 Task: Look for Airbnb options in San Pablo, Costa Rica from 6th December, 2023 to 15th December, 2023 for 6 adults.6 bedrooms having 6 beds and 6 bathrooms. Property type can be house. Amenities needed are: wifi, TV, free parkinig on premises, gym, breakfast. Booking option can be shelf check-in. Look for 4 properties as per requirement.
Action: Mouse moved to (488, 89)
Screenshot: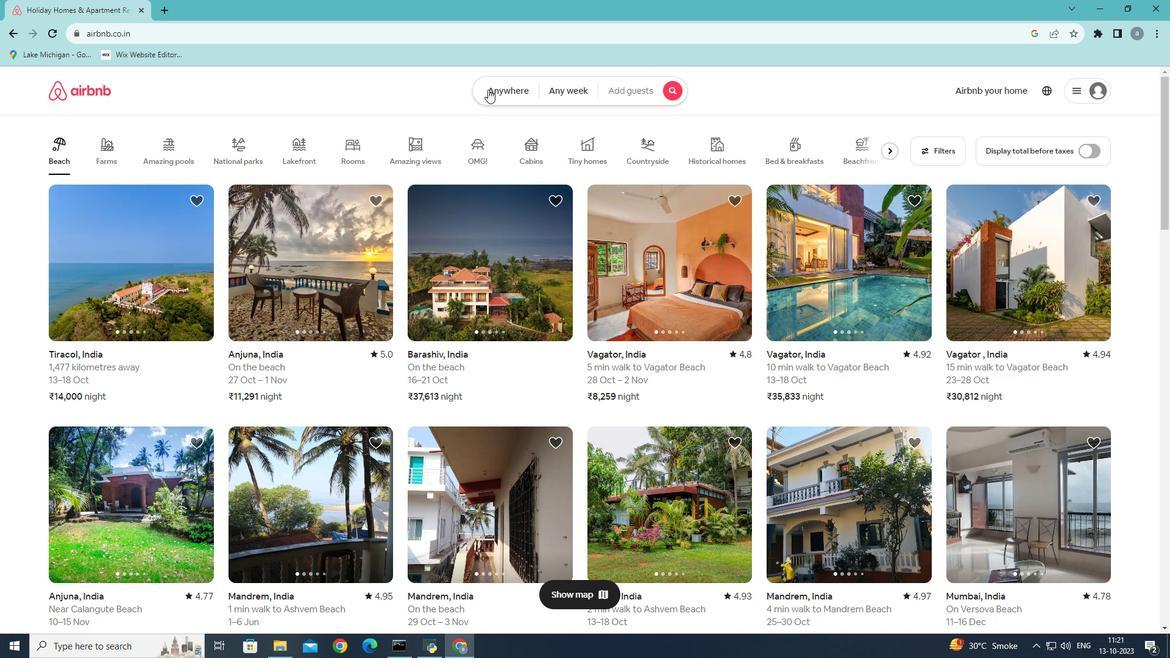 
Action: Mouse pressed left at (488, 89)
Screenshot: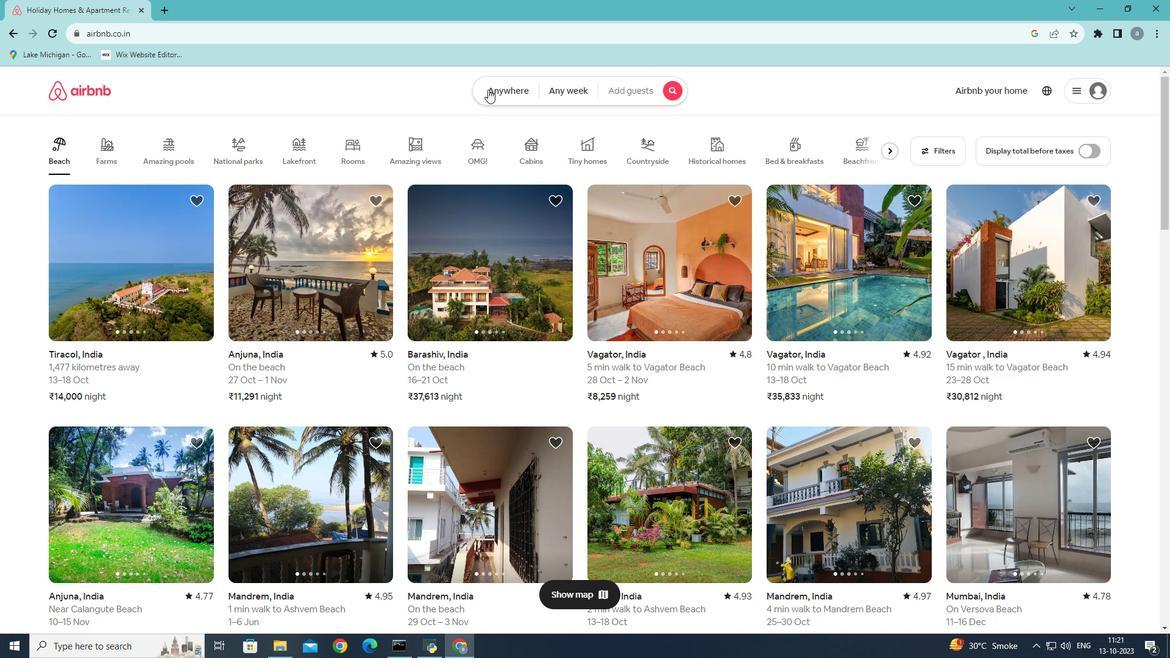 
Action: Mouse moved to (372, 142)
Screenshot: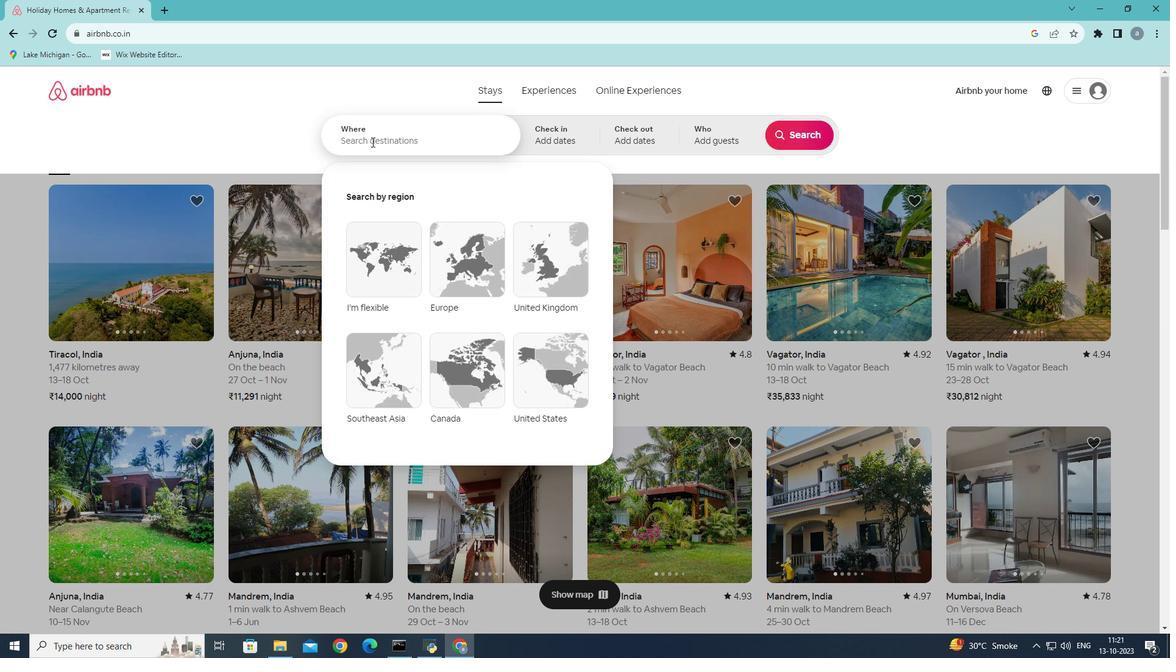 
Action: Mouse pressed left at (372, 142)
Screenshot: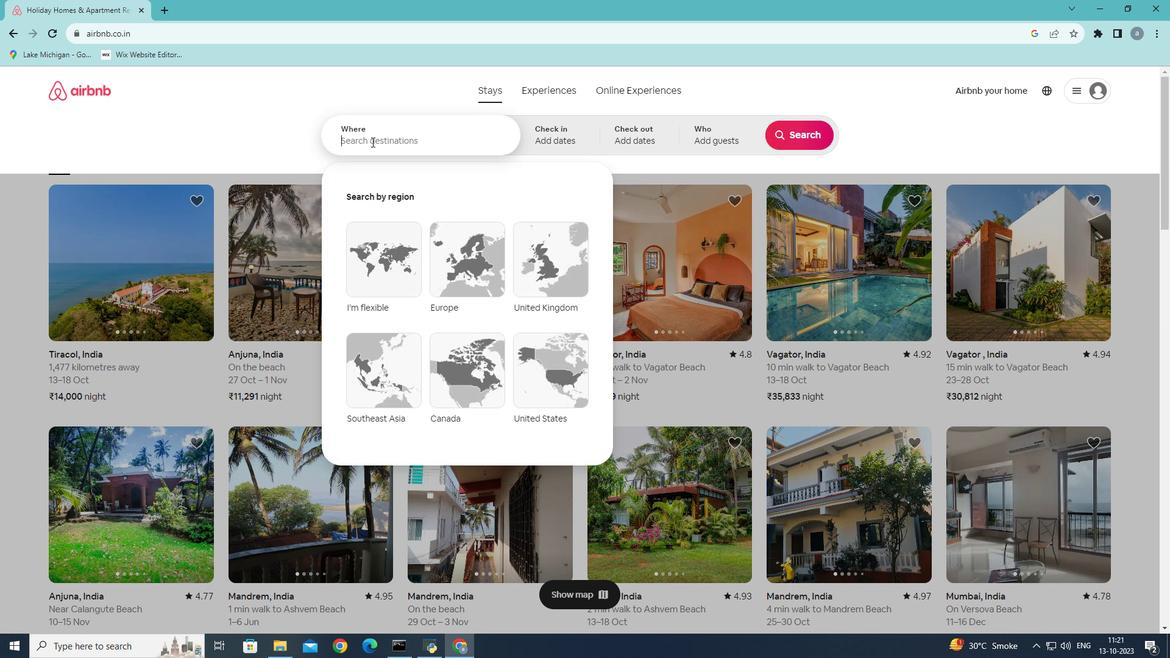 
Action: Key pressed <Key.shift>San<Key.space><Key.shift><Key.shift>Pablo,<Key.shift>Cost
Screenshot: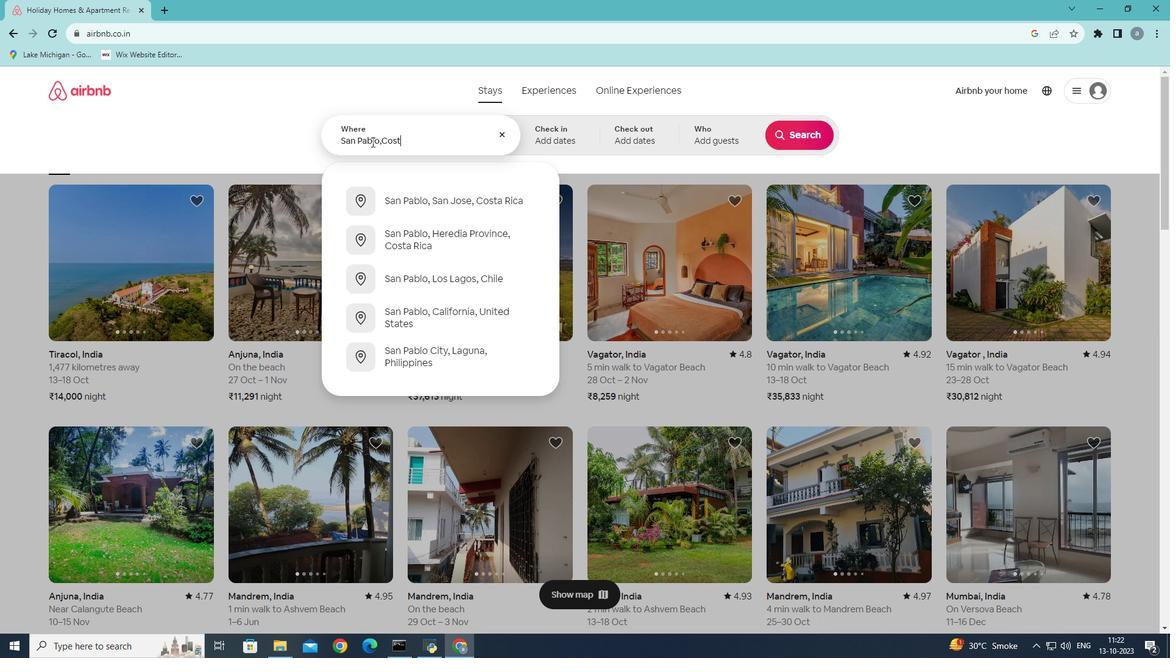 
Action: Mouse moved to (417, 196)
Screenshot: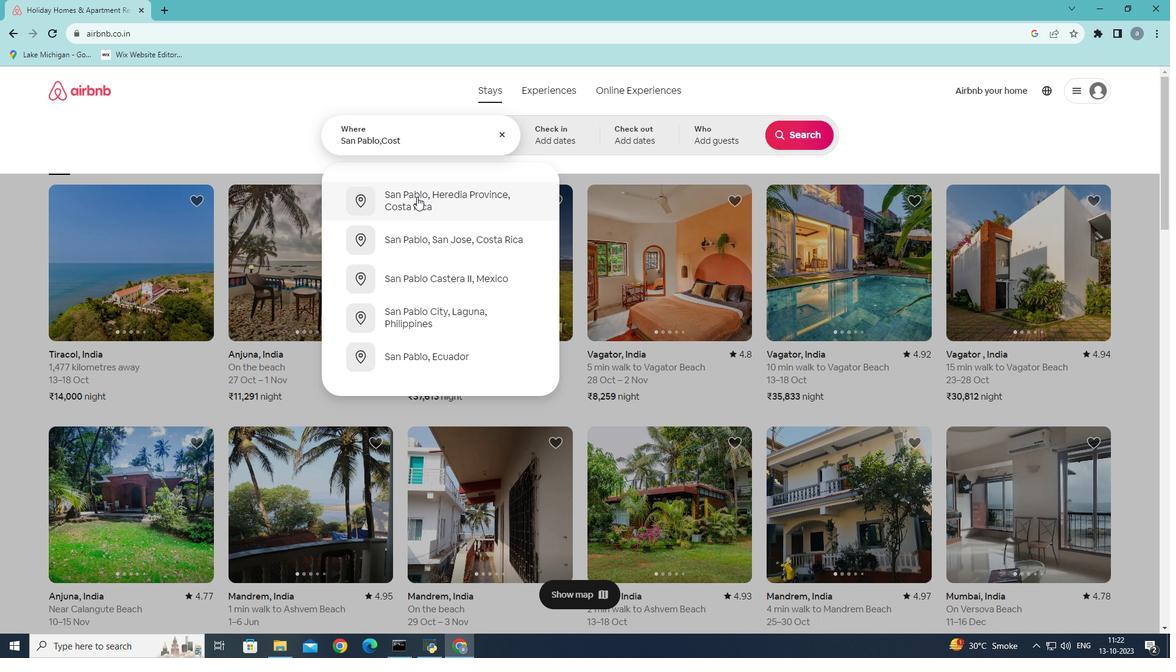 
Action: Mouse pressed left at (417, 196)
Screenshot: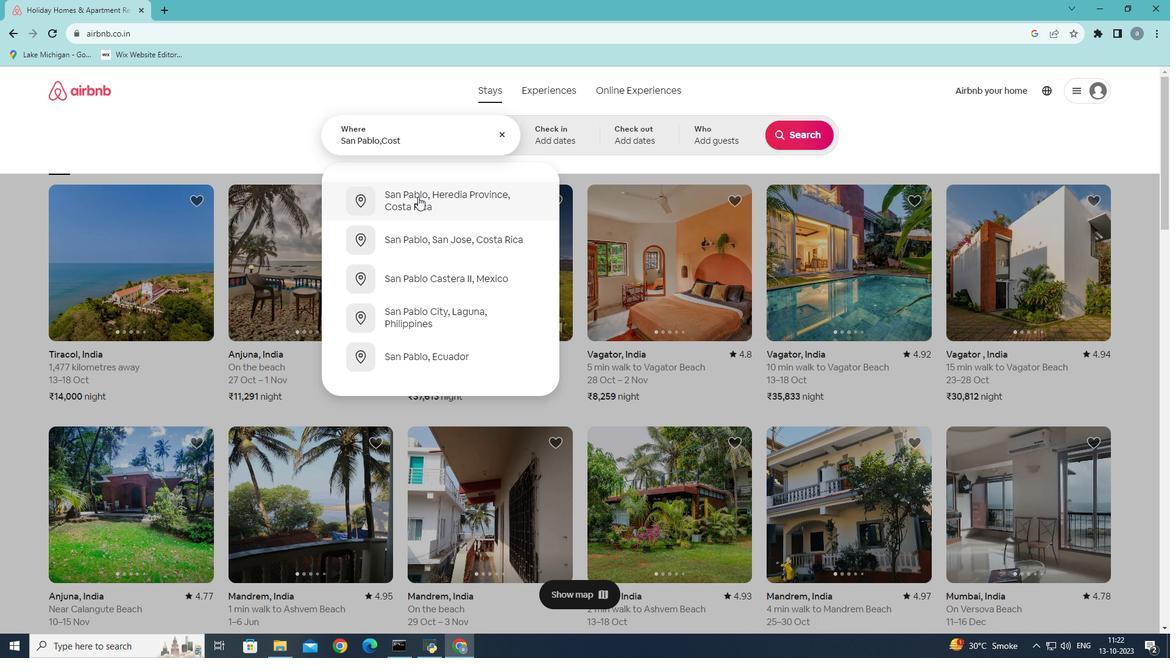 
Action: Mouse moved to (798, 231)
Screenshot: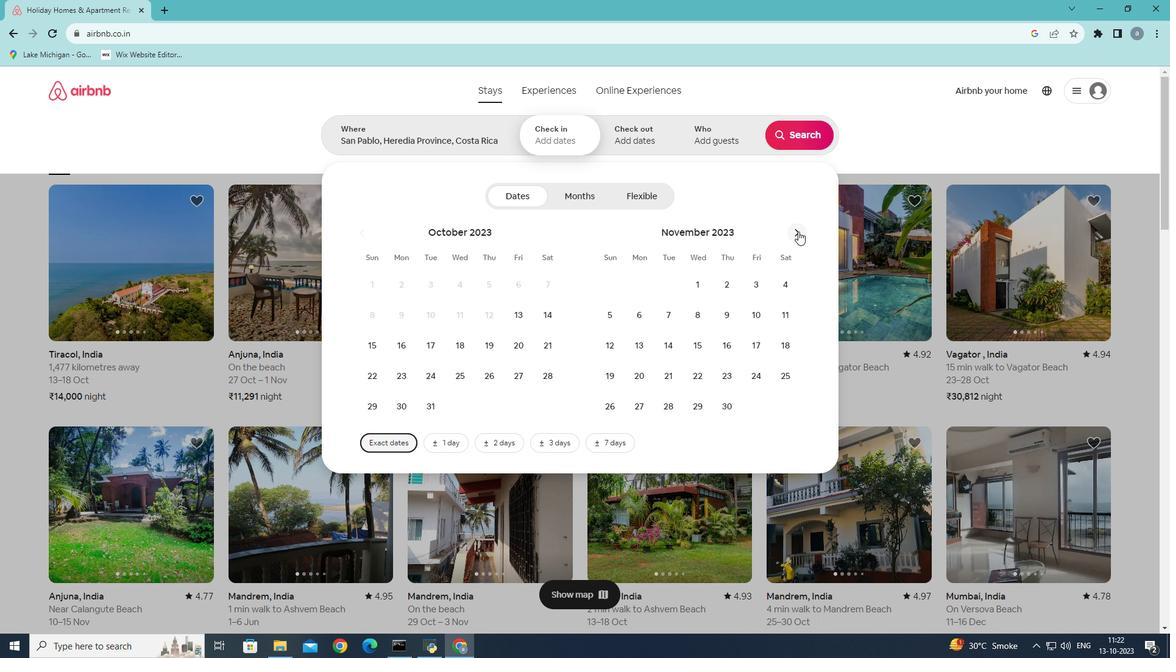 
Action: Mouse pressed left at (798, 231)
Screenshot: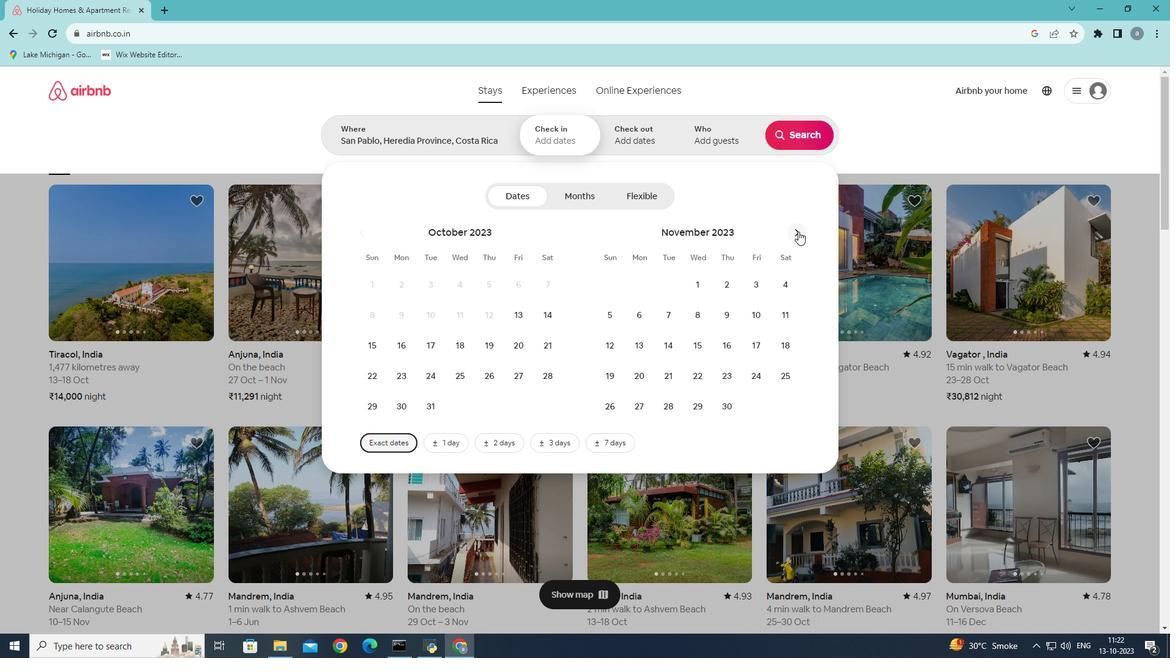 
Action: Mouse moved to (698, 319)
Screenshot: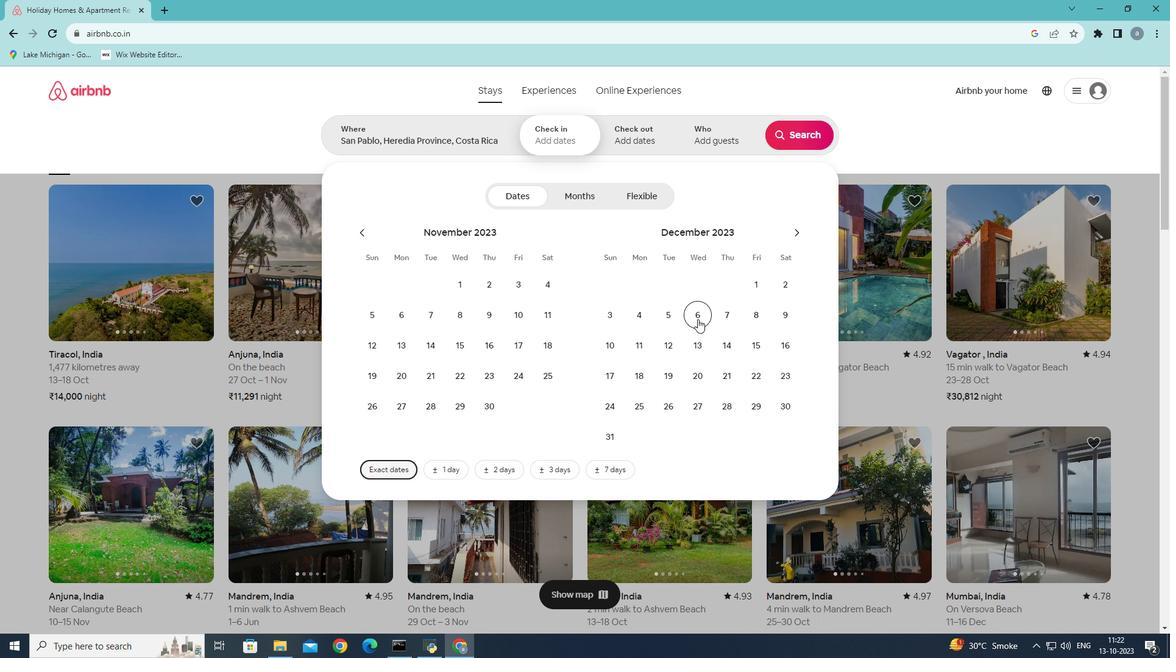 
Action: Mouse pressed left at (698, 319)
Screenshot: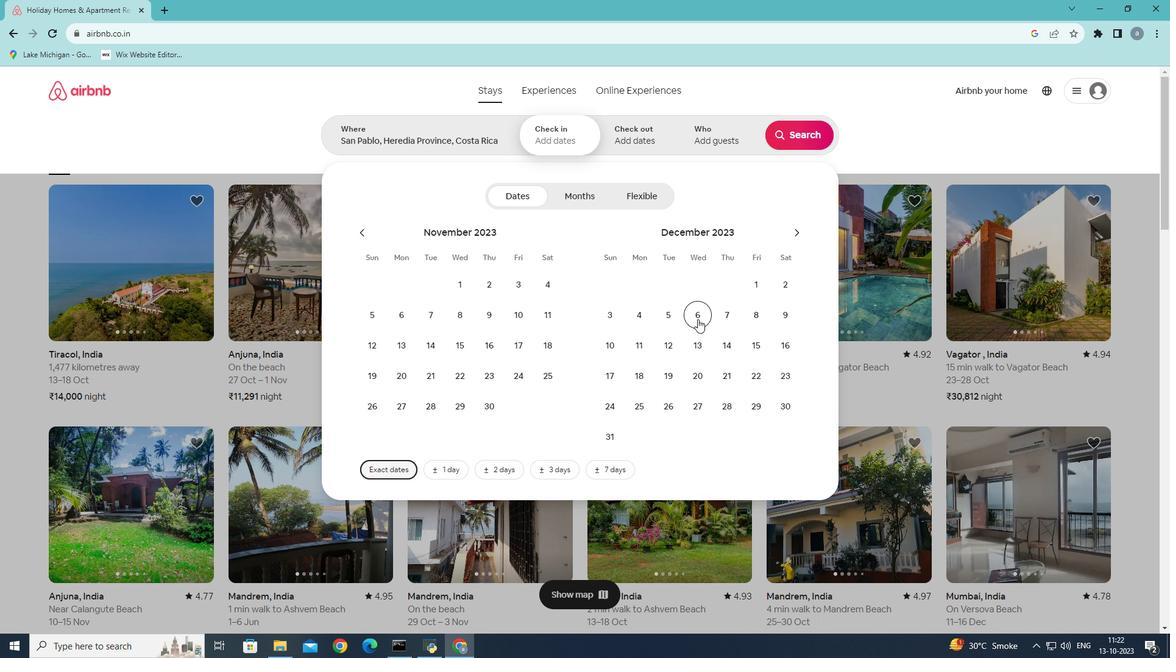 
Action: Mouse pressed left at (698, 319)
Screenshot: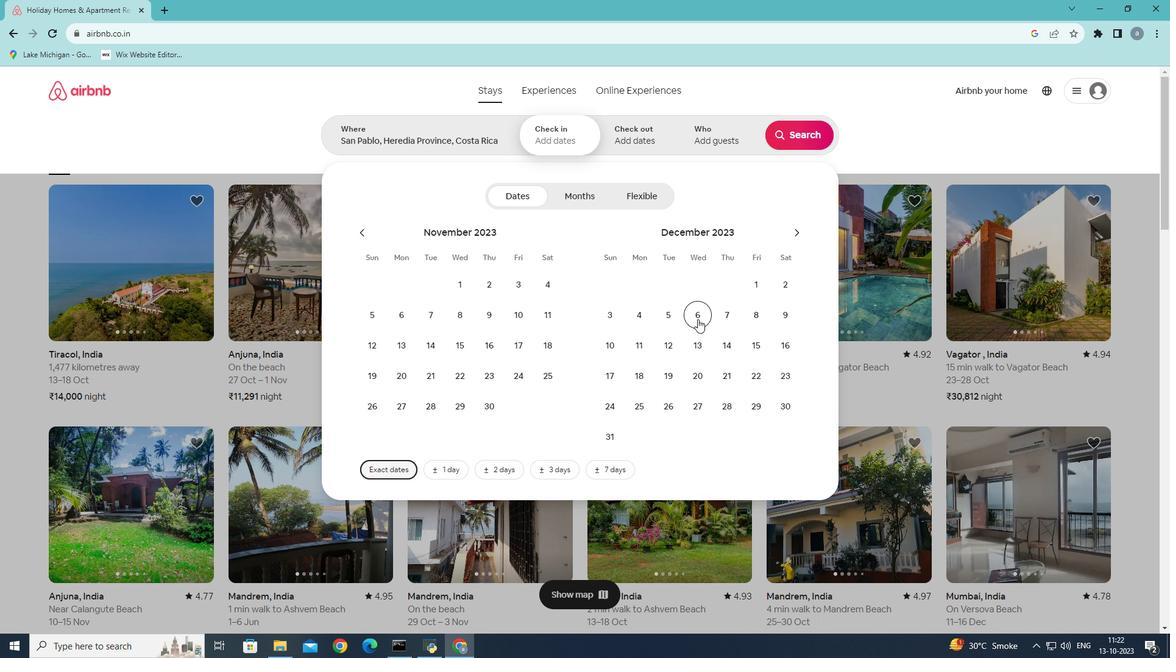 
Action: Mouse moved to (762, 347)
Screenshot: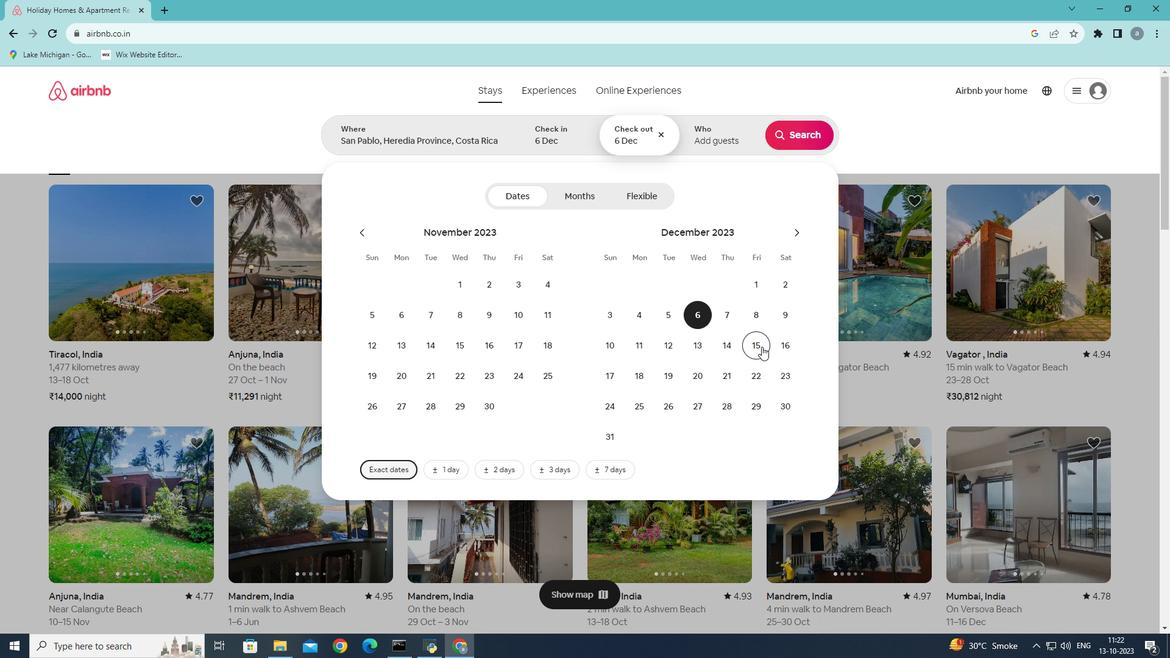 
Action: Mouse pressed left at (762, 347)
Screenshot: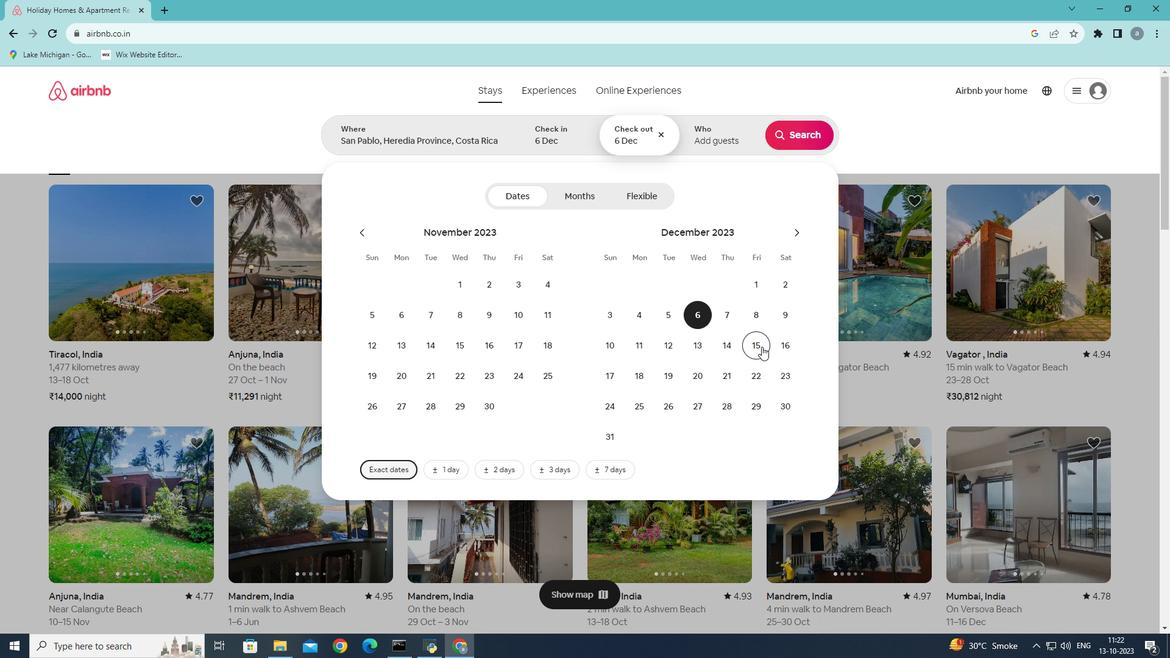 
Action: Mouse moved to (728, 138)
Screenshot: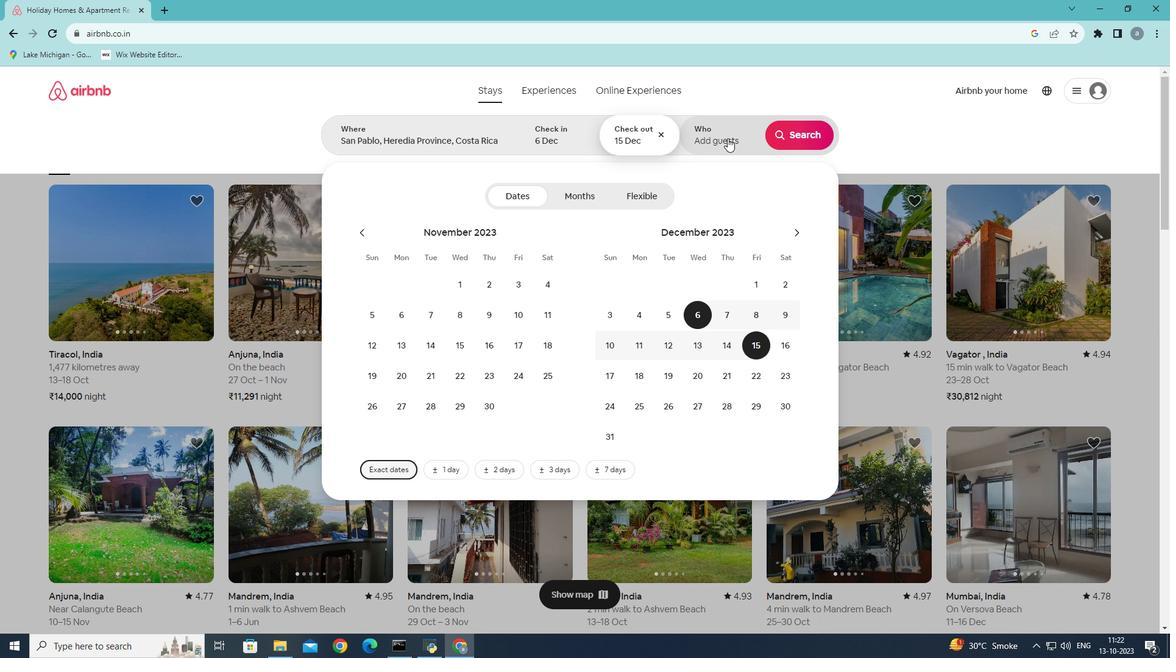 
Action: Mouse pressed left at (728, 138)
Screenshot: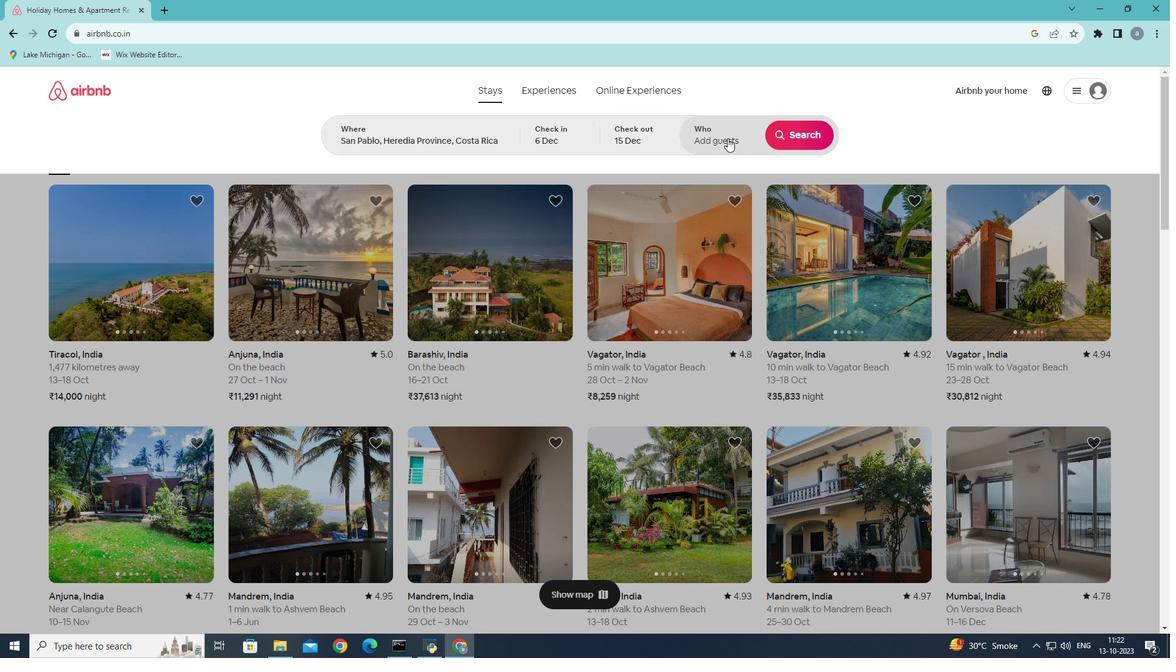 
Action: Mouse moved to (805, 200)
Screenshot: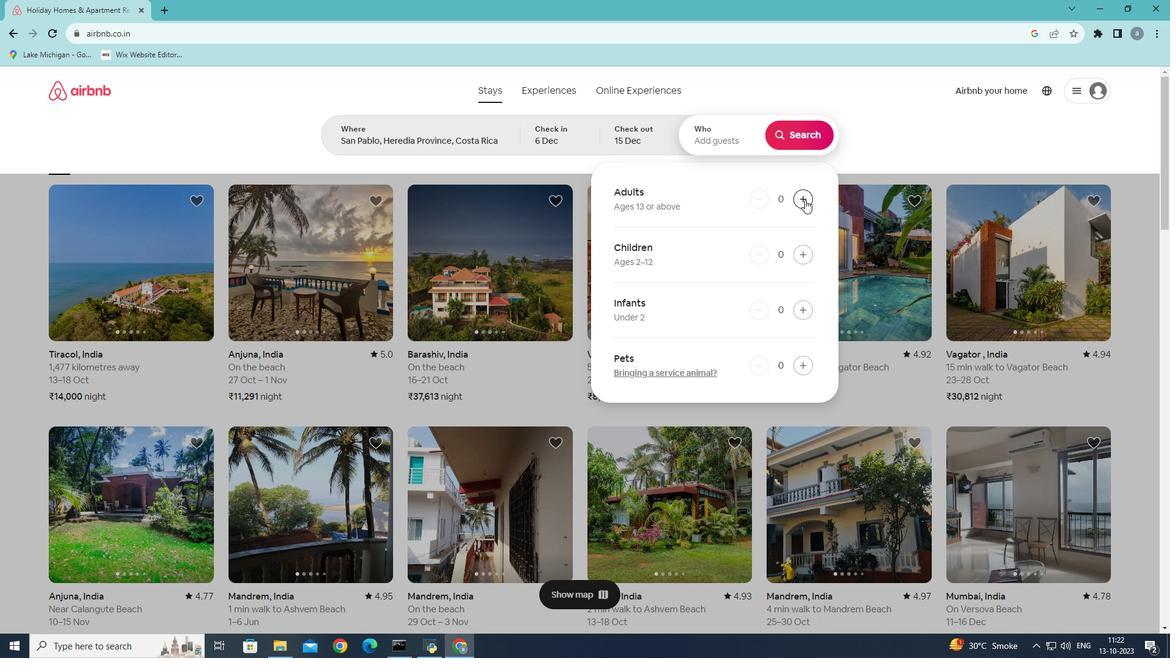 
Action: Mouse pressed left at (805, 200)
Screenshot: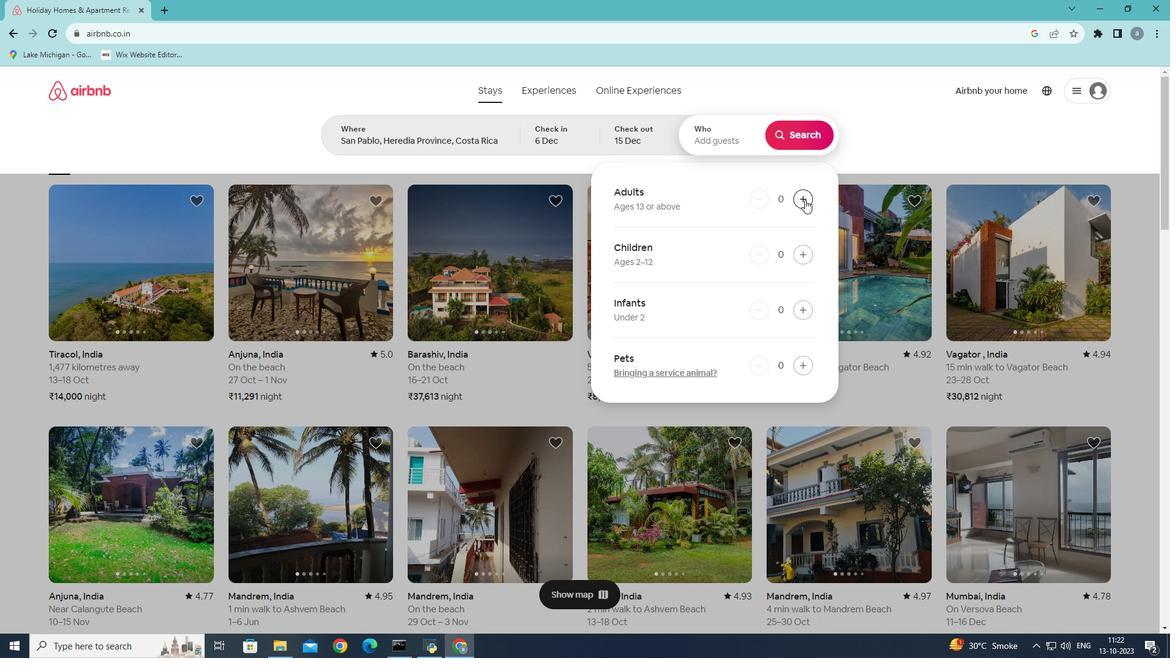 
Action: Mouse pressed left at (805, 200)
Screenshot: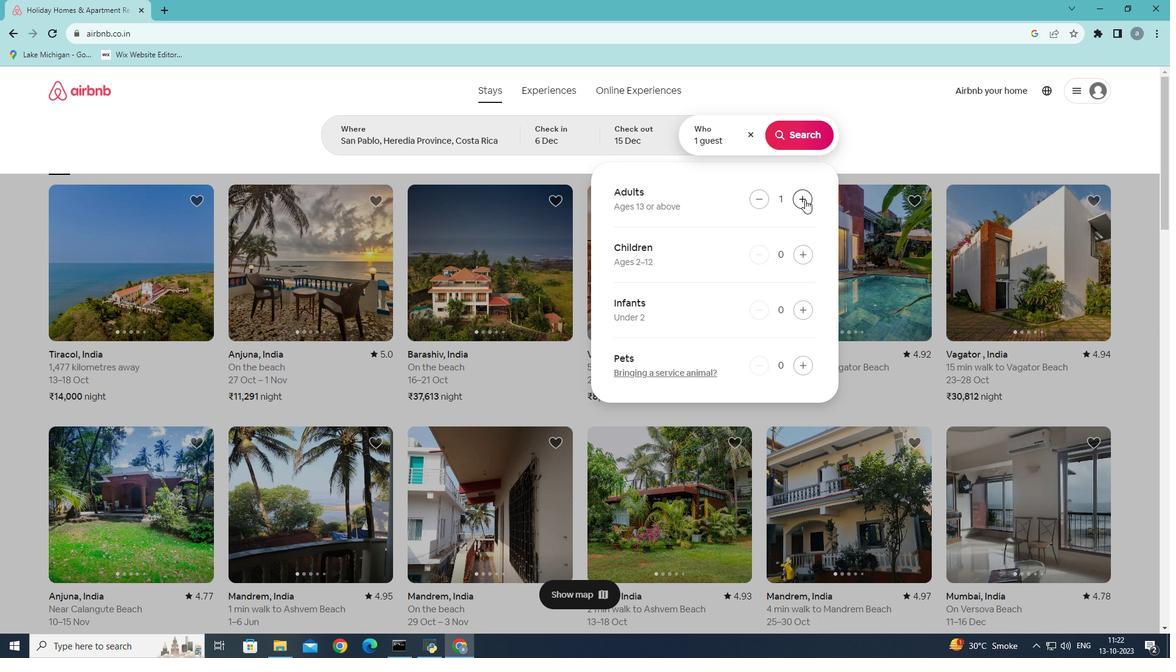 
Action: Mouse pressed left at (805, 200)
Screenshot: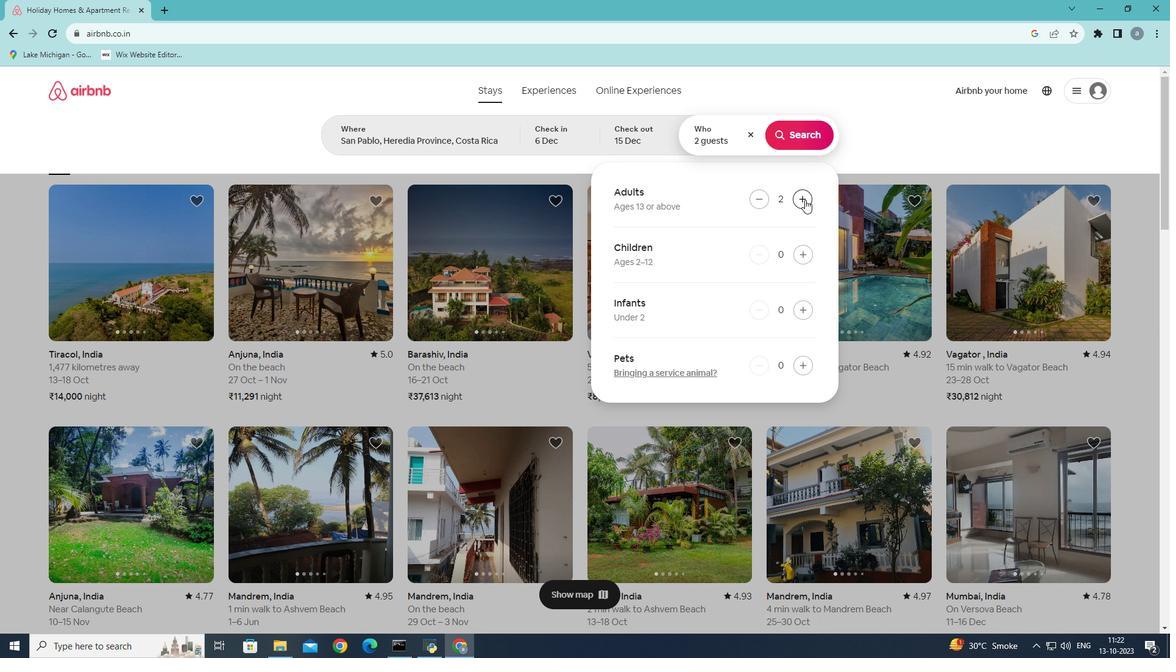 
Action: Mouse pressed left at (805, 200)
Screenshot: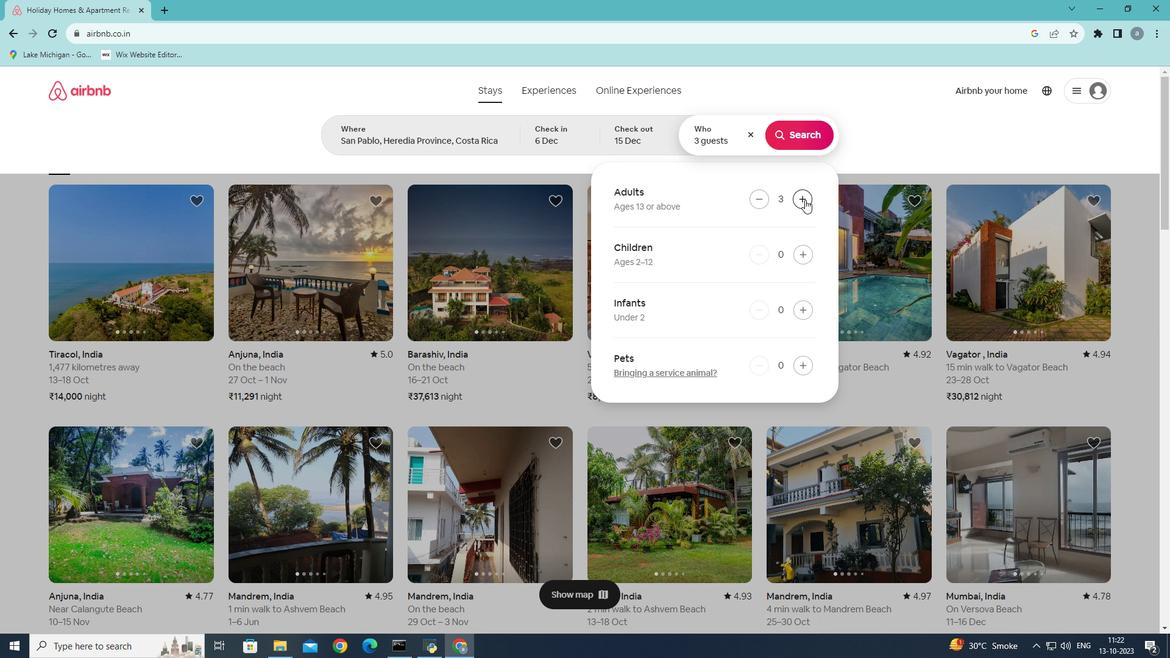 
Action: Mouse pressed left at (805, 200)
Screenshot: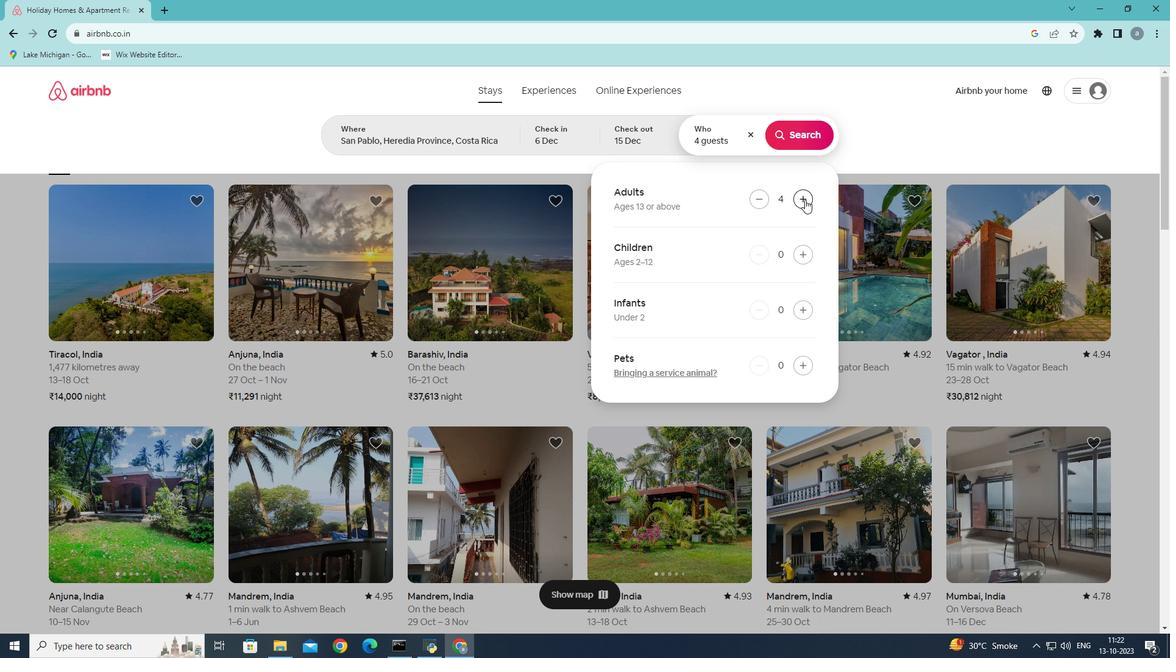 
Action: Mouse pressed left at (805, 200)
Screenshot: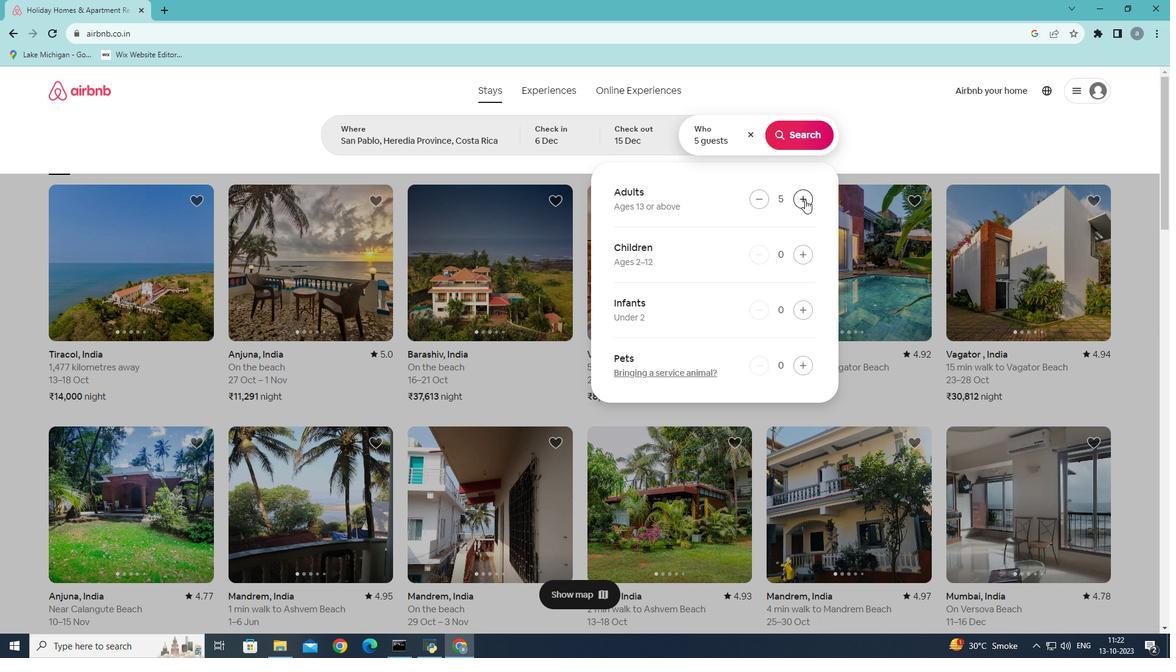 
Action: Mouse moved to (794, 136)
Screenshot: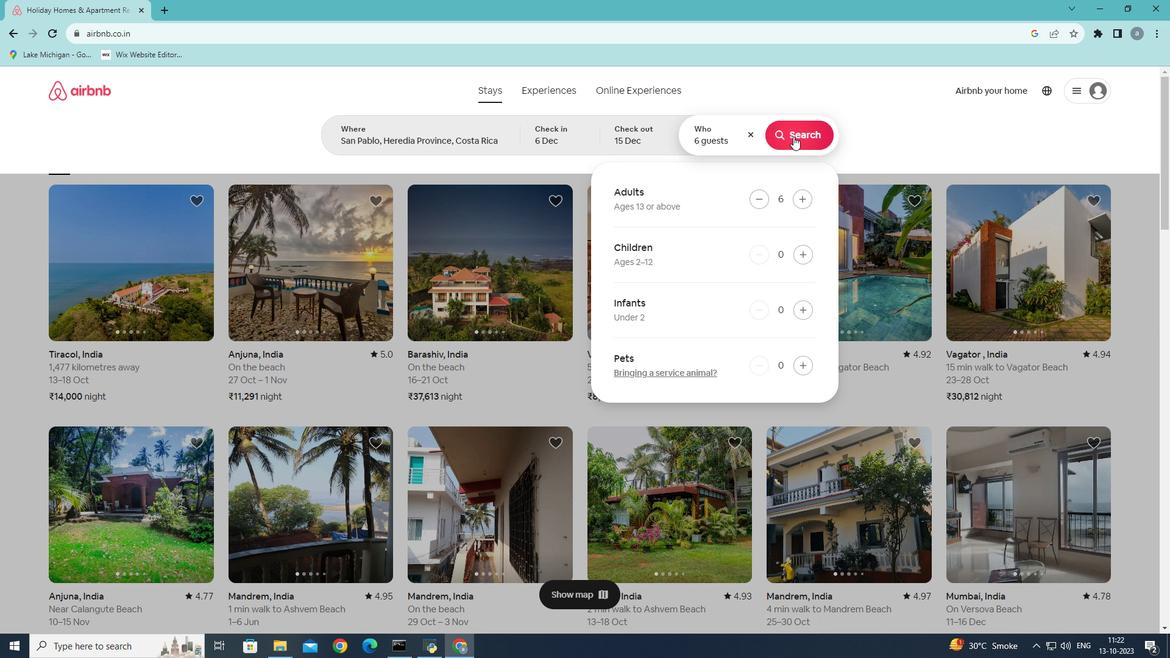 
Action: Mouse pressed left at (794, 136)
Screenshot: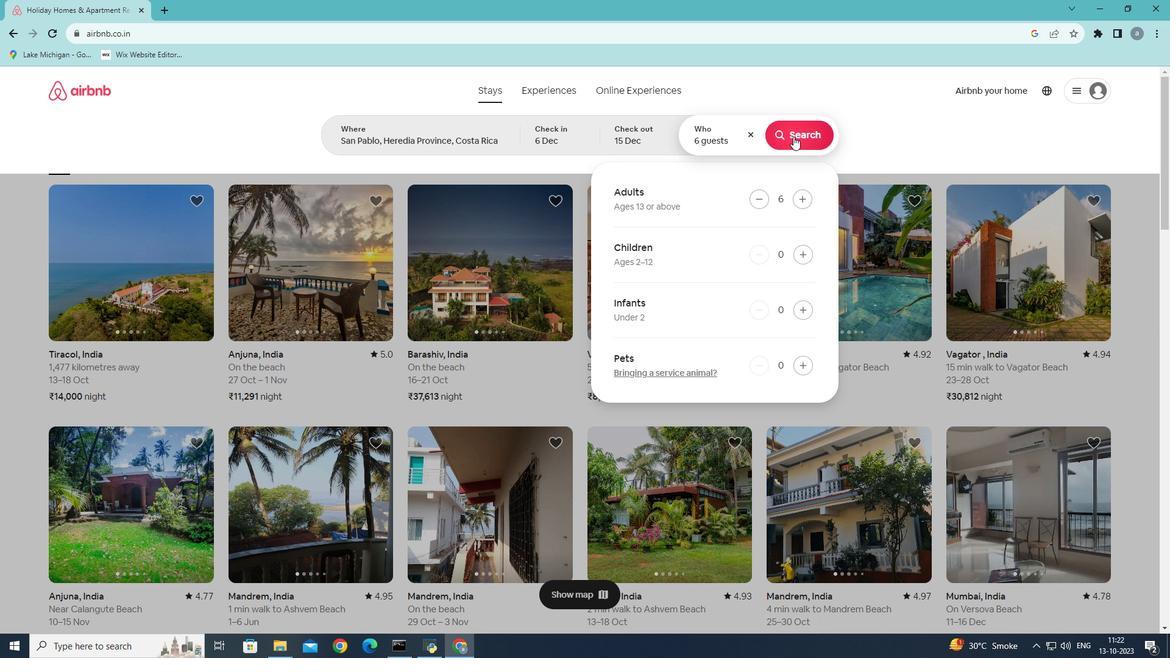 
Action: Mouse moved to (972, 134)
Screenshot: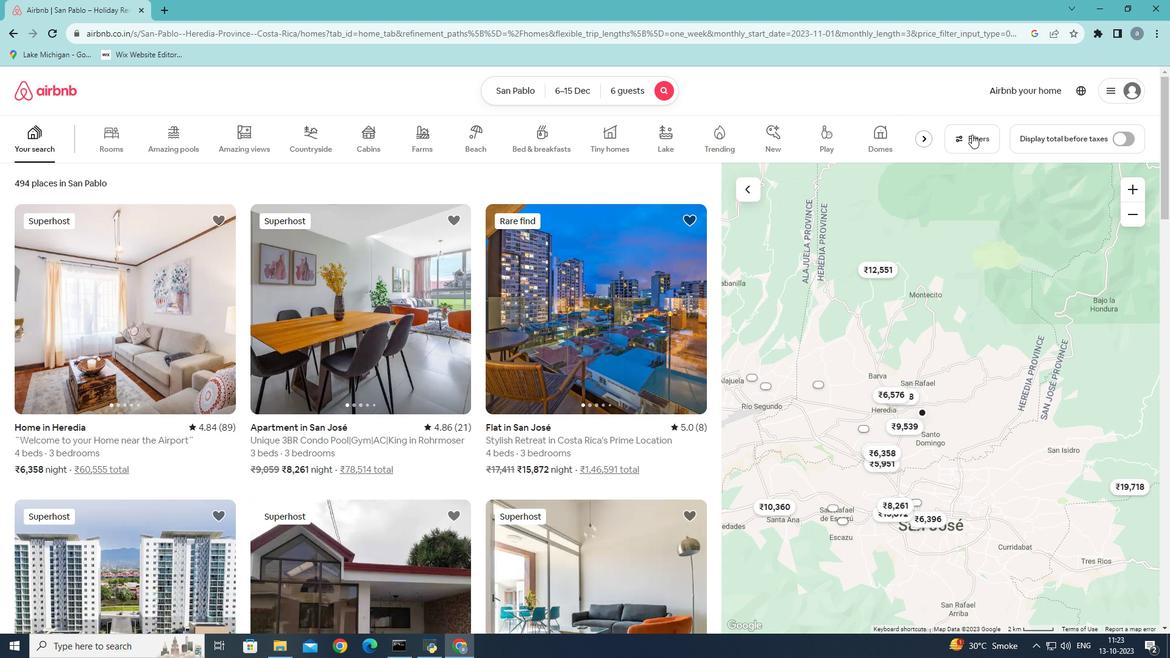 
Action: Mouse pressed left at (972, 134)
Screenshot: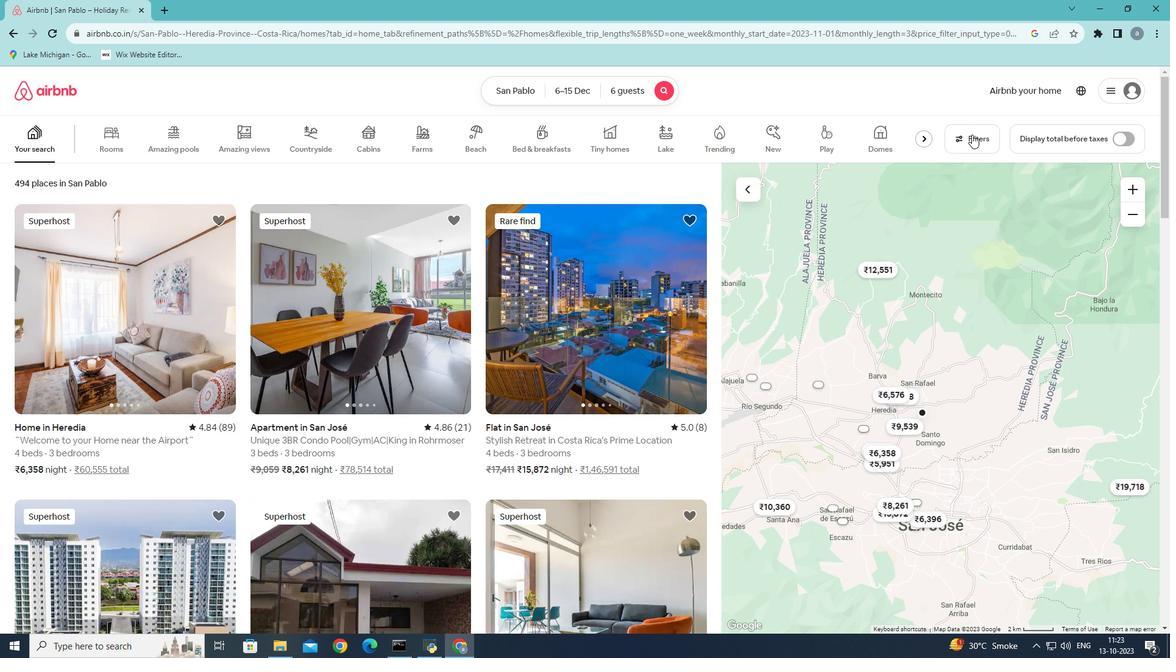 
Action: Mouse moved to (605, 326)
Screenshot: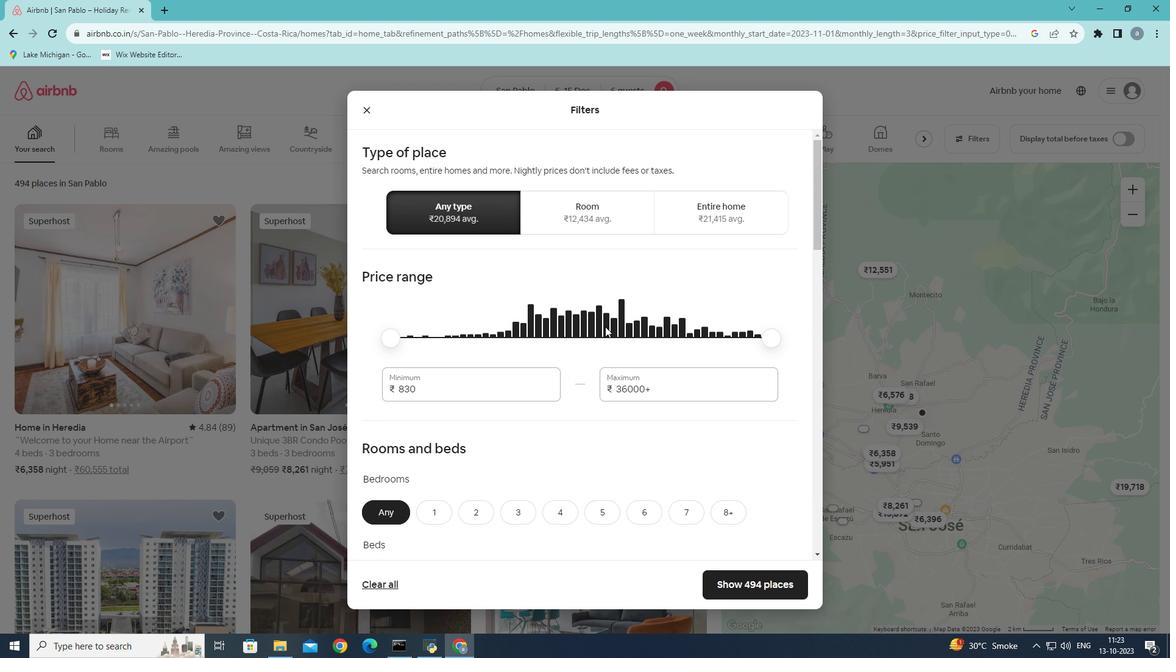 
Action: Mouse scrolled (605, 326) with delta (0, 0)
Screenshot: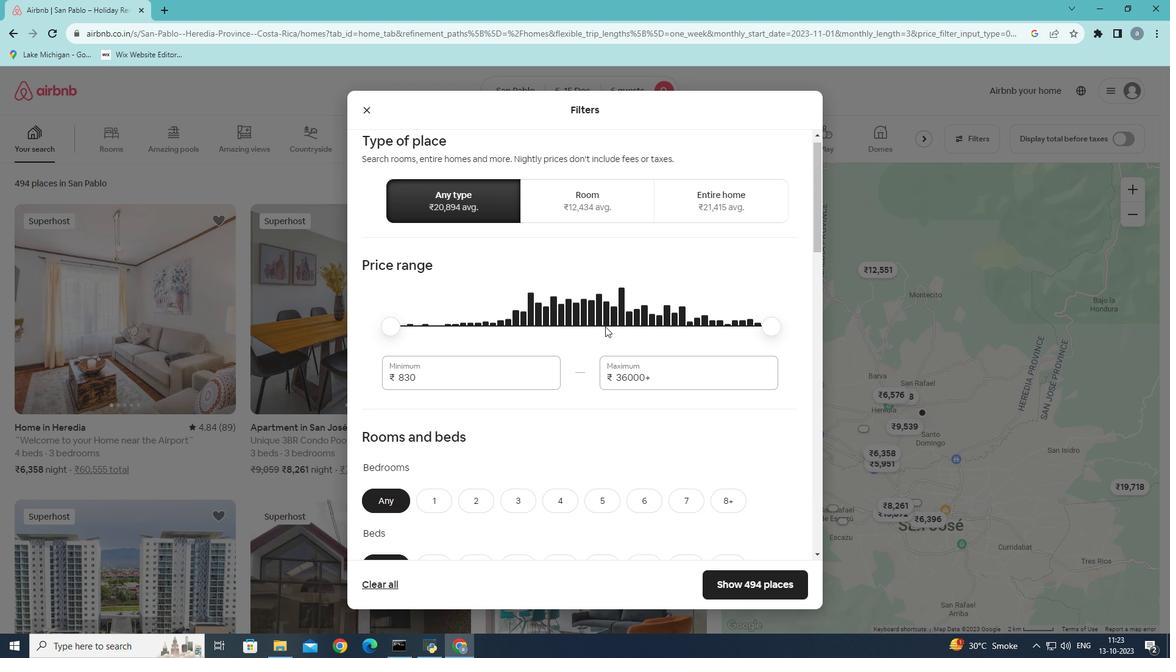 
Action: Mouse moved to (605, 326)
Screenshot: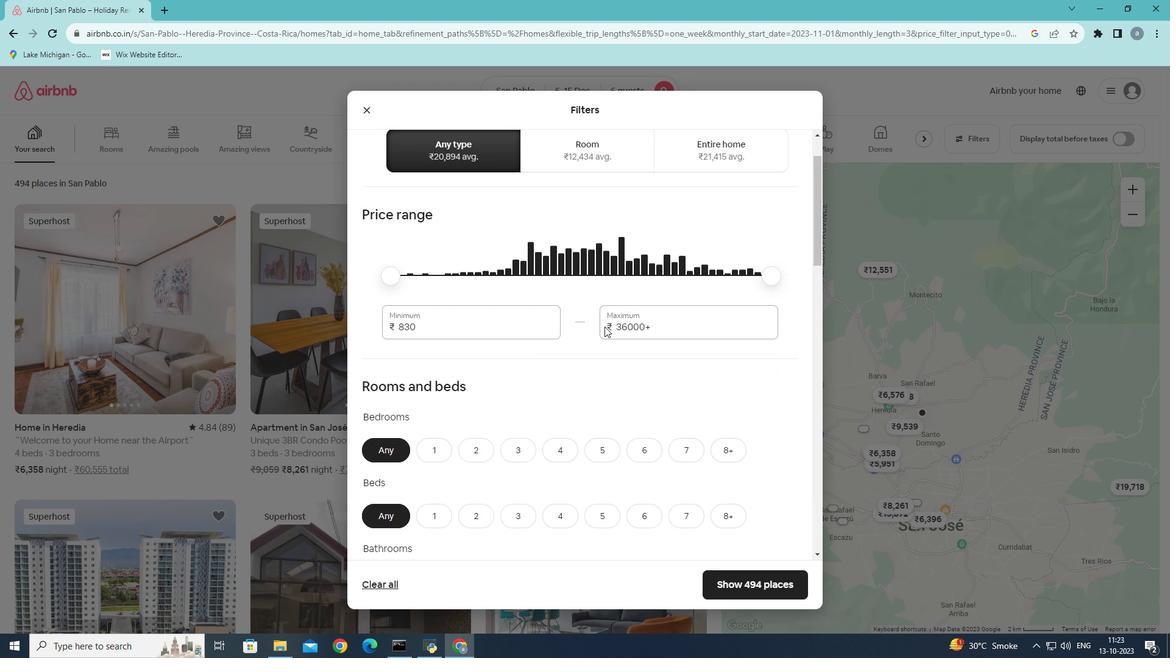 
Action: Mouse scrolled (605, 326) with delta (0, 0)
Screenshot: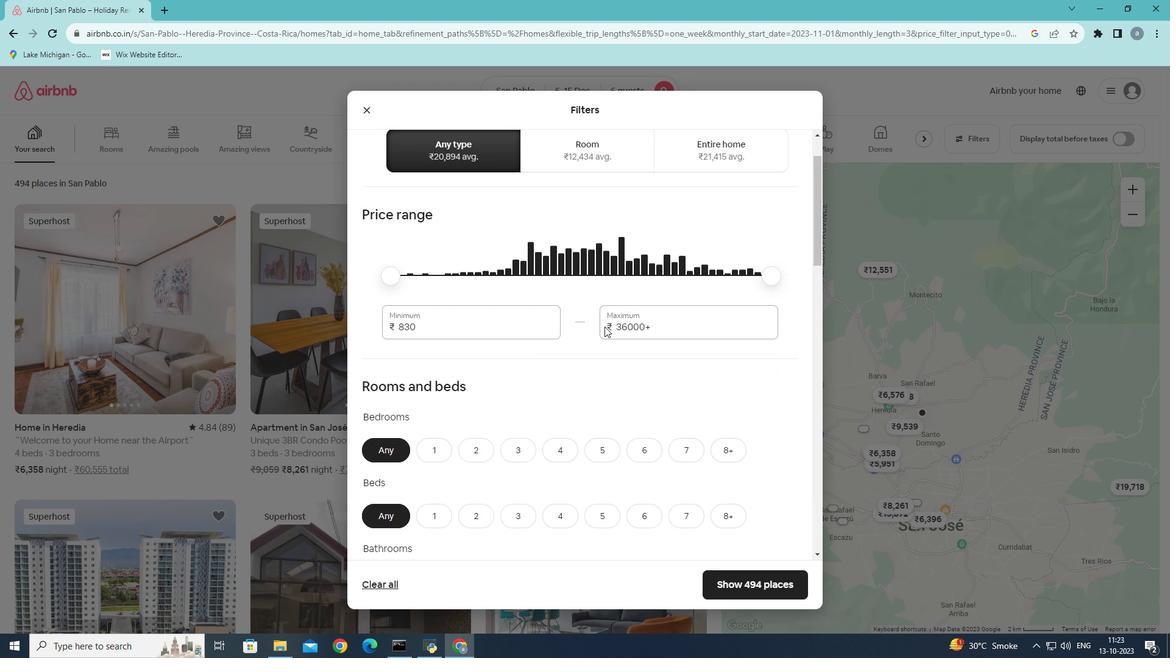 
Action: Mouse scrolled (605, 326) with delta (0, 0)
Screenshot: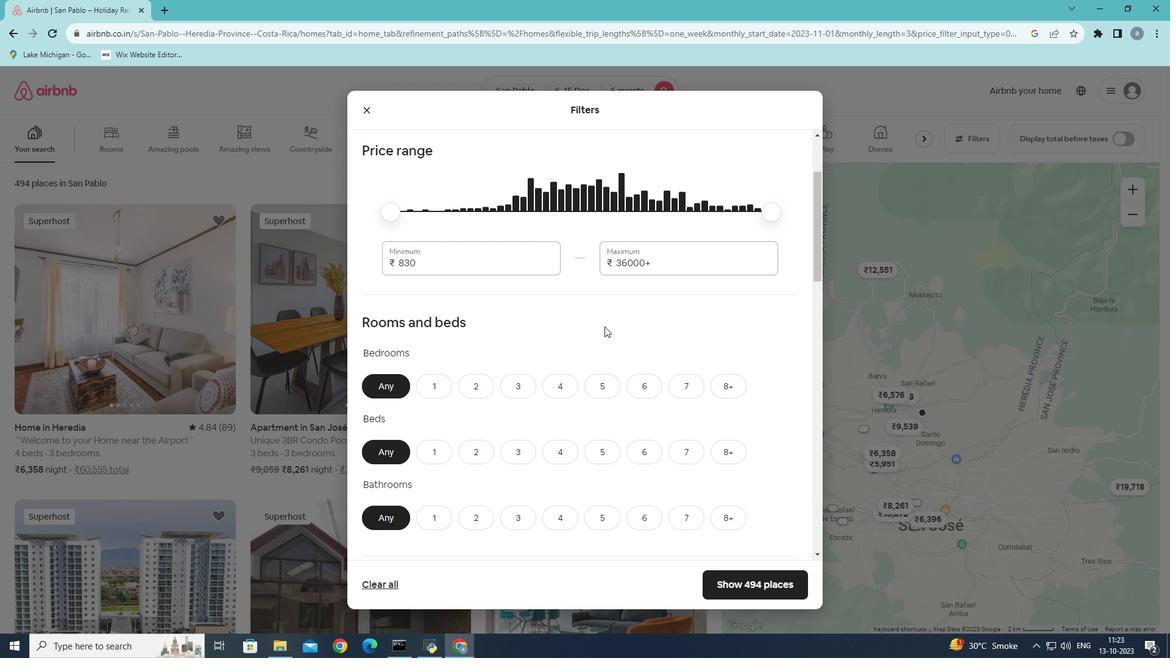 
Action: Mouse moved to (650, 327)
Screenshot: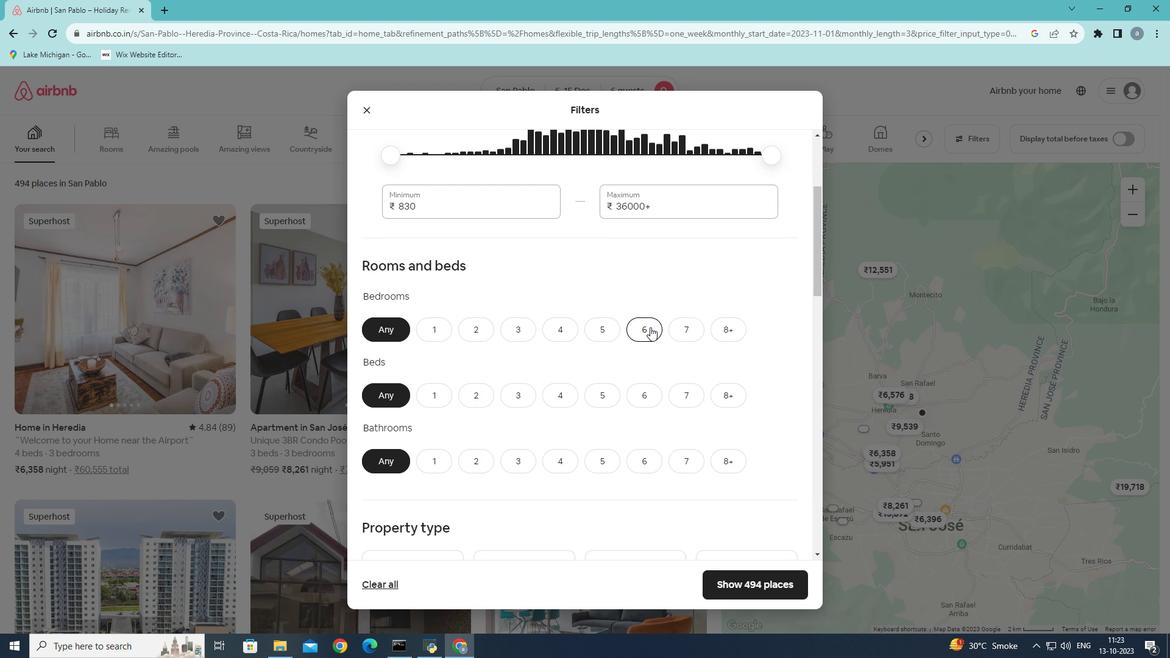
Action: Mouse pressed left at (650, 327)
Screenshot: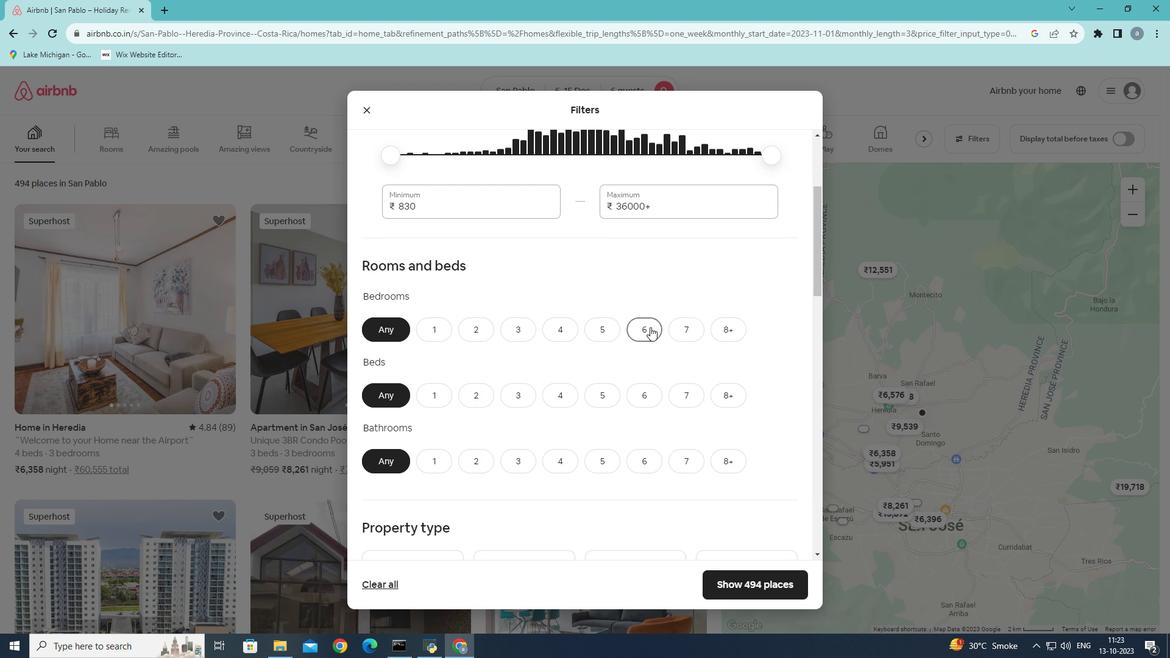 
Action: Mouse moved to (647, 360)
Screenshot: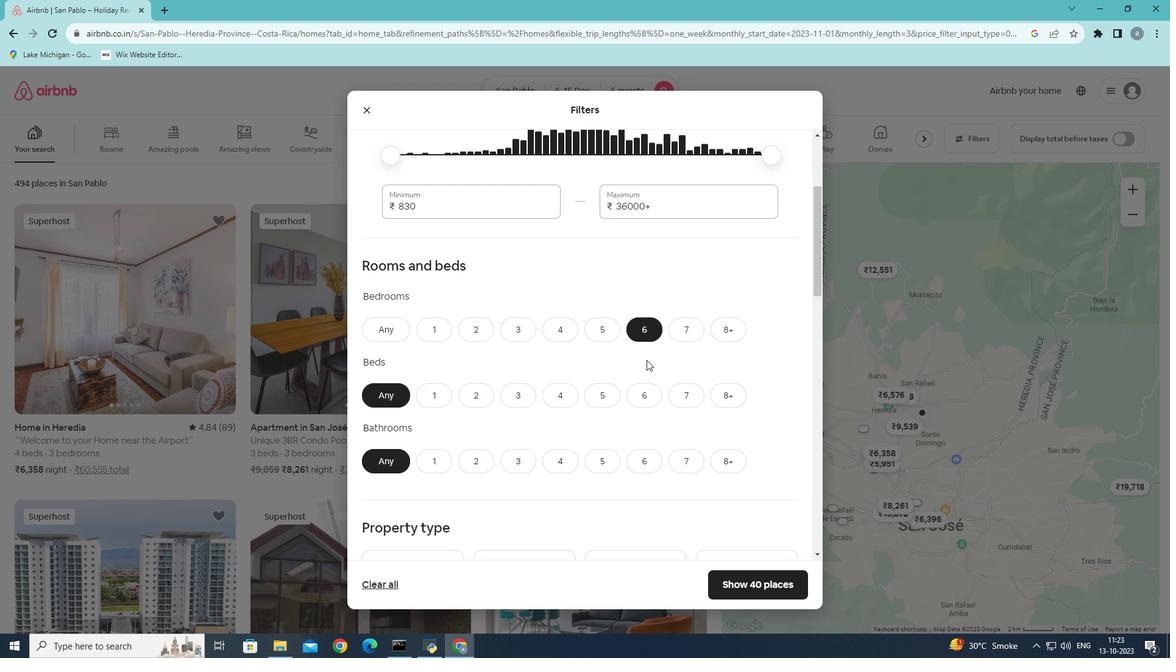 
Action: Mouse scrolled (647, 359) with delta (0, 0)
Screenshot: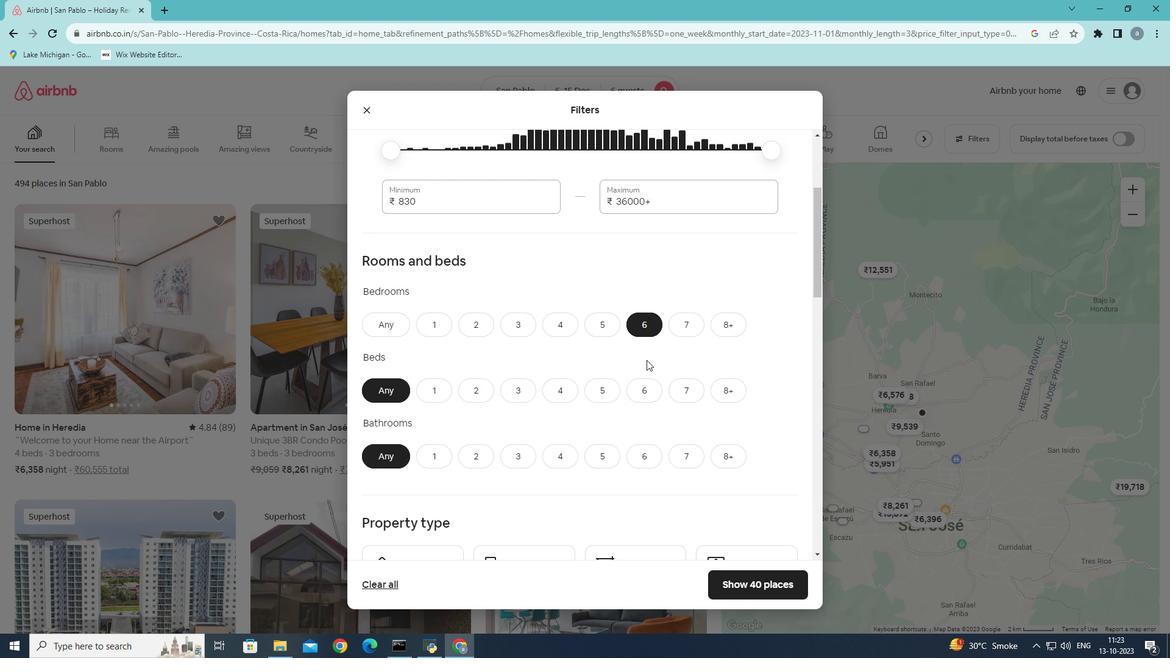 
Action: Mouse scrolled (647, 359) with delta (0, 0)
Screenshot: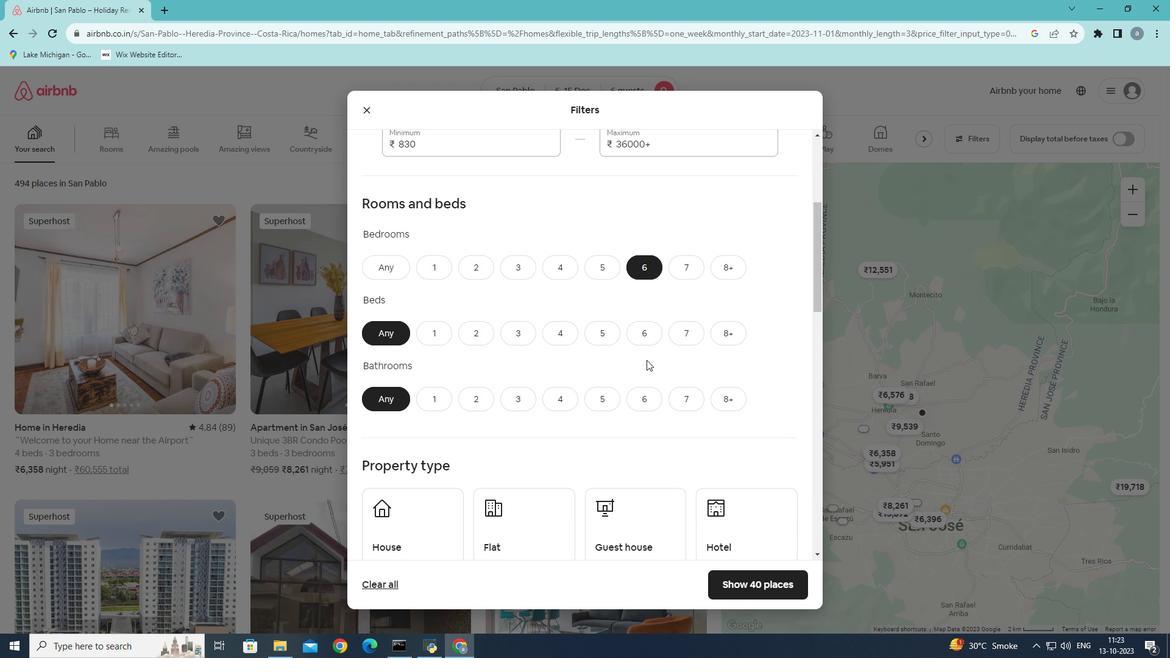 
Action: Mouse moved to (648, 271)
Screenshot: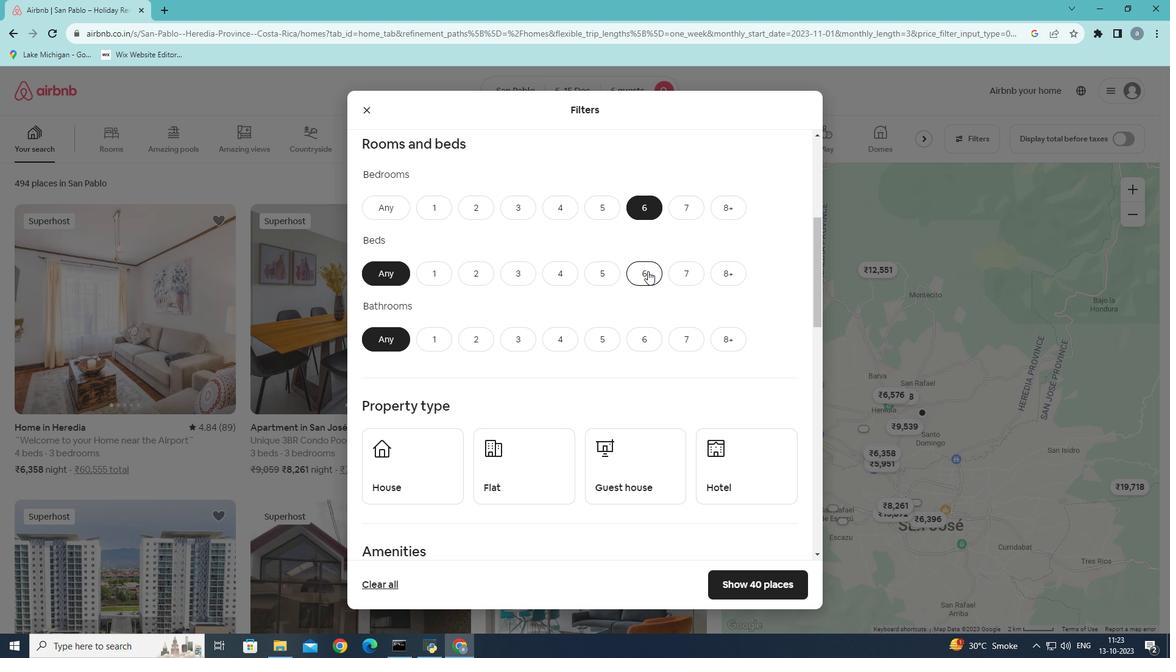 
Action: Mouse pressed left at (648, 271)
Screenshot: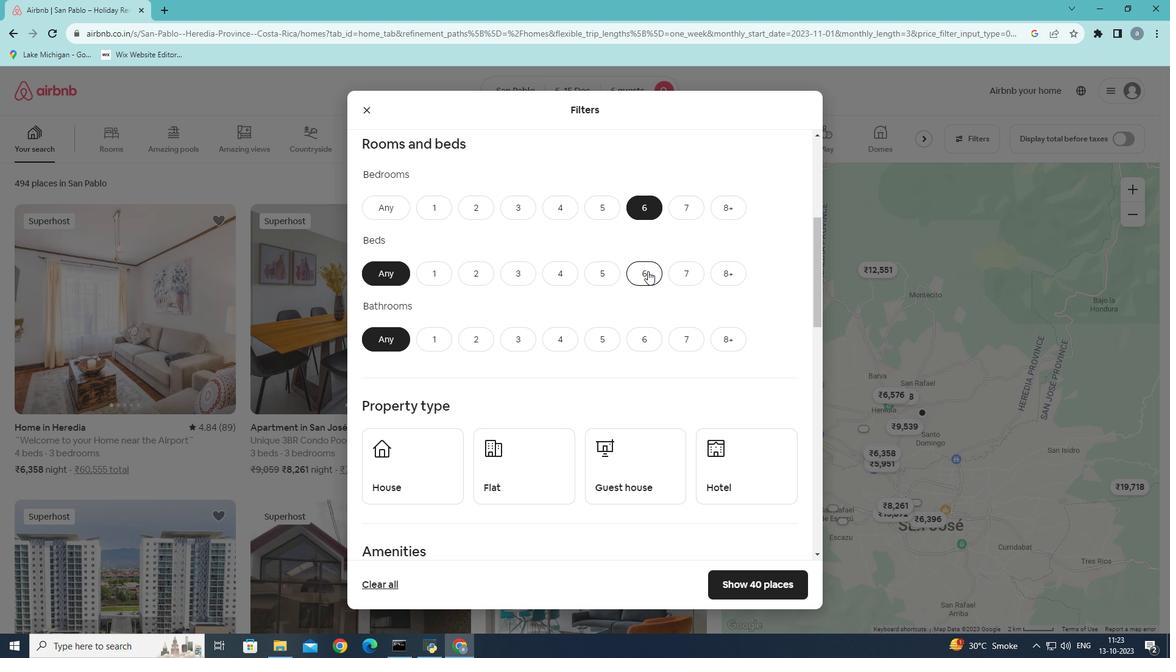 
Action: Mouse moved to (641, 331)
Screenshot: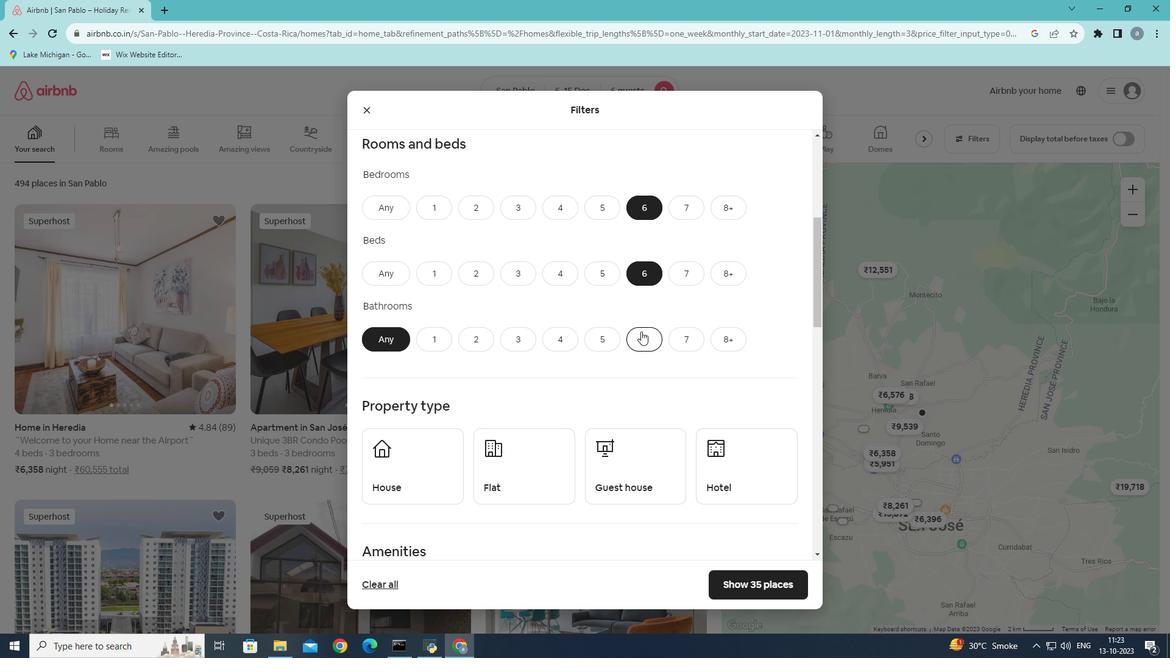
Action: Mouse pressed left at (641, 331)
Screenshot: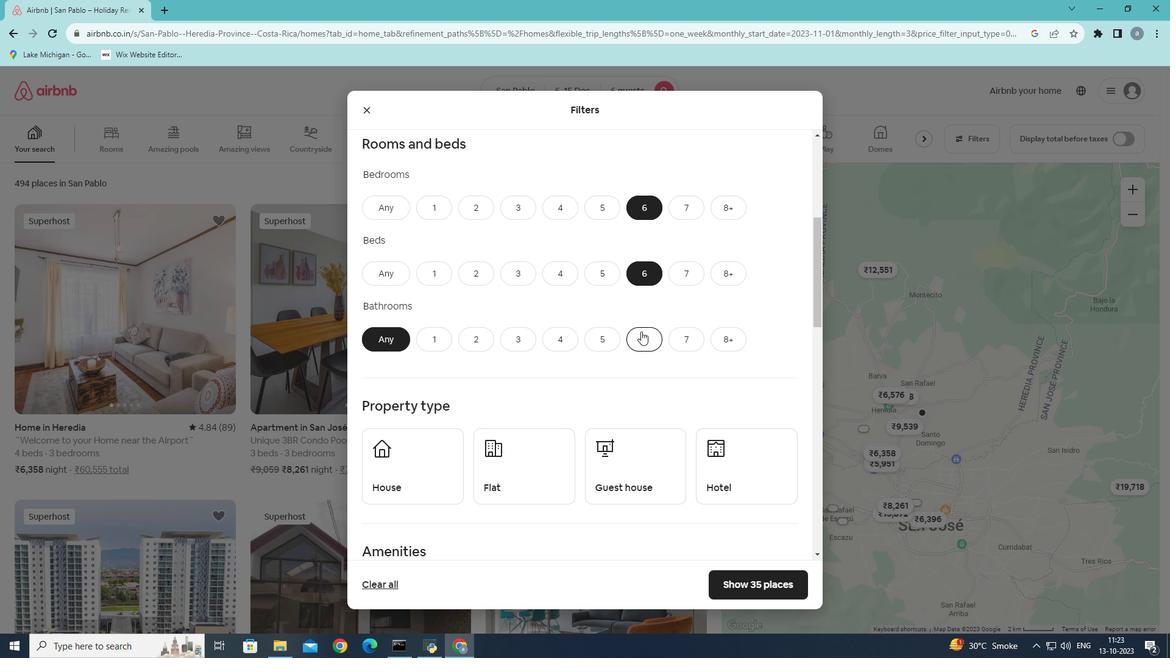 
Action: Mouse moved to (698, 319)
Screenshot: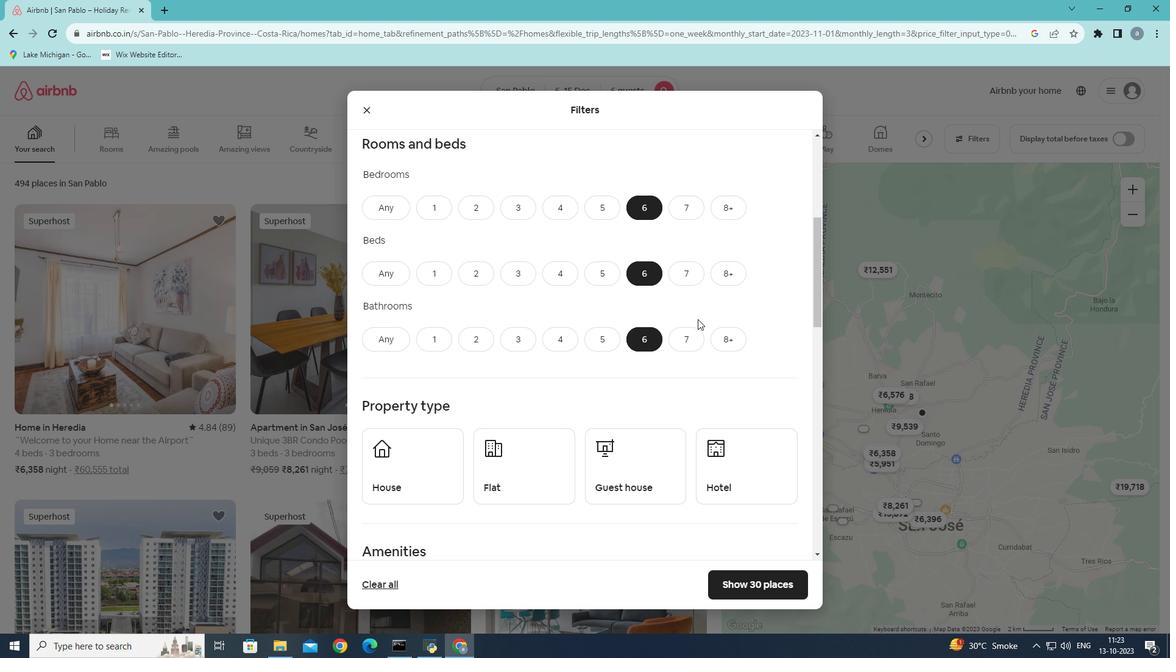 
Action: Mouse scrolled (698, 318) with delta (0, 0)
Screenshot: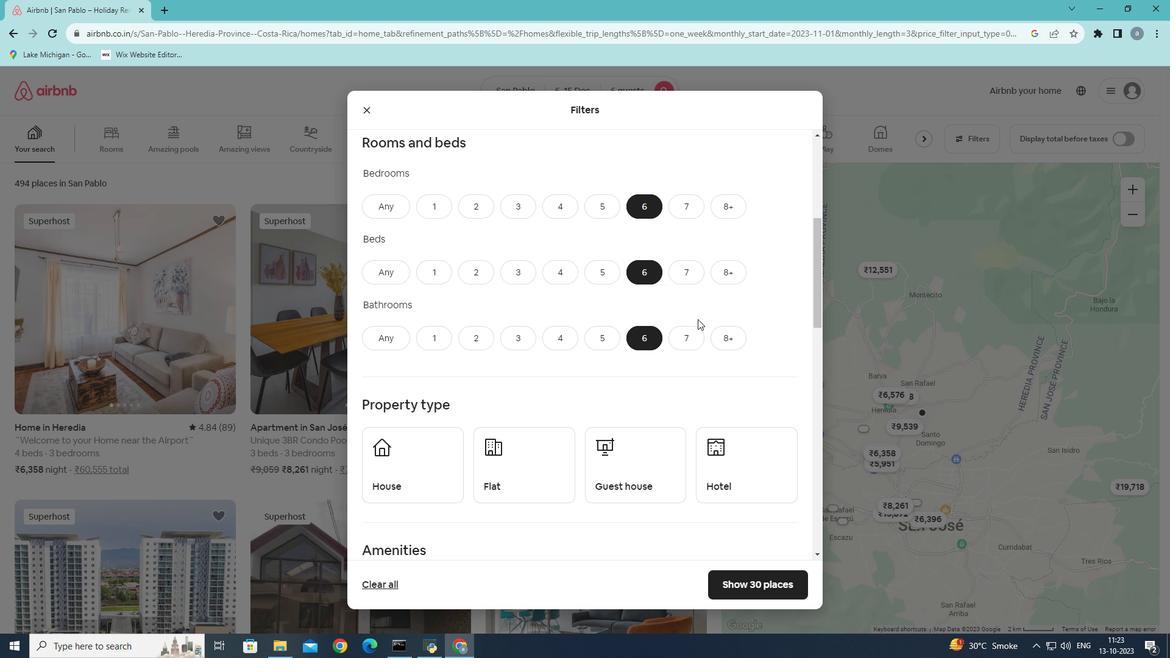
Action: Mouse scrolled (698, 318) with delta (0, 0)
Screenshot: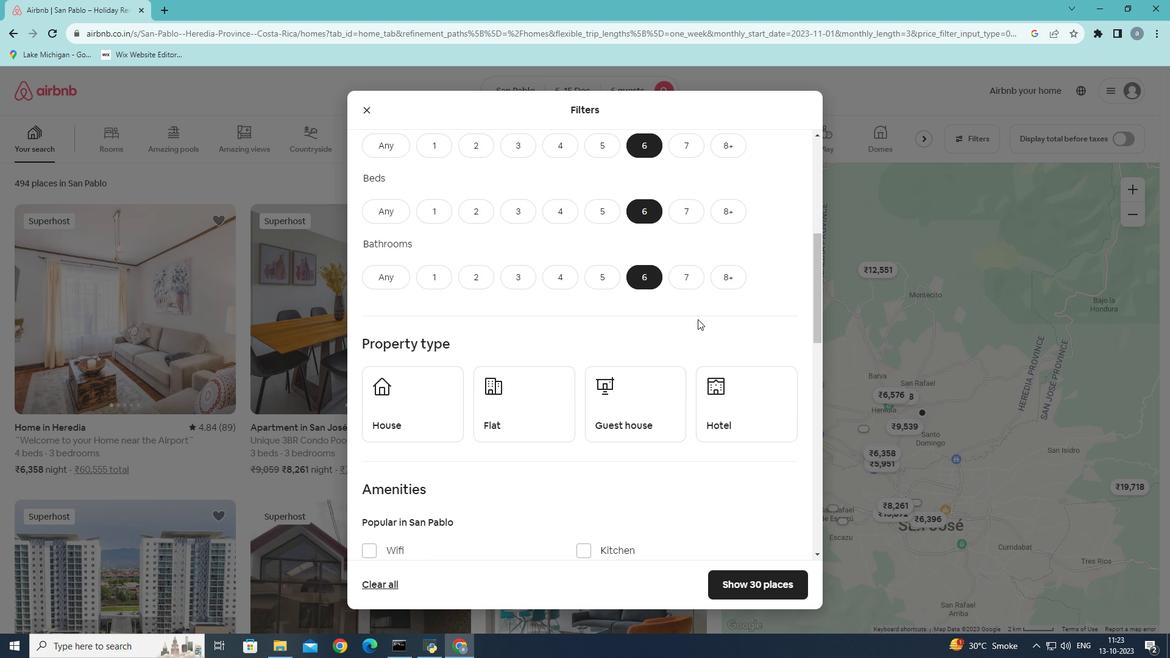
Action: Mouse moved to (684, 329)
Screenshot: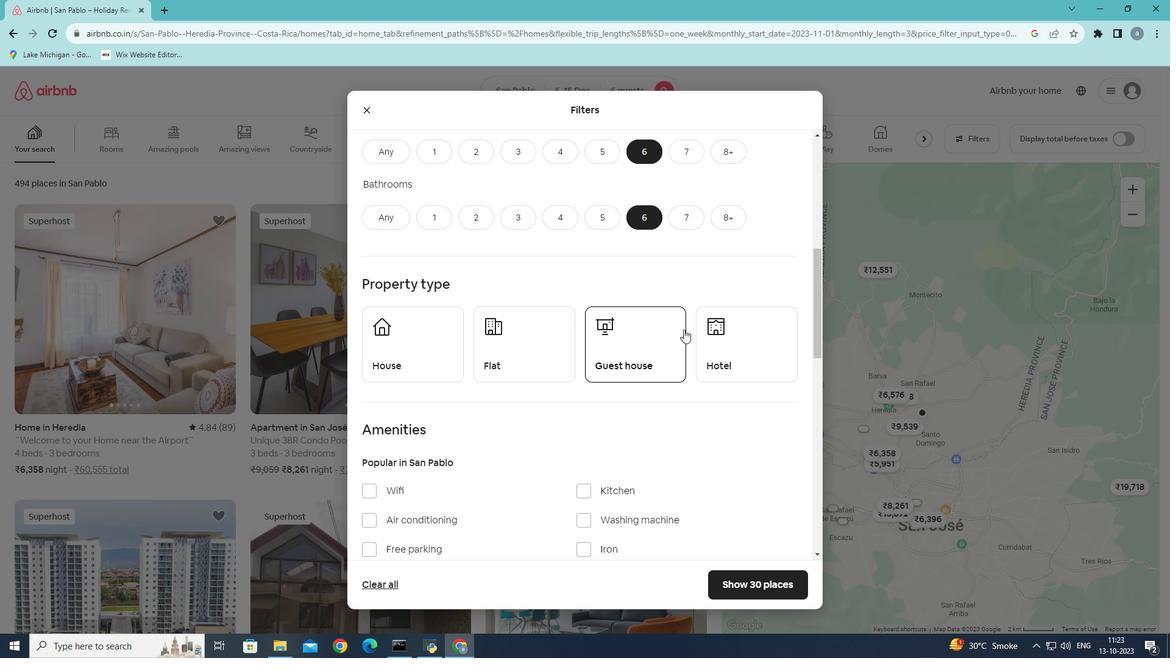 
Action: Mouse scrolled (684, 329) with delta (0, 0)
Screenshot: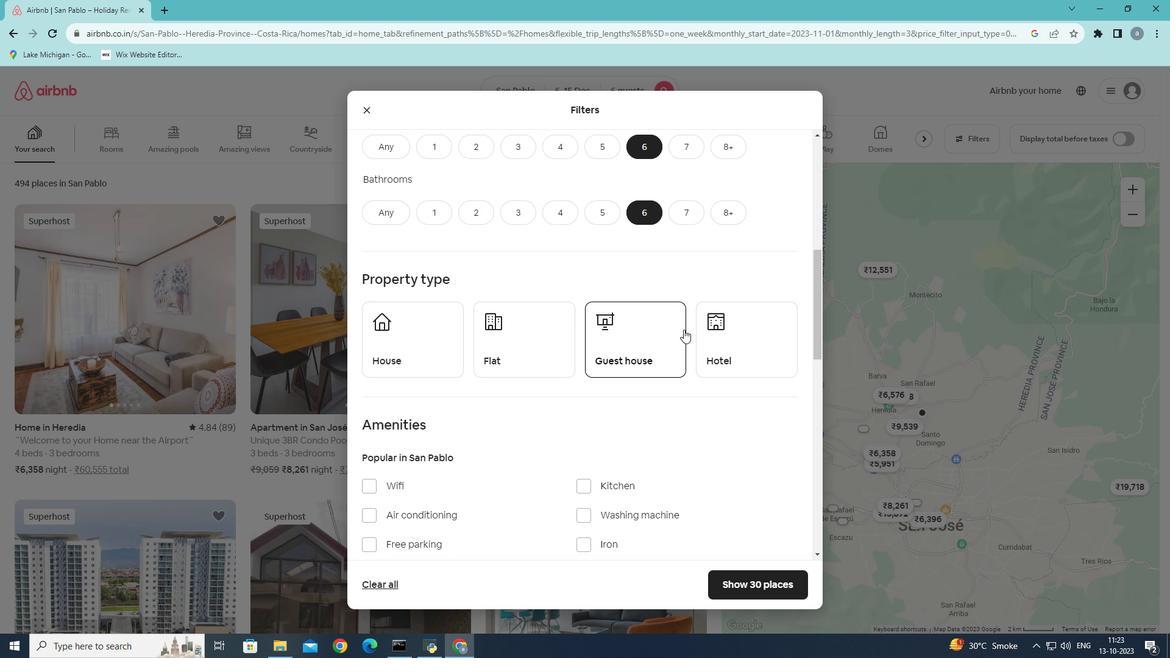 
Action: Mouse scrolled (684, 329) with delta (0, 0)
Screenshot: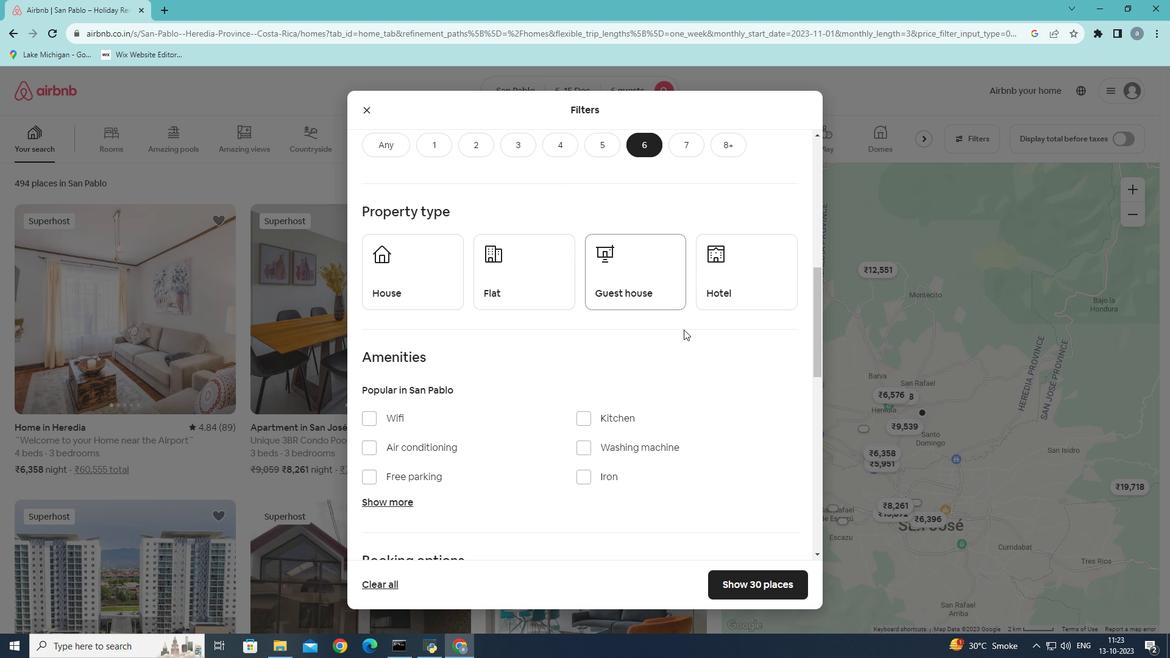 
Action: Mouse moved to (422, 253)
Screenshot: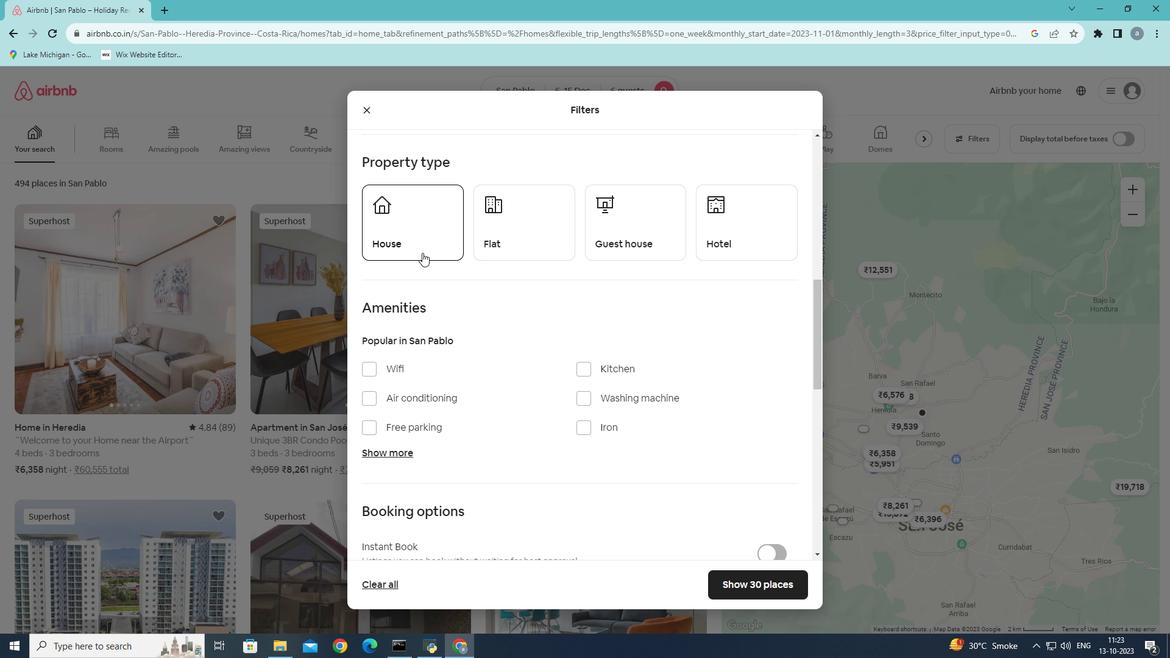 
Action: Mouse pressed left at (422, 253)
Screenshot: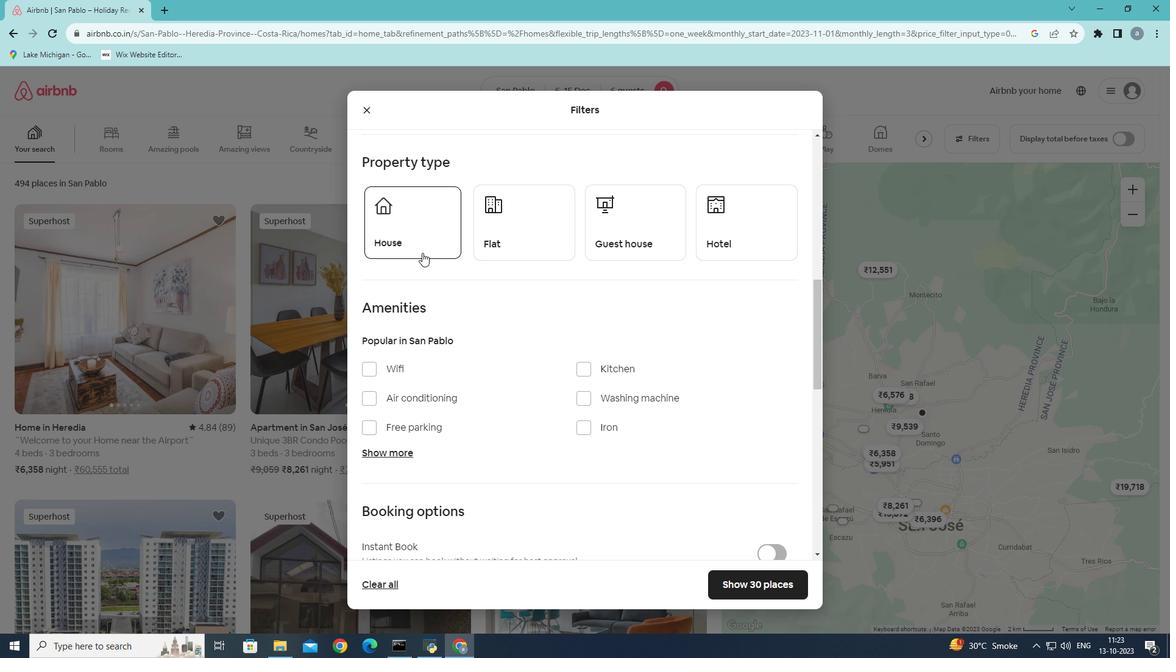 
Action: Mouse moved to (489, 326)
Screenshot: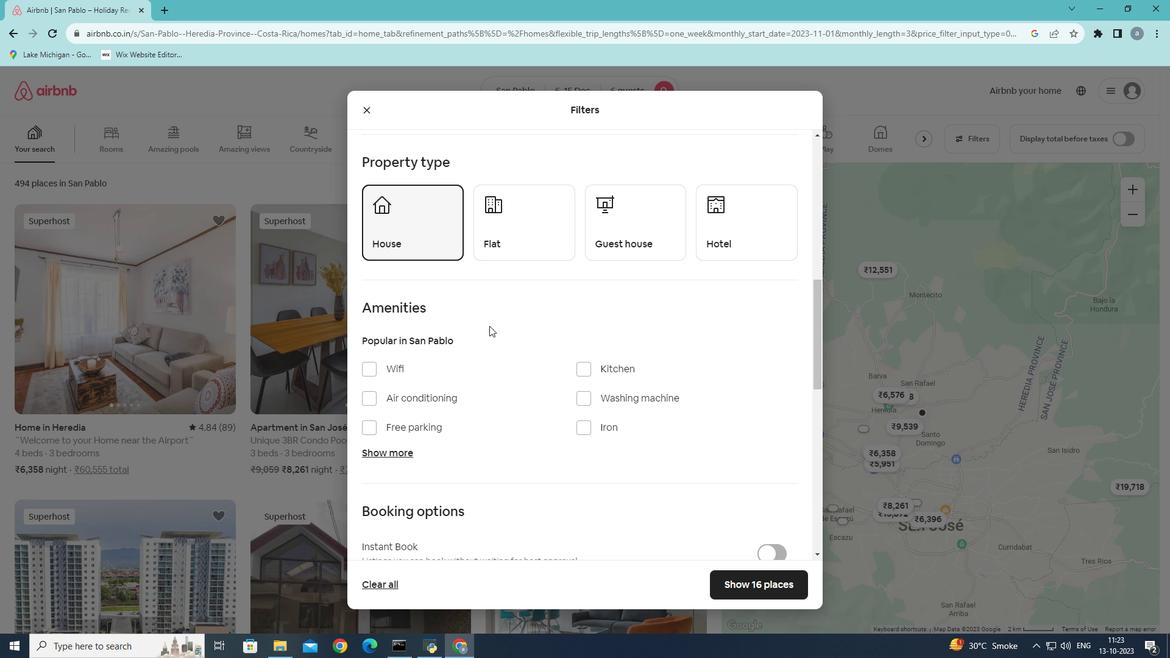 
Action: Mouse scrolled (489, 325) with delta (0, 0)
Screenshot: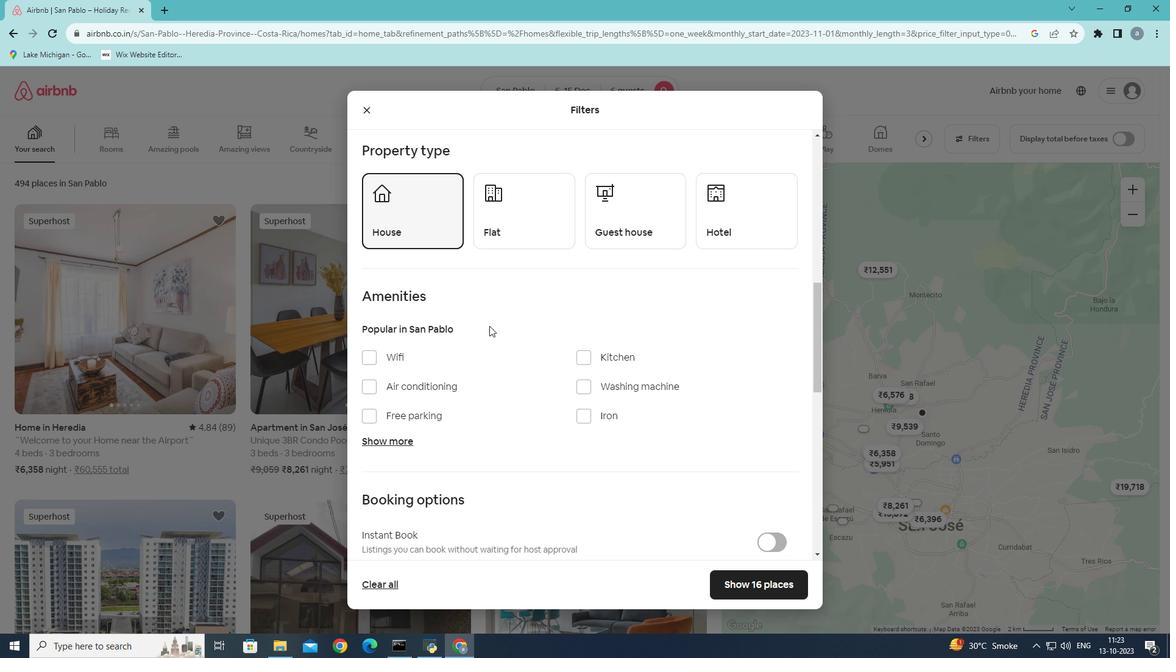 
Action: Mouse moved to (364, 307)
Screenshot: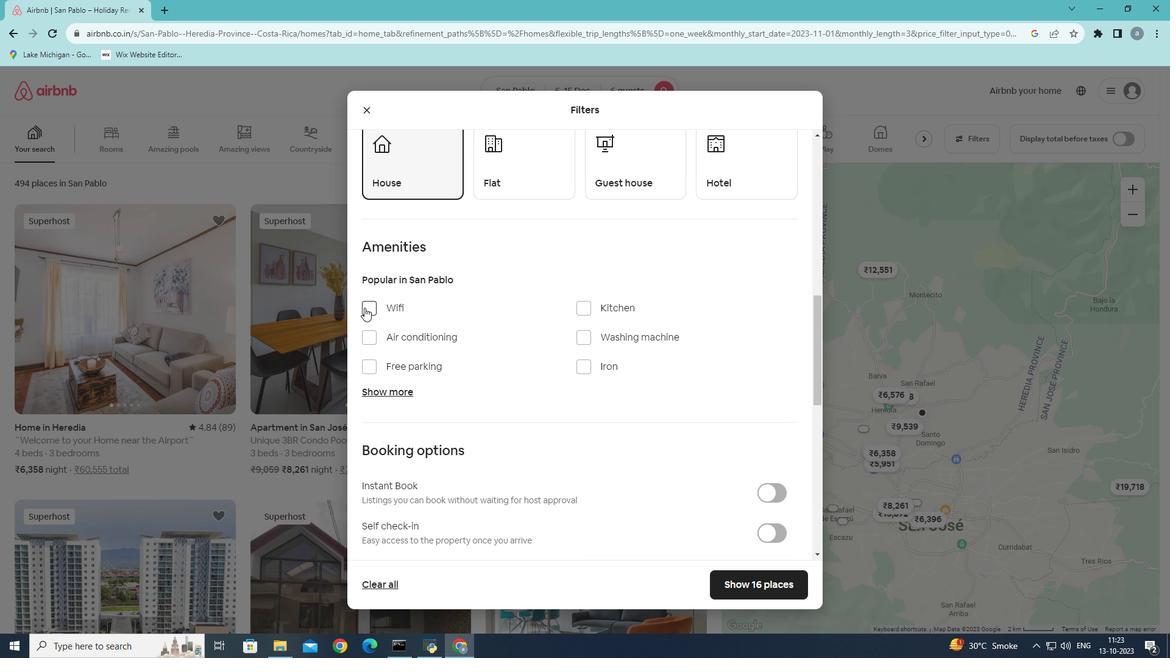 
Action: Mouse pressed left at (364, 307)
Screenshot: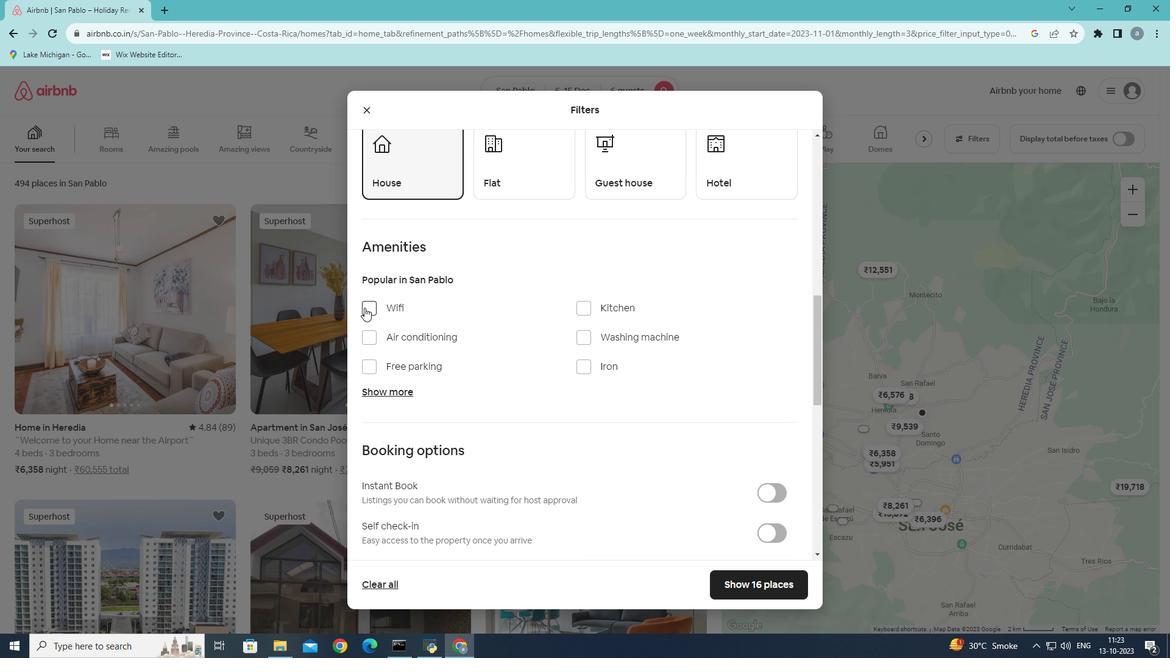 
Action: Mouse moved to (404, 387)
Screenshot: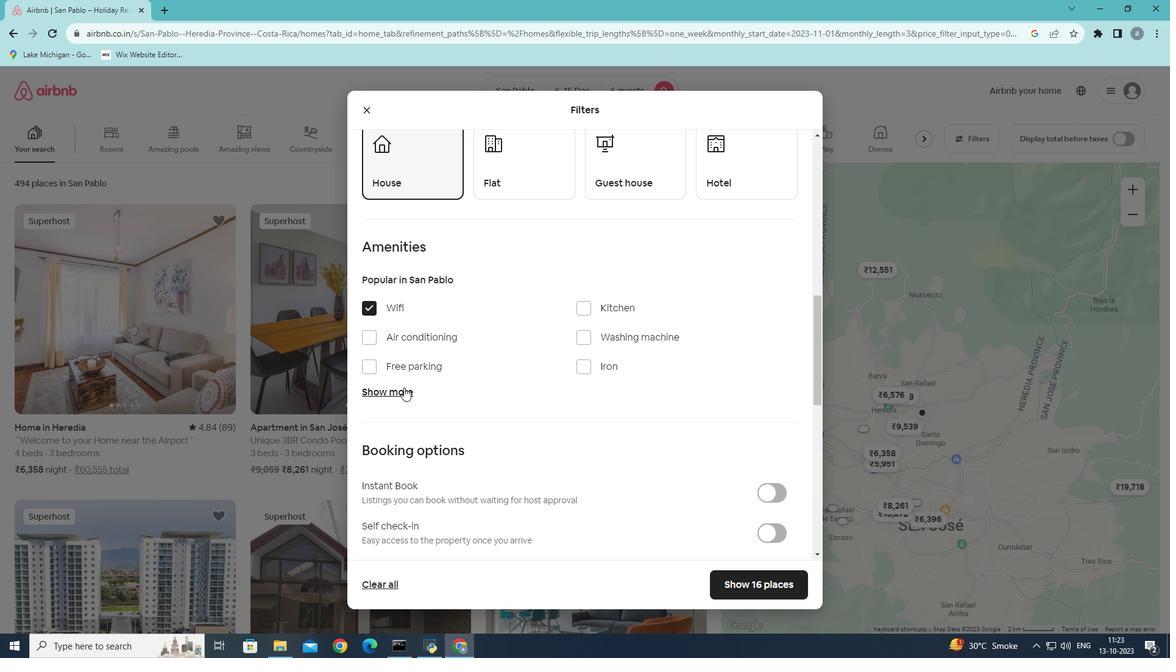 
Action: Mouse pressed left at (404, 387)
Screenshot: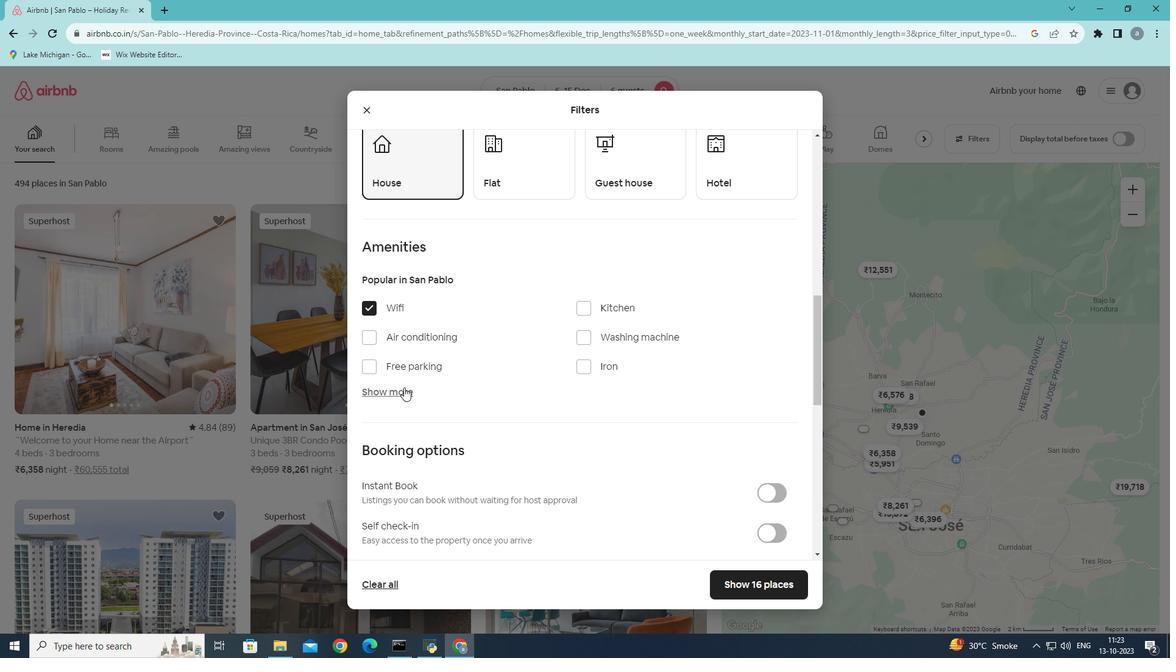 
Action: Mouse moved to (497, 359)
Screenshot: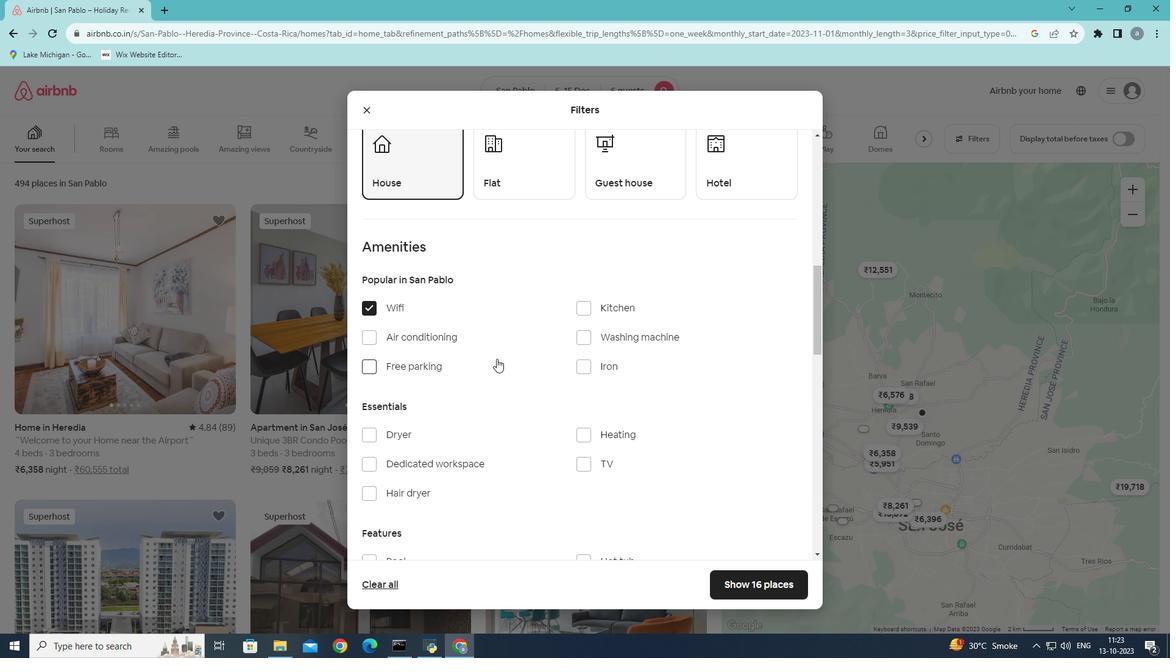 
Action: Mouse scrolled (497, 358) with delta (0, 0)
Screenshot: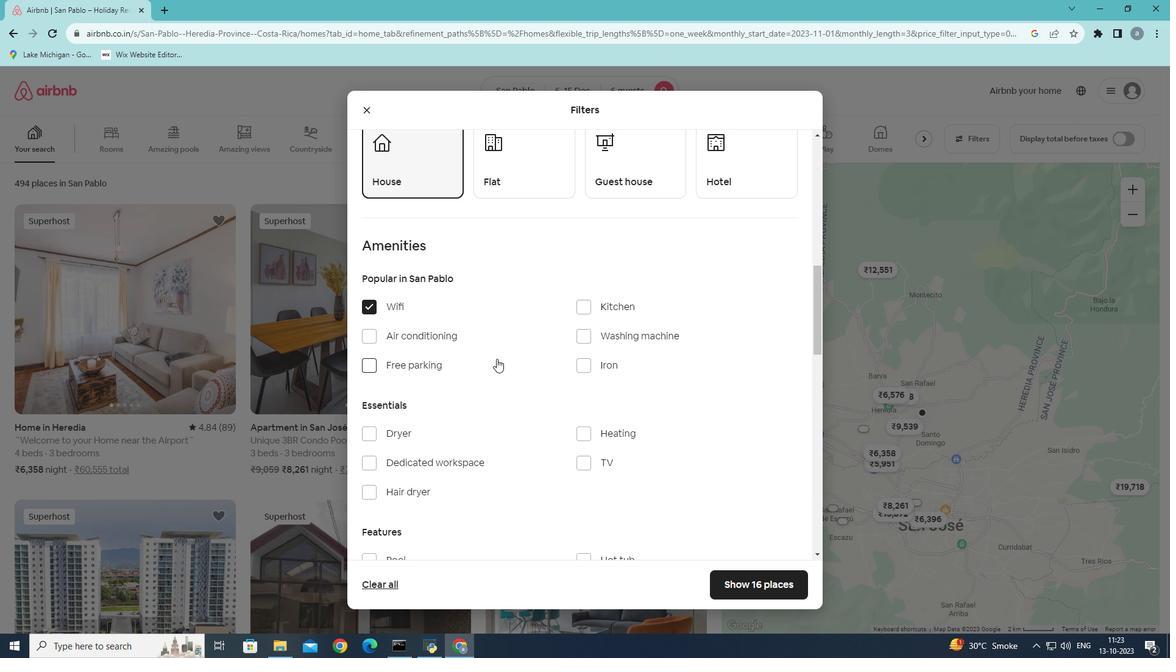 
Action: Mouse moved to (589, 406)
Screenshot: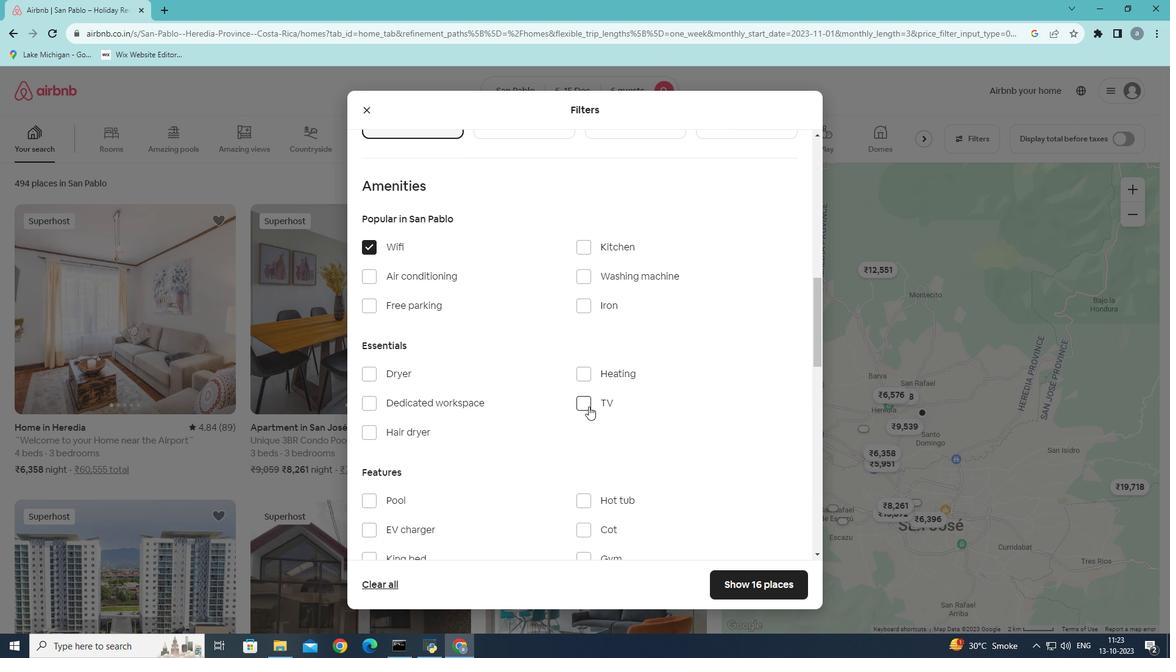 
Action: Mouse pressed left at (589, 406)
Screenshot: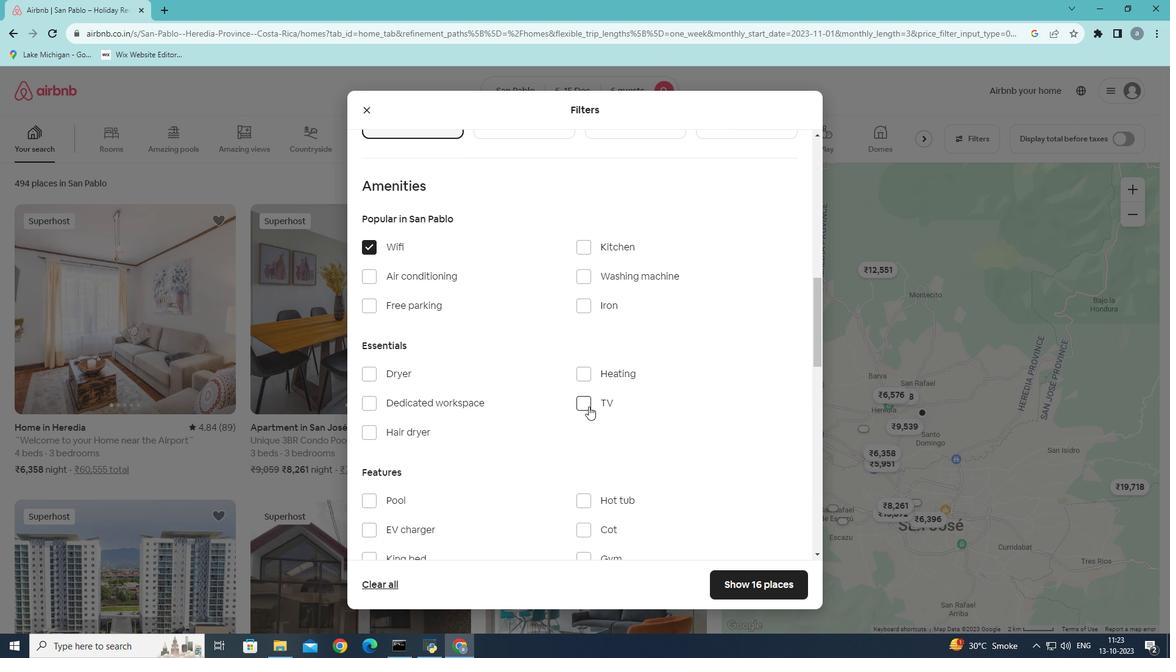 
Action: Mouse moved to (371, 306)
Screenshot: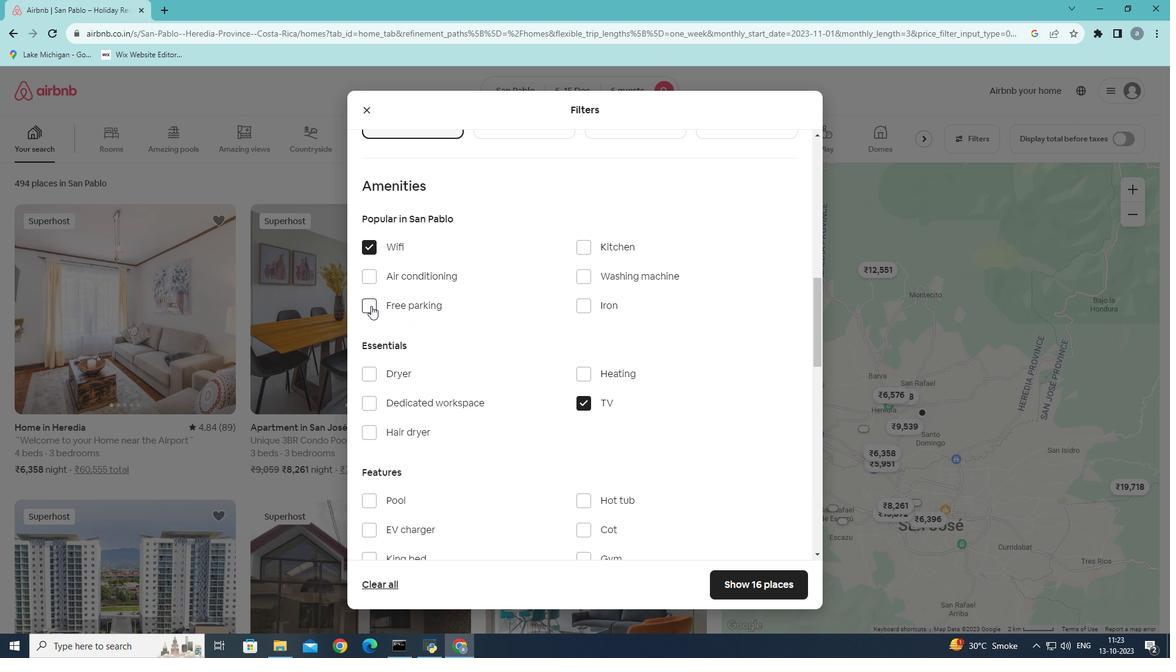 
Action: Mouse pressed left at (371, 306)
Screenshot: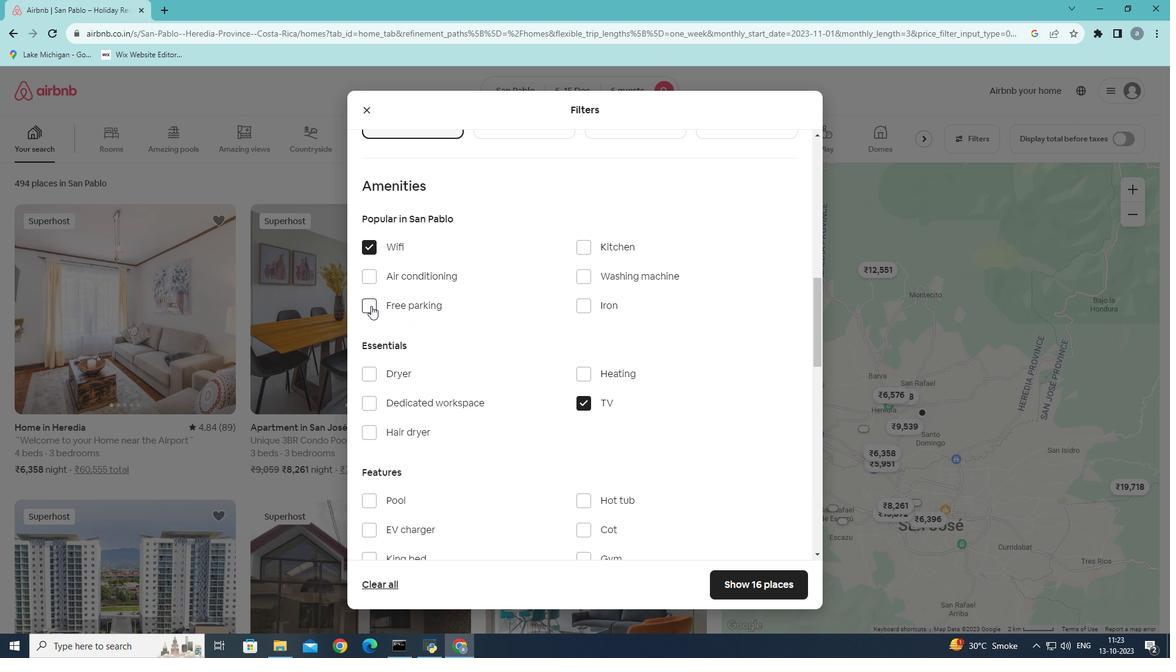 
Action: Mouse moved to (498, 346)
Screenshot: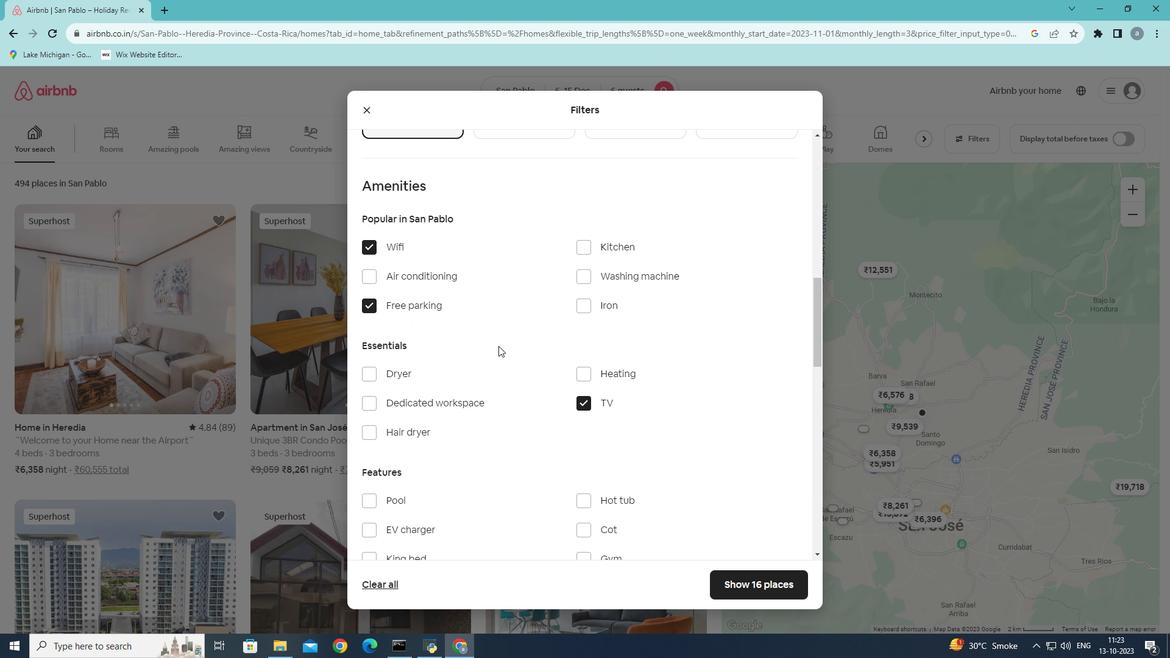 
Action: Mouse scrolled (498, 345) with delta (0, 0)
Screenshot: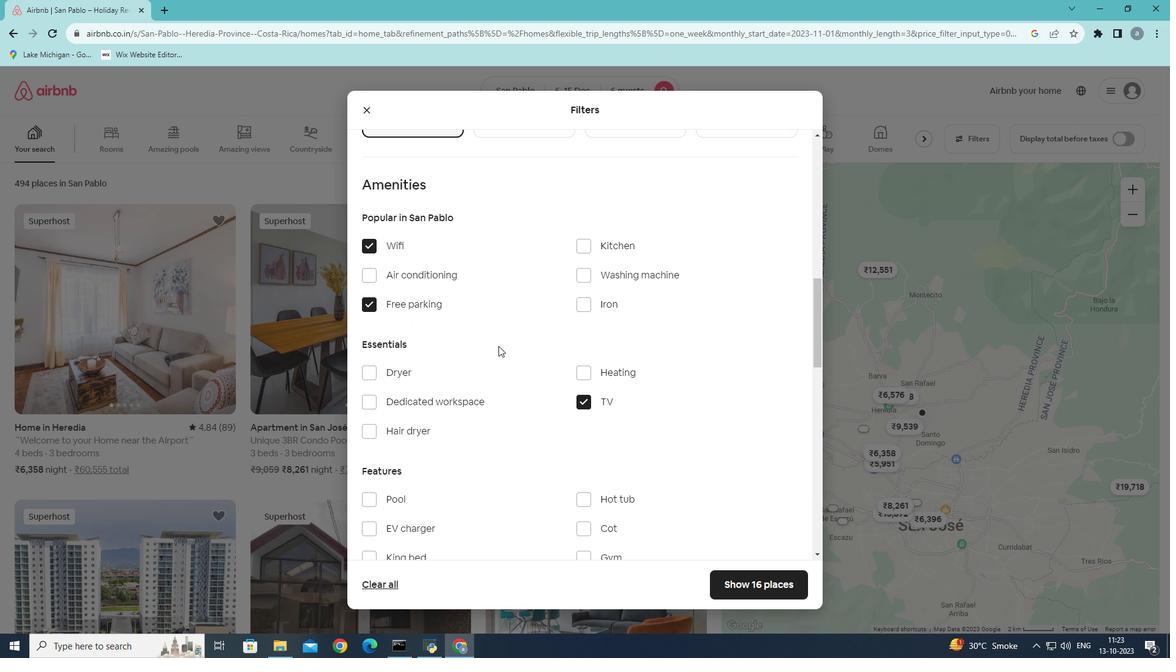 
Action: Mouse scrolled (498, 345) with delta (0, 0)
Screenshot: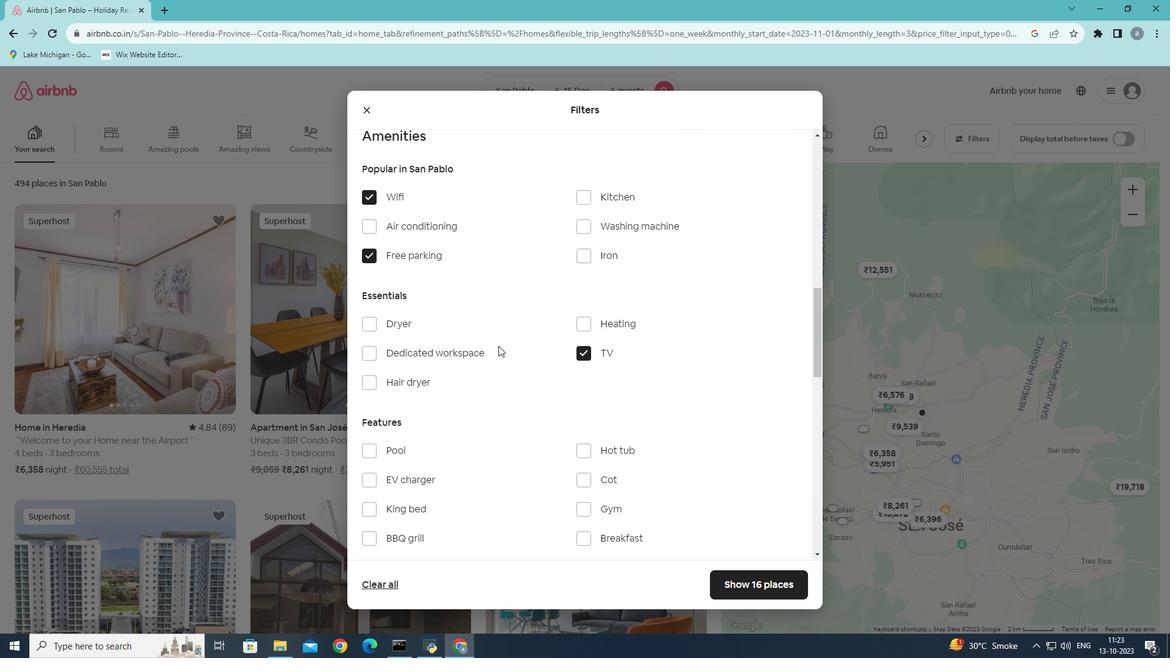 
Action: Mouse scrolled (498, 345) with delta (0, 0)
Screenshot: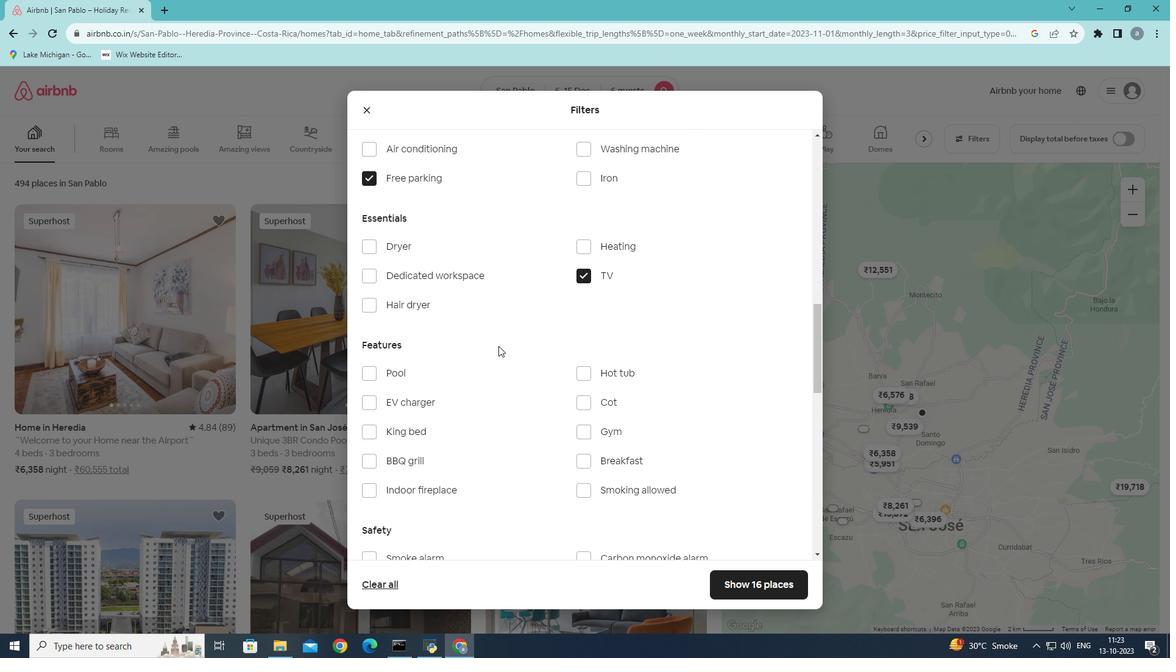 
Action: Mouse moved to (589, 376)
Screenshot: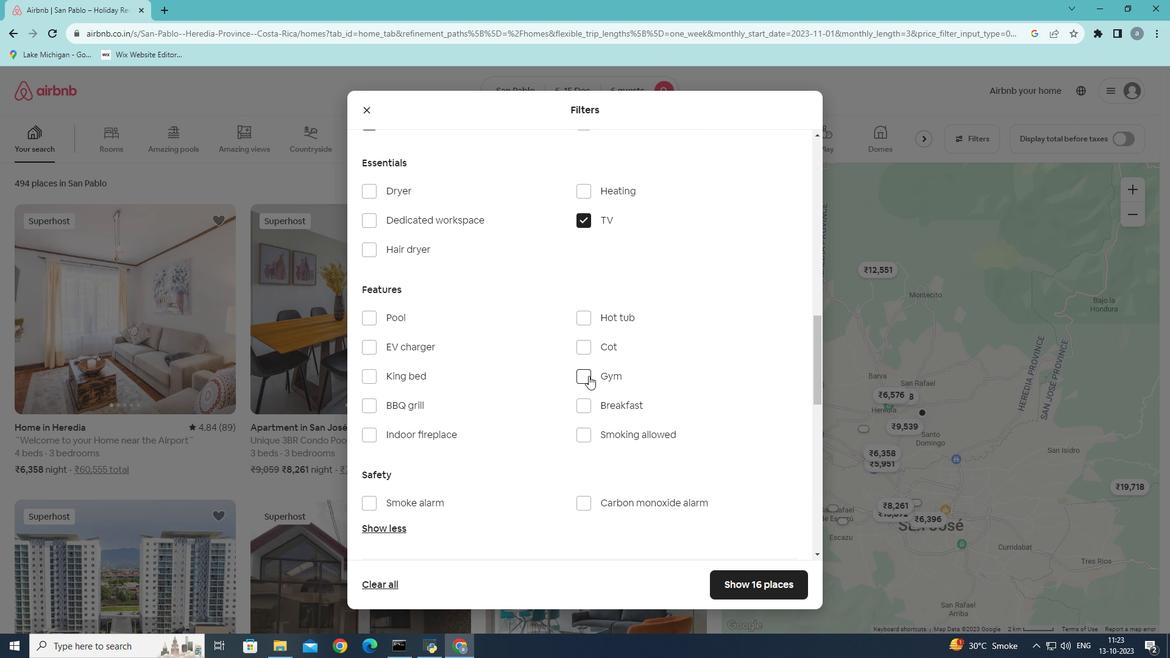 
Action: Mouse pressed left at (589, 376)
Screenshot: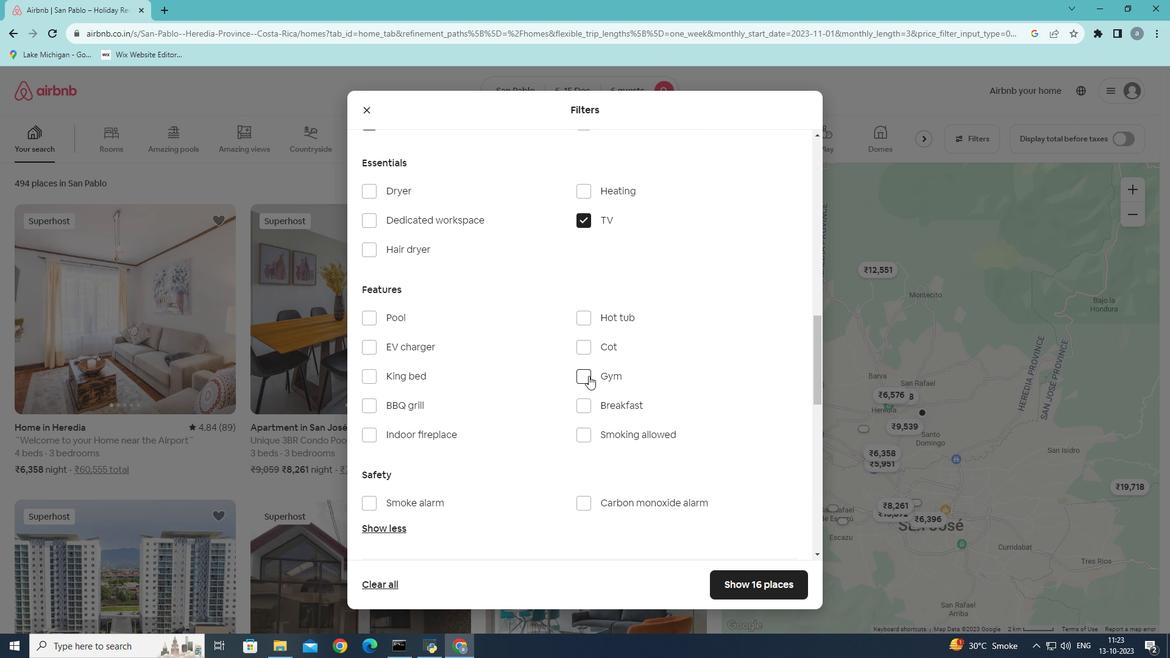 
Action: Mouse moved to (589, 412)
Screenshot: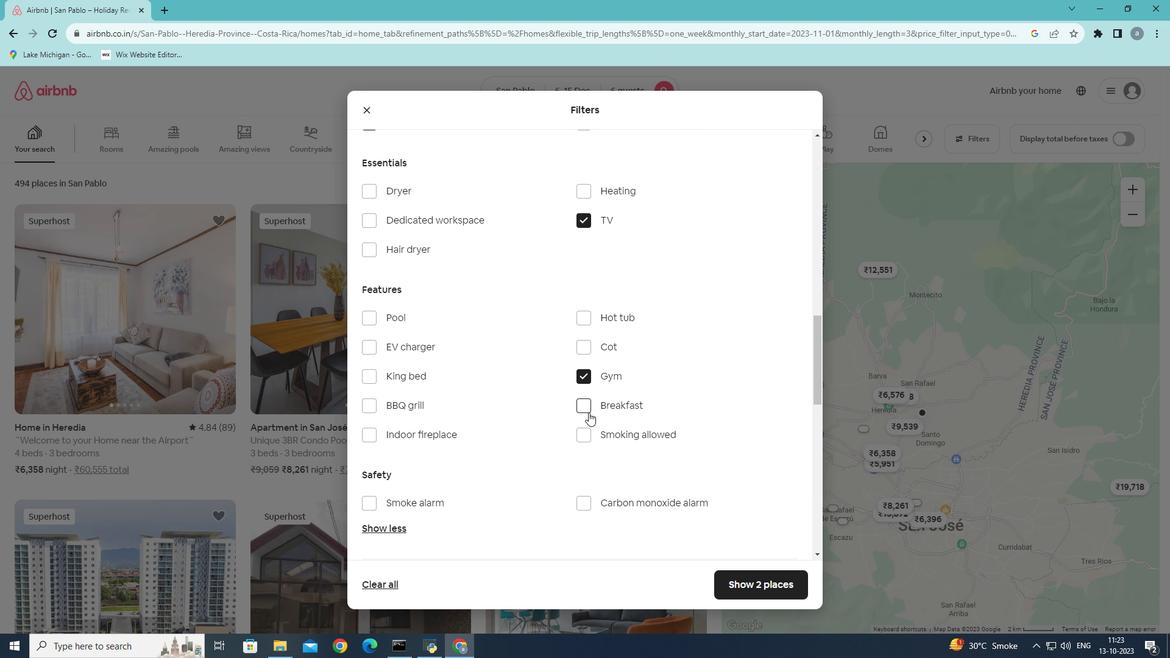 
Action: Mouse pressed left at (589, 412)
Screenshot: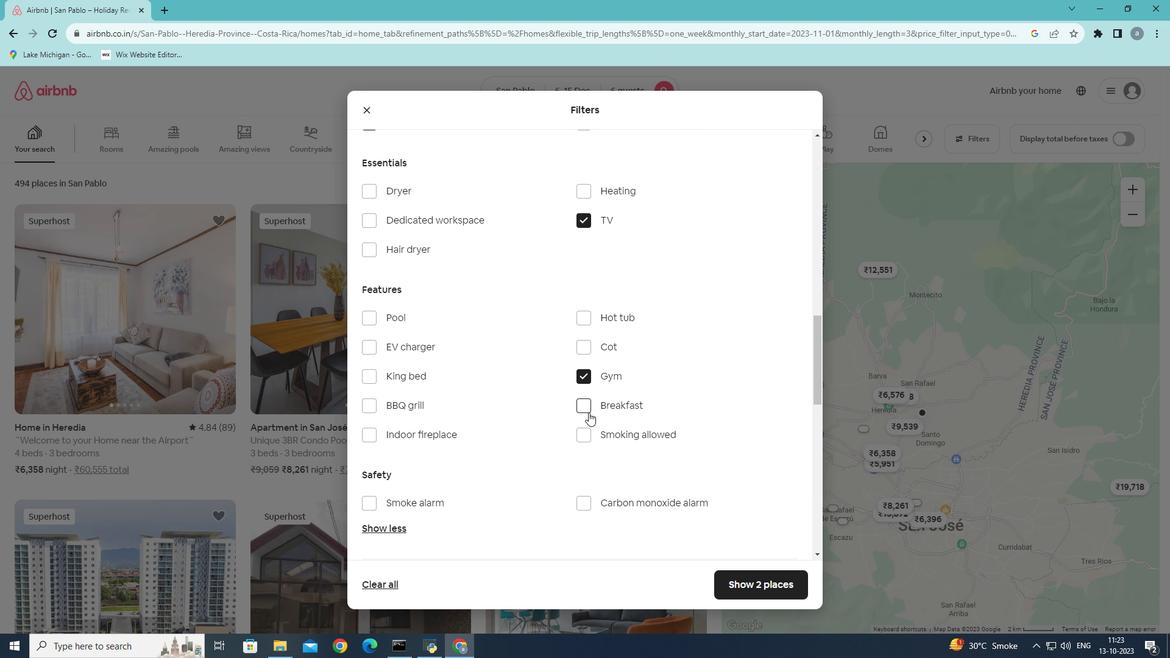 
Action: Mouse moved to (499, 406)
Screenshot: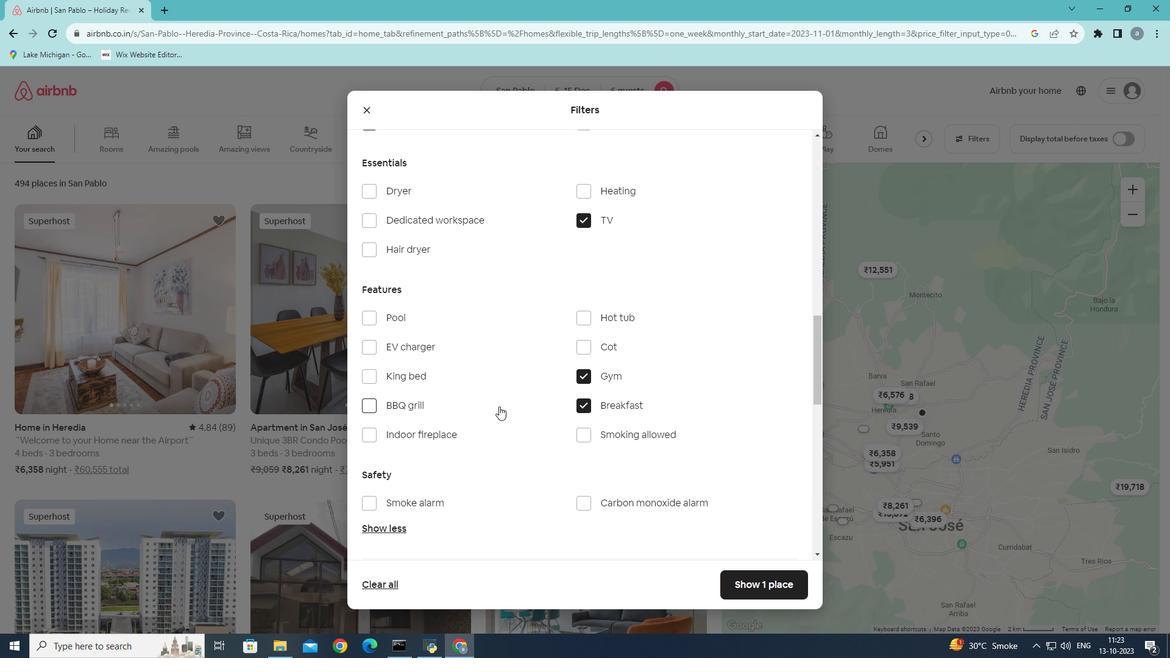 
Action: Mouse scrolled (499, 406) with delta (0, 0)
Screenshot: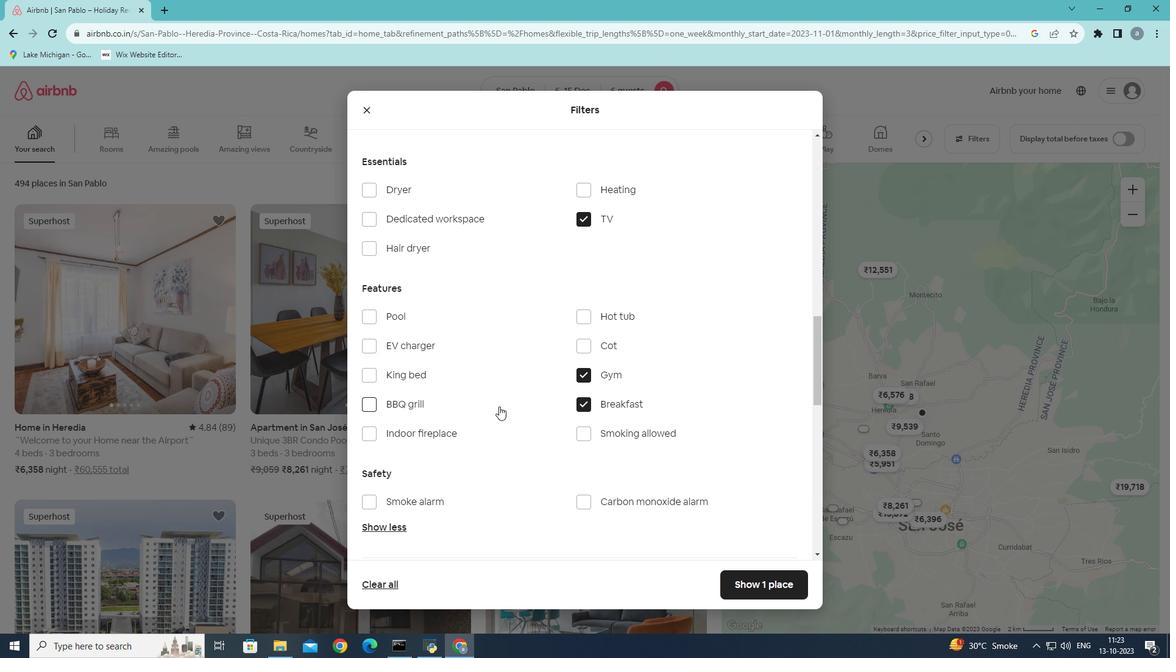 
Action: Mouse scrolled (499, 406) with delta (0, 0)
Screenshot: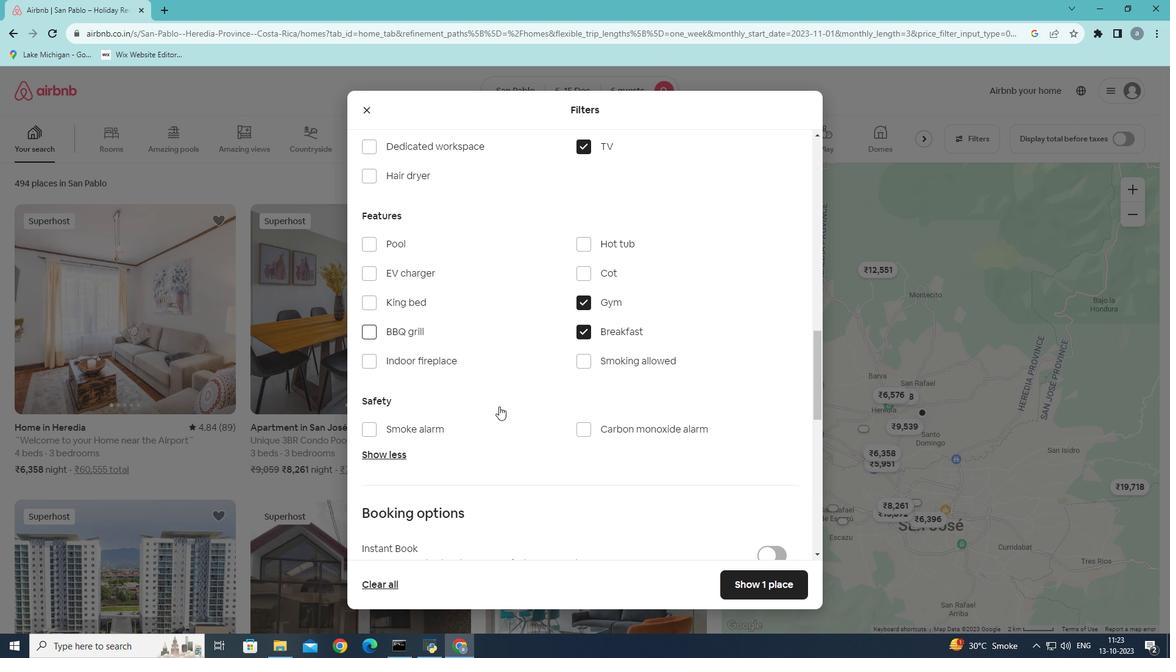
Action: Mouse scrolled (499, 406) with delta (0, 0)
Screenshot: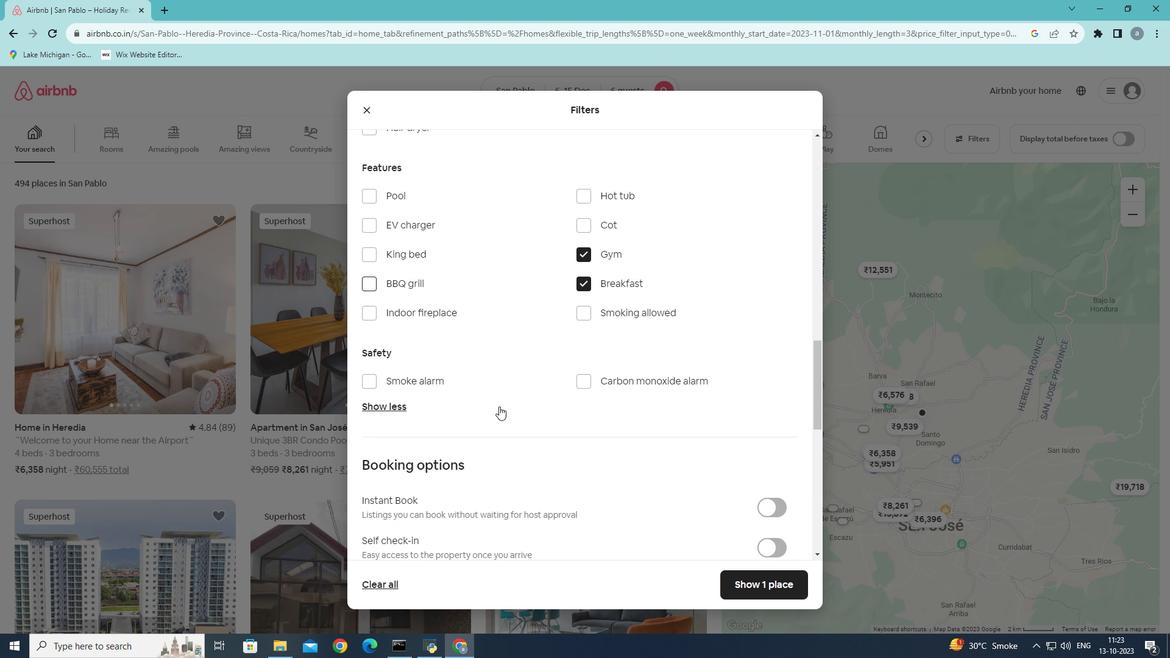 
Action: Mouse scrolled (499, 406) with delta (0, 0)
Screenshot: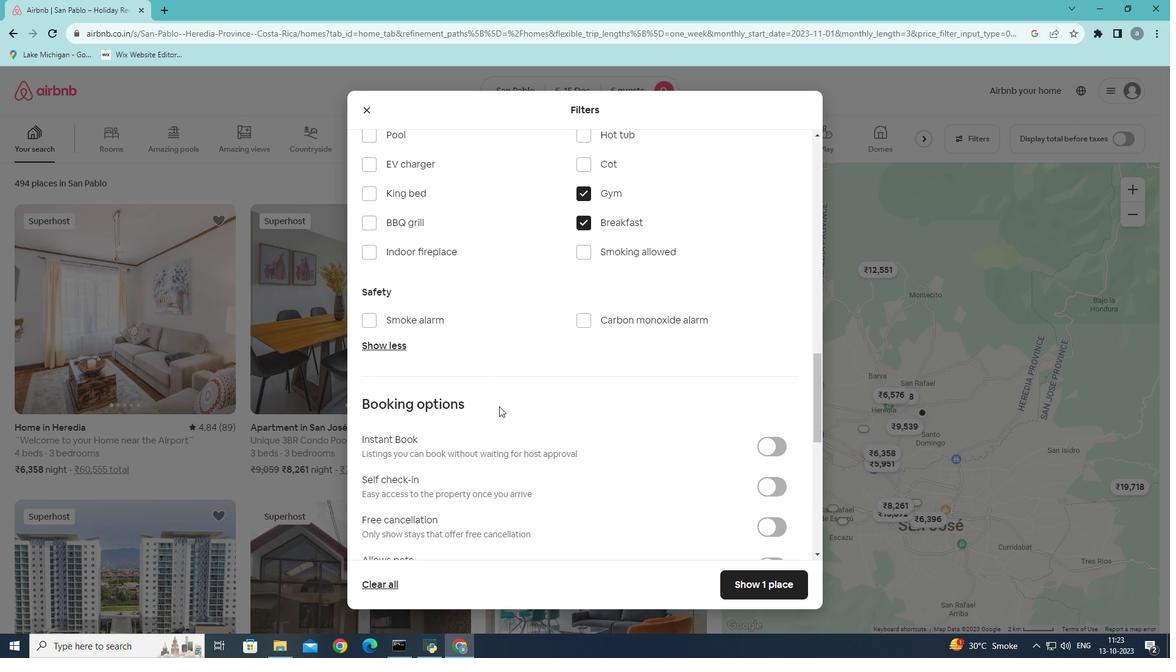 
Action: Mouse scrolled (499, 406) with delta (0, 0)
Screenshot: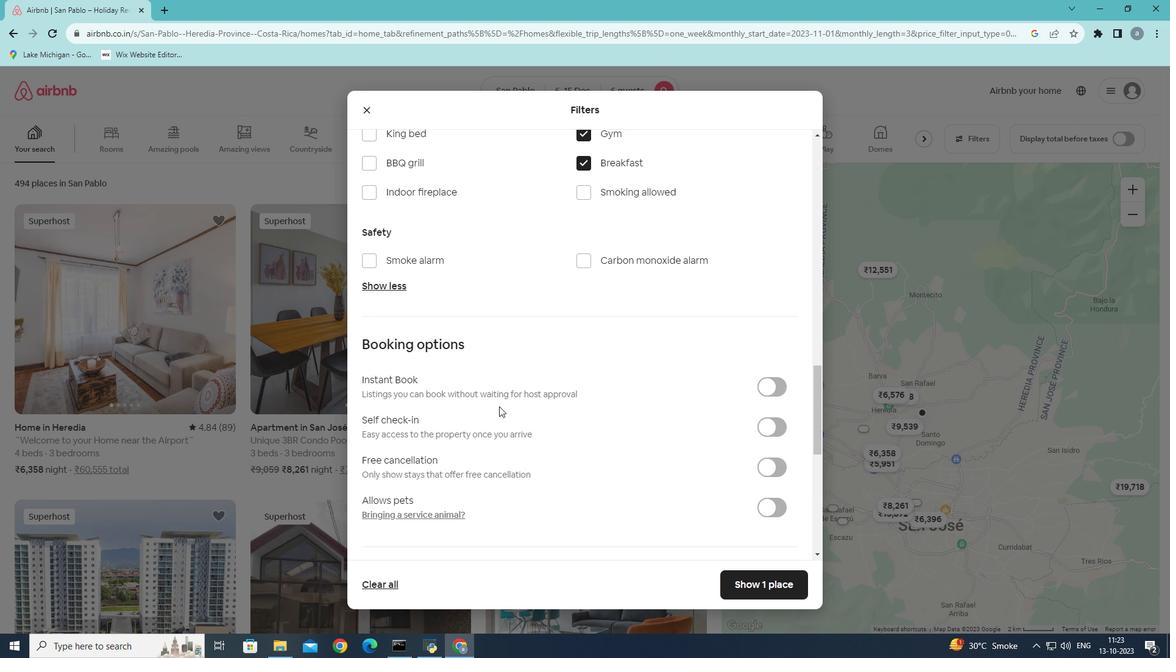 
Action: Mouse scrolled (499, 406) with delta (0, 0)
Screenshot: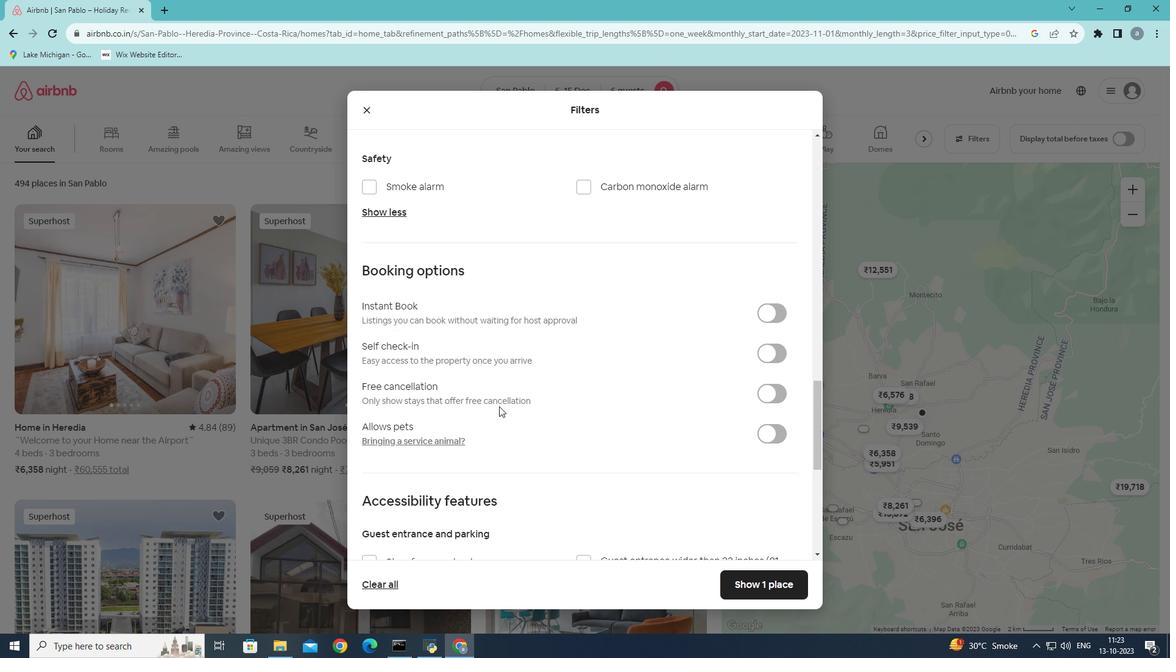 
Action: Mouse moved to (776, 307)
Screenshot: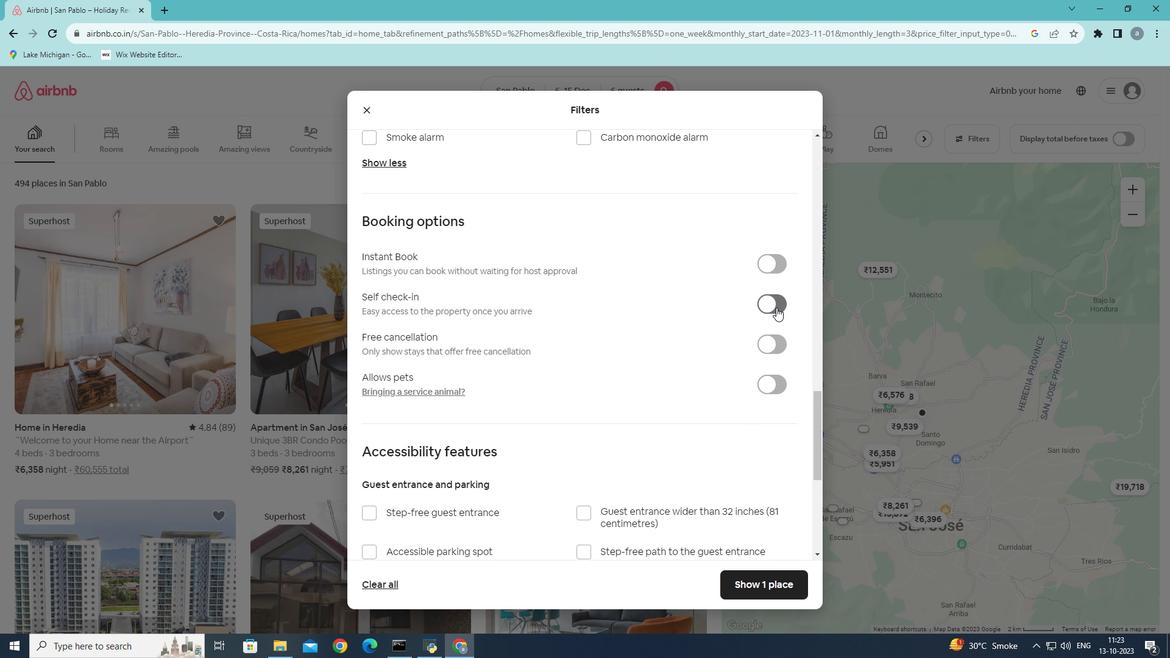 
Action: Mouse pressed left at (776, 307)
Screenshot: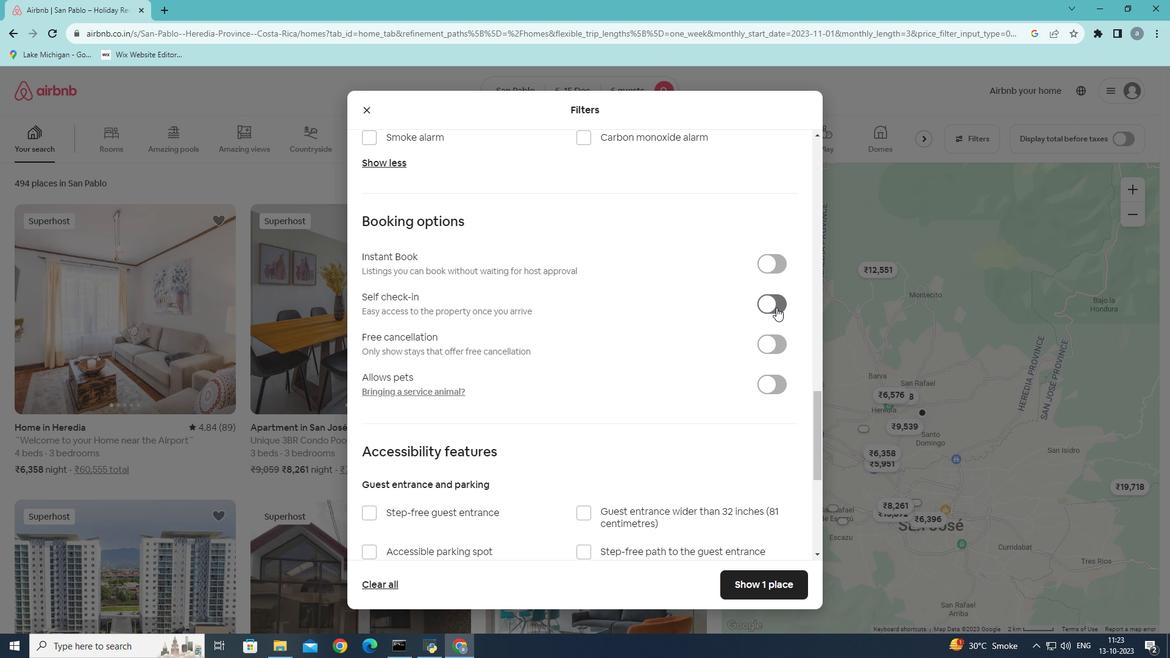 
Action: Mouse moved to (612, 364)
Screenshot: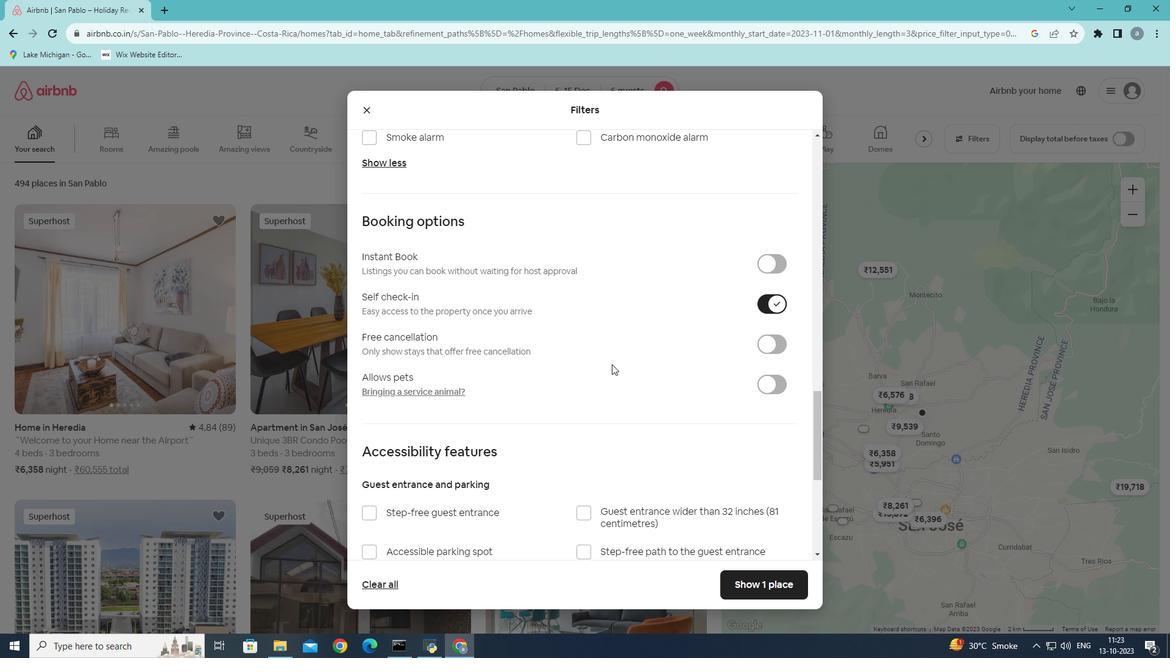 
Action: Mouse scrolled (612, 364) with delta (0, 0)
Screenshot: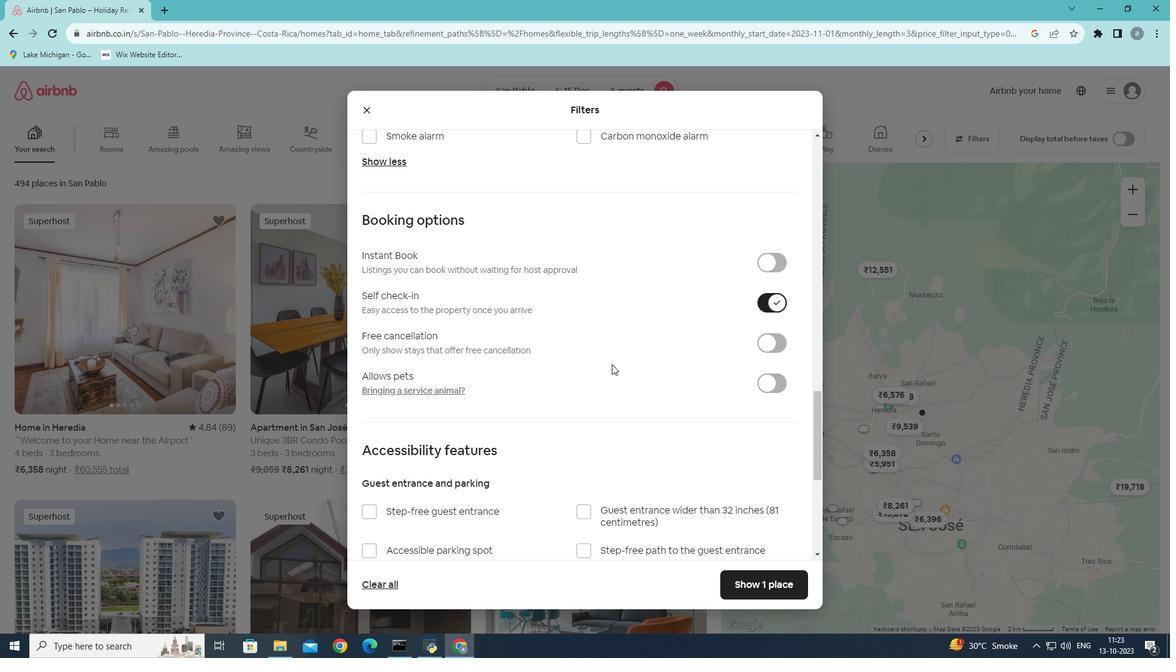 
Action: Mouse scrolled (612, 364) with delta (0, 0)
Screenshot: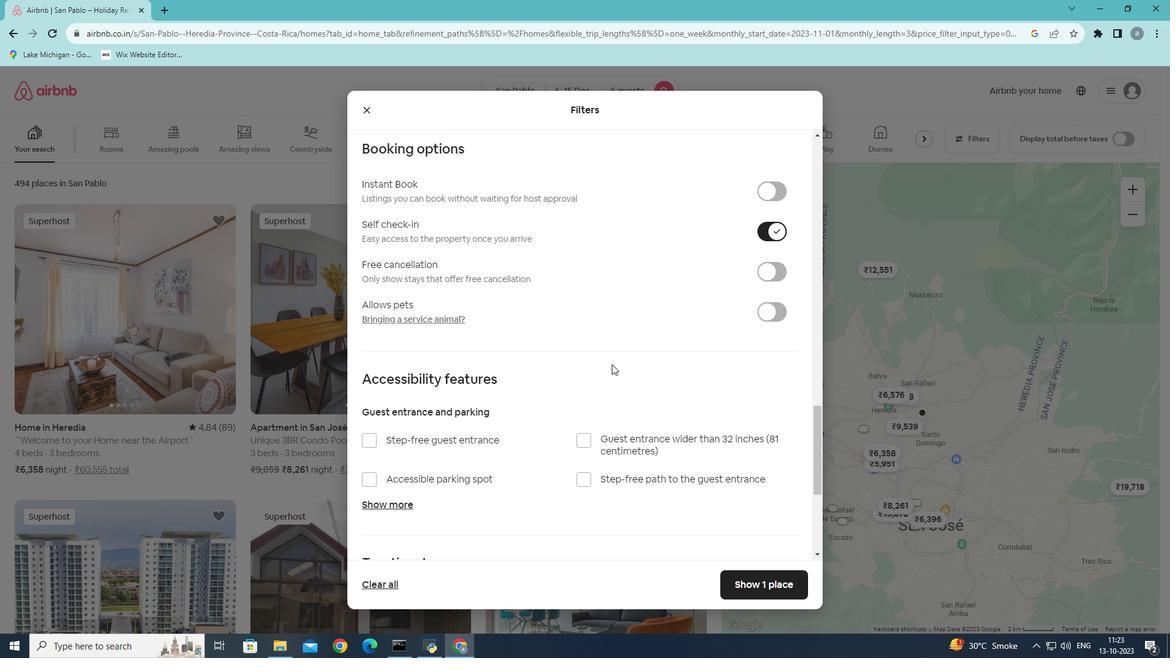 
Action: Mouse moved to (612, 364)
Screenshot: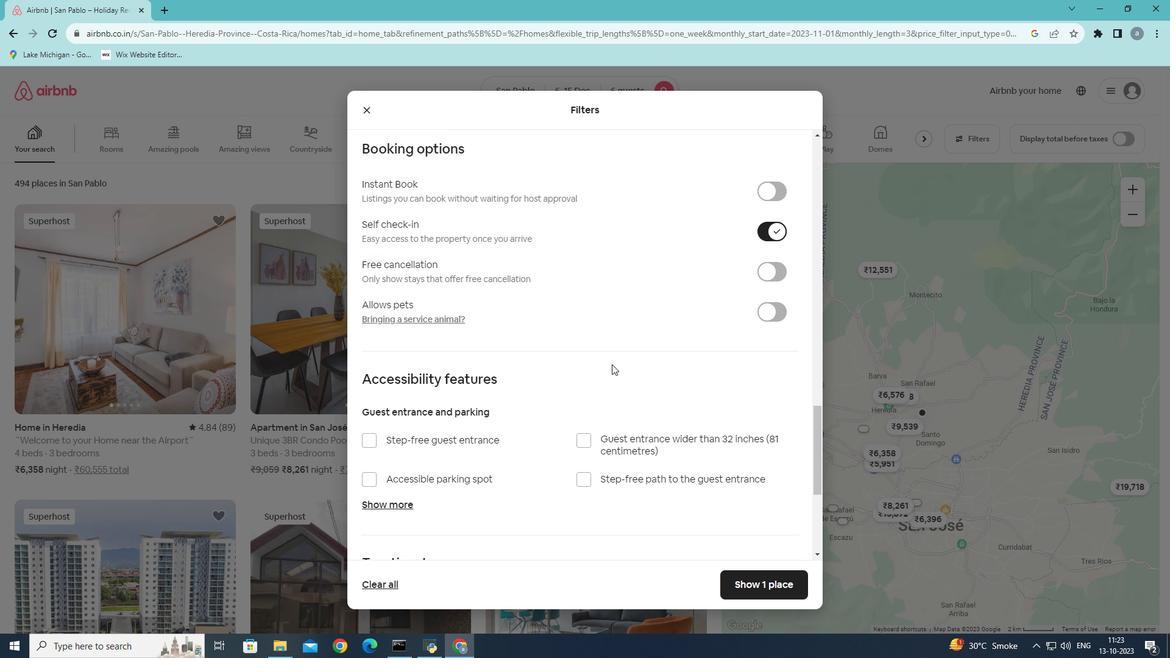 
Action: Mouse scrolled (612, 364) with delta (0, 0)
Screenshot: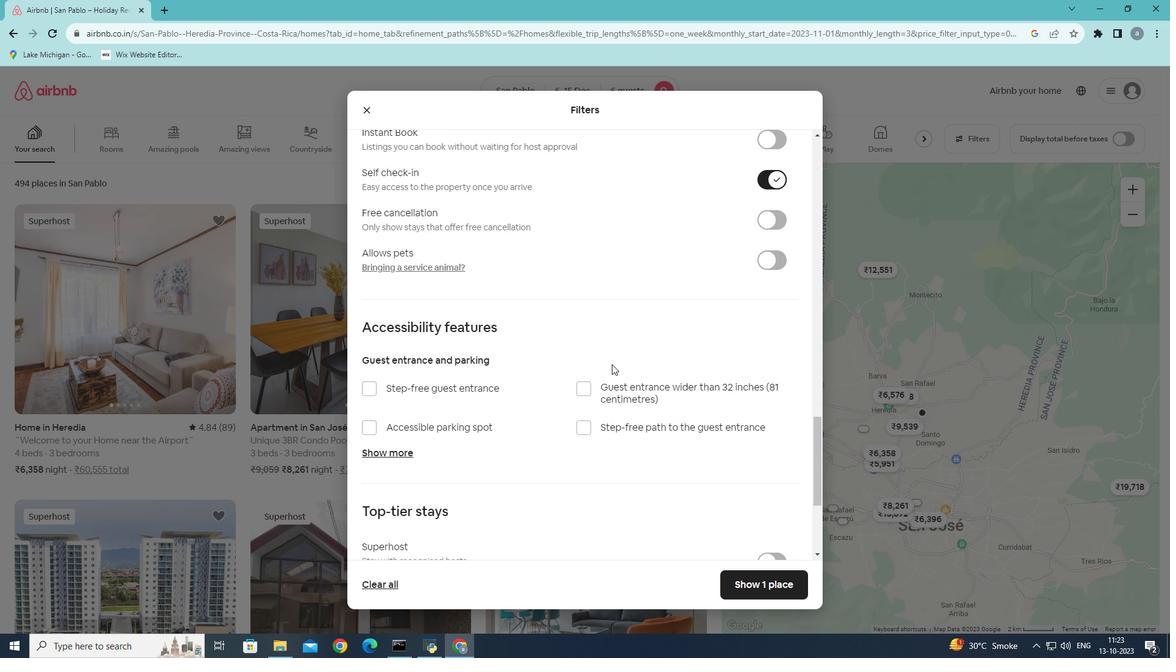 
Action: Mouse moved to (612, 365)
Screenshot: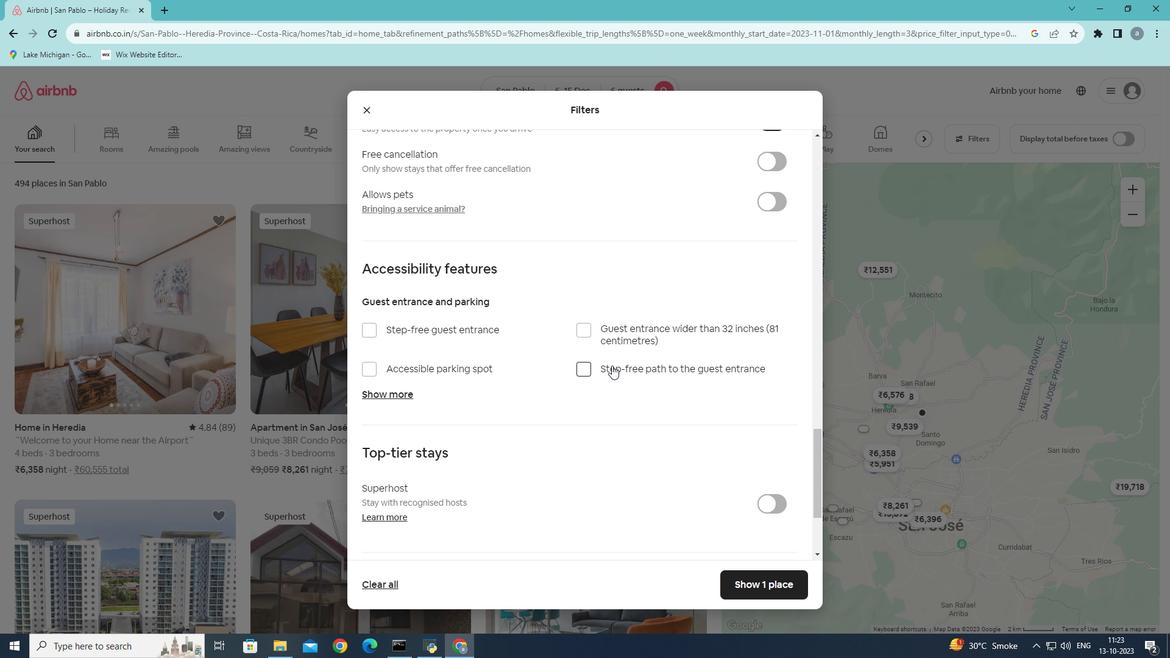 
Action: Mouse scrolled (612, 366) with delta (0, 0)
Screenshot: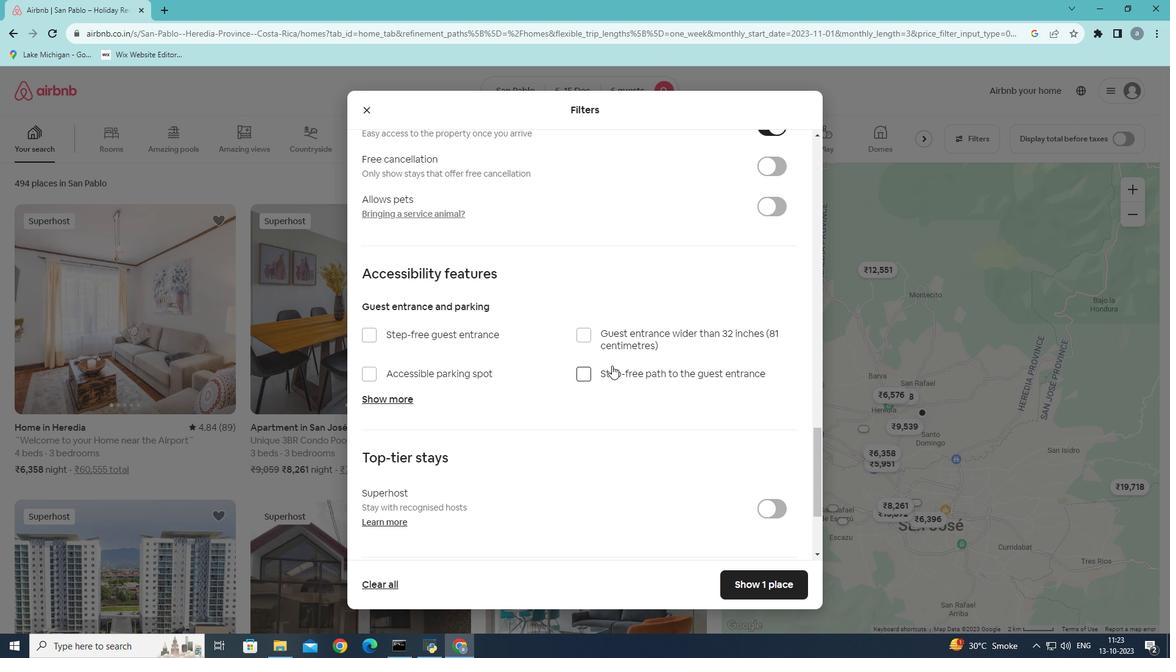 
Action: Mouse scrolled (612, 366) with delta (0, 0)
Screenshot: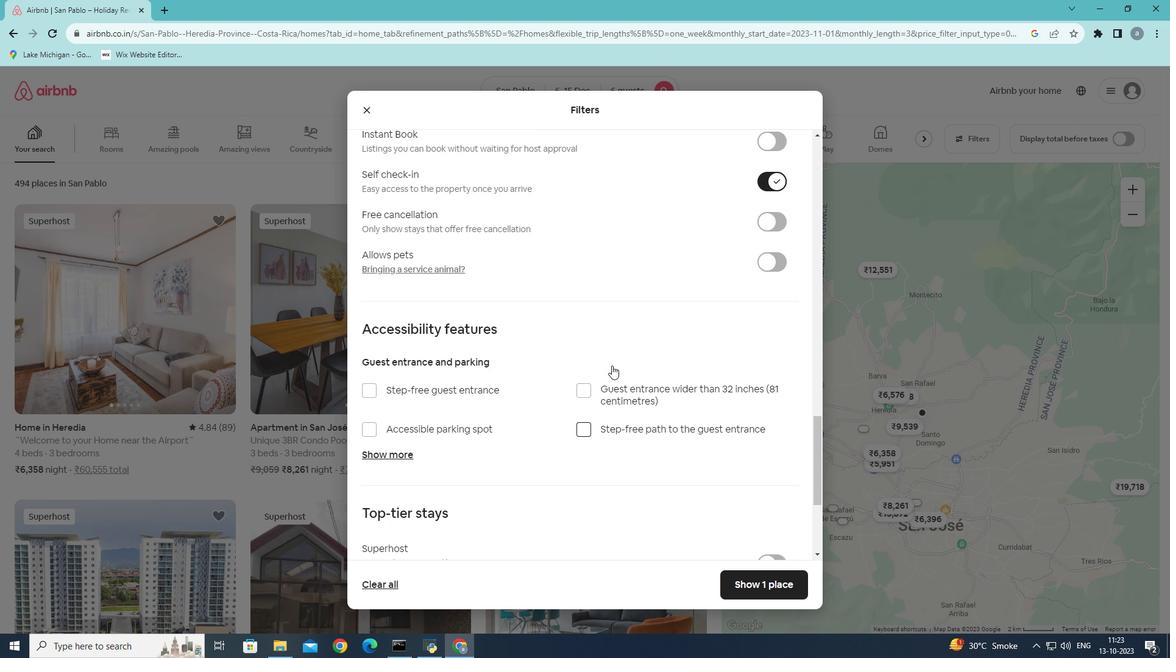 
Action: Mouse moved to (612, 365)
Screenshot: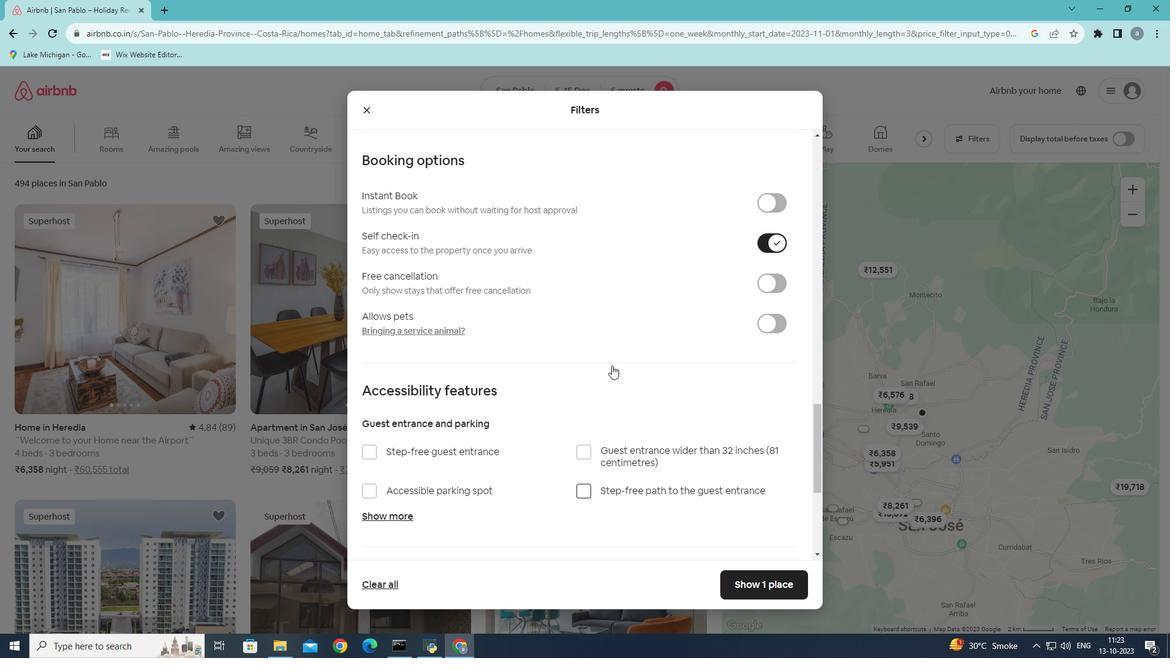 
Action: Mouse scrolled (612, 365) with delta (0, 0)
Screenshot: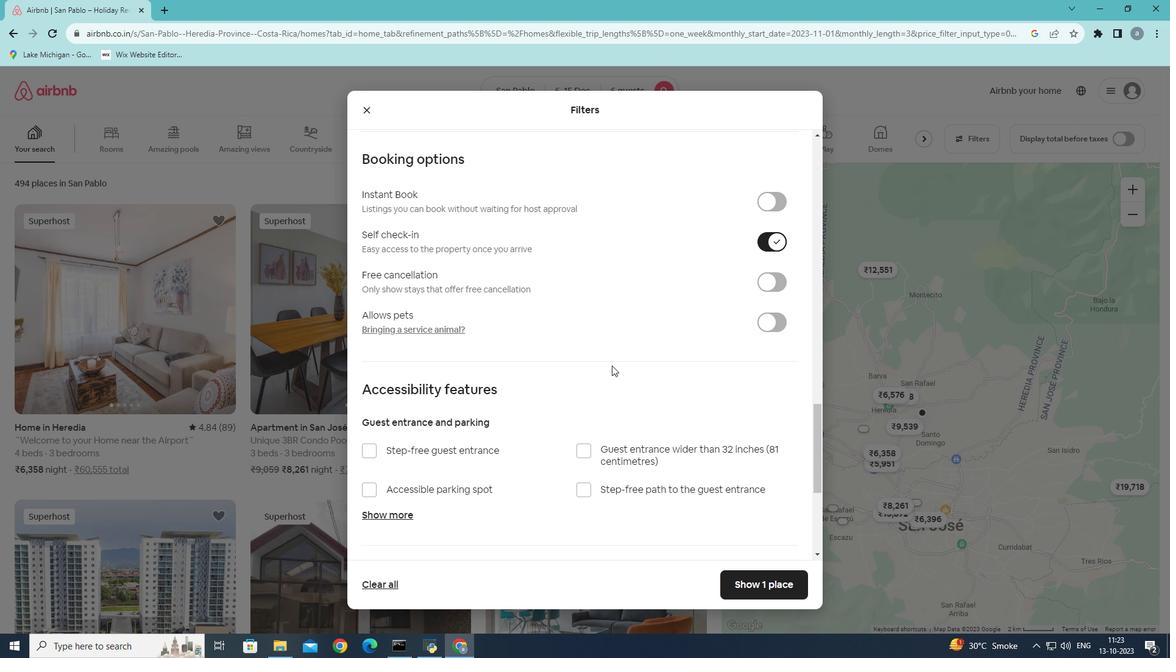 
Action: Mouse scrolled (612, 365) with delta (0, 0)
Screenshot: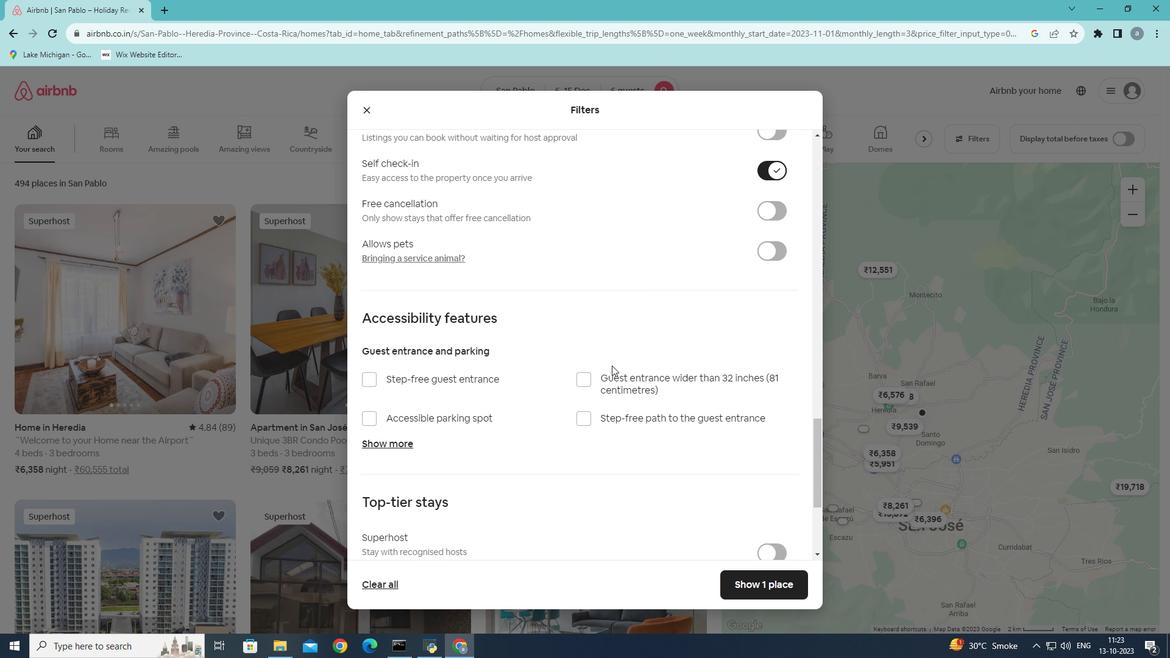 
Action: Mouse moved to (612, 366)
Screenshot: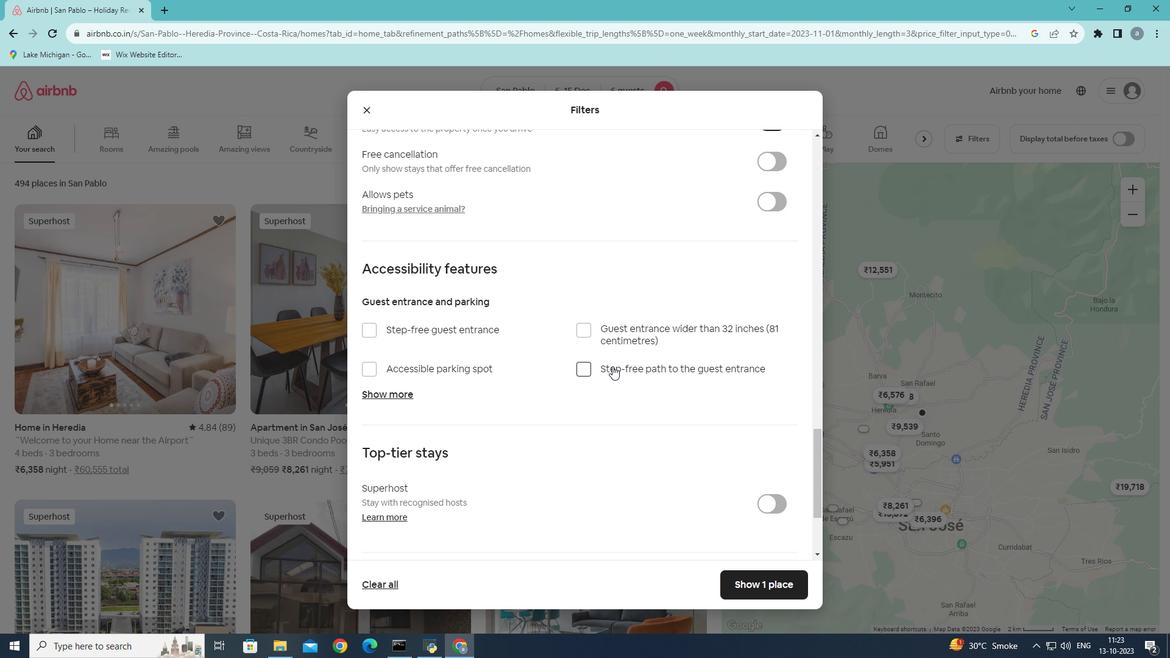 
Action: Mouse scrolled (612, 365) with delta (0, 0)
Screenshot: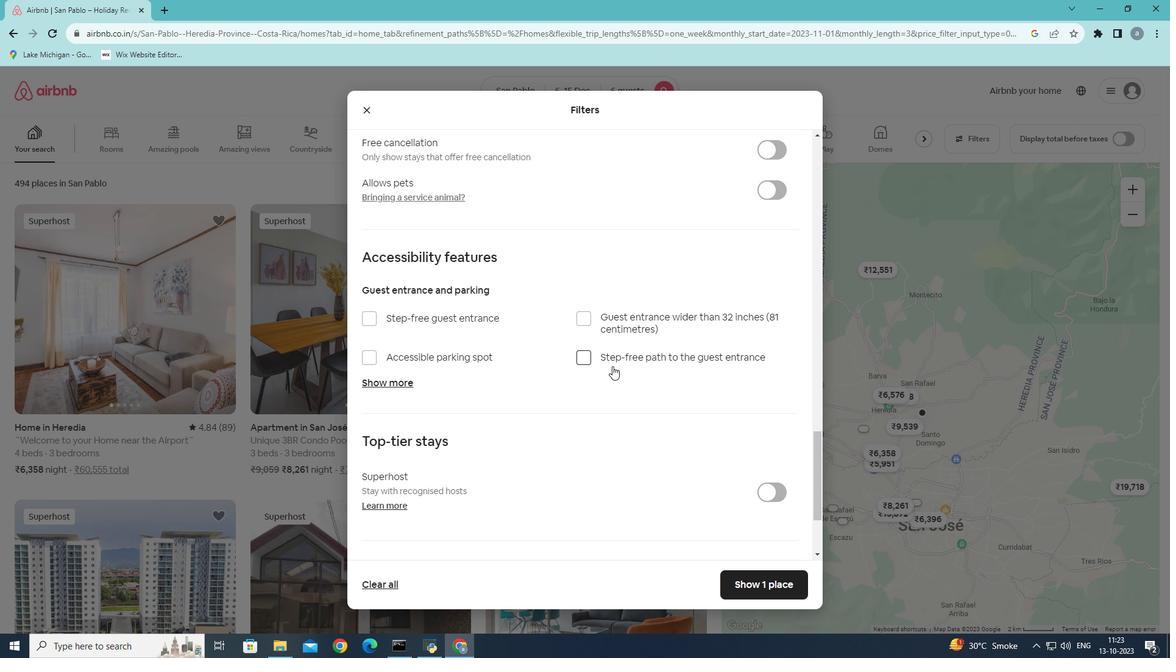 
Action: Mouse moved to (773, 588)
Screenshot: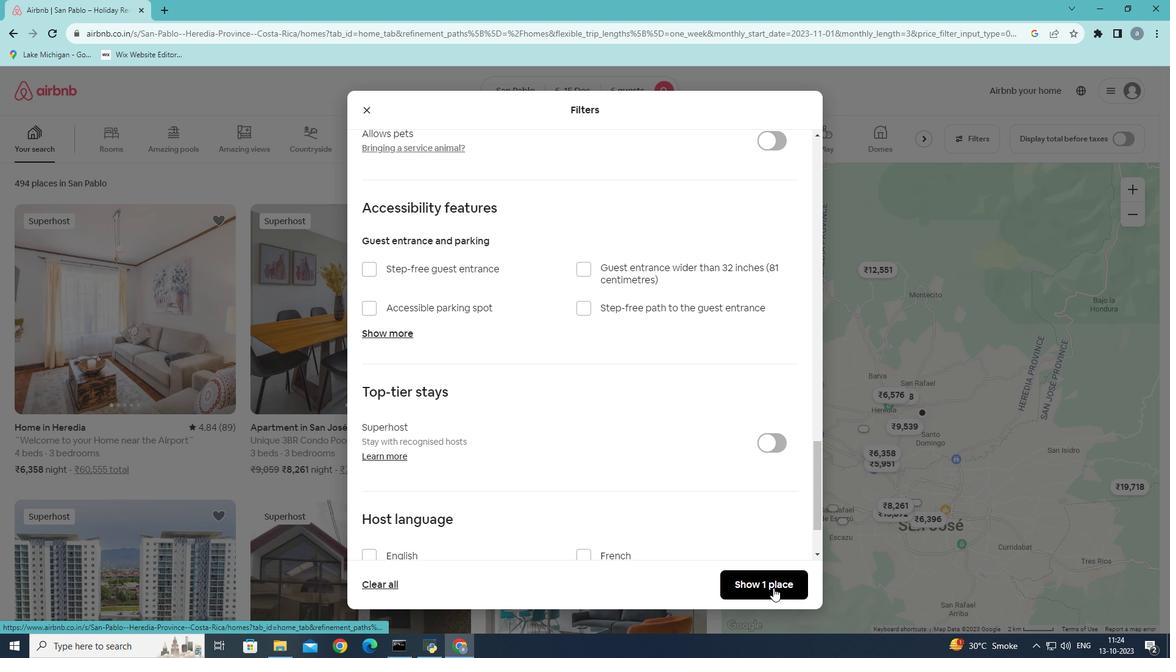 
Action: Mouse pressed left at (773, 588)
Screenshot: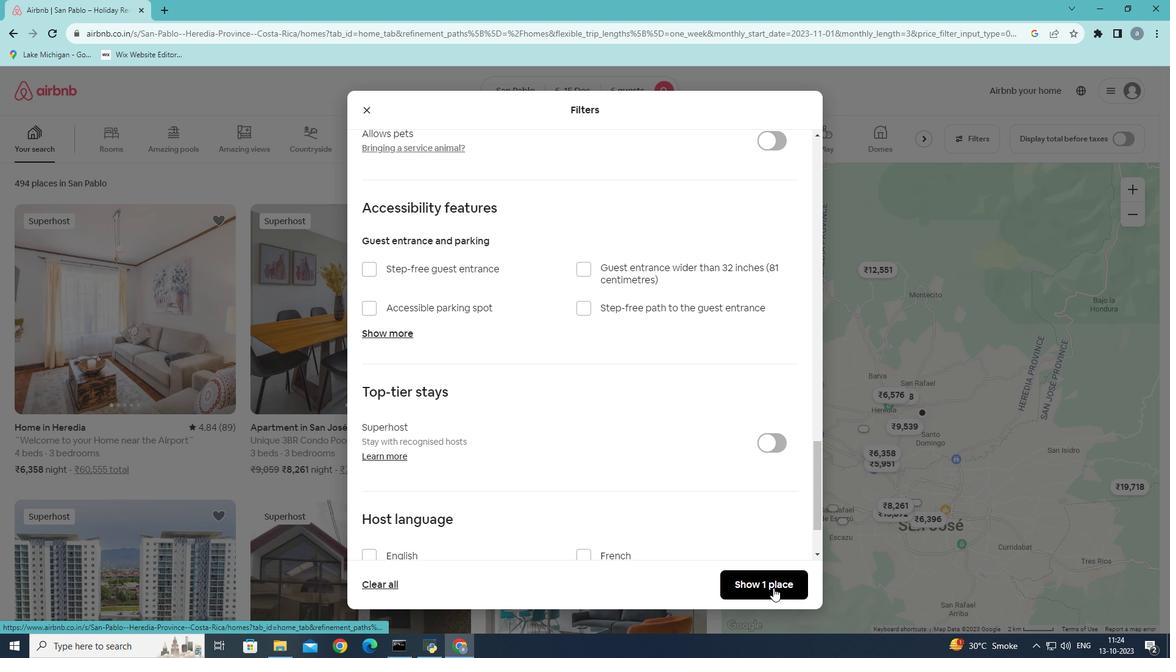 
Action: Mouse moved to (72, 323)
Screenshot: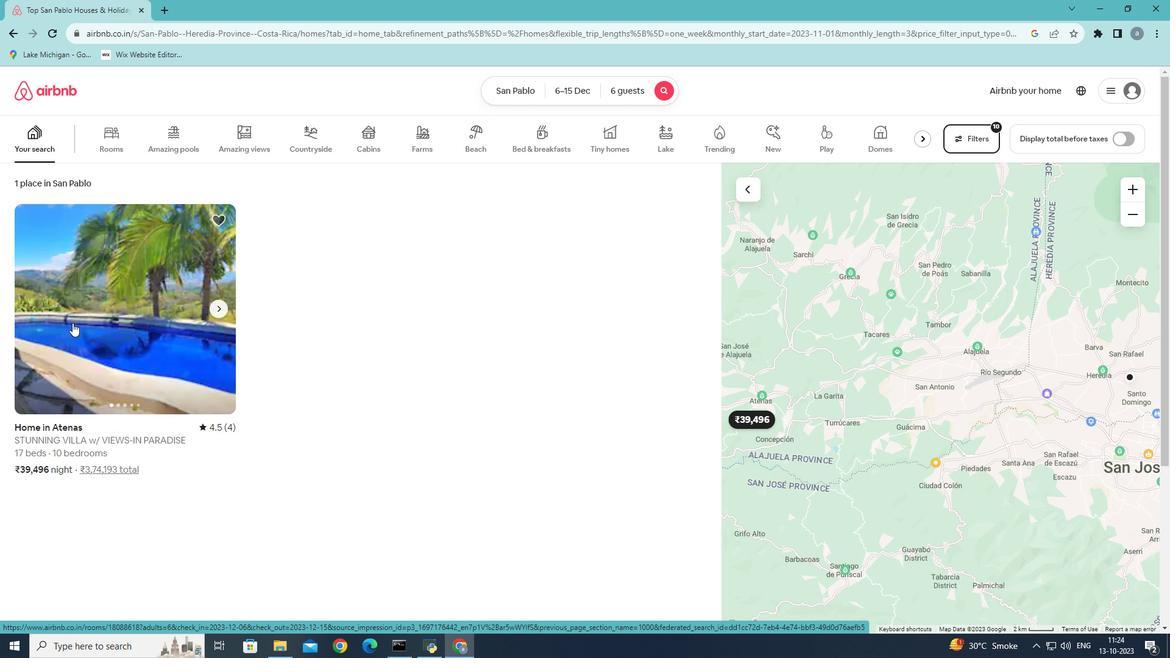 
Action: Mouse pressed left at (72, 323)
Screenshot: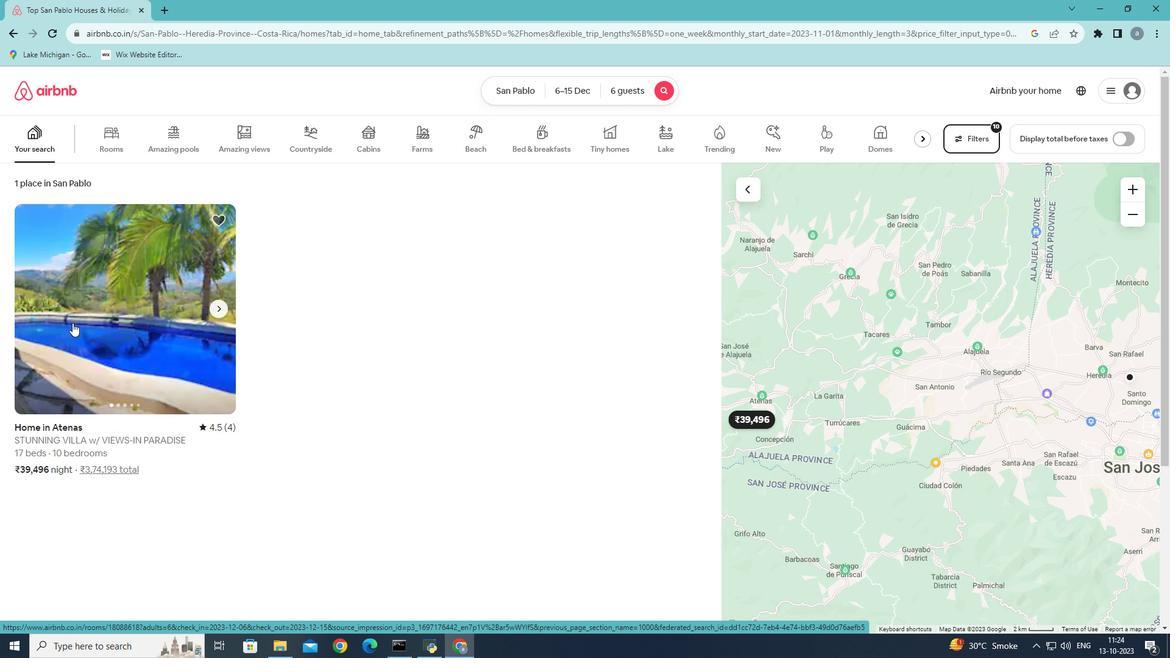 
Action: Mouse moved to (864, 456)
Screenshot: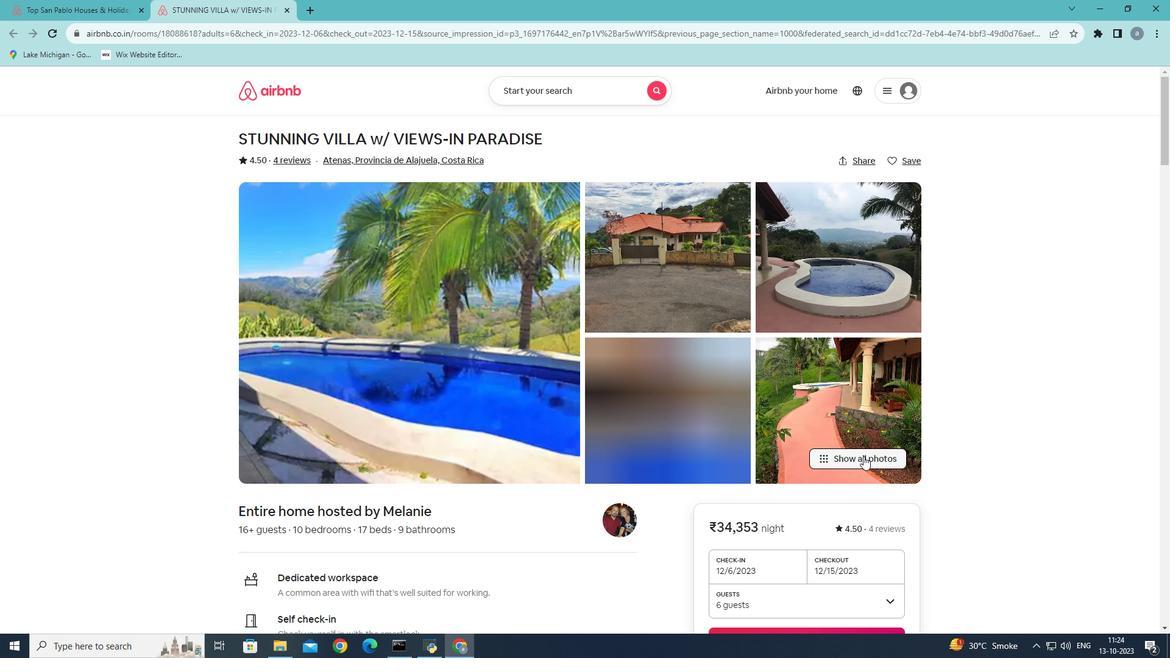 
Action: Mouse pressed left at (864, 456)
Screenshot: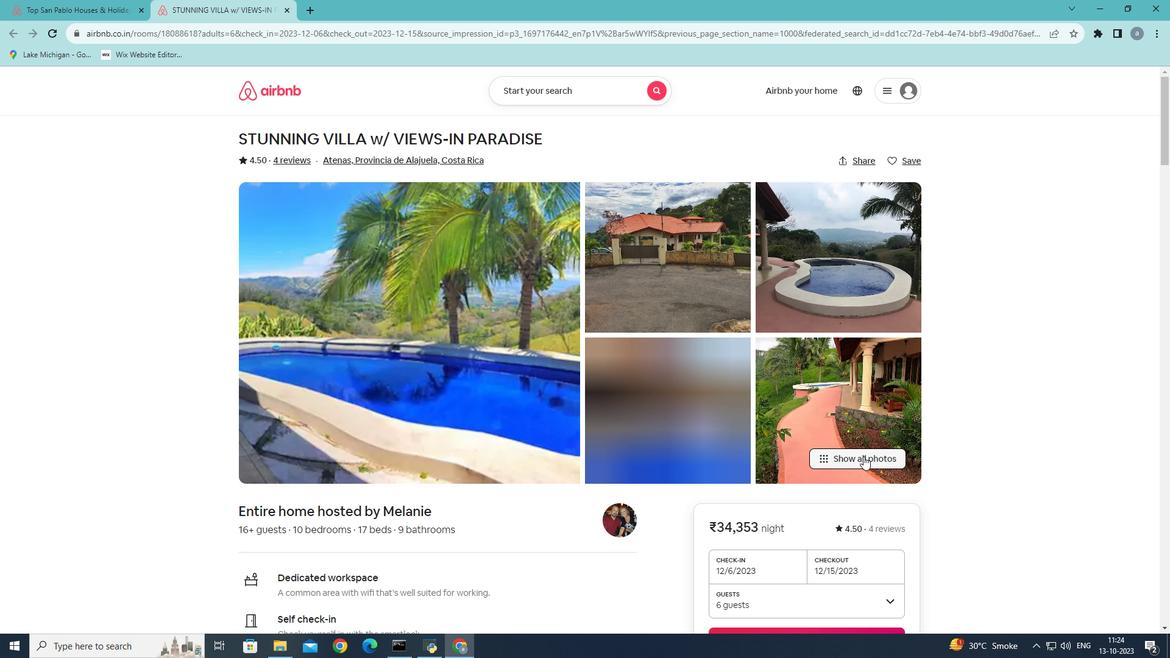 
Action: Mouse moved to (697, 326)
Screenshot: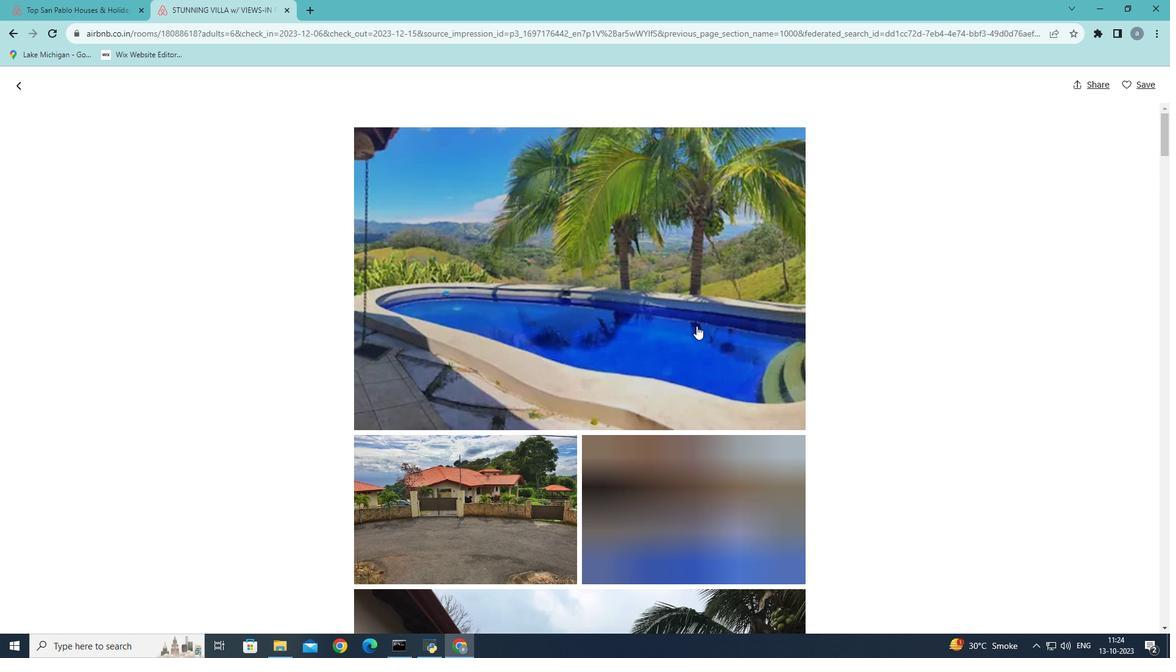 
Action: Mouse scrolled (697, 325) with delta (0, 0)
Screenshot: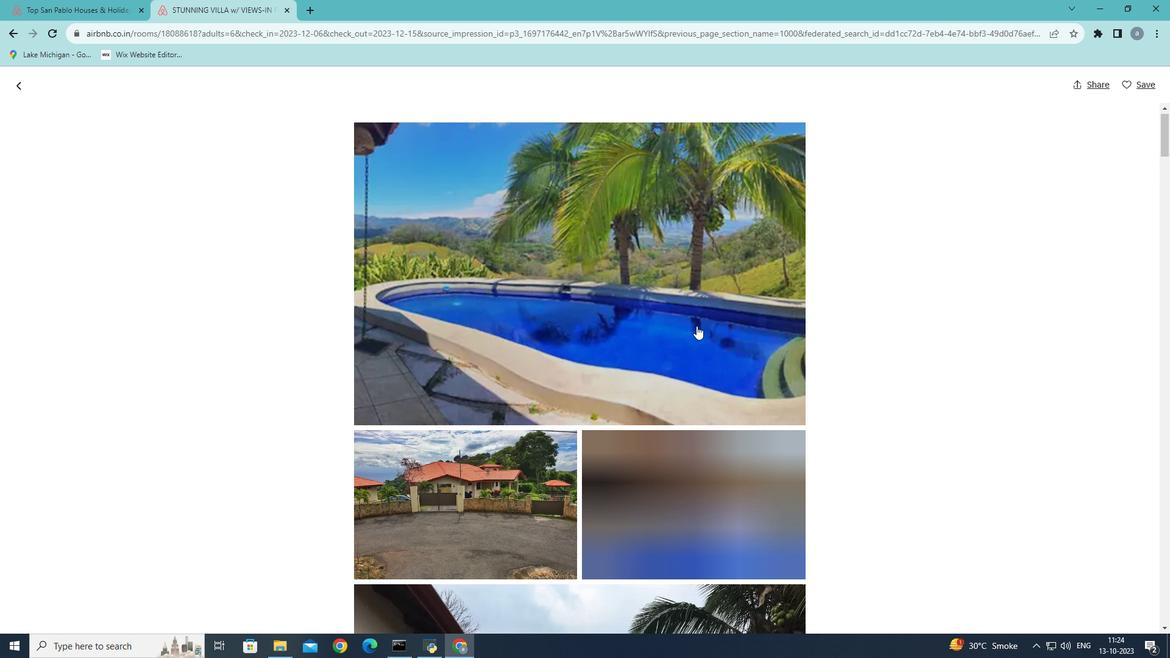 
Action: Mouse scrolled (697, 325) with delta (0, 0)
Screenshot: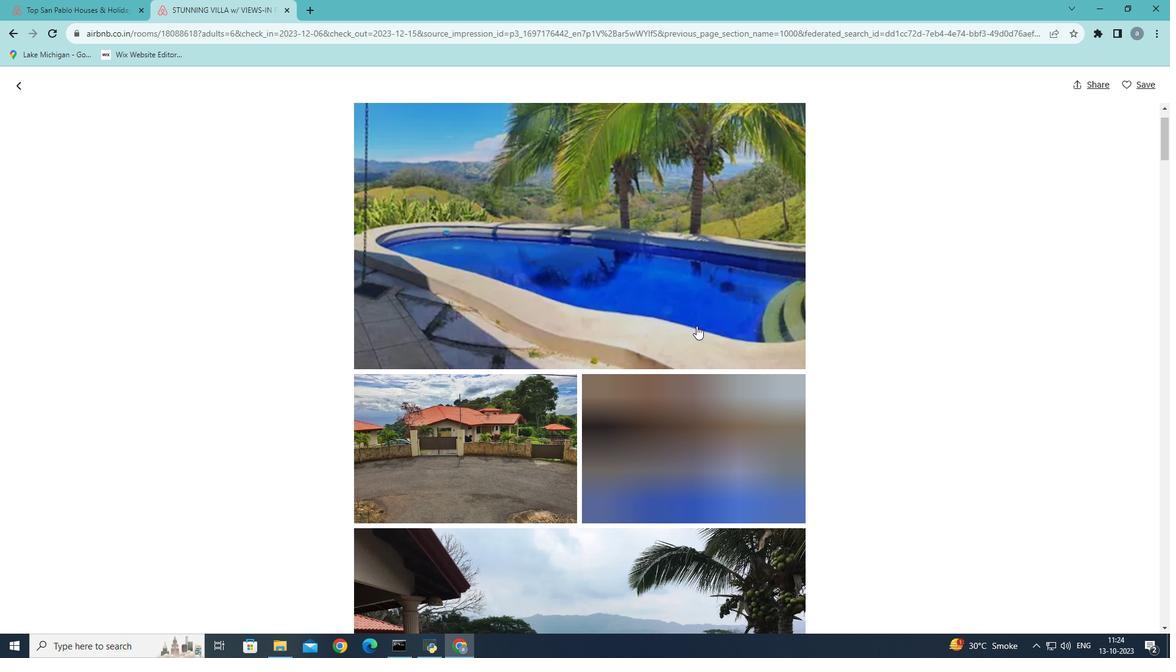 
Action: Mouse scrolled (697, 325) with delta (0, 0)
Screenshot: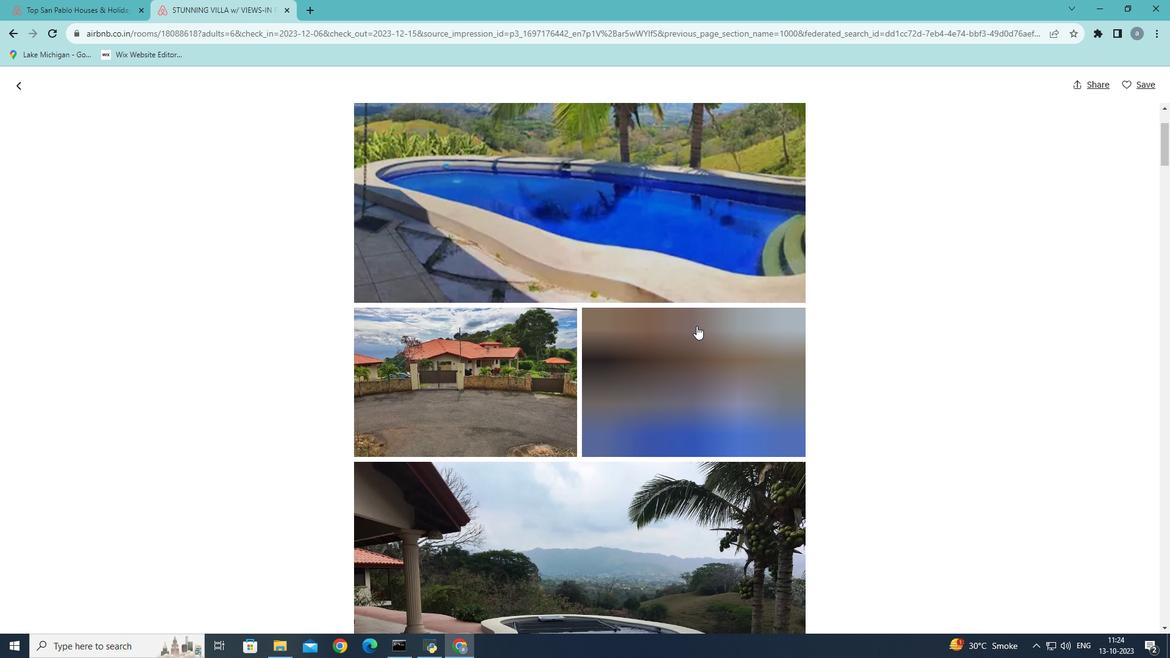 
Action: Mouse scrolled (697, 325) with delta (0, 0)
Screenshot: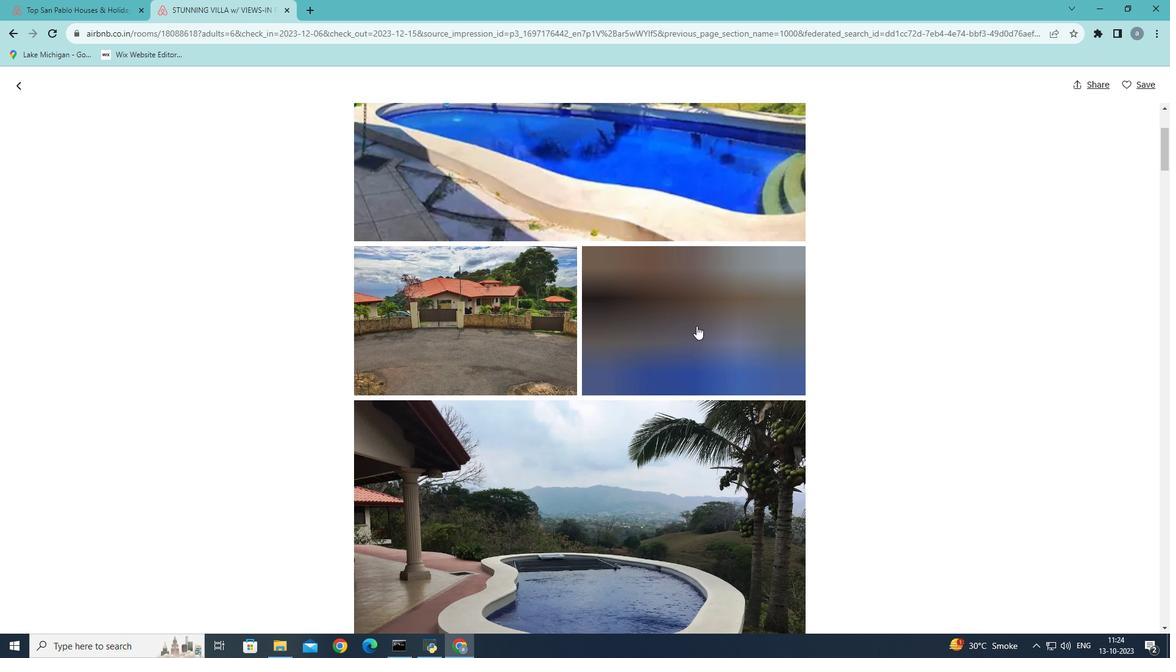 
Action: Mouse scrolled (697, 325) with delta (0, 0)
Screenshot: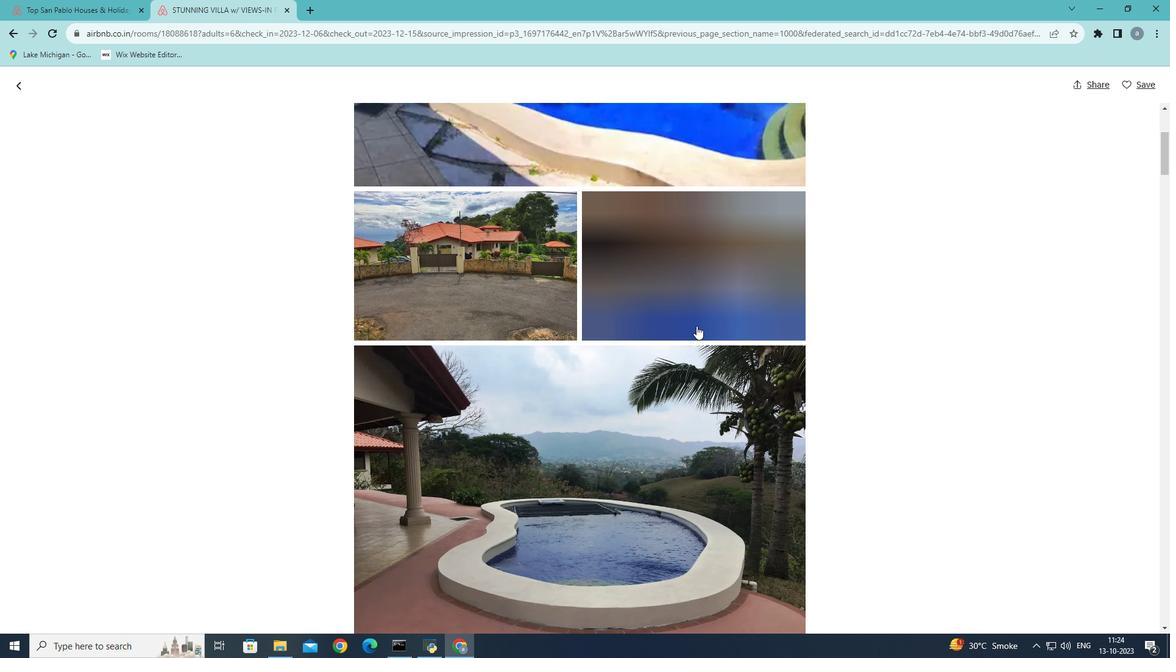 
Action: Mouse scrolled (697, 325) with delta (0, 0)
Screenshot: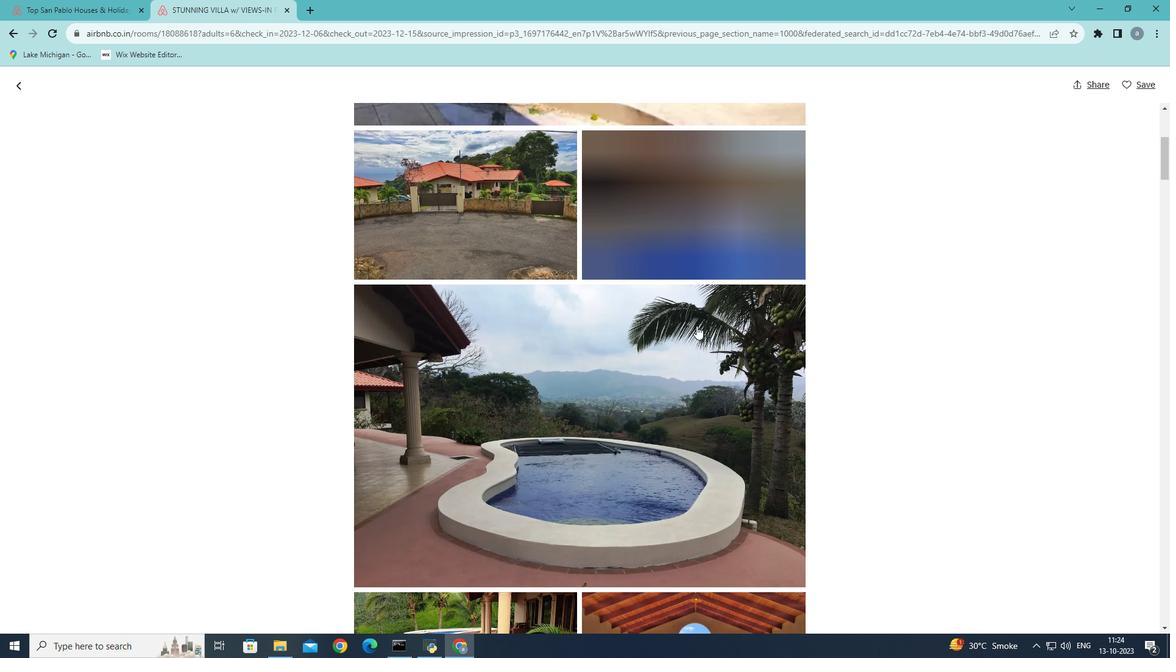 
Action: Mouse scrolled (697, 325) with delta (0, 0)
Screenshot: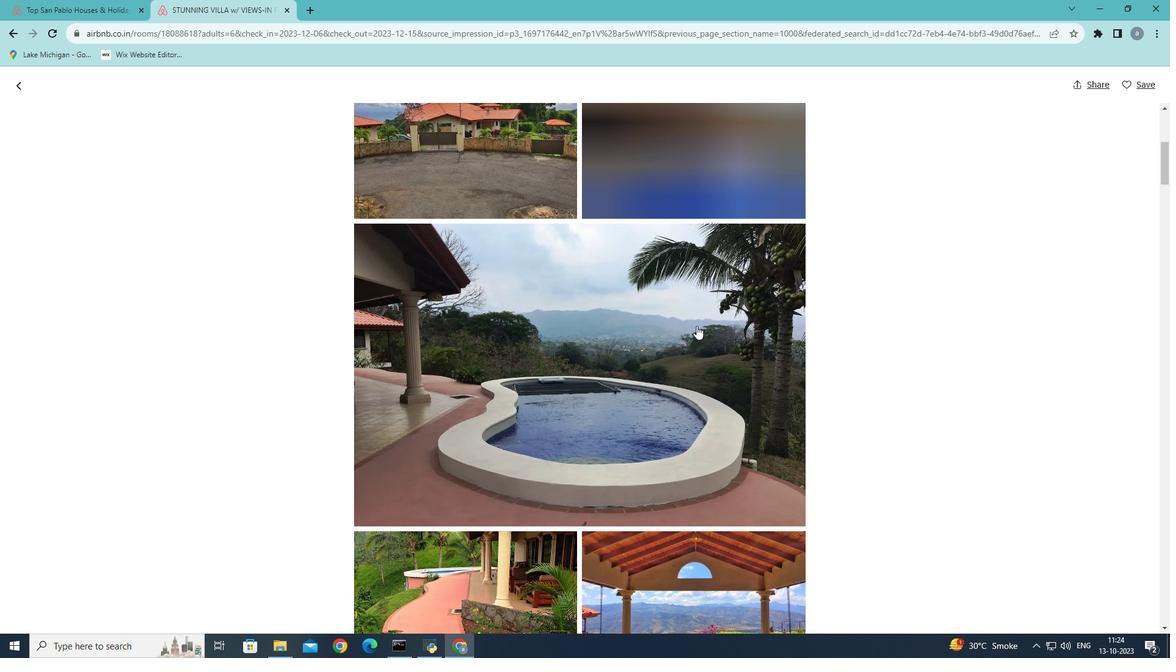 
Action: Mouse scrolled (697, 325) with delta (0, 0)
Screenshot: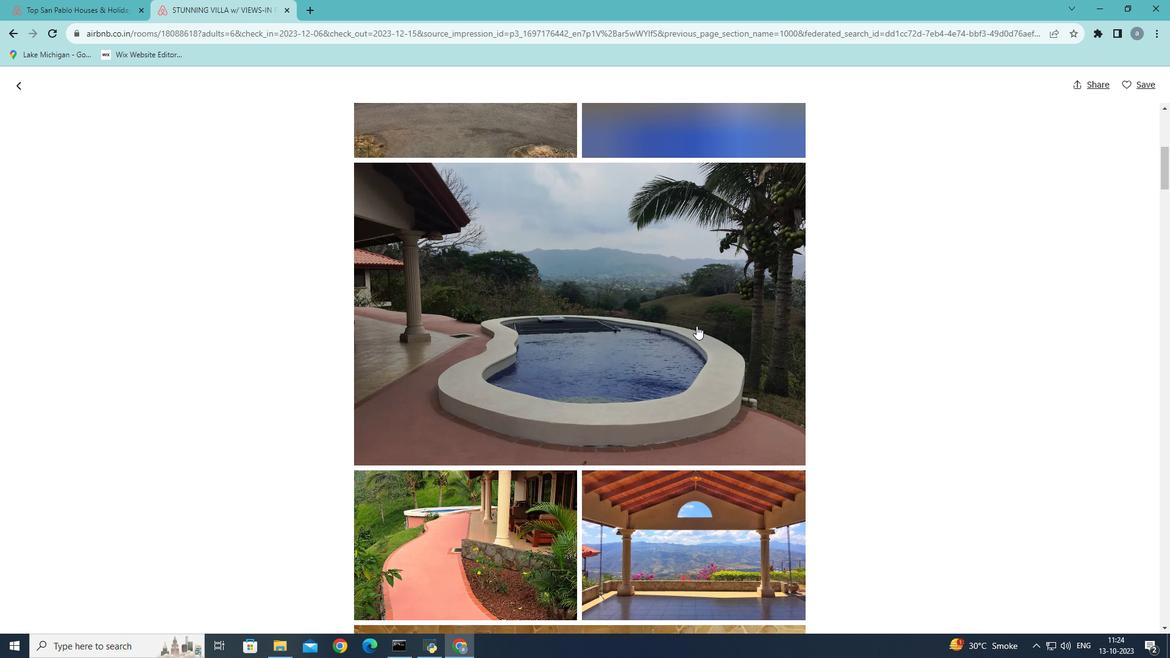 
Action: Mouse scrolled (697, 325) with delta (0, 0)
Screenshot: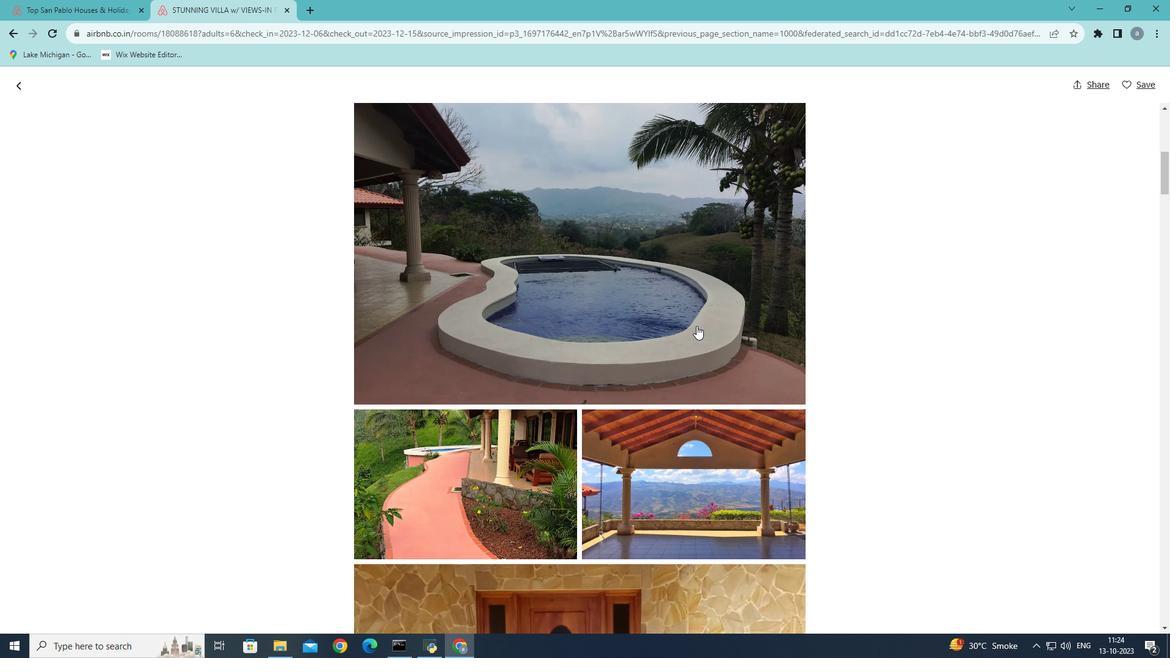
Action: Mouse scrolled (697, 325) with delta (0, 0)
Screenshot: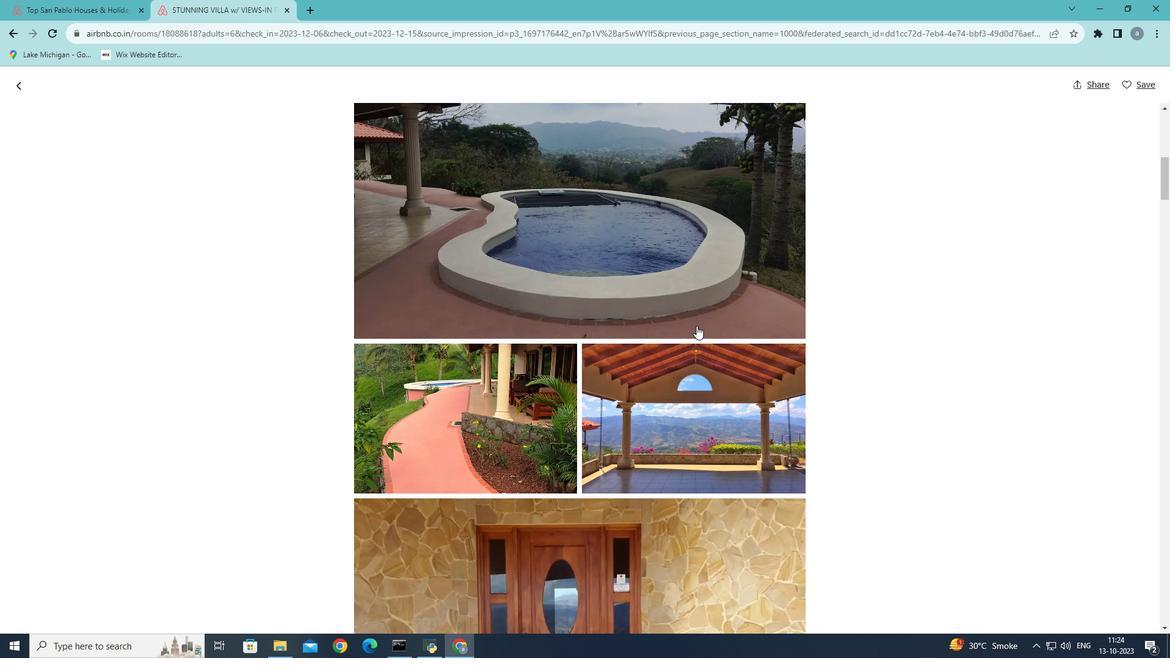 
Action: Mouse scrolled (697, 325) with delta (0, 0)
Screenshot: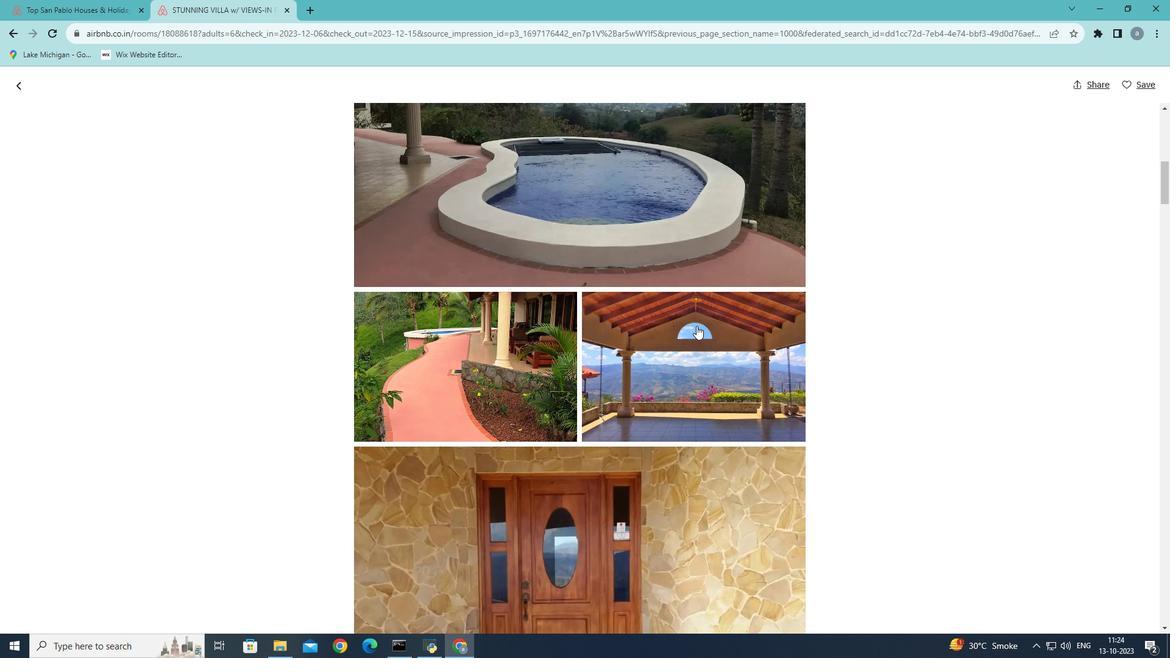 
Action: Mouse scrolled (697, 325) with delta (0, 0)
Screenshot: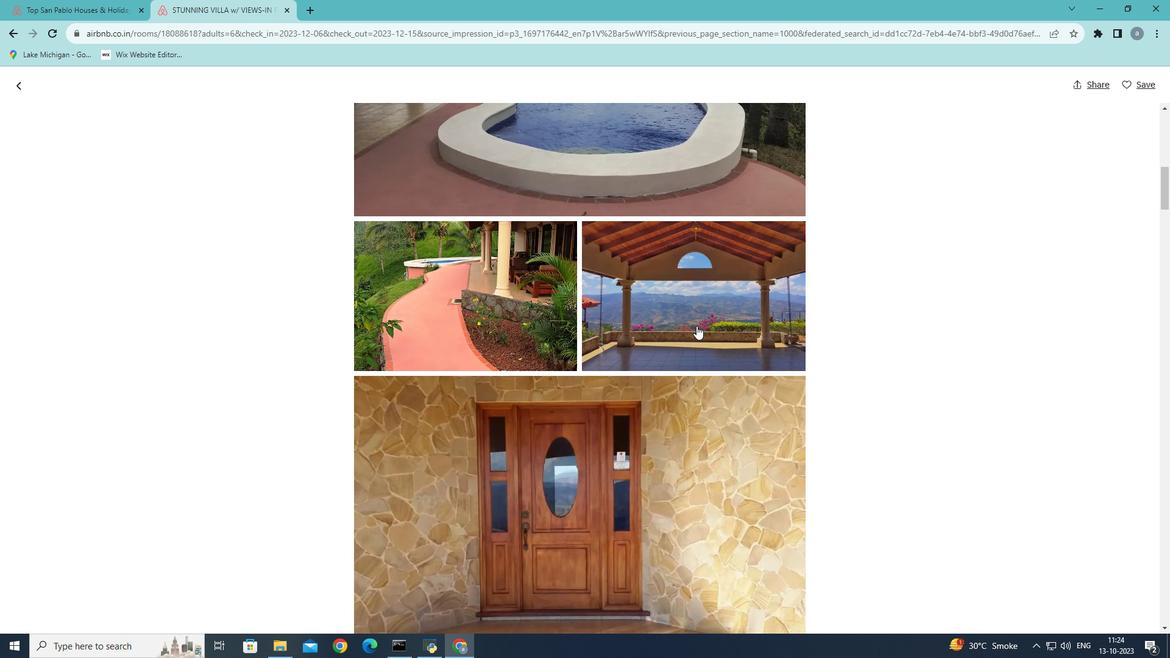 
Action: Mouse scrolled (697, 325) with delta (0, 0)
Screenshot: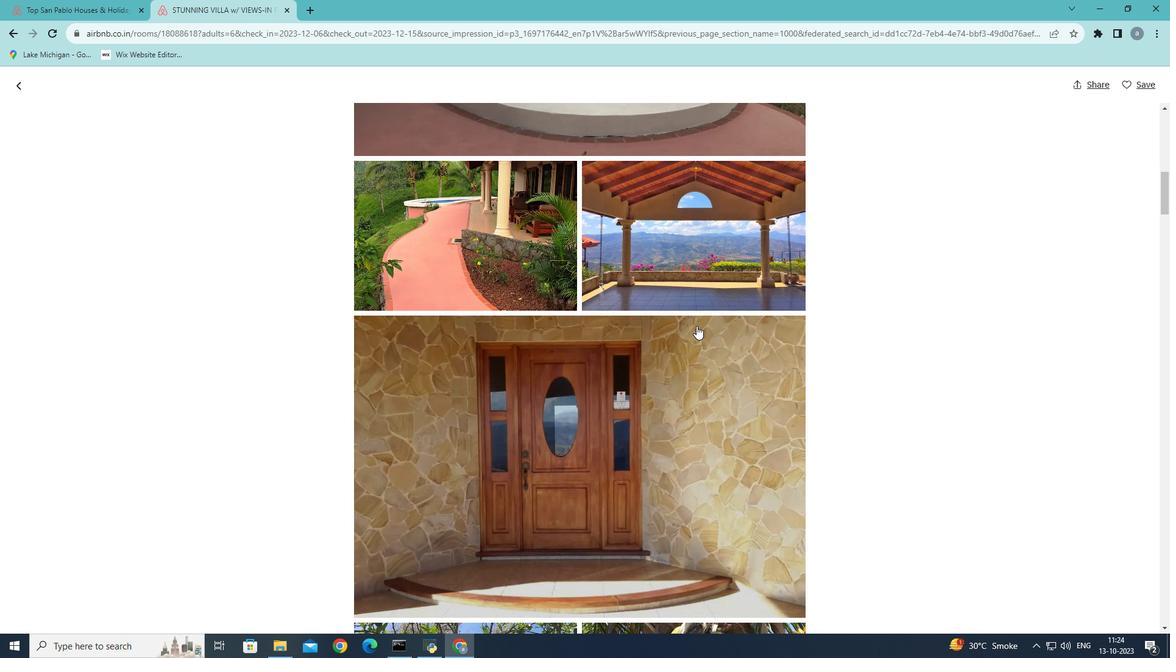 
Action: Mouse scrolled (697, 325) with delta (0, 0)
Screenshot: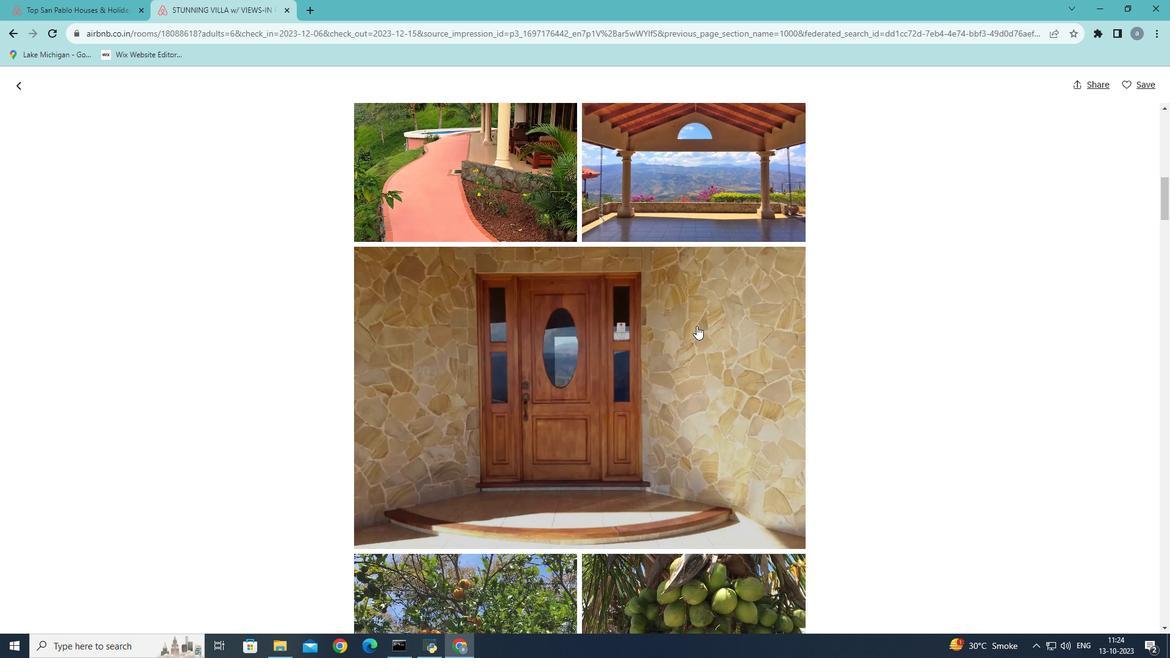 
Action: Mouse scrolled (697, 325) with delta (0, 0)
Screenshot: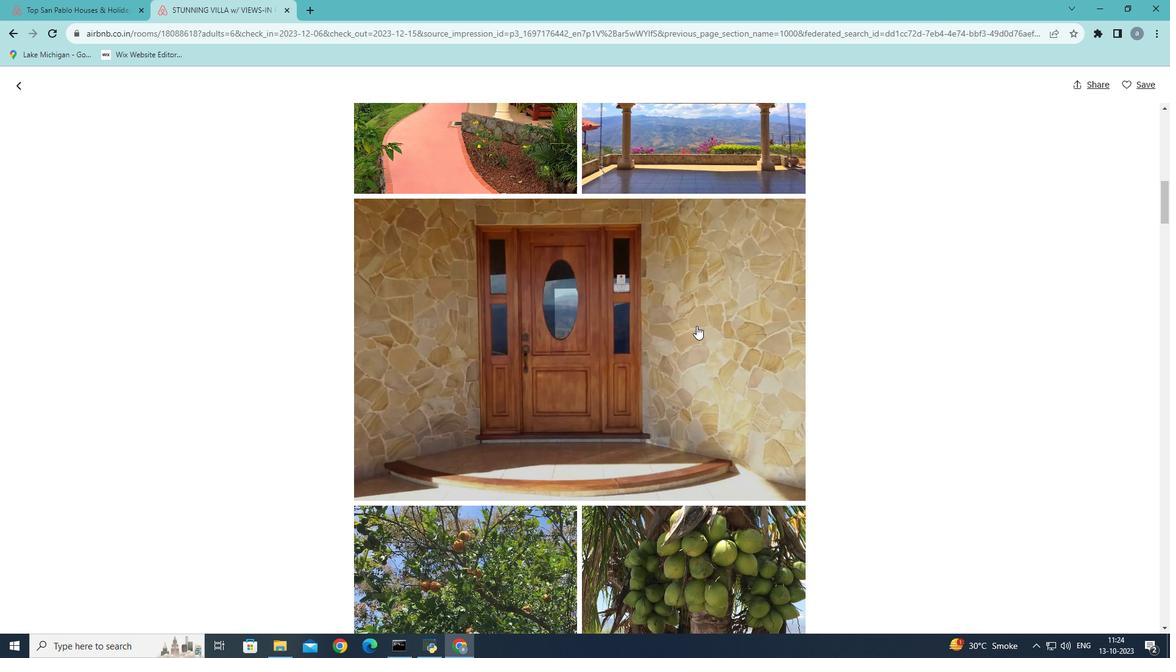 
Action: Mouse scrolled (697, 325) with delta (0, 0)
Screenshot: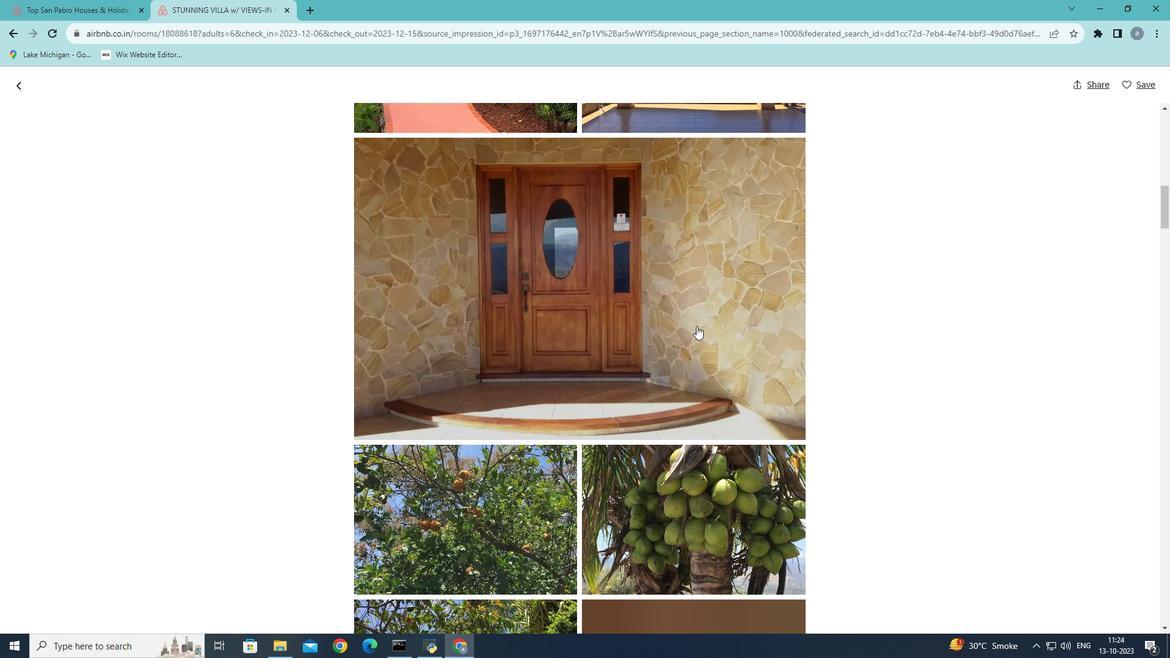 
Action: Mouse scrolled (697, 325) with delta (0, 0)
Screenshot: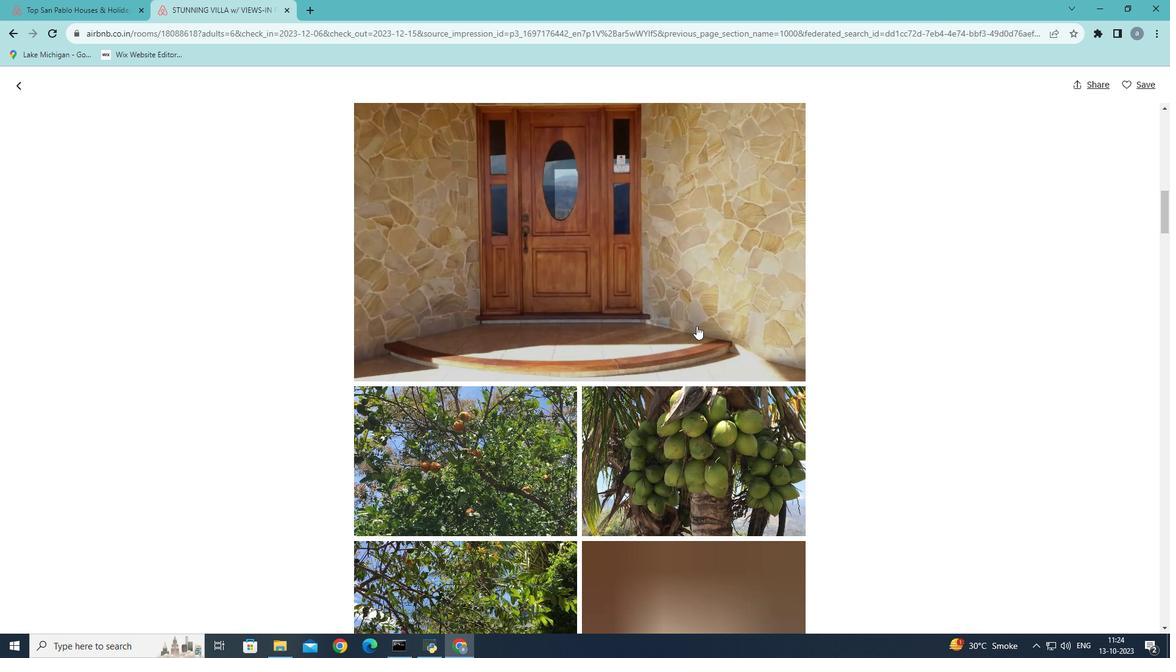 
Action: Mouse scrolled (697, 325) with delta (0, 0)
Screenshot: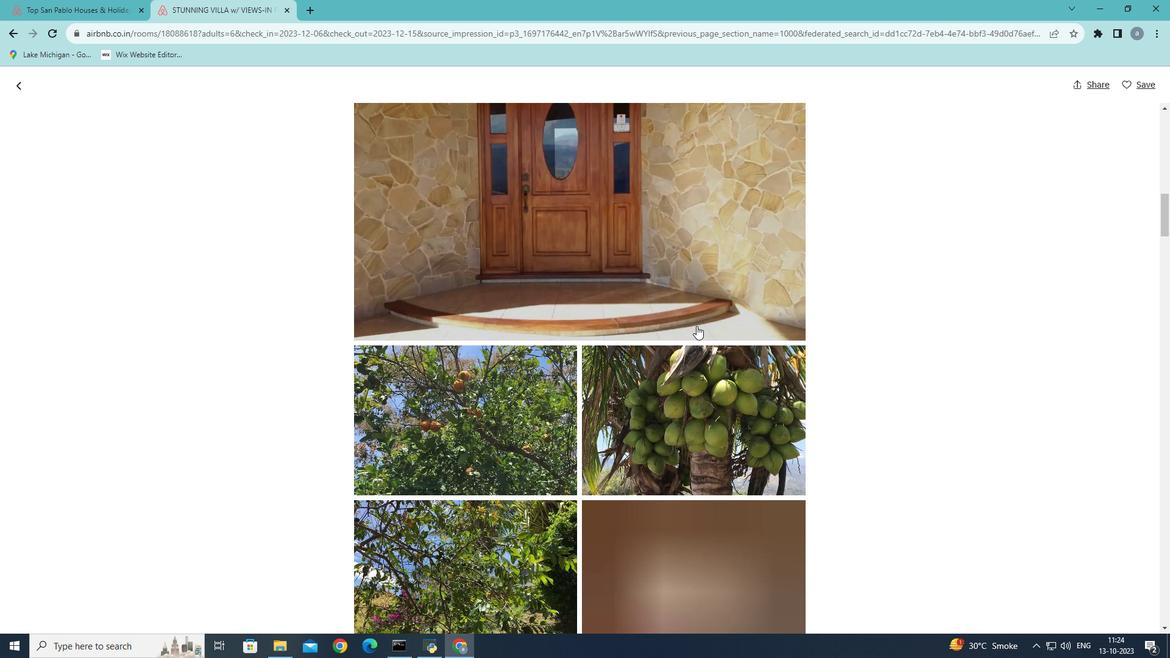 
Action: Mouse scrolled (697, 325) with delta (0, 0)
Screenshot: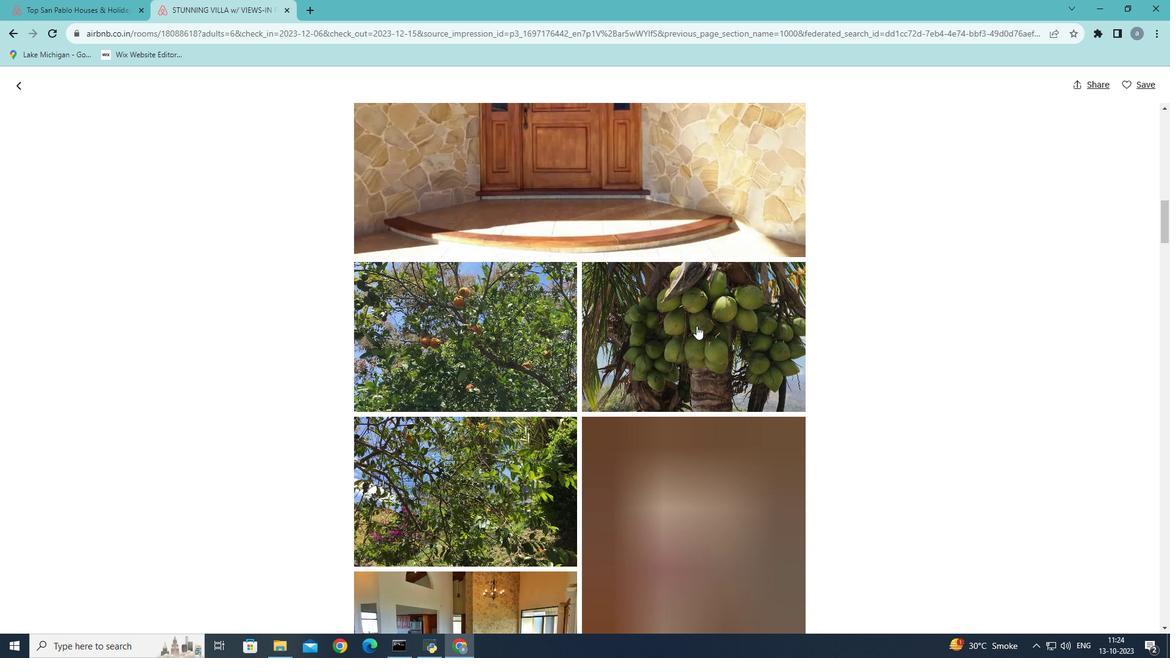 
Action: Mouse scrolled (697, 325) with delta (0, 0)
Screenshot: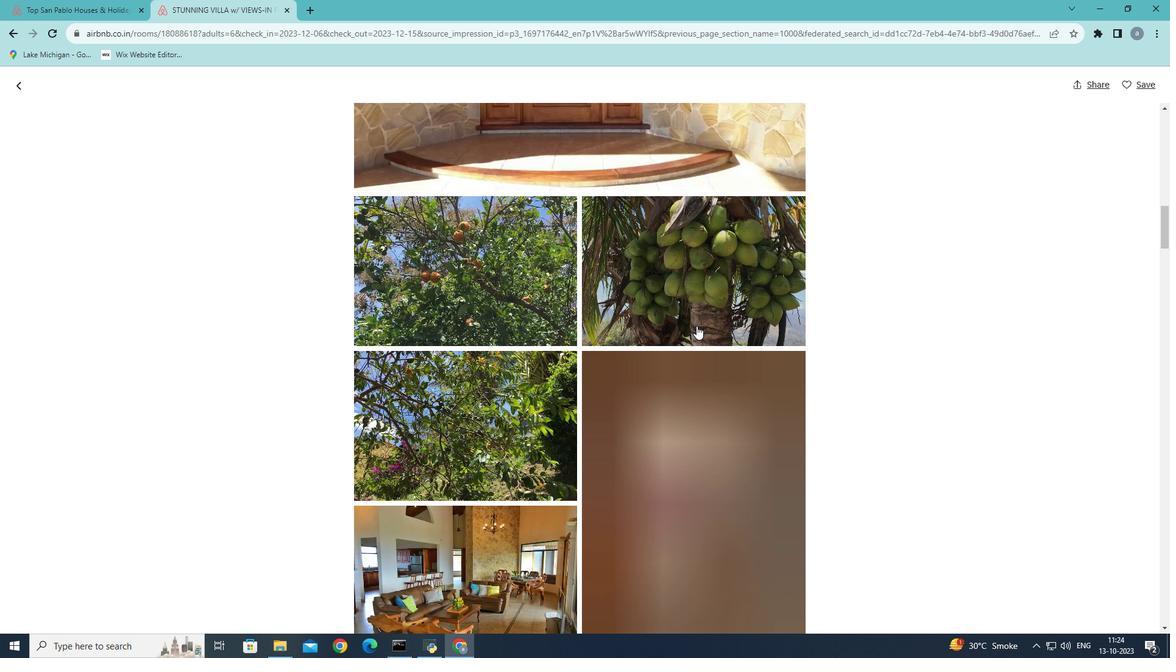 
Action: Mouse scrolled (697, 325) with delta (0, 0)
Screenshot: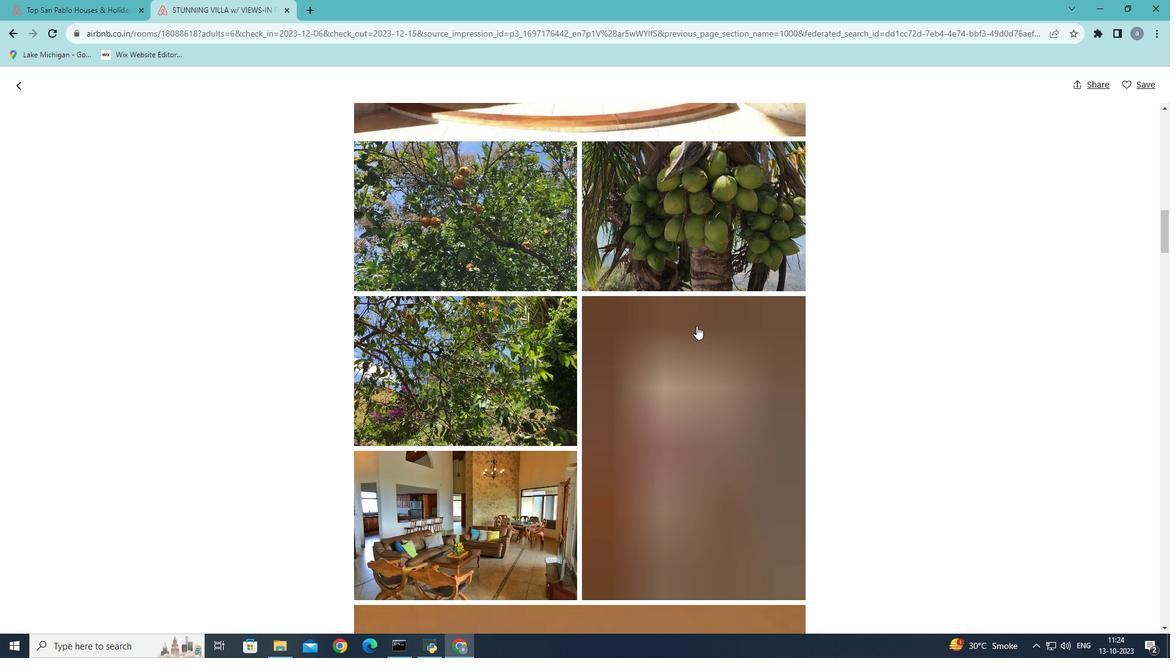 
Action: Mouse scrolled (697, 325) with delta (0, 0)
Screenshot: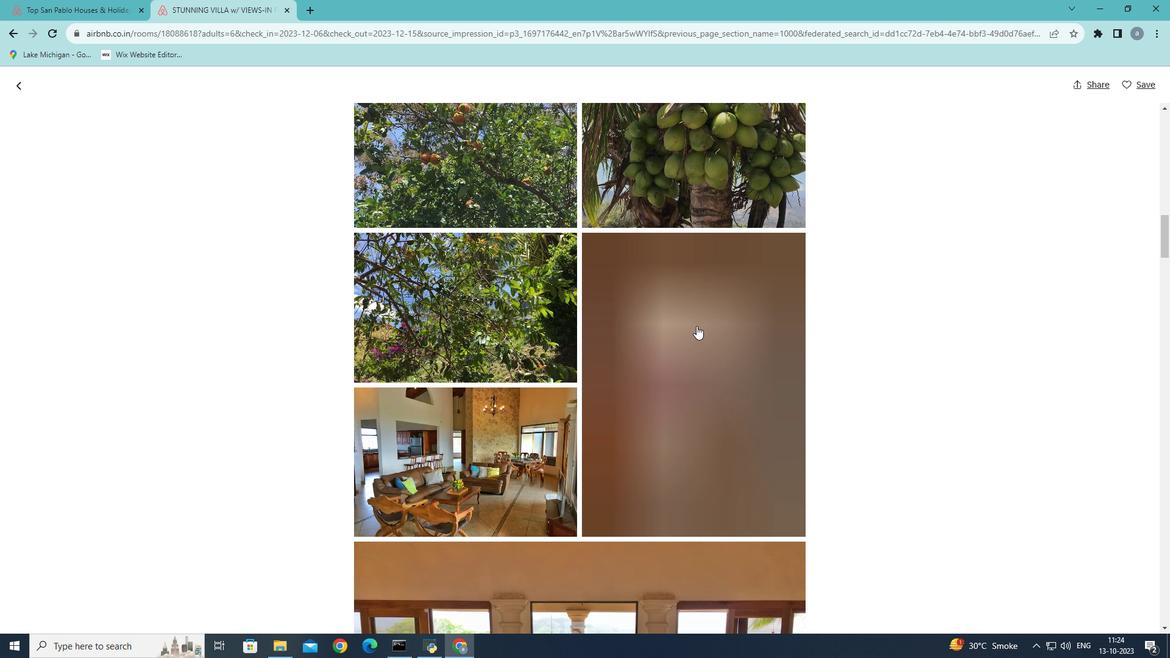 
Action: Mouse scrolled (697, 325) with delta (0, 0)
Screenshot: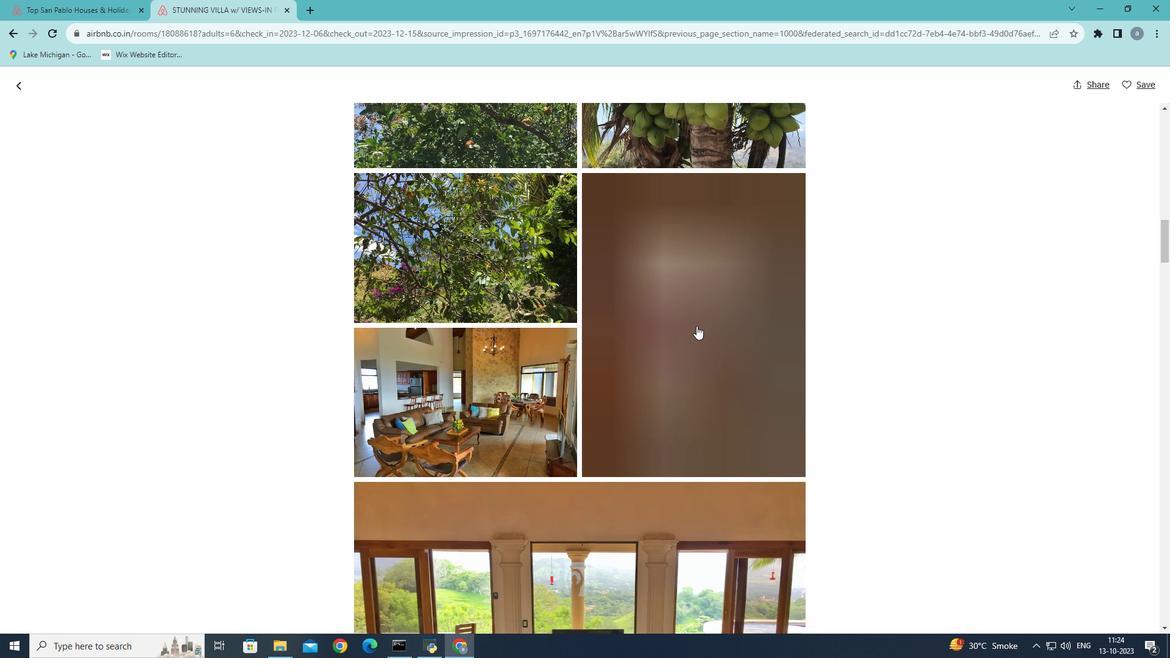 
Action: Mouse scrolled (697, 325) with delta (0, 0)
Screenshot: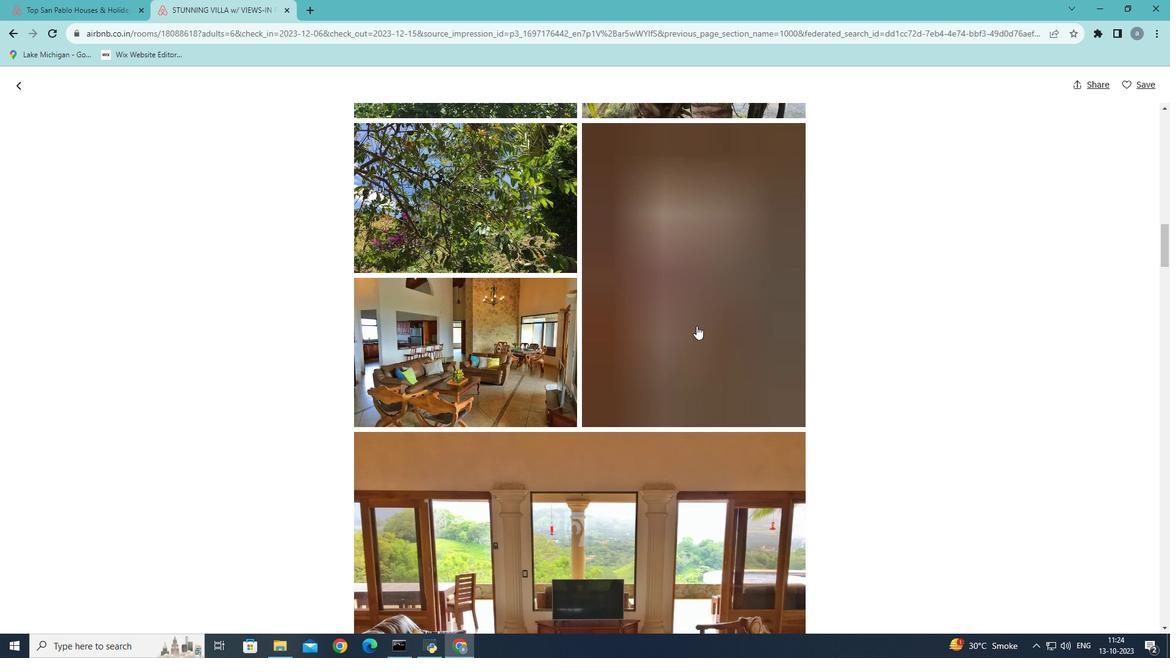 
Action: Mouse scrolled (697, 325) with delta (0, 0)
Screenshot: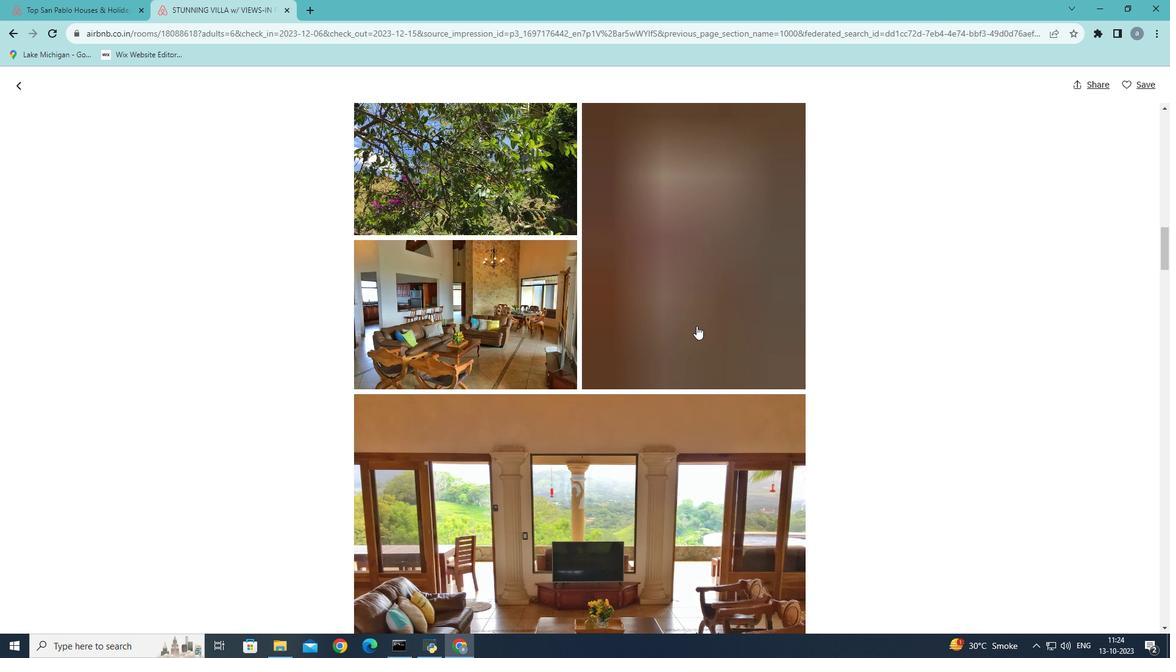 
Action: Mouse scrolled (697, 325) with delta (0, 0)
Screenshot: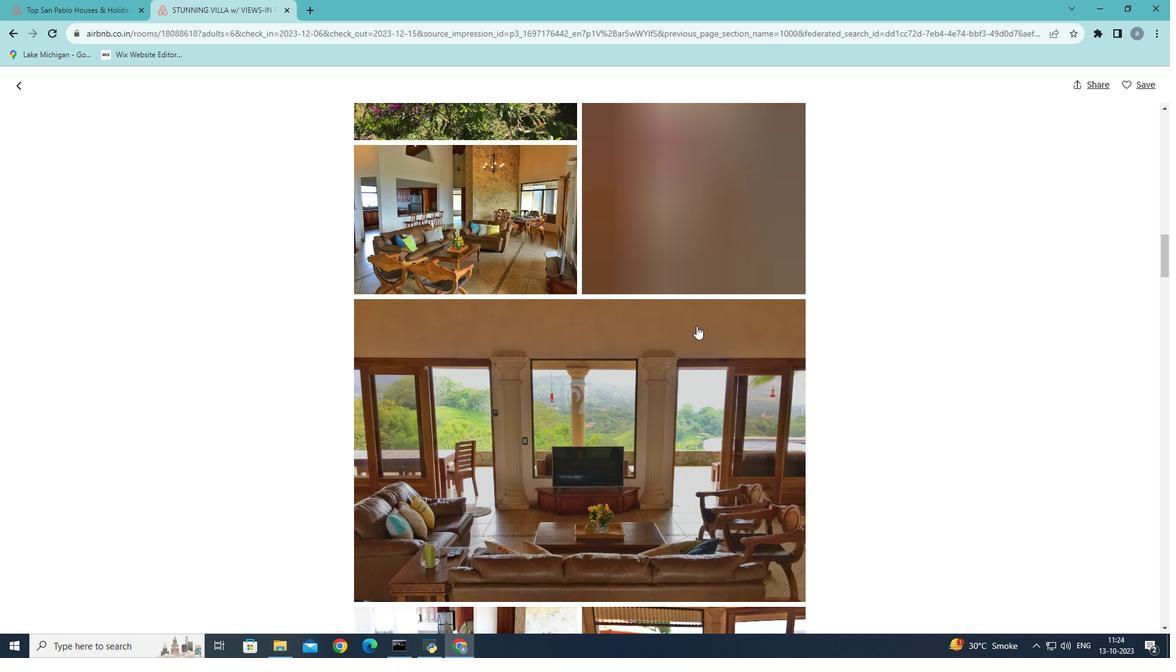 
Action: Mouse scrolled (697, 325) with delta (0, 0)
Screenshot: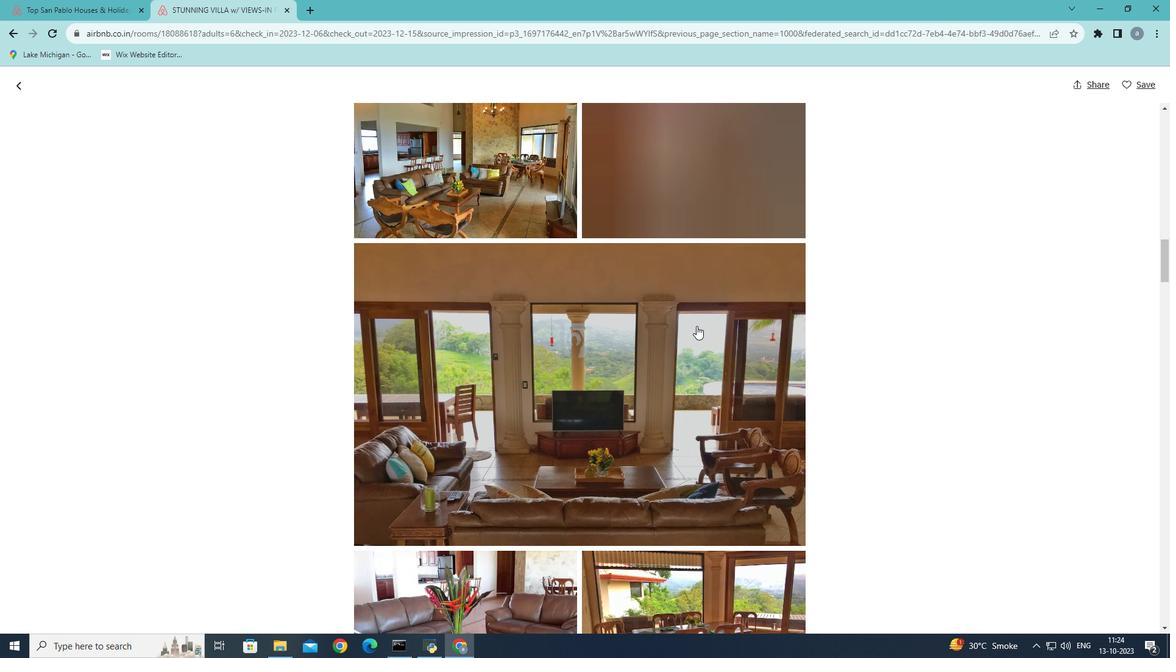 
Action: Mouse scrolled (697, 325) with delta (0, 0)
Screenshot: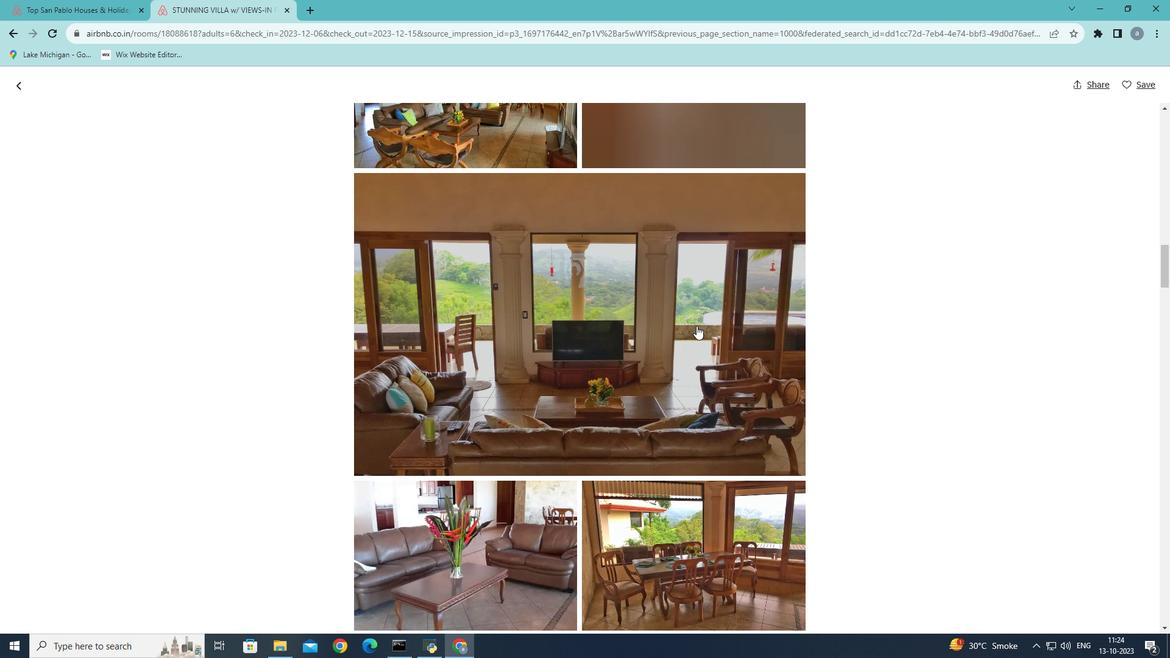 
Action: Mouse scrolled (697, 325) with delta (0, 0)
Screenshot: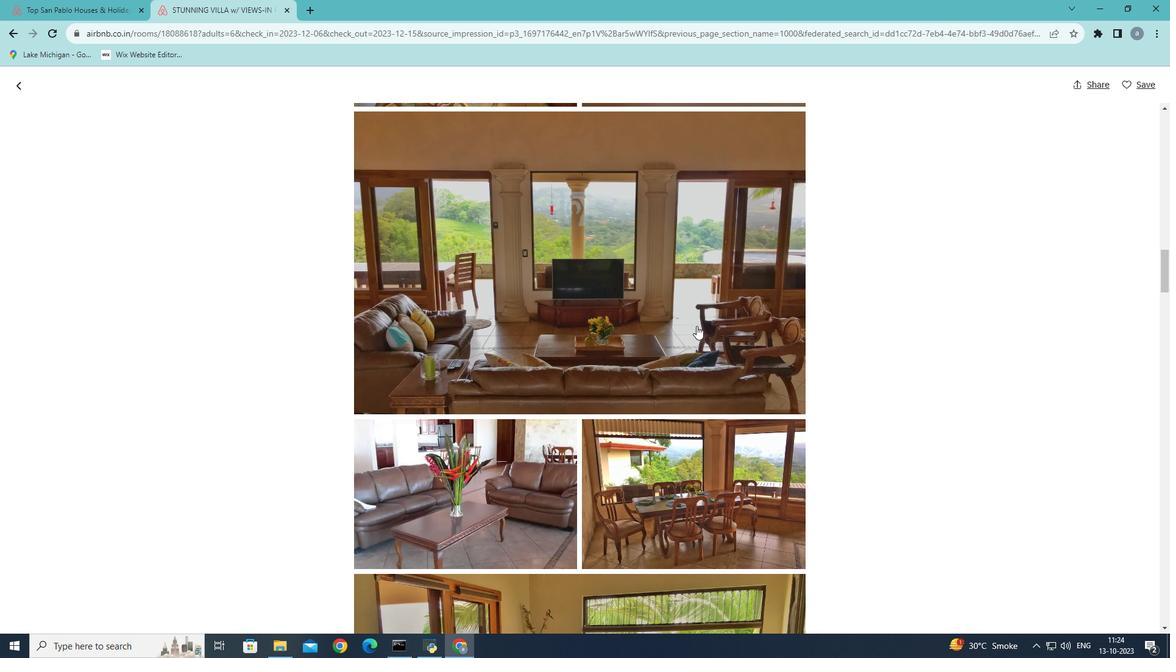 
Action: Mouse scrolled (697, 325) with delta (0, 0)
Screenshot: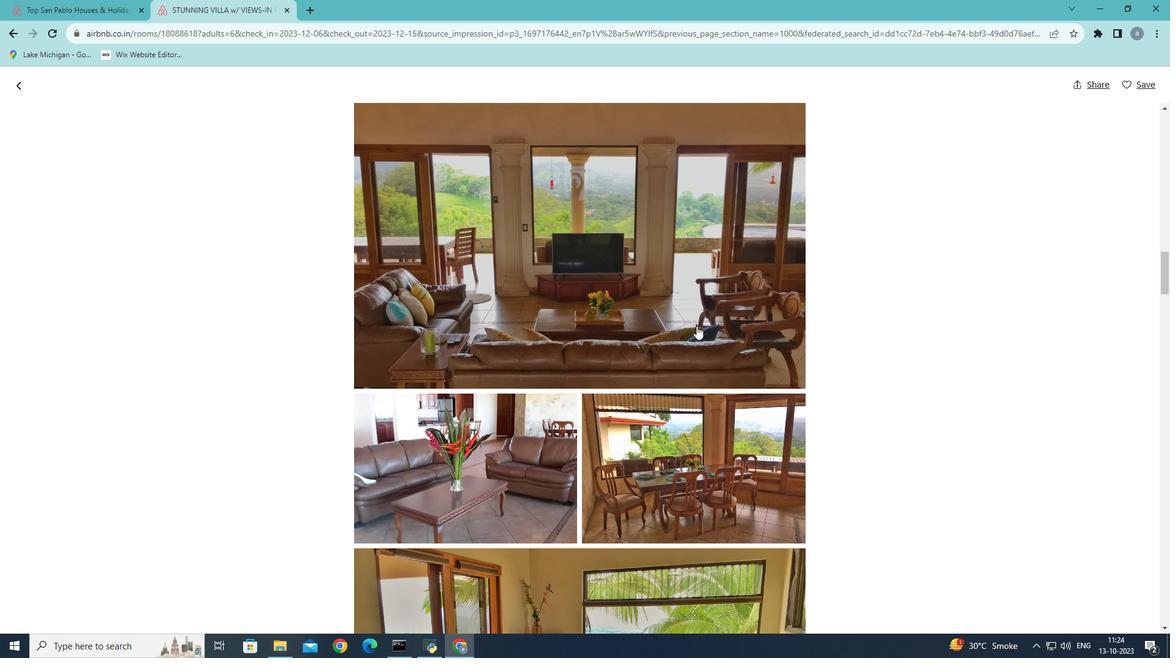 
Action: Mouse scrolled (697, 325) with delta (0, 0)
Screenshot: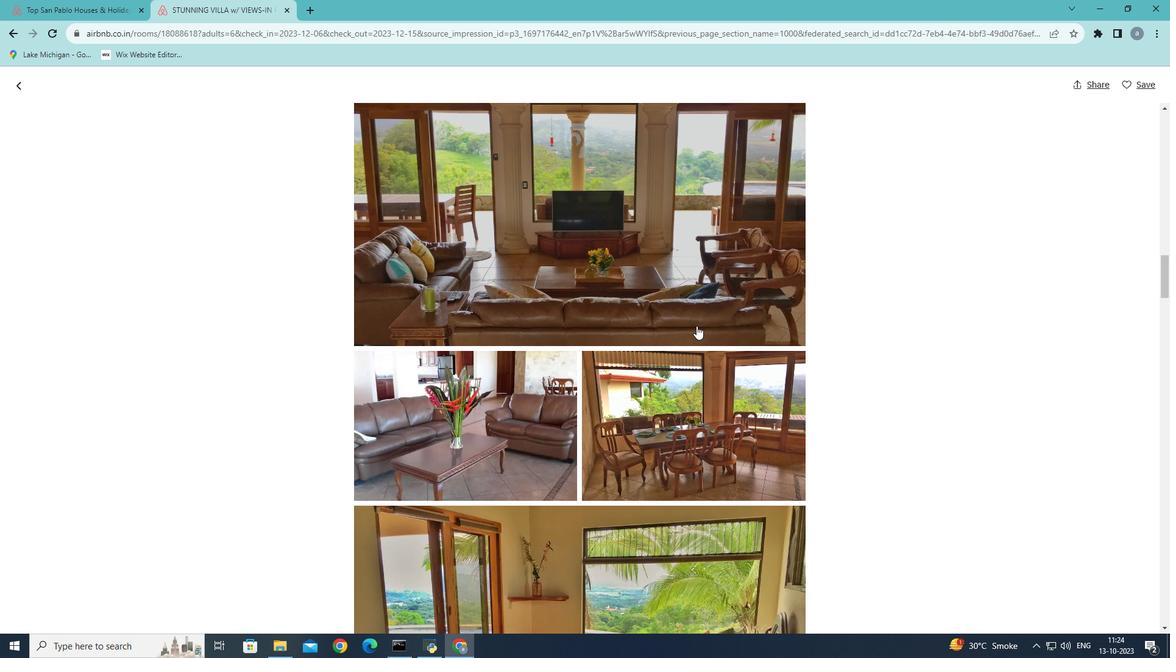 
Action: Mouse scrolled (697, 325) with delta (0, 0)
Screenshot: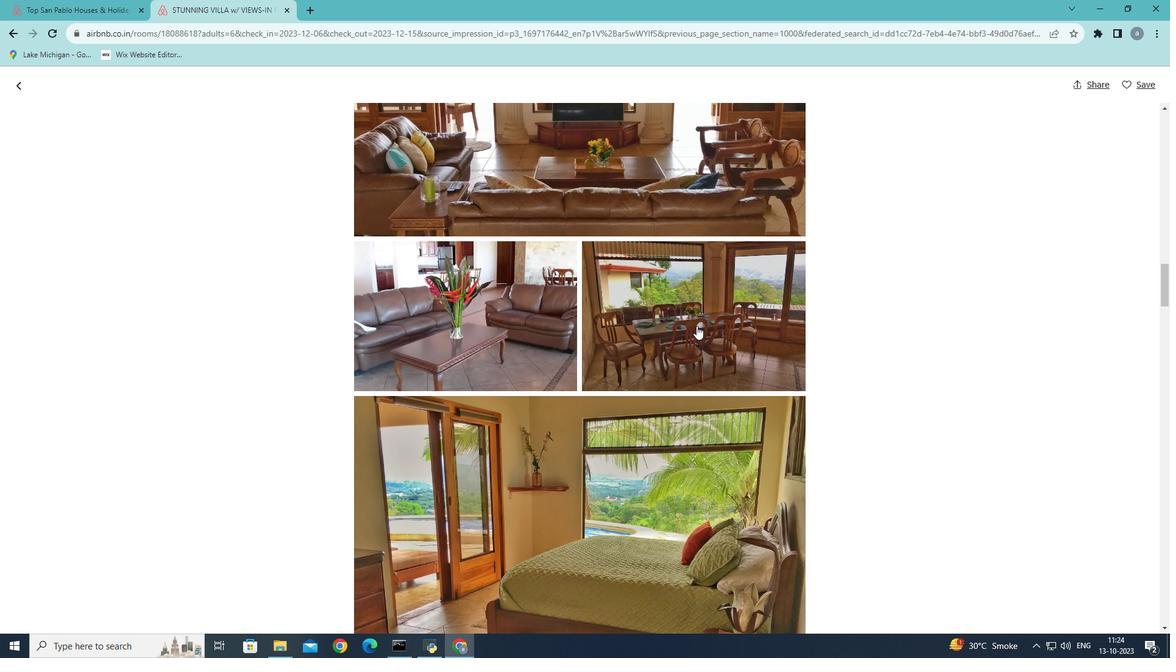 
Action: Mouse scrolled (697, 325) with delta (0, 0)
Screenshot: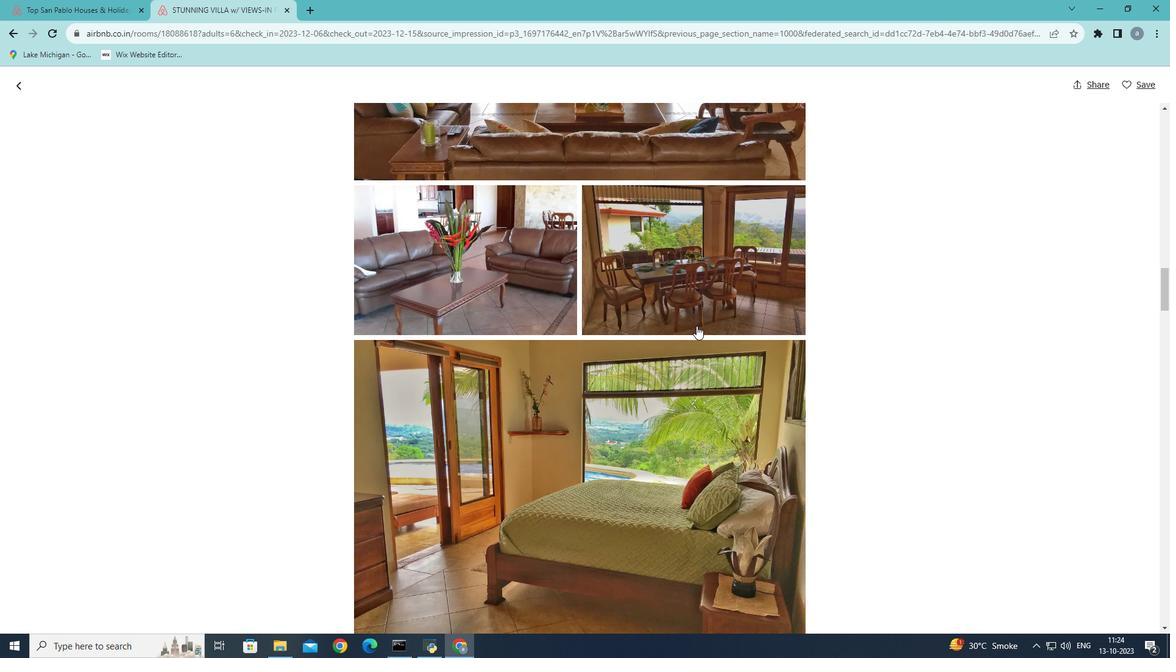 
Action: Mouse scrolled (697, 325) with delta (0, 0)
Screenshot: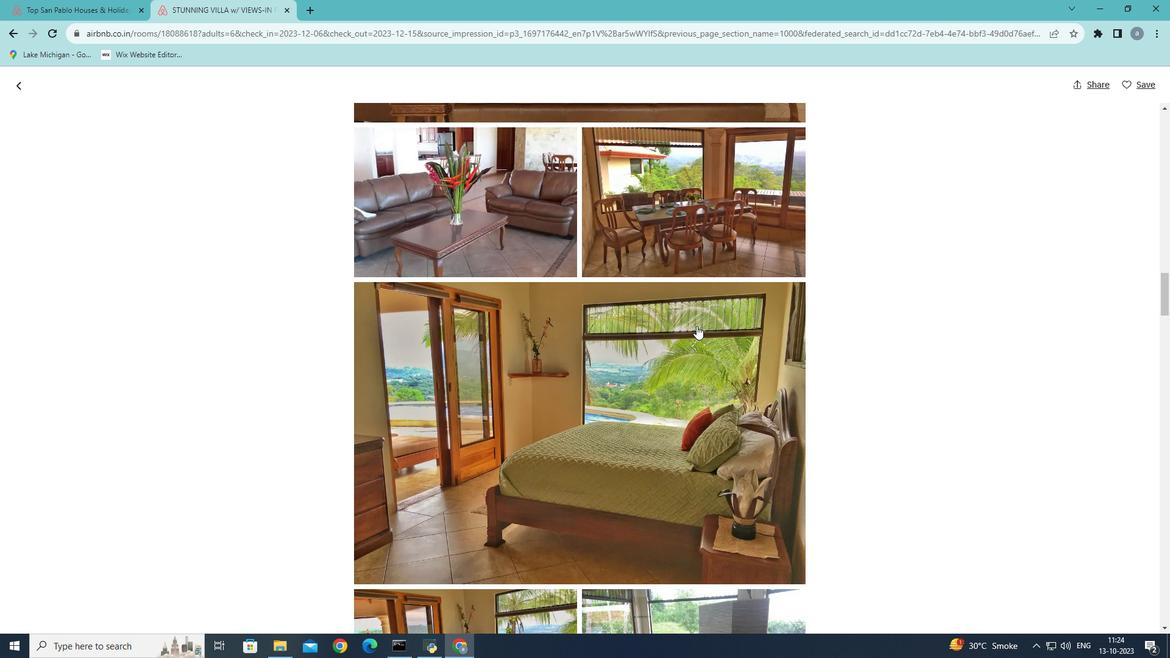 
Action: Mouse scrolled (697, 325) with delta (0, 0)
Screenshot: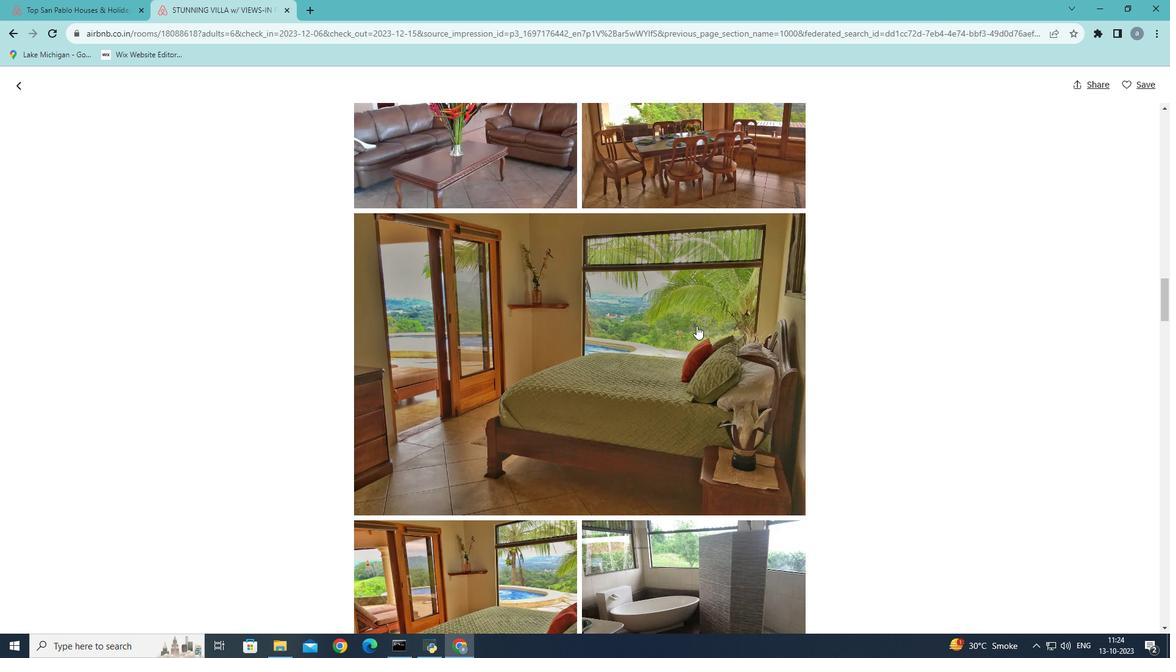 
Action: Mouse scrolled (697, 325) with delta (0, 0)
Screenshot: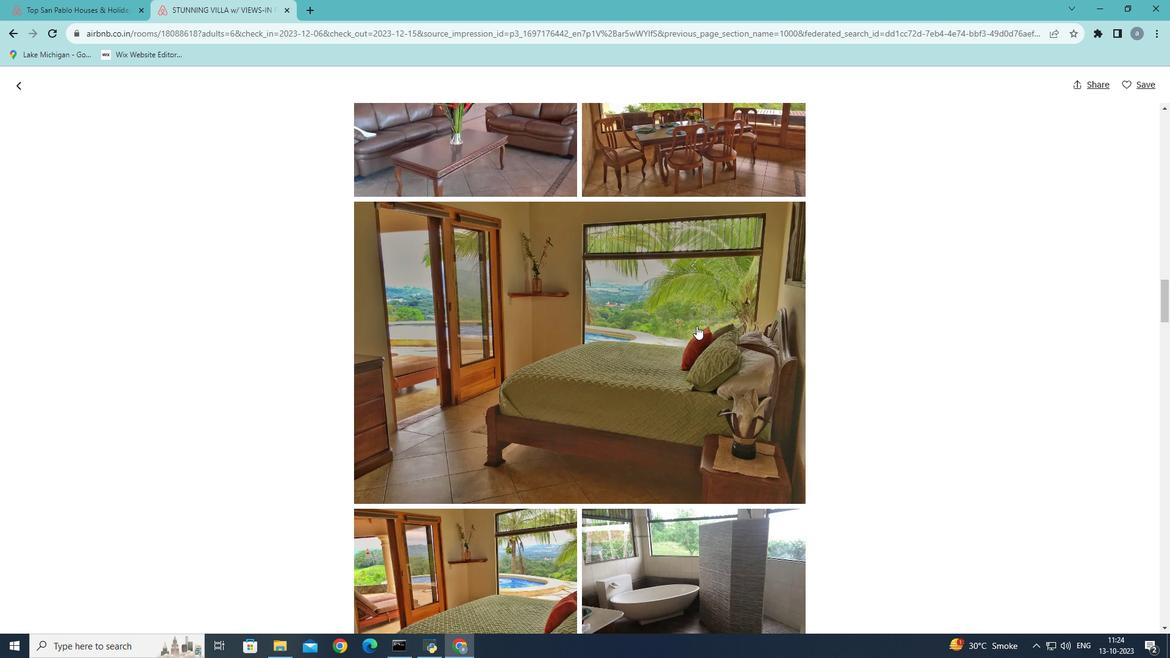
Action: Mouse scrolled (697, 325) with delta (0, 0)
Screenshot: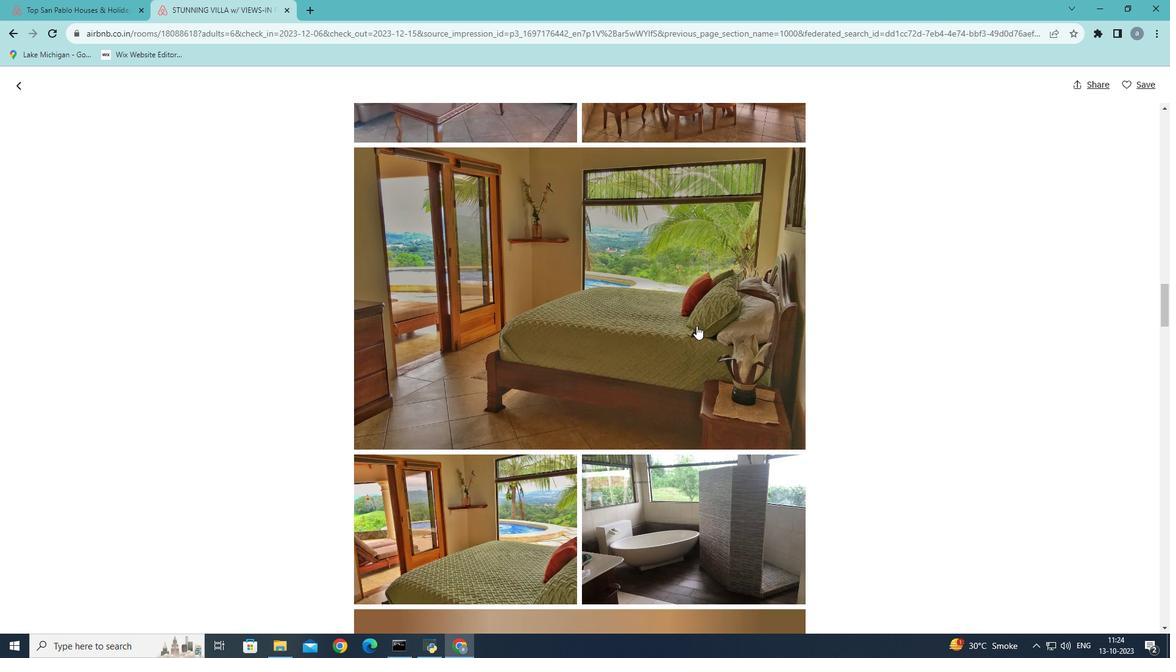 
Action: Mouse scrolled (697, 325) with delta (0, 0)
Screenshot: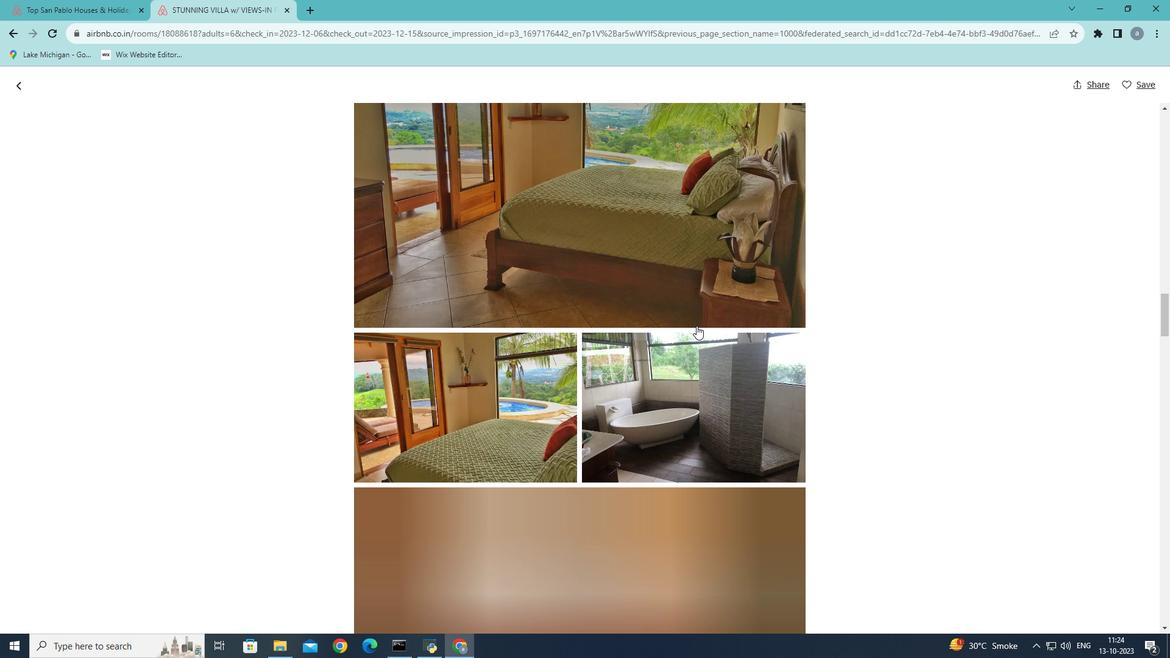 
Action: Mouse scrolled (697, 325) with delta (0, 0)
Screenshot: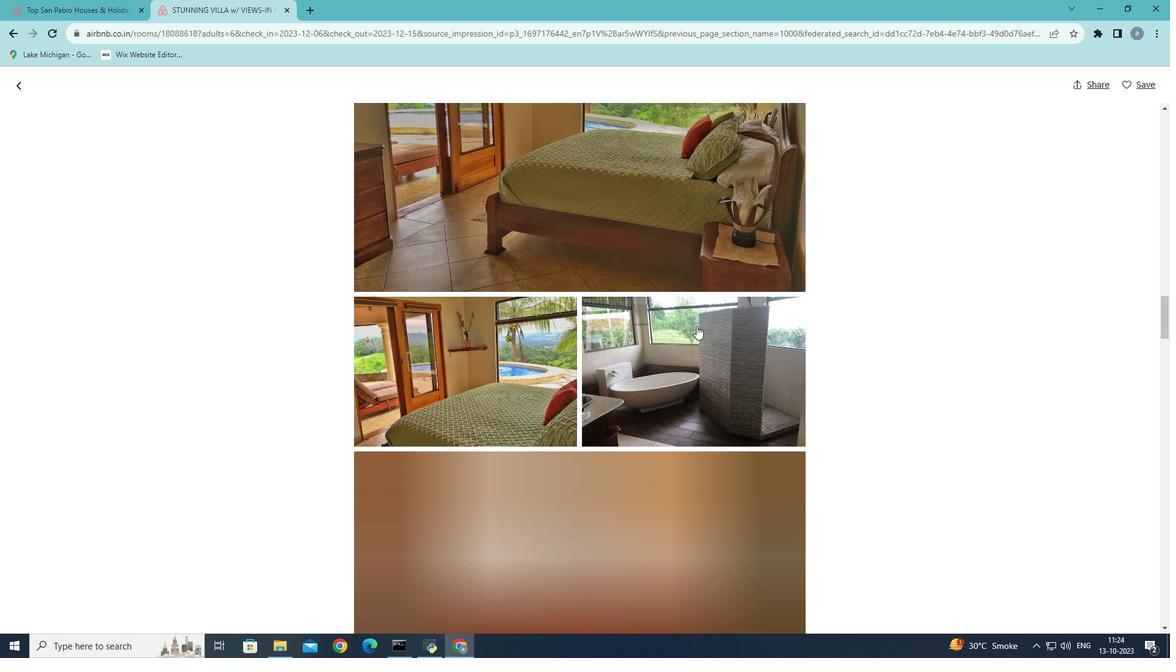 
Action: Mouse scrolled (697, 325) with delta (0, 0)
Screenshot: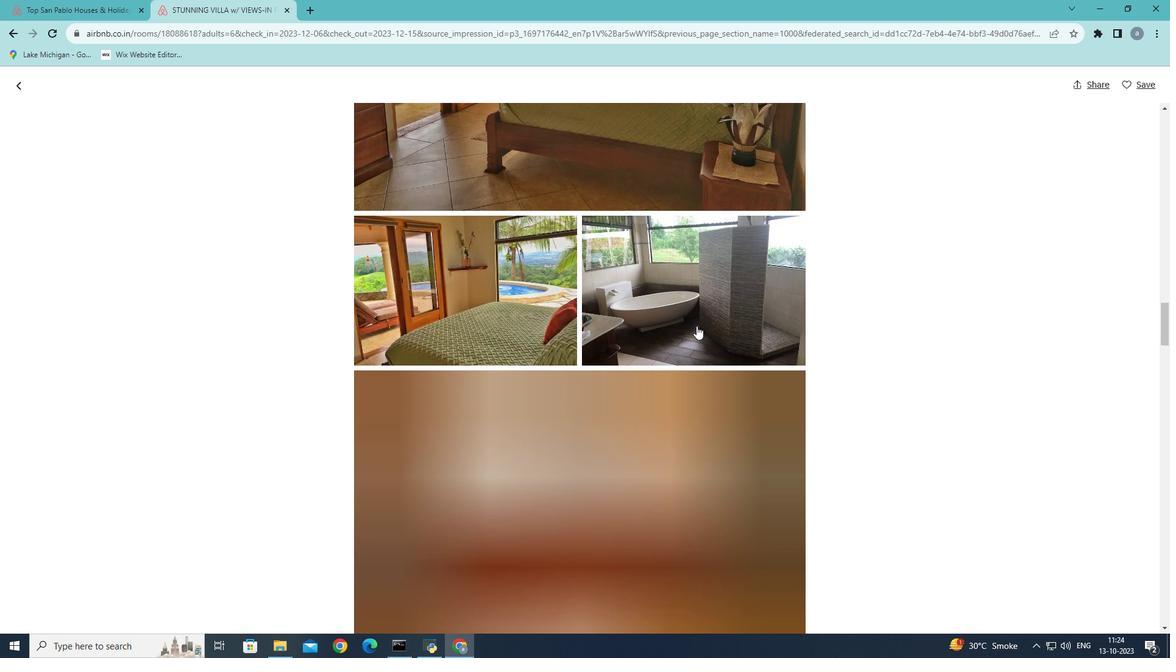 
Action: Mouse scrolled (697, 325) with delta (0, 0)
Screenshot: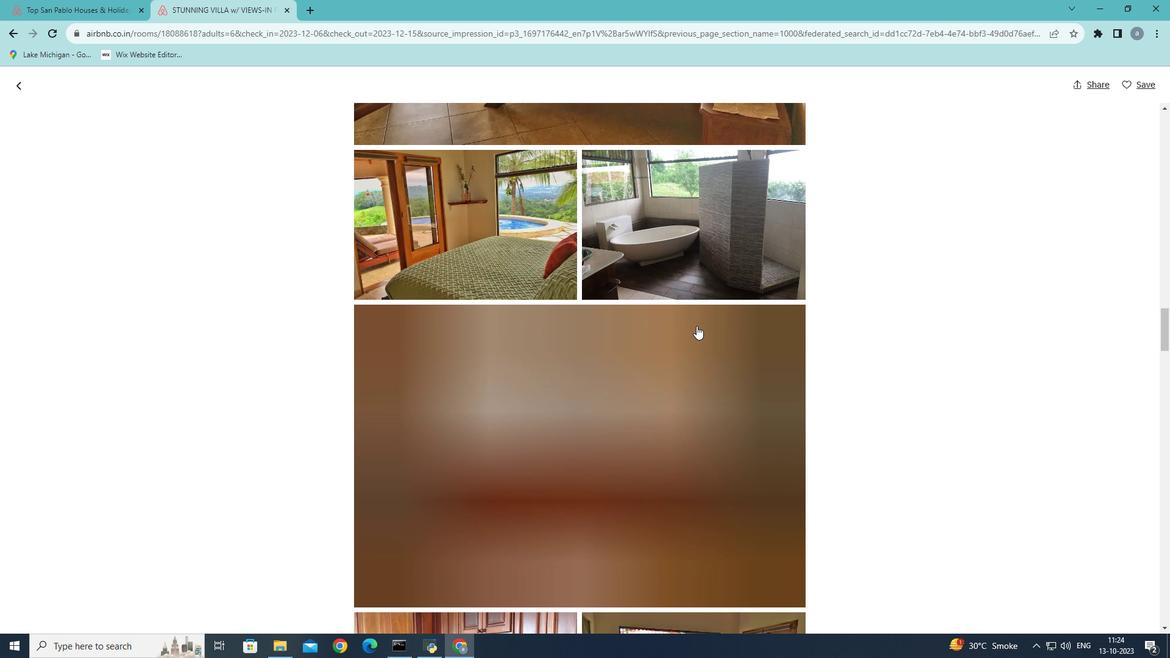 
Action: Mouse scrolled (697, 325) with delta (0, 0)
Screenshot: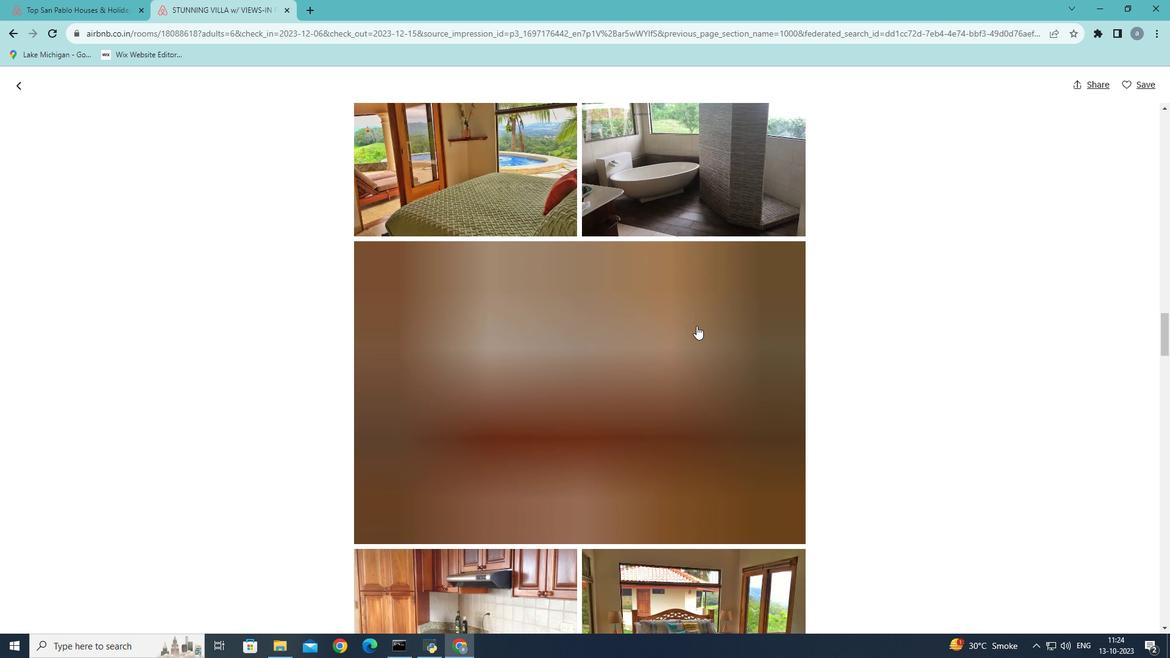 
Action: Mouse scrolled (697, 325) with delta (0, 0)
Screenshot: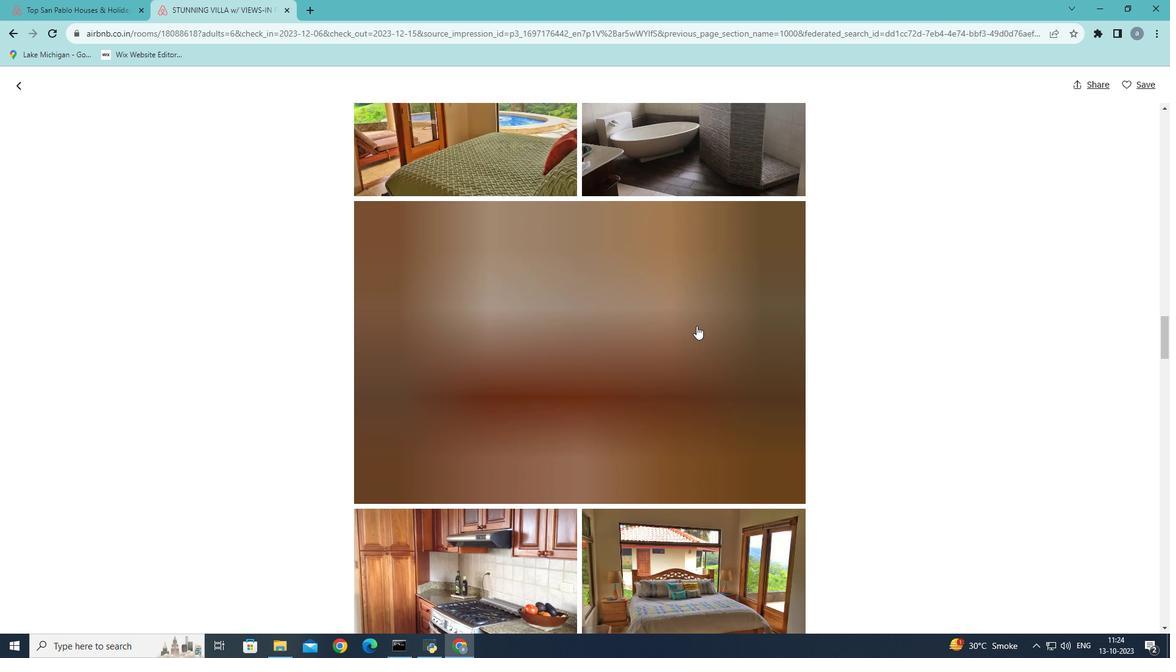 
Action: Mouse scrolled (697, 325) with delta (0, 0)
Screenshot: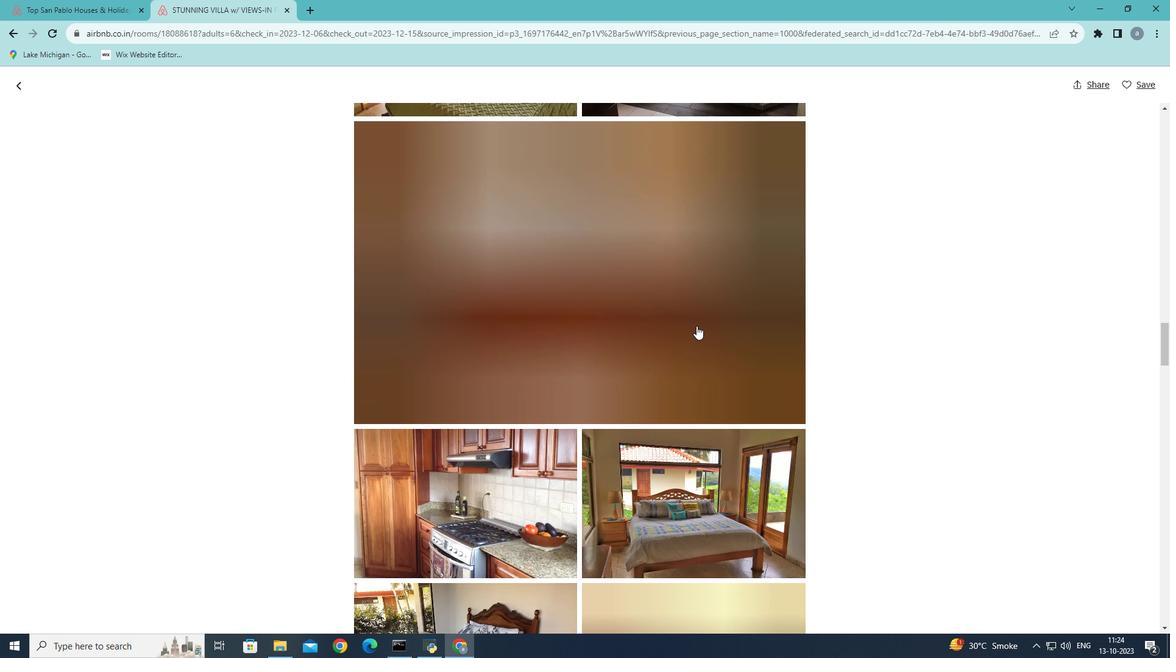 
Action: Mouse scrolled (697, 325) with delta (0, 0)
Screenshot: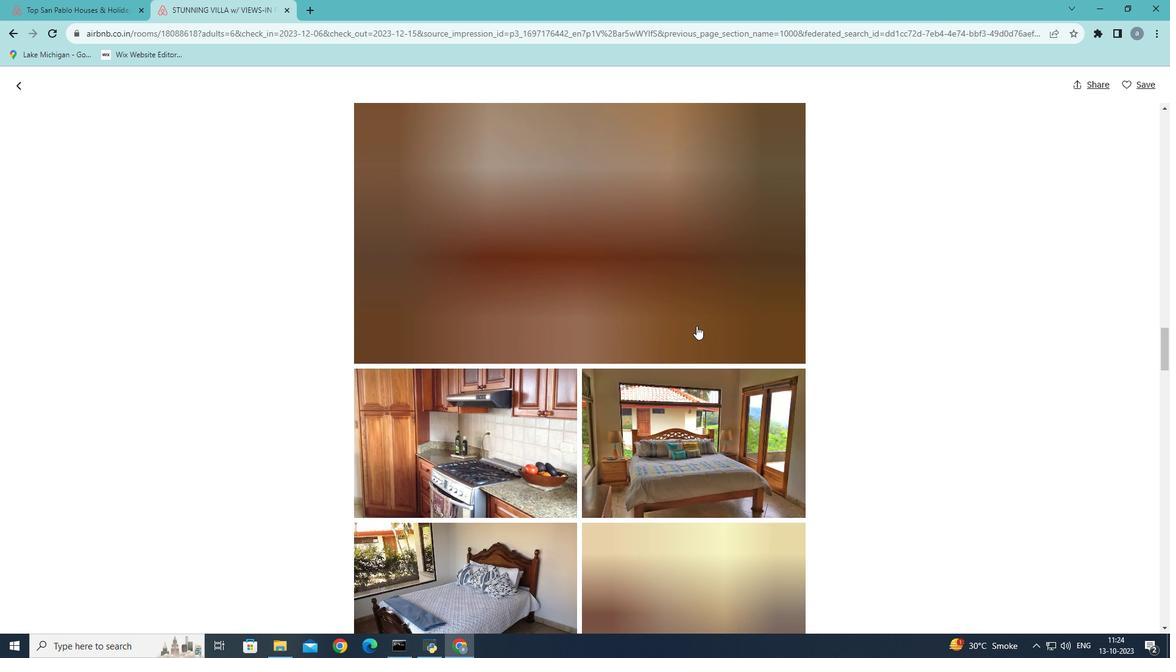 
Action: Mouse scrolled (697, 325) with delta (0, 0)
Screenshot: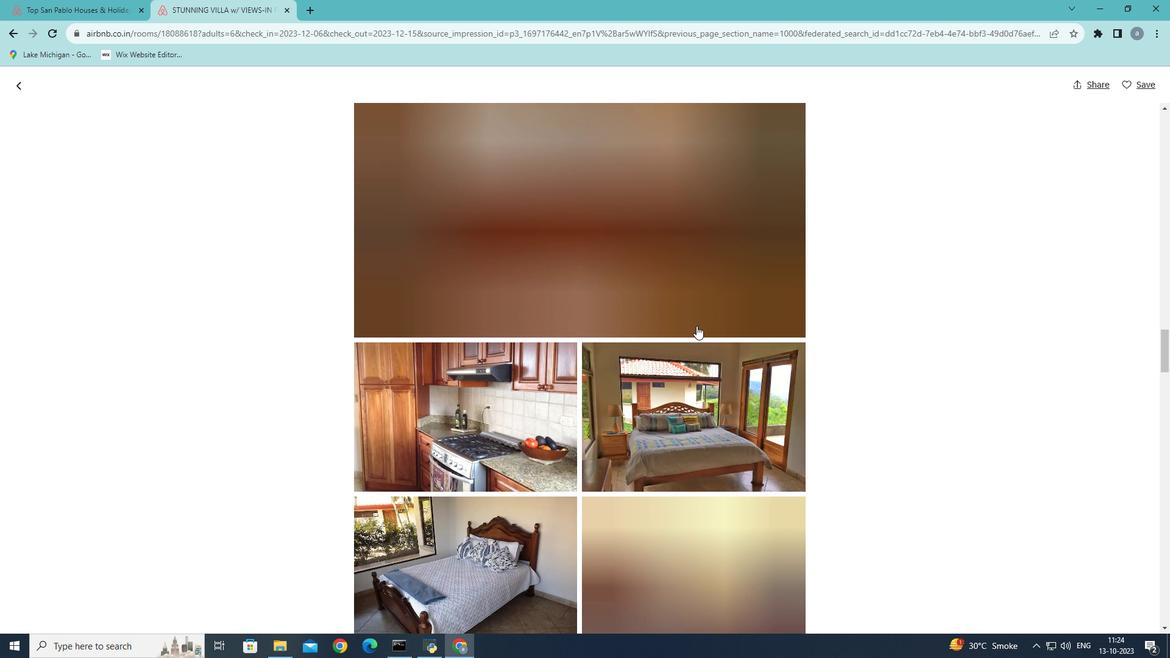 
Action: Mouse scrolled (697, 325) with delta (0, 0)
Screenshot: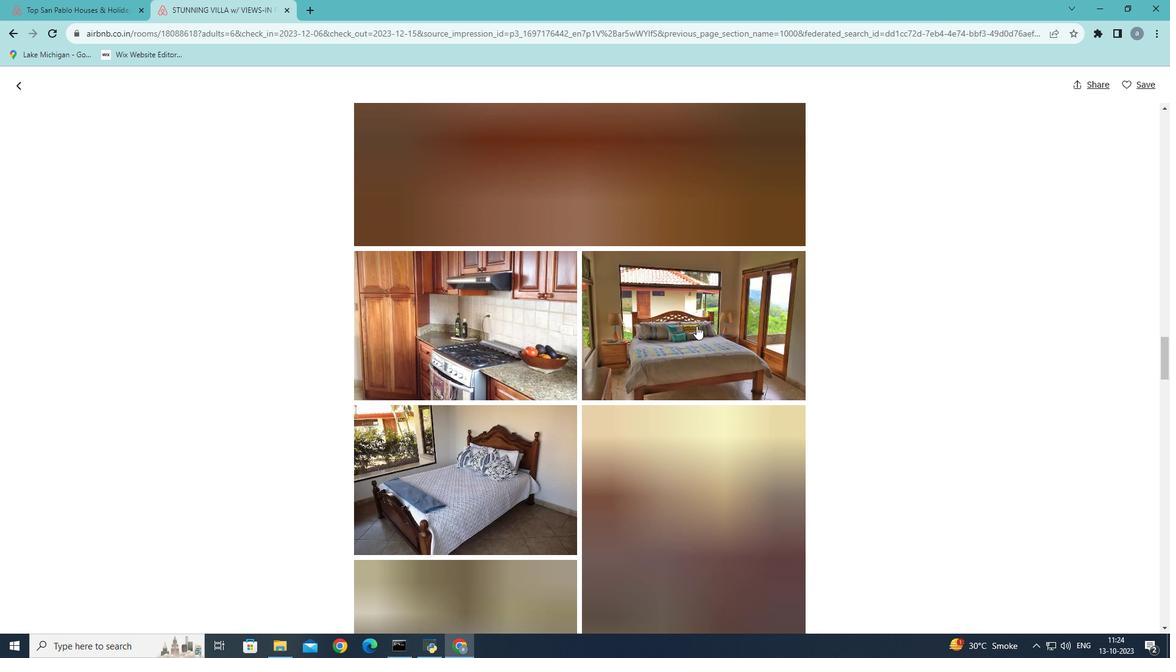 
Action: Mouse scrolled (697, 325) with delta (0, 0)
Screenshot: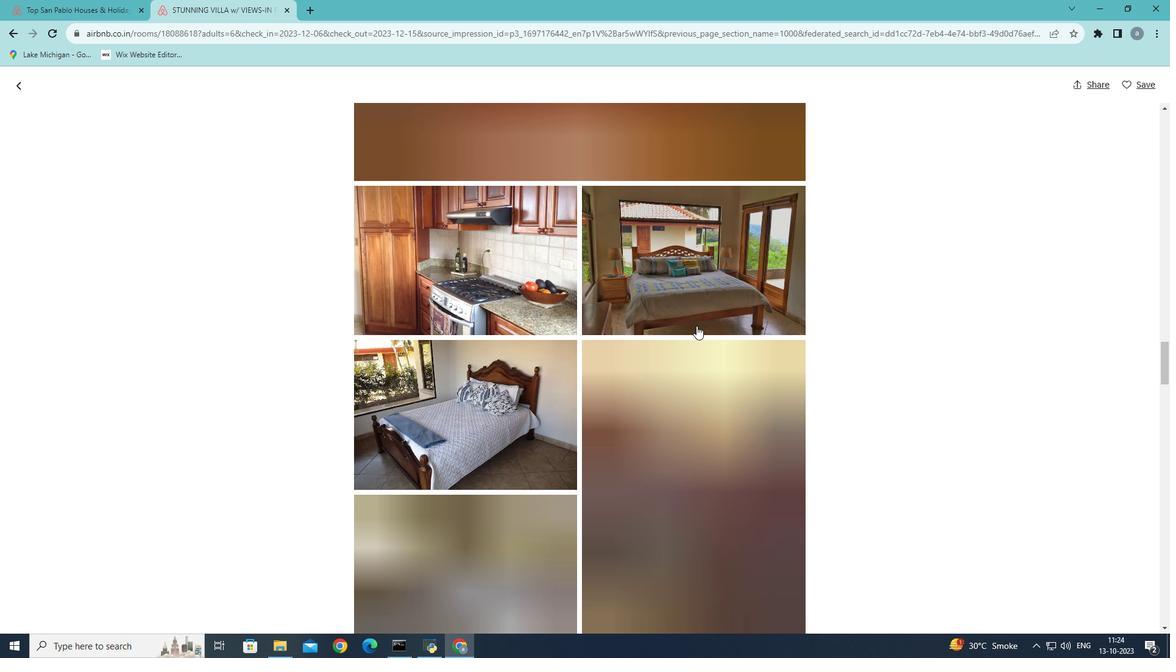 
Action: Mouse scrolled (697, 326) with delta (0, 0)
Screenshot: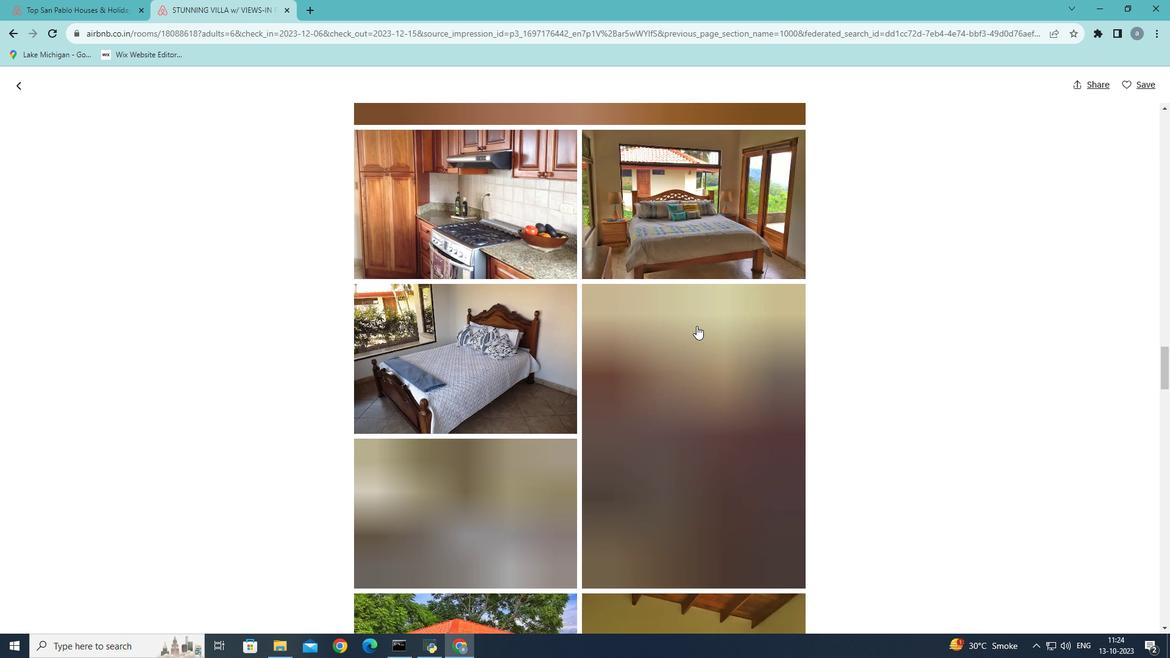 
Action: Mouse scrolled (697, 326) with delta (0, 0)
Screenshot: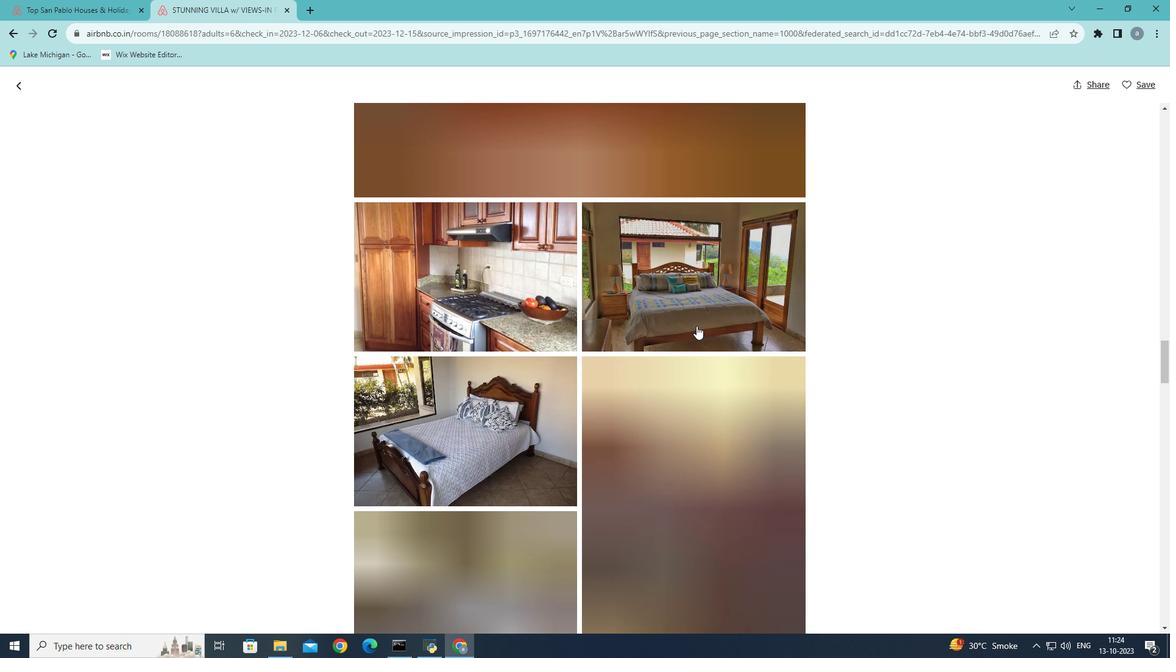 
Action: Mouse scrolled (697, 326) with delta (0, 0)
Screenshot: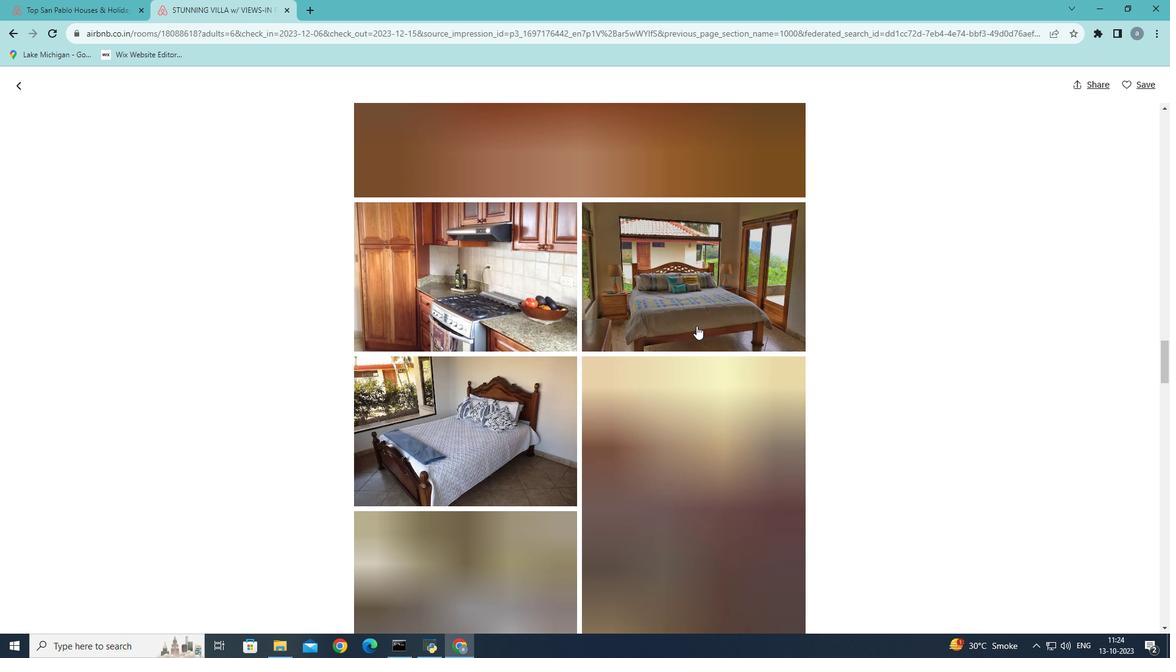 
Action: Mouse scrolled (697, 326) with delta (0, 0)
Screenshot: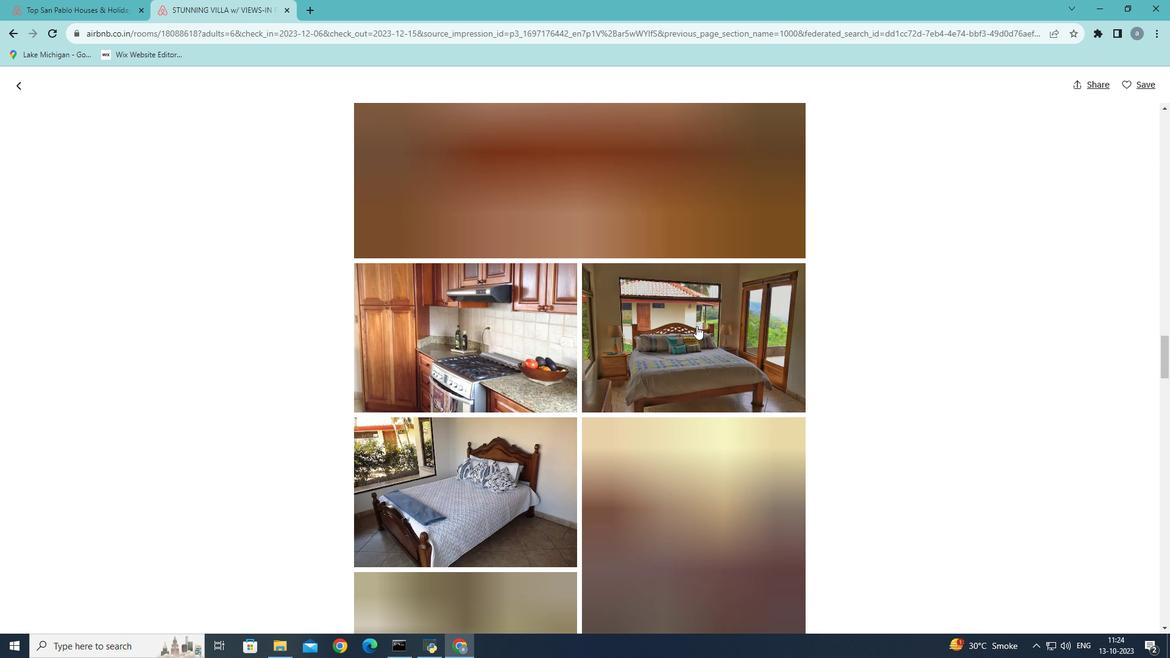 
Action: Mouse scrolled (697, 326) with delta (0, 0)
Screenshot: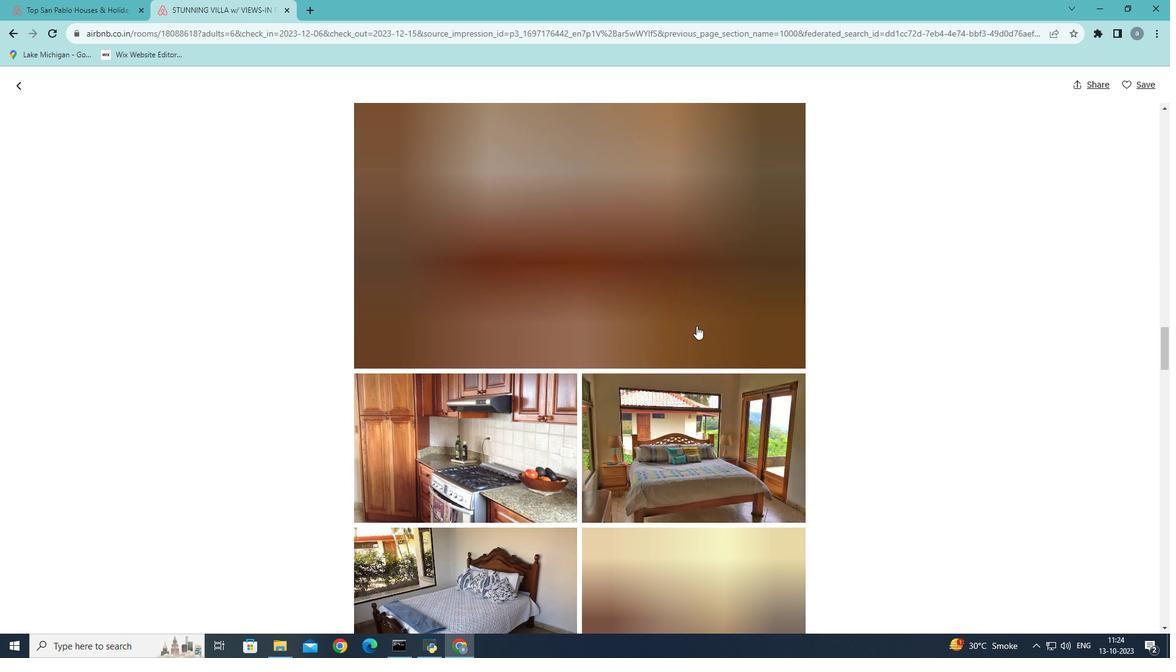 
Action: Mouse scrolled (697, 326) with delta (0, 0)
Screenshot: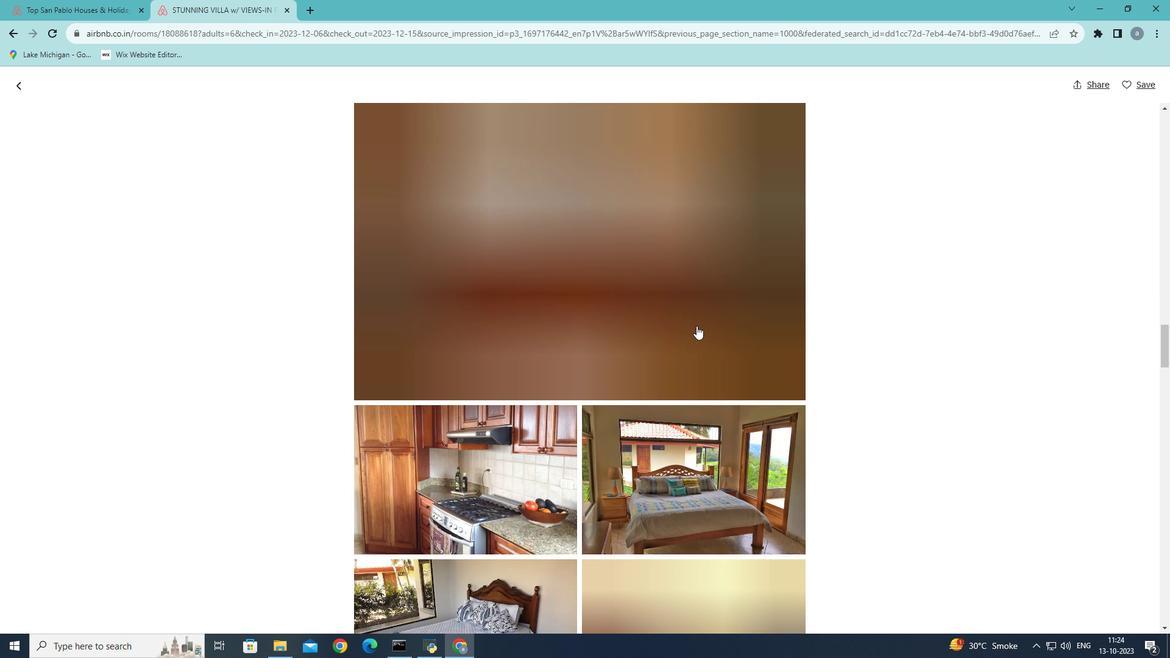 
Action: Mouse scrolled (697, 326) with delta (0, 0)
Screenshot: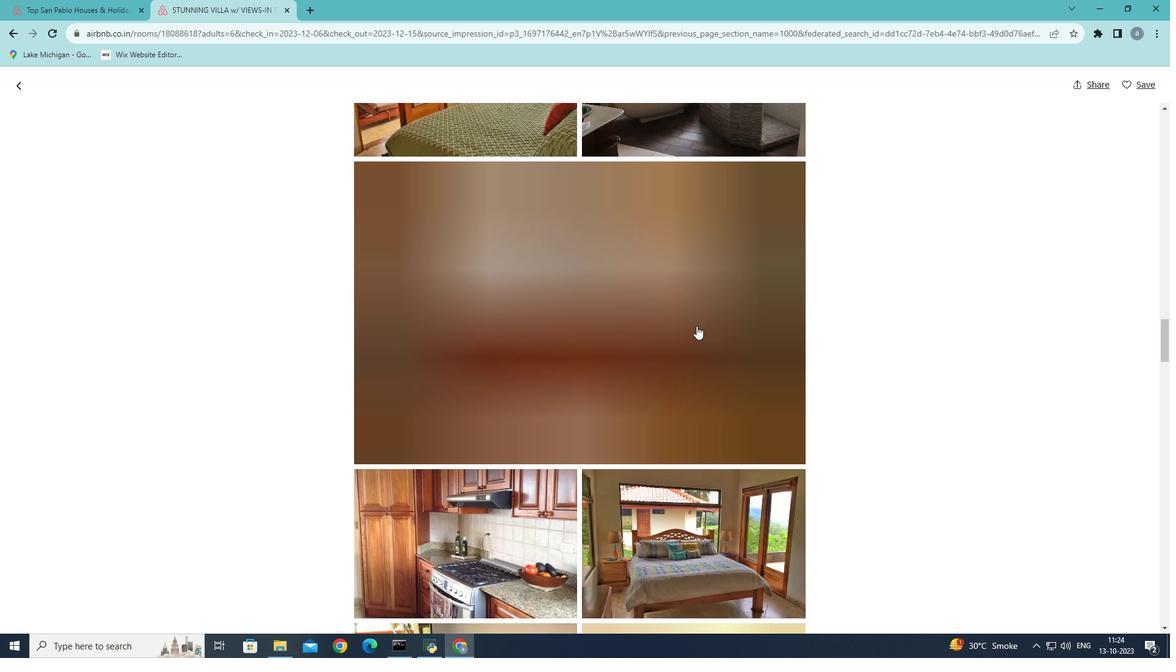 
Action: Mouse scrolled (697, 326) with delta (0, 0)
Screenshot: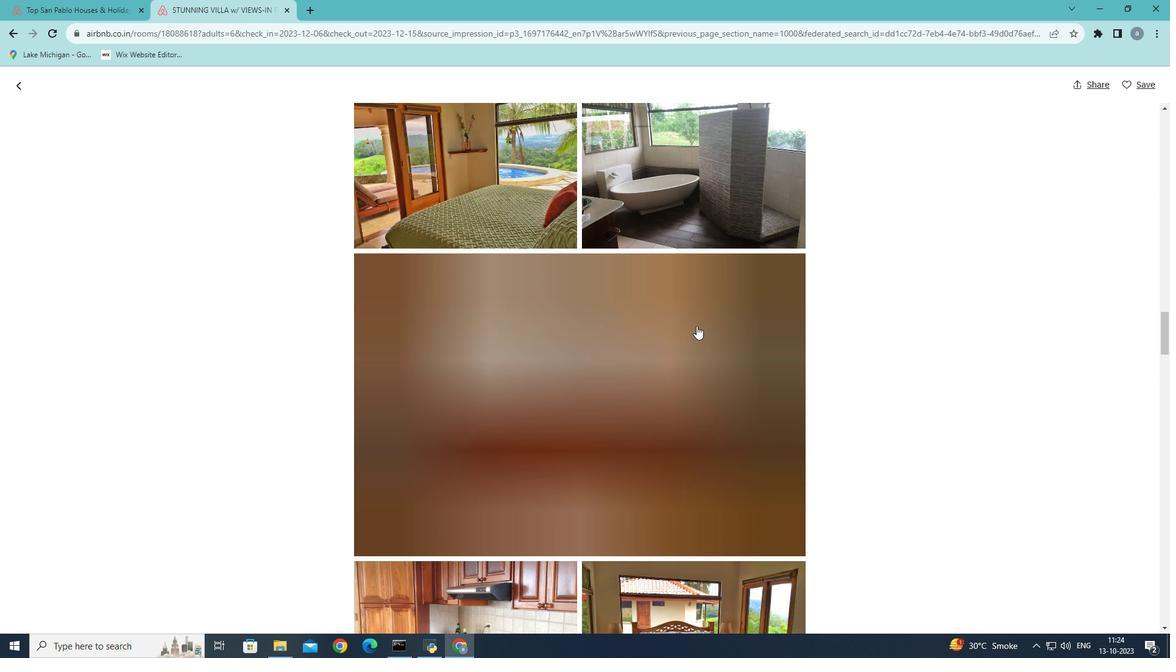 
Action: Mouse scrolled (697, 326) with delta (0, 0)
Screenshot: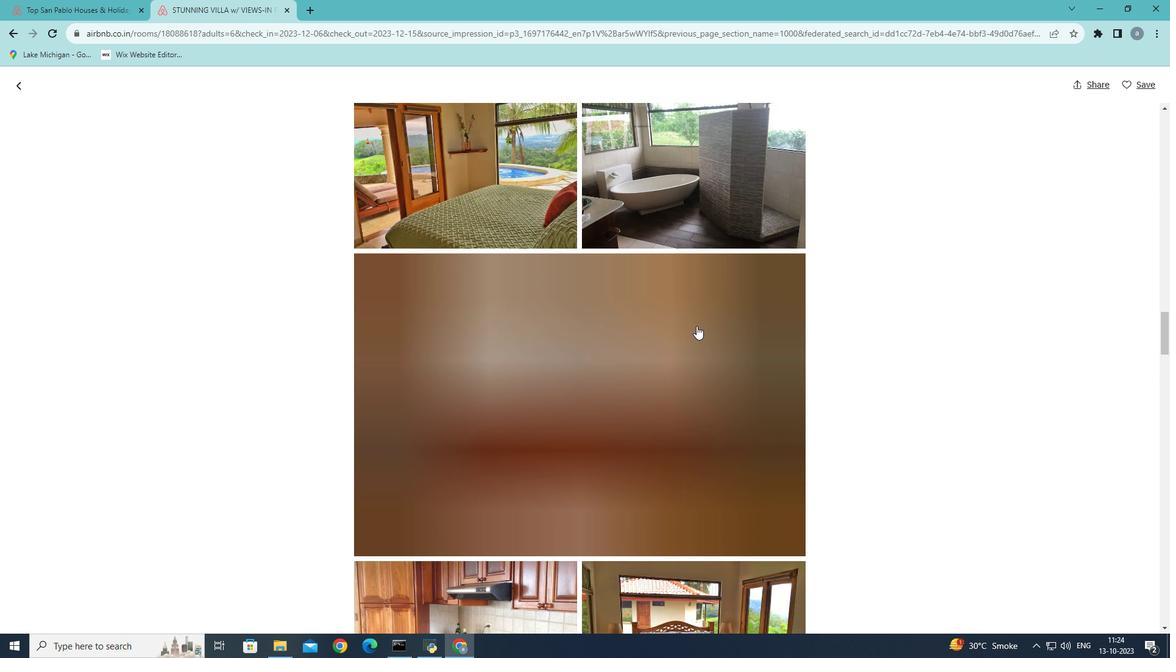 
Action: Mouse scrolled (697, 326) with delta (0, 0)
Screenshot: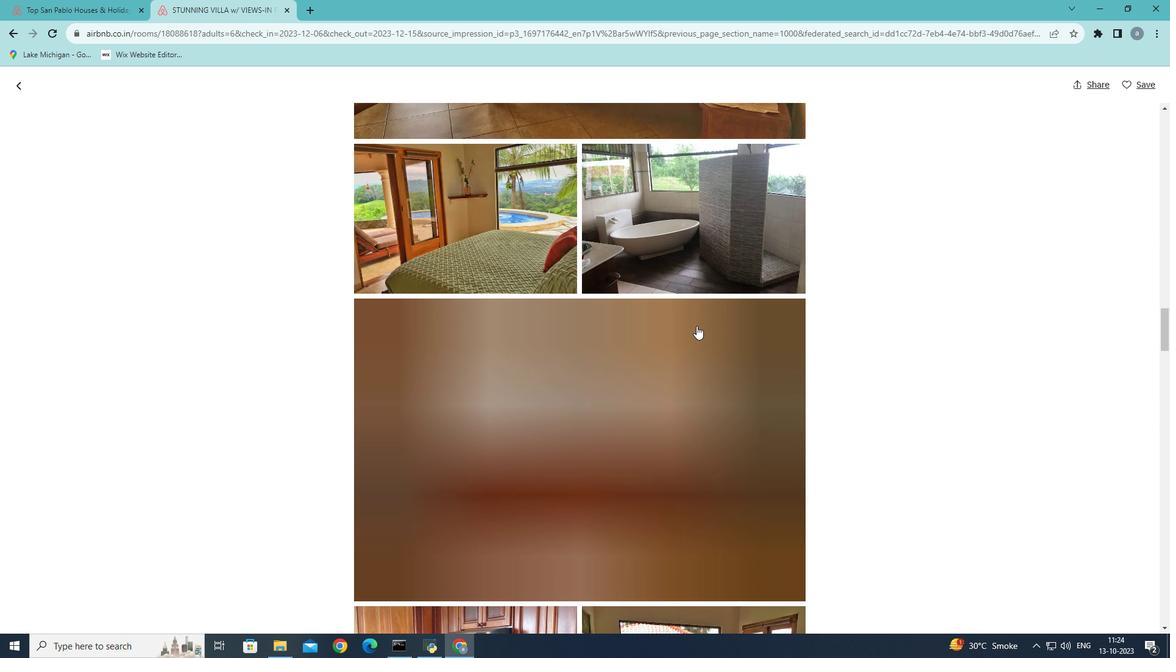 
Action: Mouse scrolled (697, 326) with delta (0, 0)
Screenshot: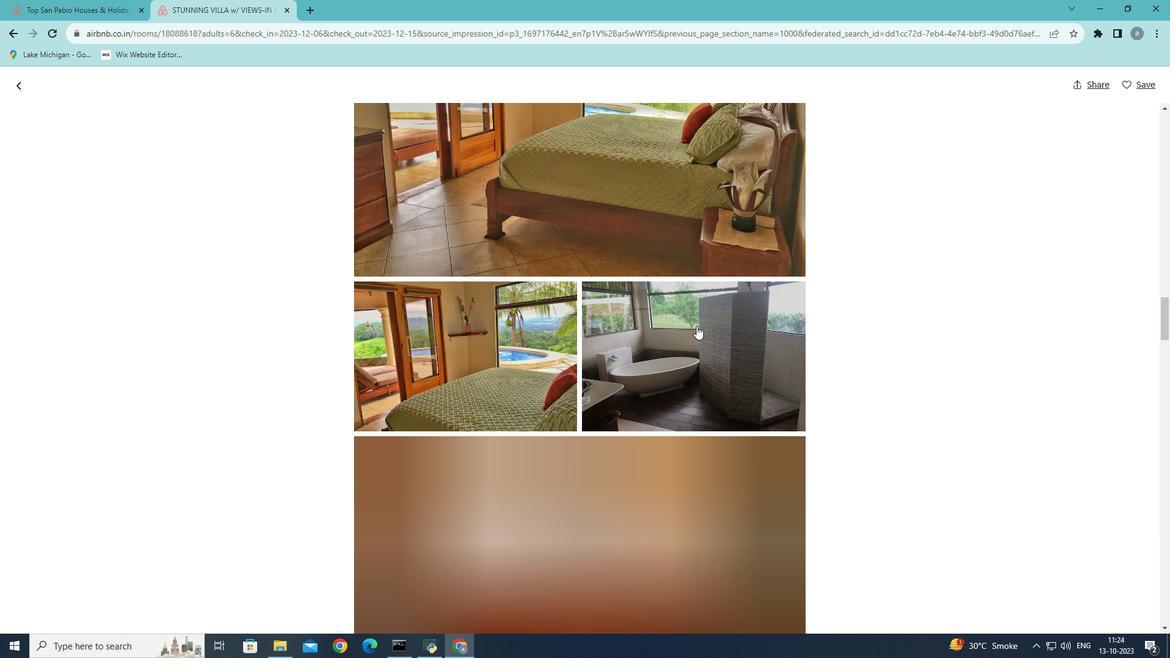 
Action: Mouse scrolled (697, 326) with delta (0, 0)
Screenshot: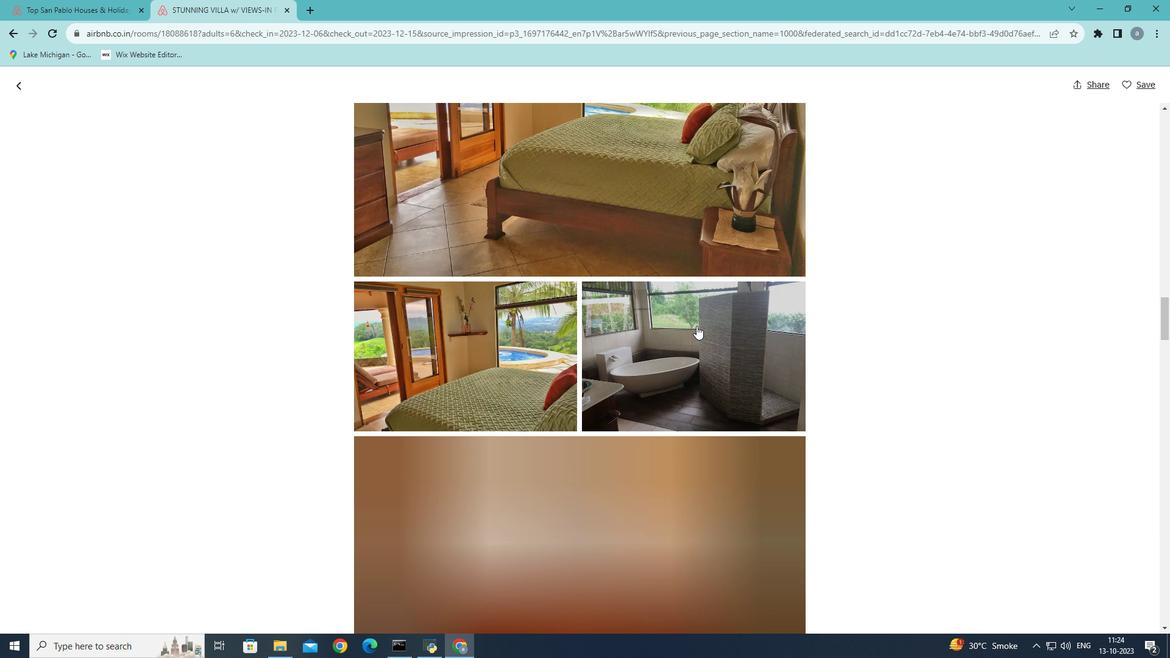 
Action: Mouse scrolled (697, 326) with delta (0, 0)
Screenshot: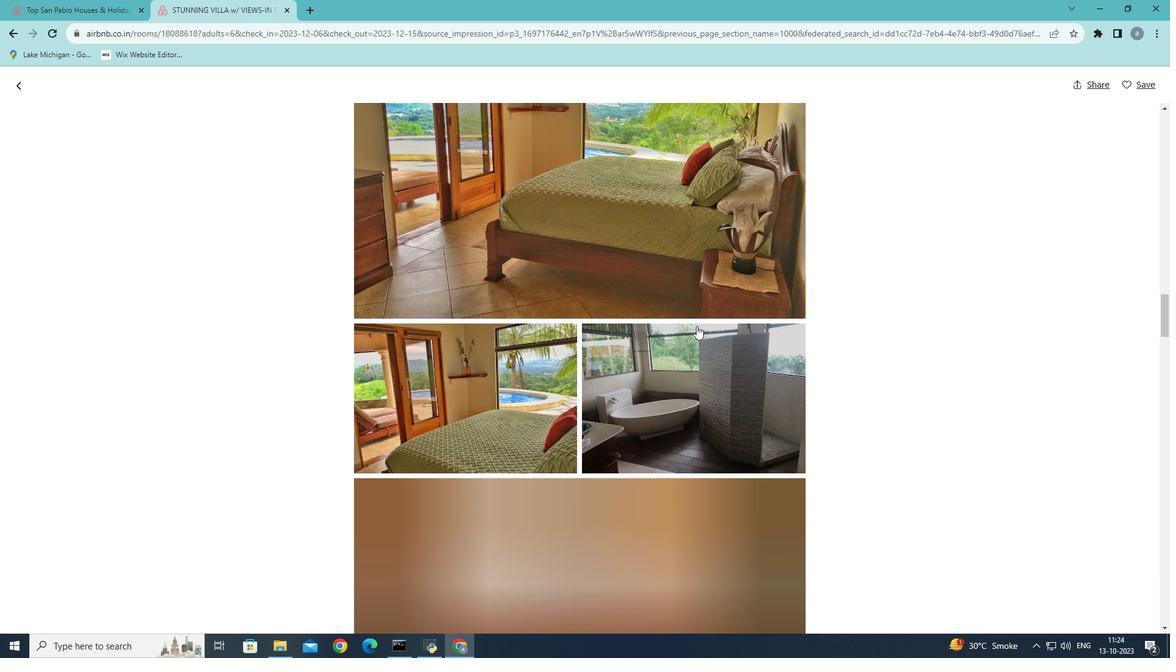 
Action: Mouse scrolled (697, 325) with delta (0, 0)
Screenshot: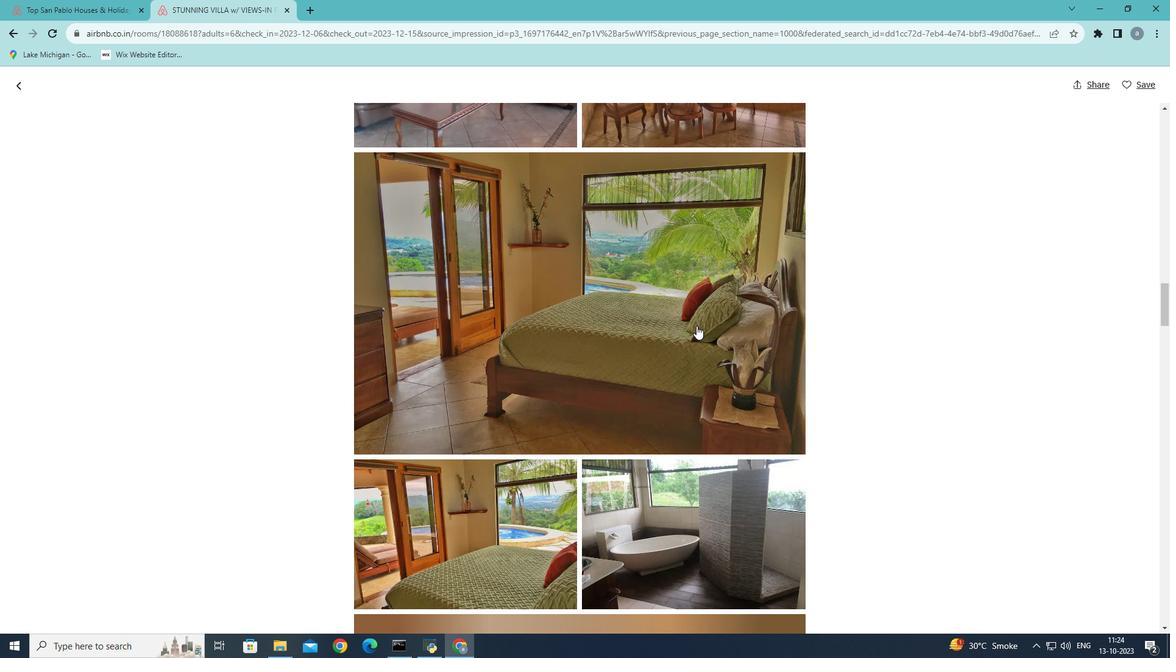 
Action: Mouse scrolled (697, 325) with delta (0, 0)
Screenshot: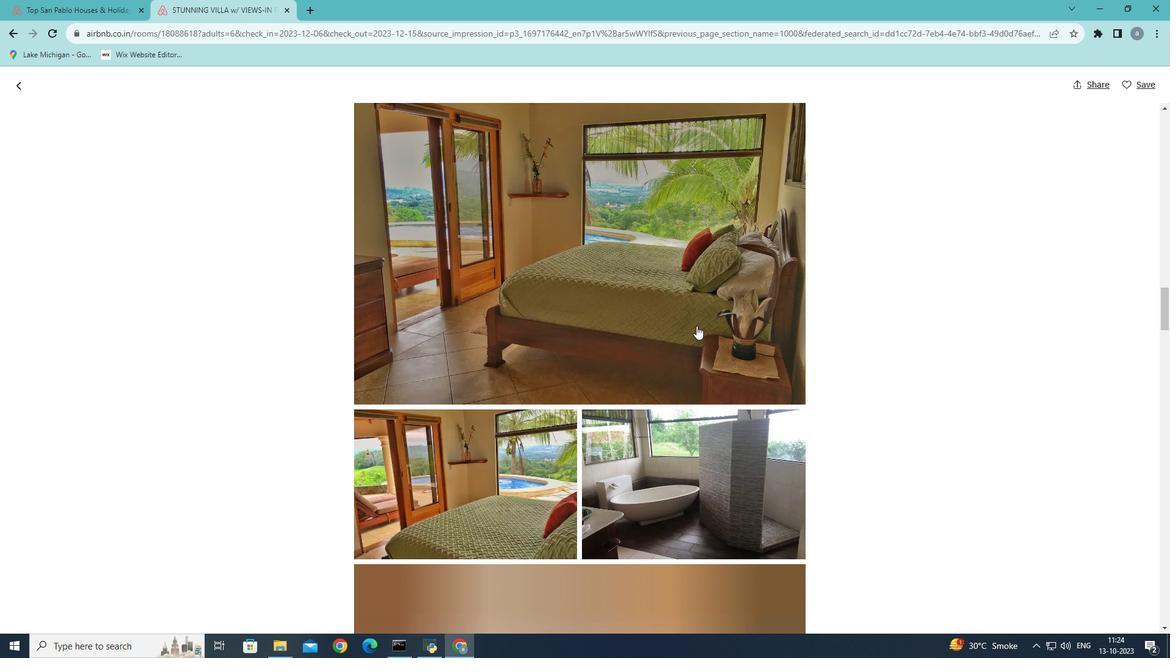 
Action: Mouse scrolled (697, 325) with delta (0, 0)
Screenshot: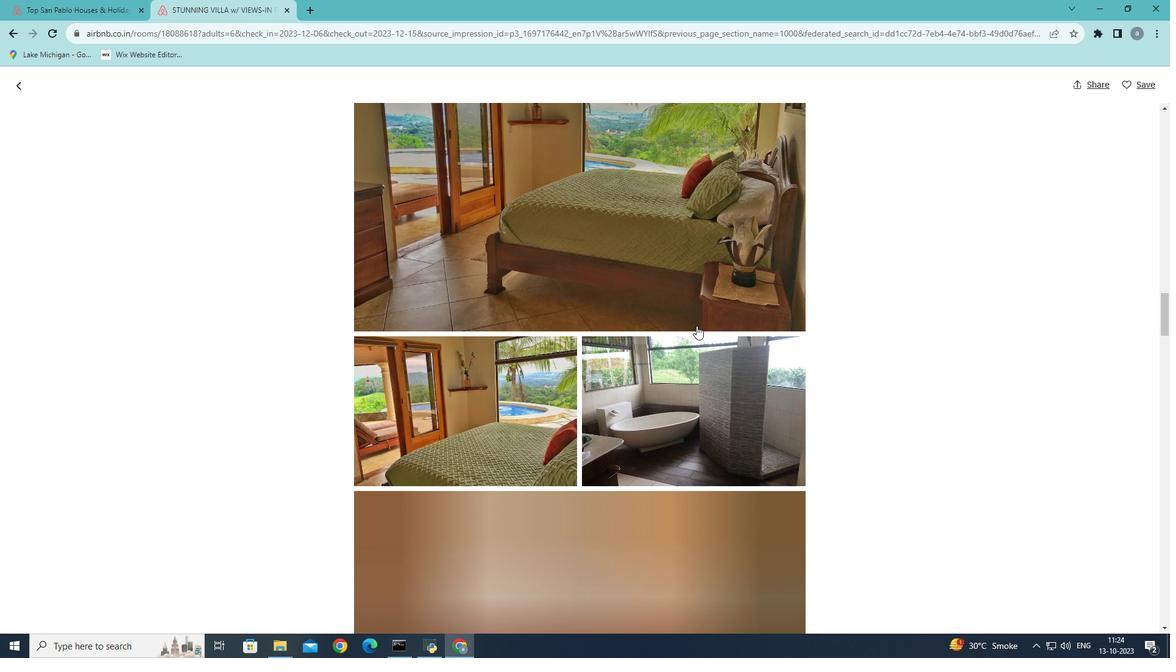 
Action: Mouse scrolled (697, 325) with delta (0, 0)
Screenshot: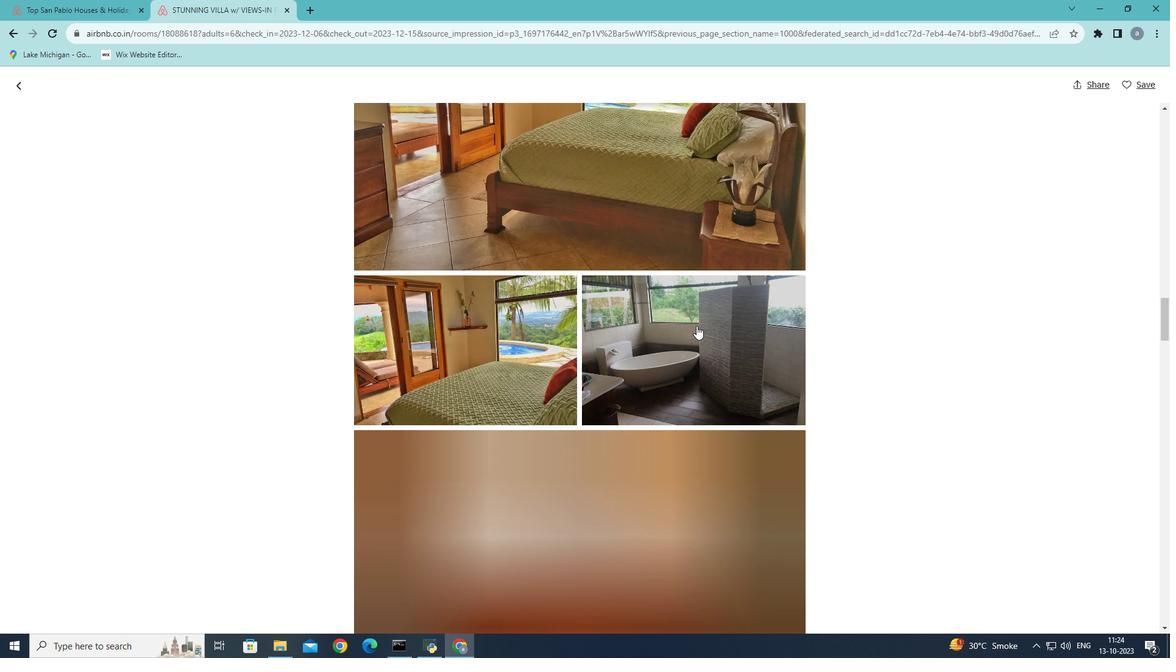
Action: Mouse scrolled (697, 325) with delta (0, 0)
Screenshot: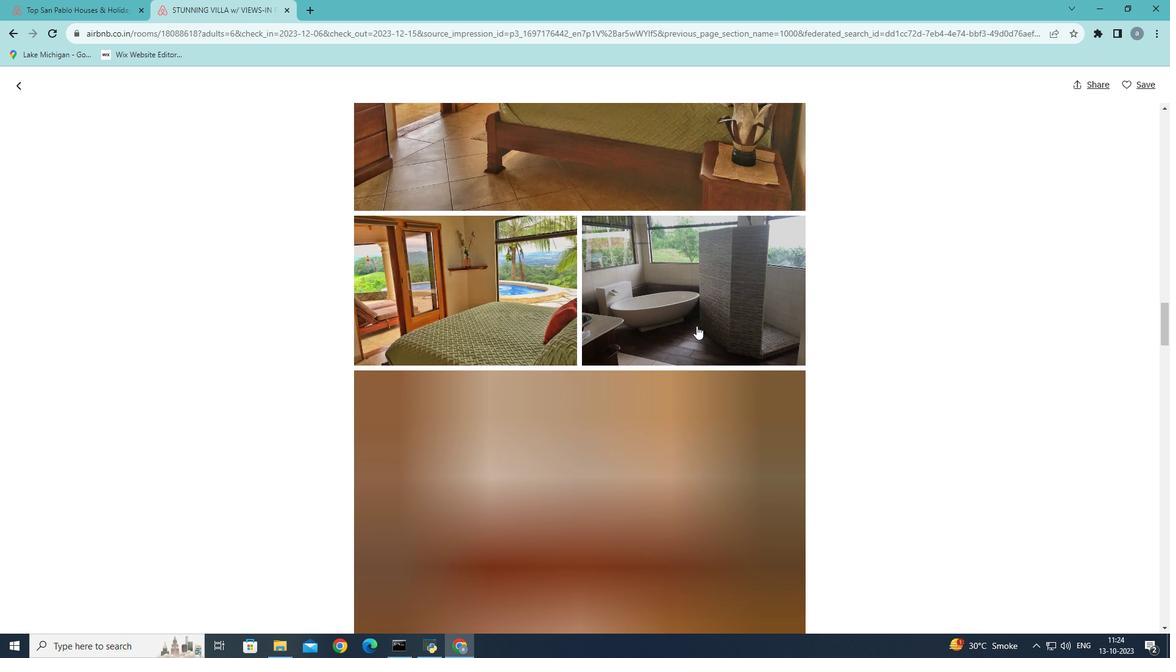 
Action: Mouse scrolled (697, 325) with delta (0, 0)
Screenshot: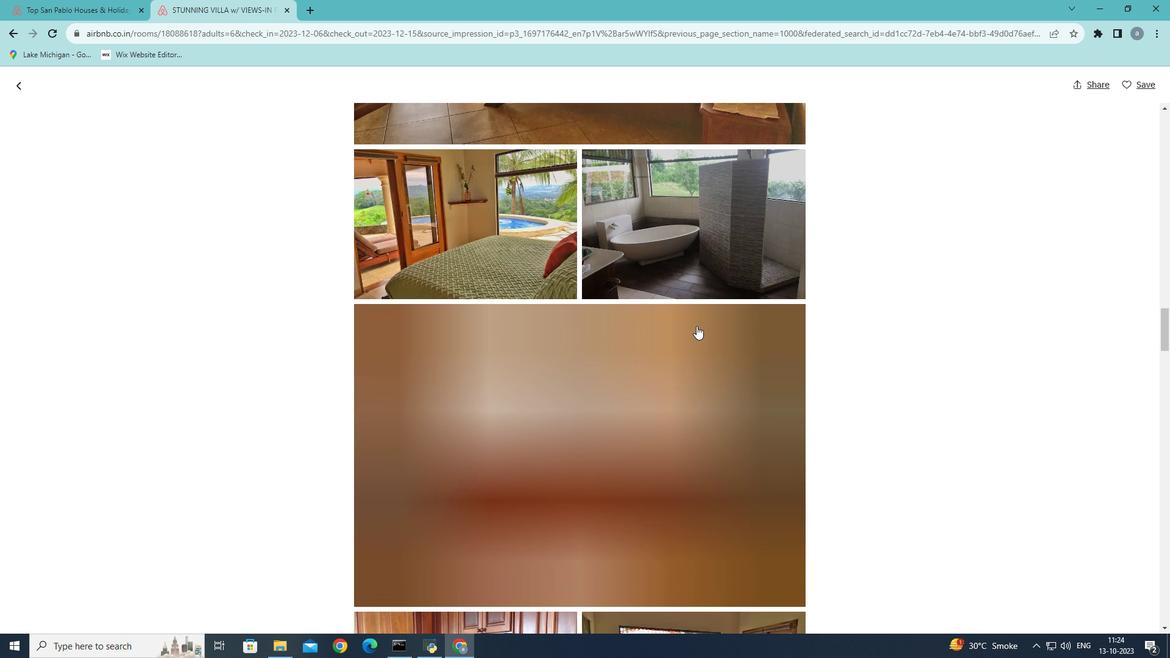 
Action: Mouse scrolled (697, 325) with delta (0, 0)
Screenshot: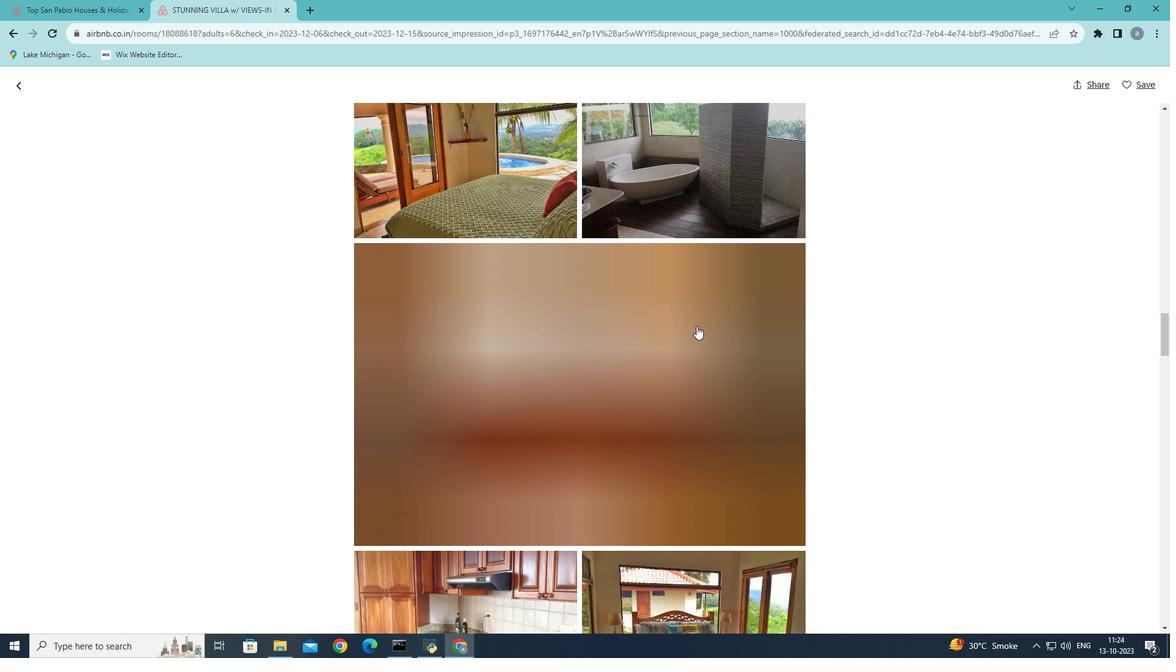
Action: Mouse scrolled (697, 325) with delta (0, 0)
Screenshot: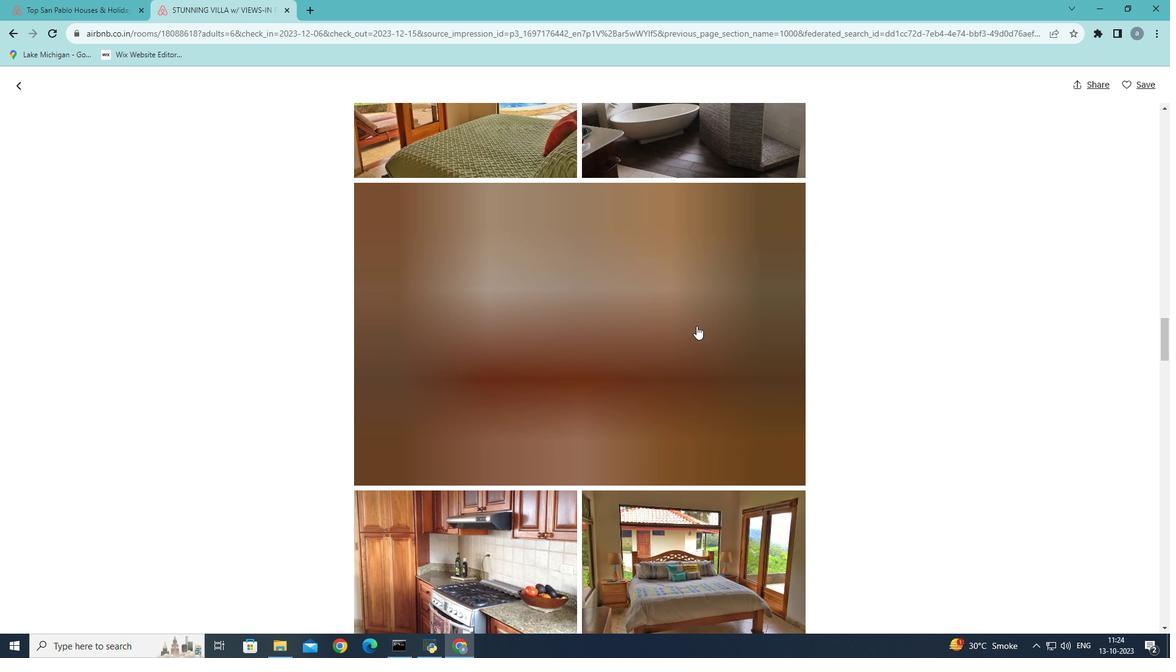 
Action: Mouse scrolled (697, 325) with delta (0, 0)
Screenshot: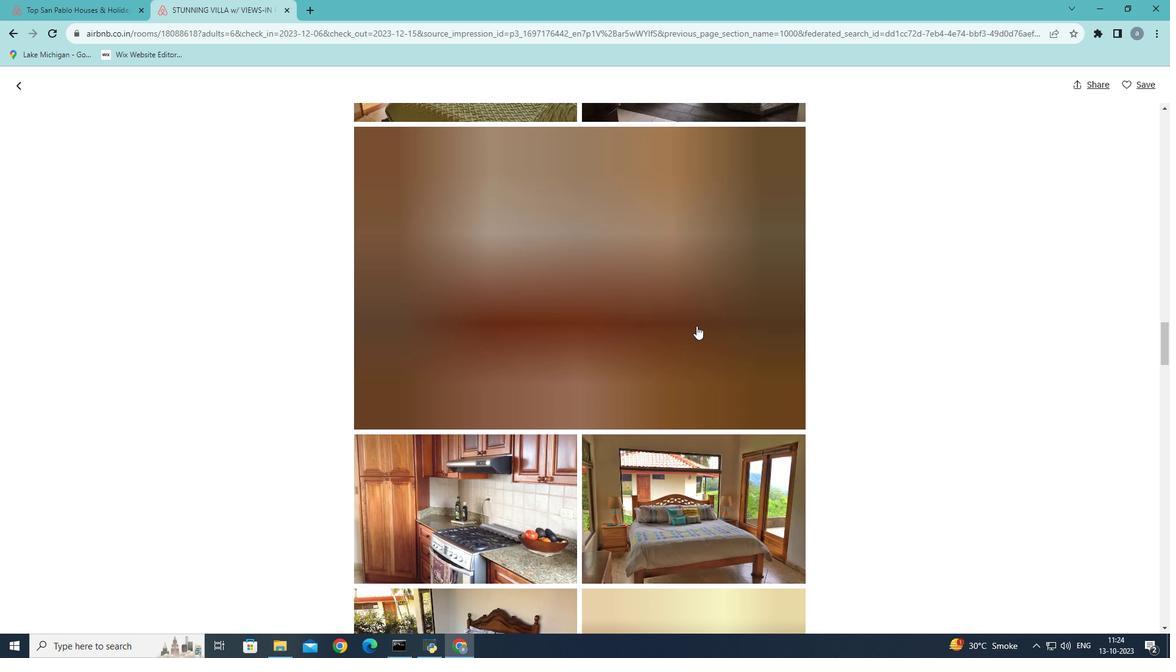 
Action: Mouse scrolled (697, 325) with delta (0, 0)
Screenshot: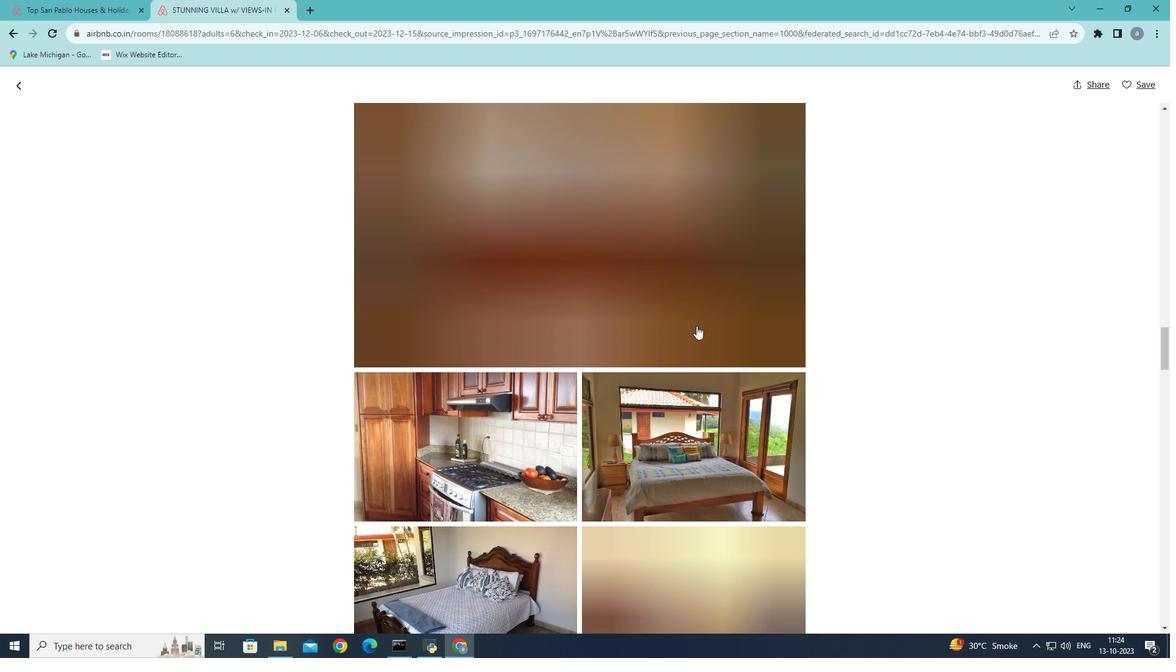 
Action: Mouse scrolled (697, 325) with delta (0, 0)
Screenshot: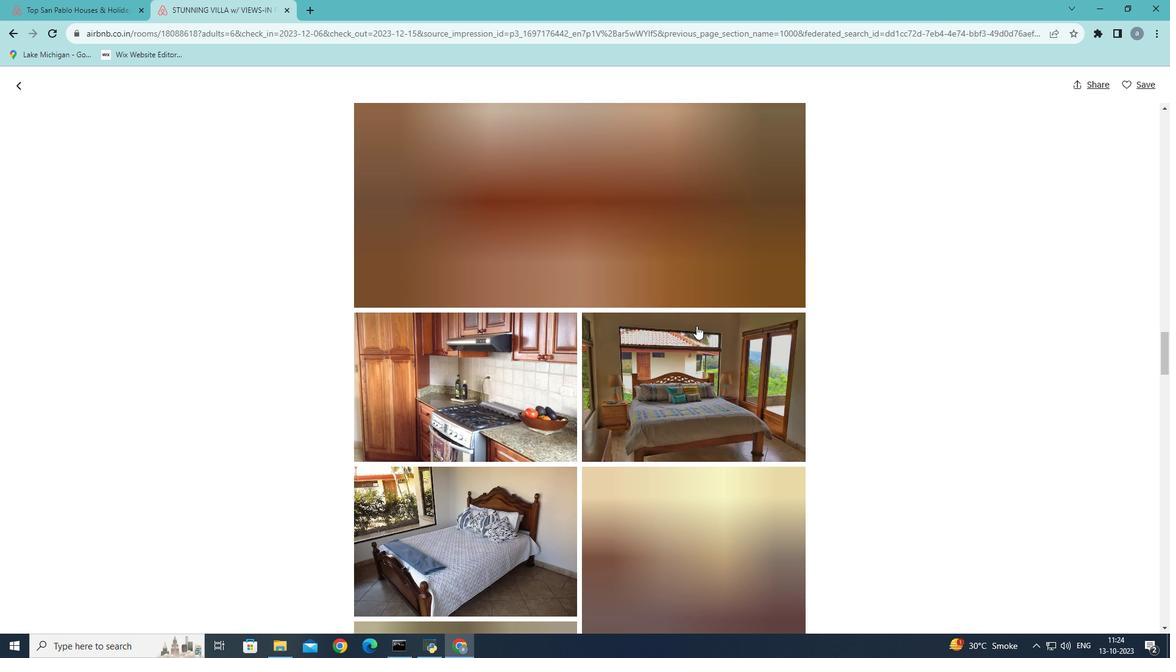 
Action: Mouse scrolled (697, 325) with delta (0, 0)
Screenshot: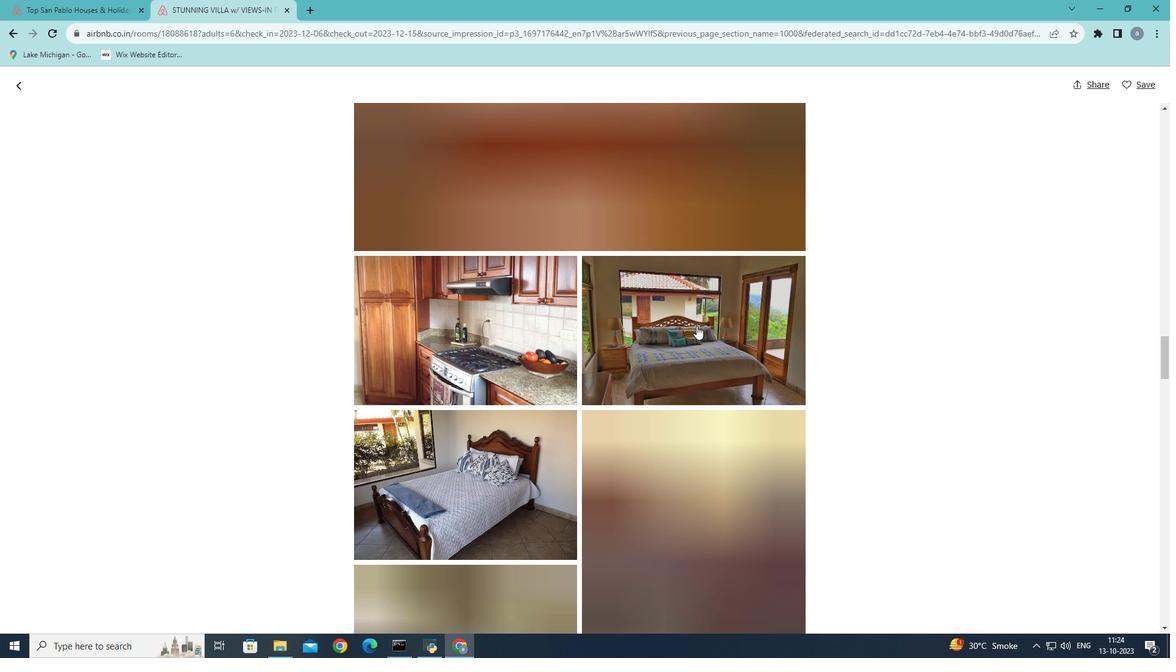 
Action: Mouse scrolled (697, 325) with delta (0, 0)
Screenshot: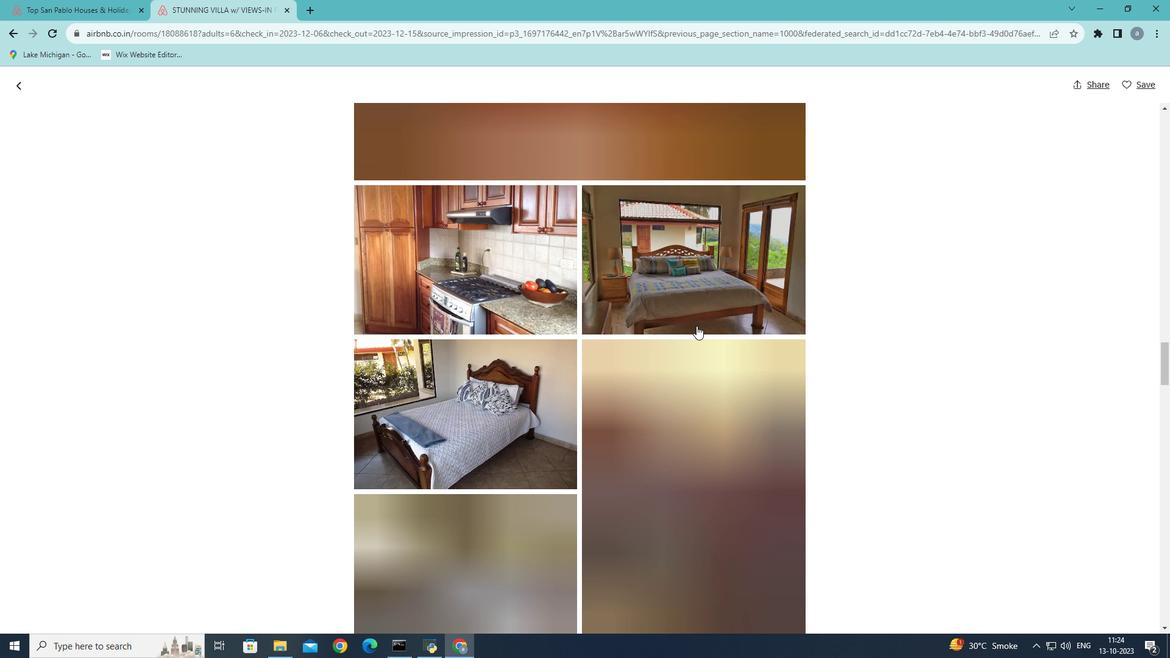 
Action: Mouse scrolled (697, 325) with delta (0, 0)
Screenshot: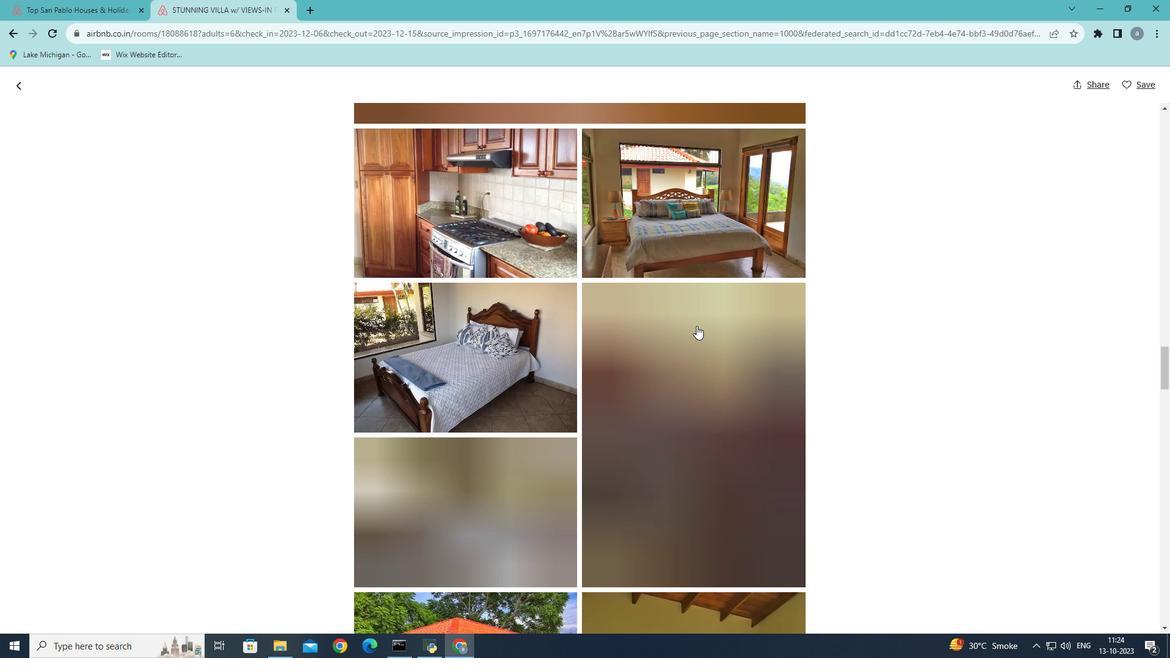 
Action: Mouse scrolled (697, 325) with delta (0, 0)
Screenshot: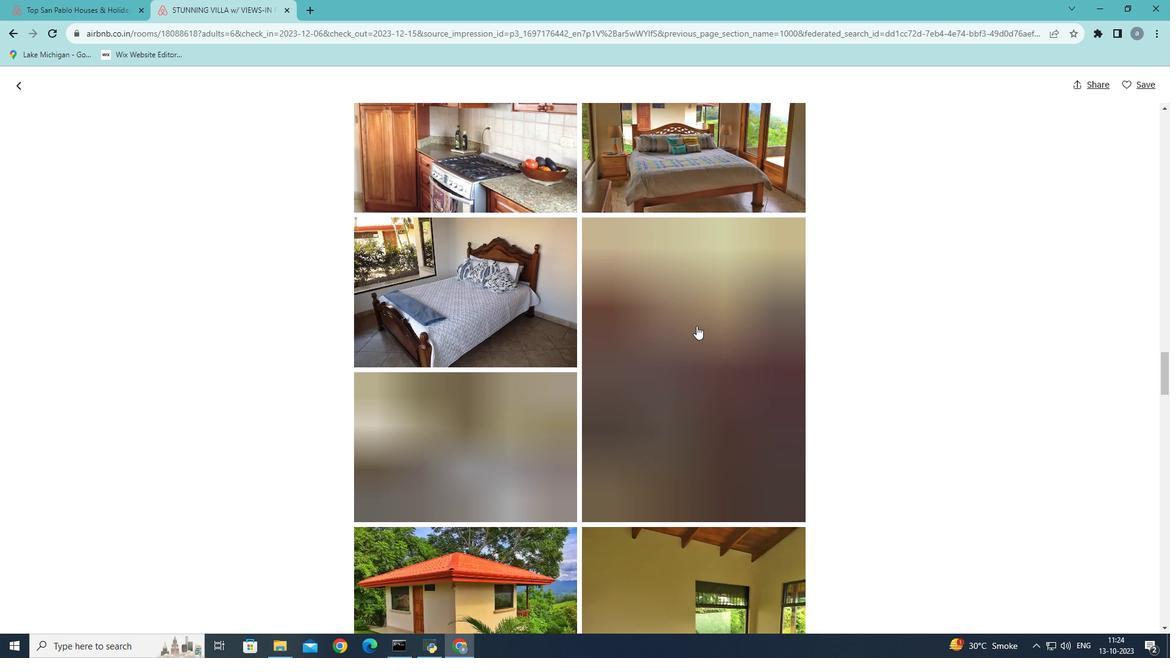 
Action: Mouse scrolled (697, 325) with delta (0, 0)
Screenshot: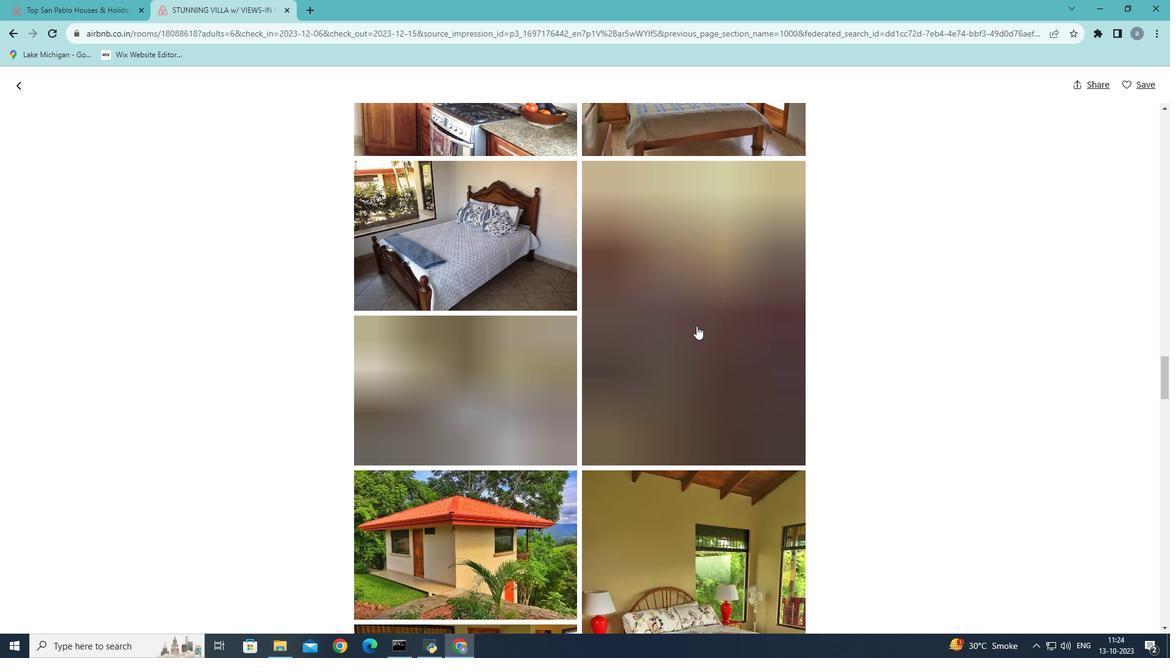 
Action: Mouse scrolled (697, 325) with delta (0, 0)
Screenshot: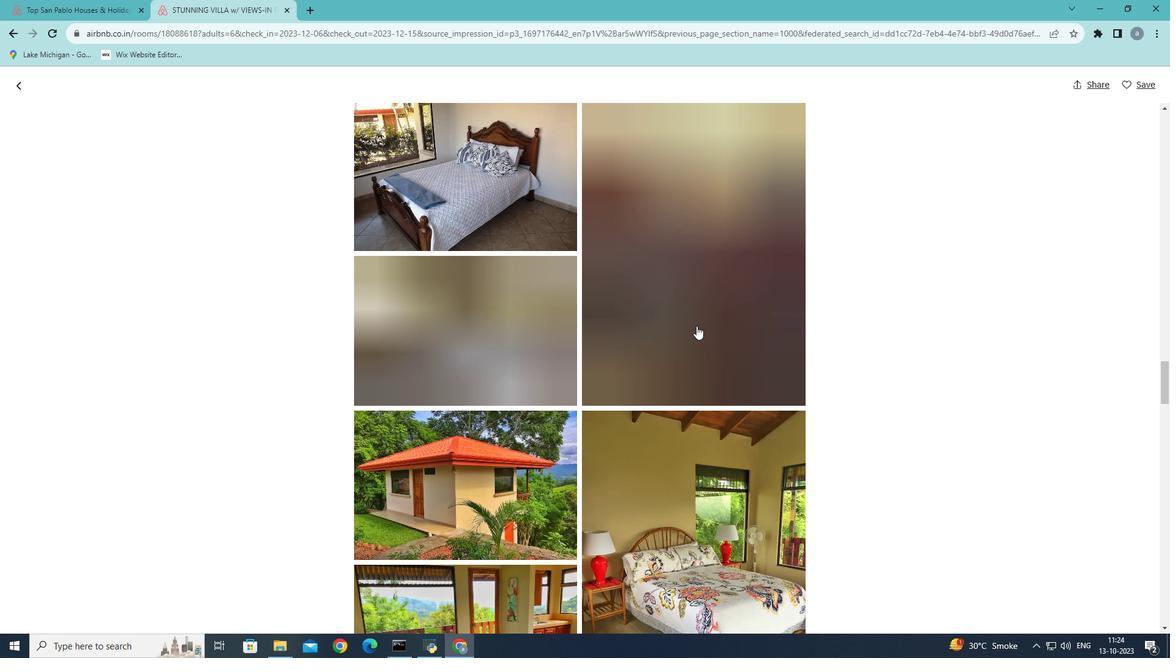 
Action: Mouse scrolled (697, 325) with delta (0, 0)
Screenshot: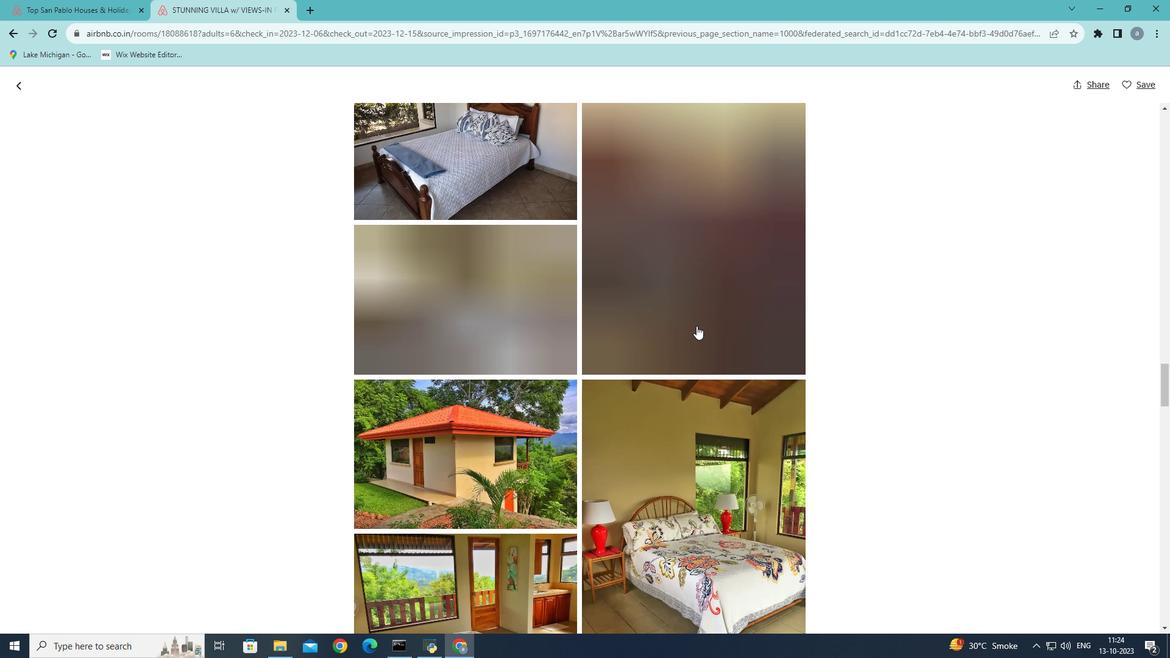 
Action: Mouse scrolled (697, 325) with delta (0, 0)
Screenshot: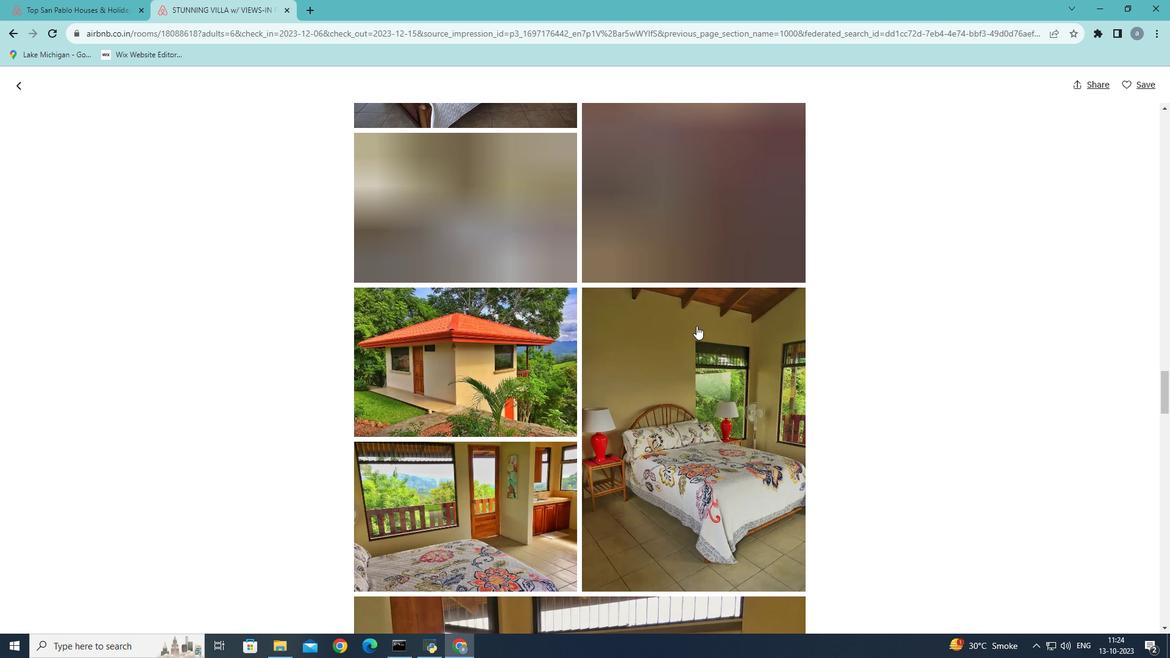 
Action: Mouse scrolled (697, 325) with delta (0, 0)
Screenshot: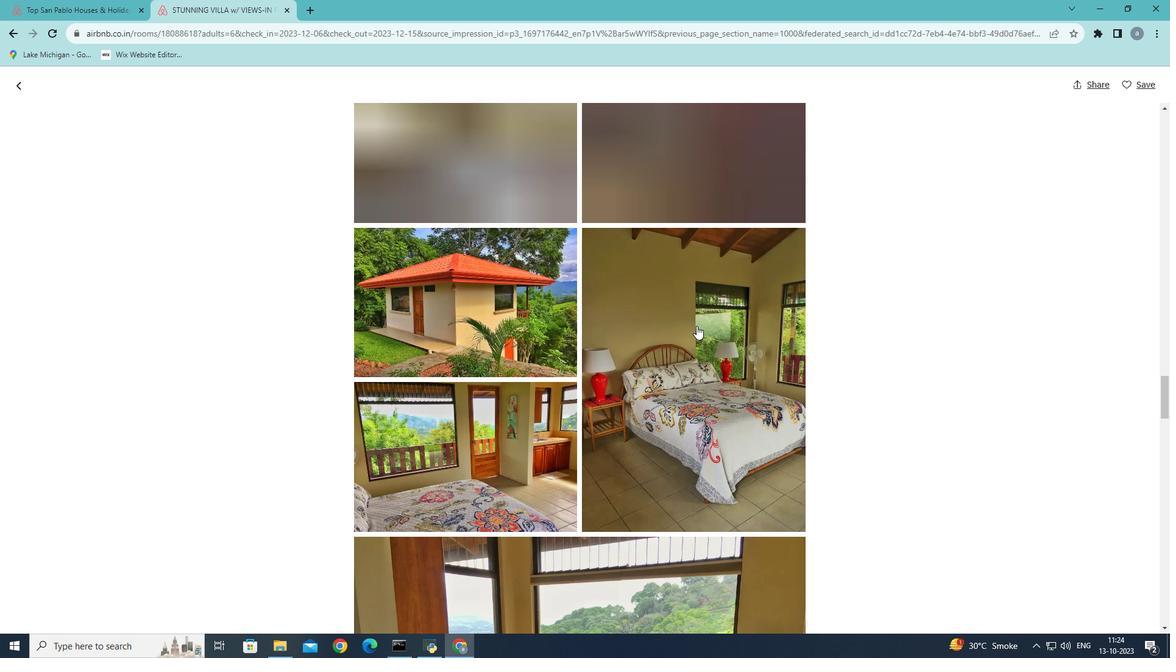 
Action: Mouse scrolled (697, 325) with delta (0, 0)
Screenshot: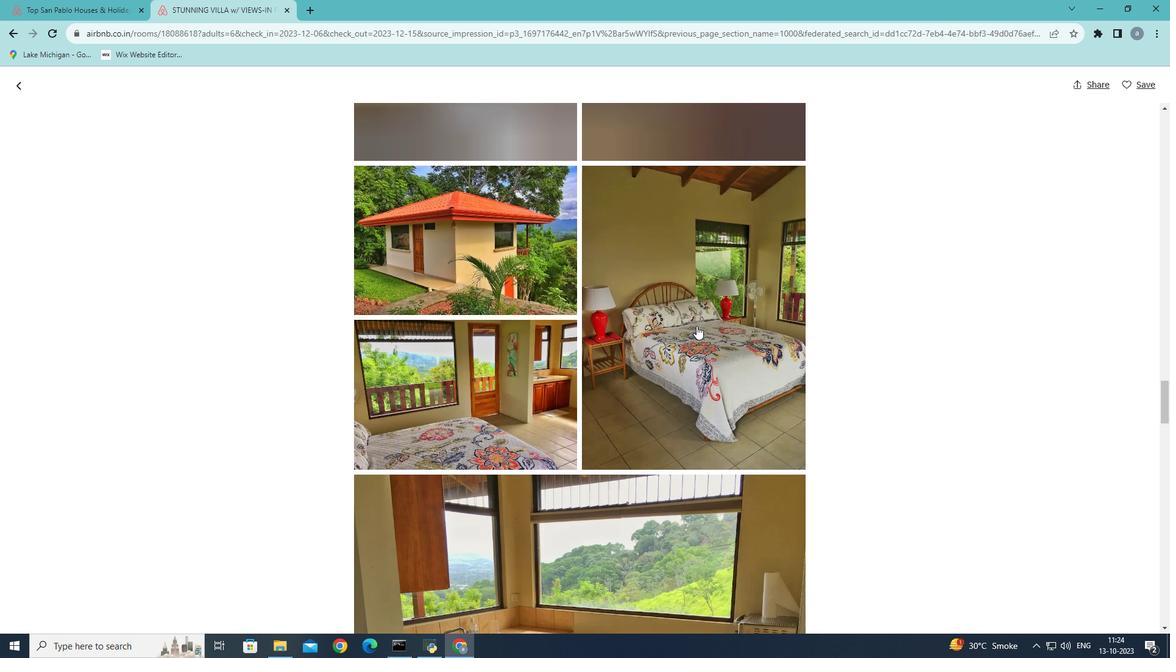 
Action: Mouse scrolled (697, 325) with delta (0, 0)
Screenshot: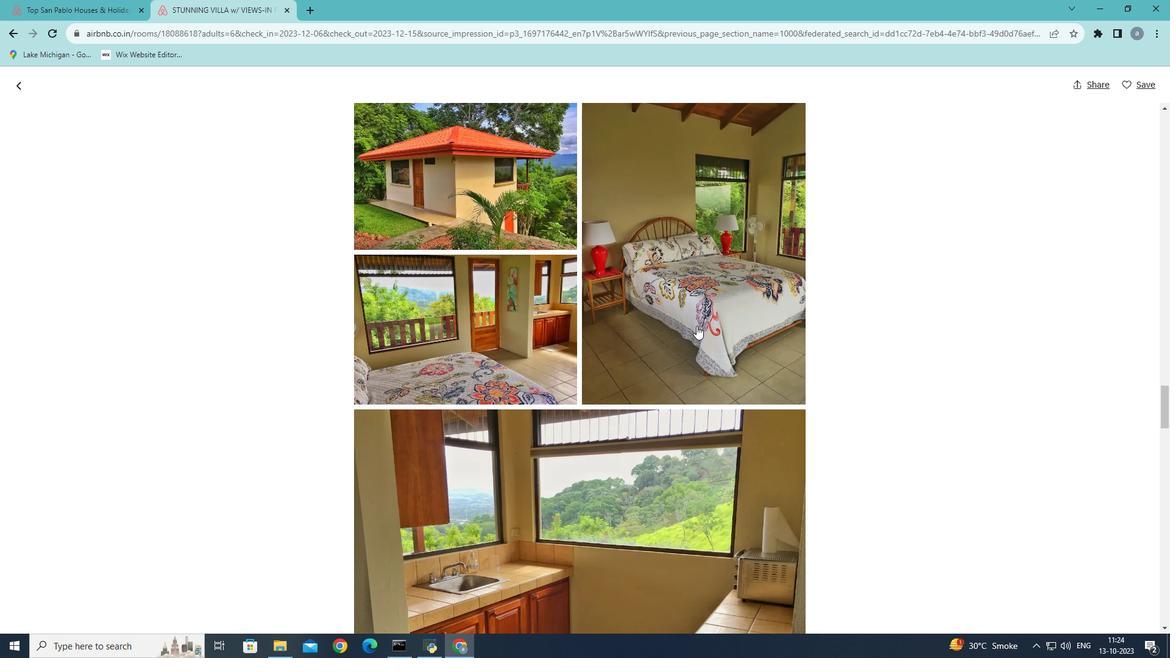 
Action: Mouse scrolled (697, 325) with delta (0, 0)
Screenshot: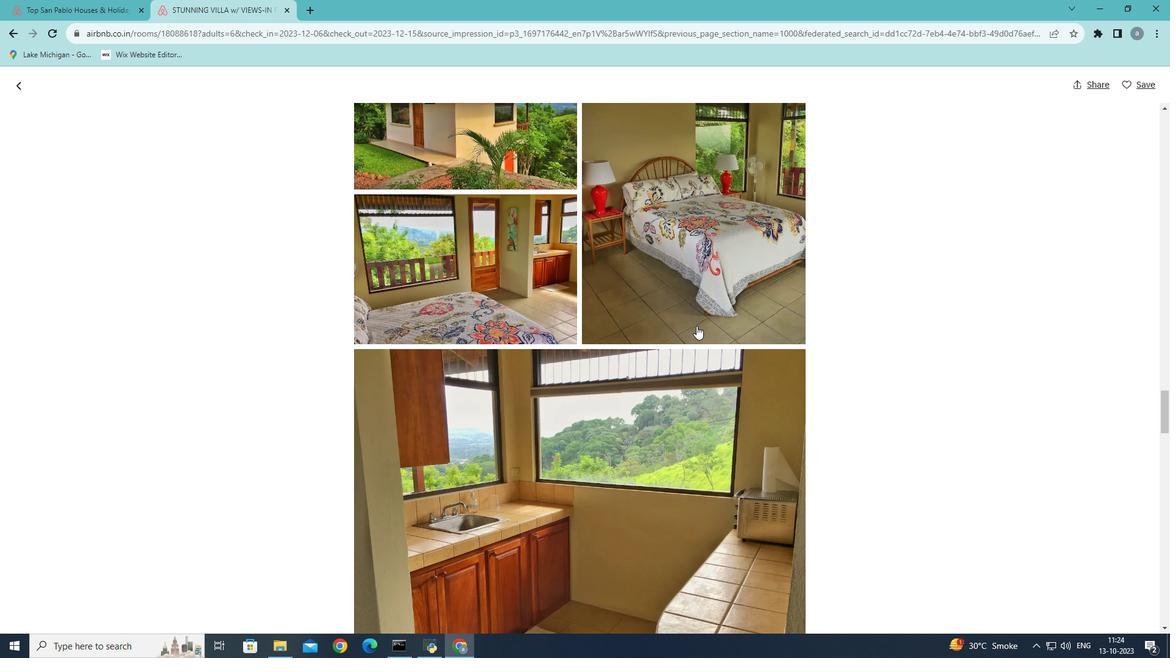 
Action: Mouse scrolled (697, 325) with delta (0, 0)
Screenshot: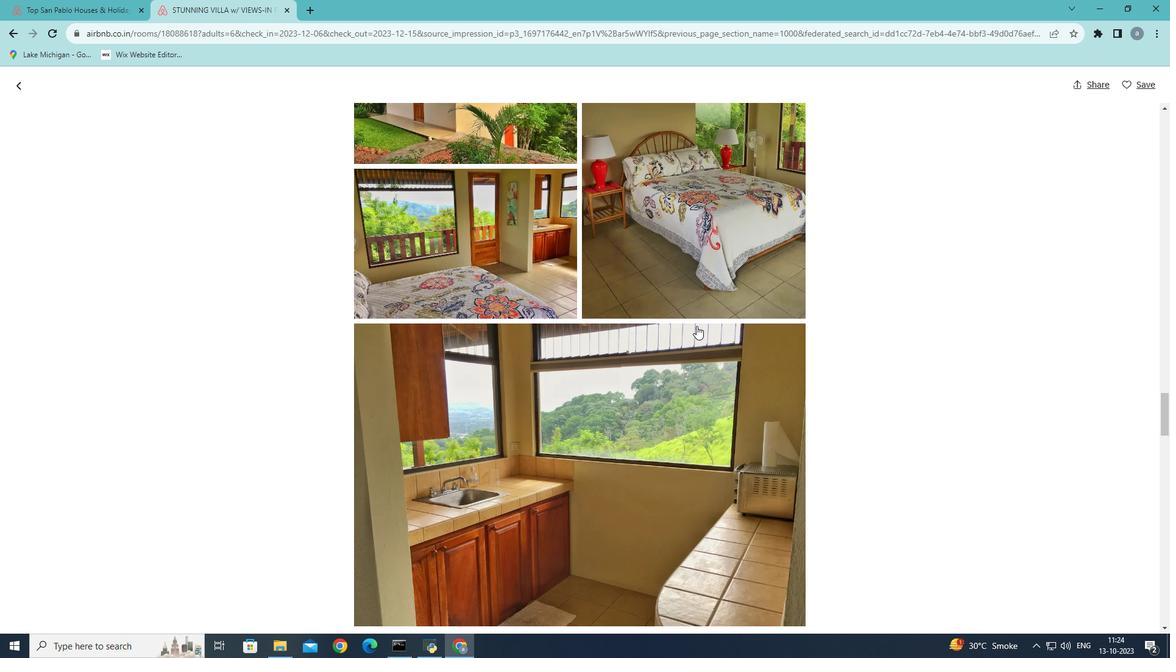 
Action: Mouse scrolled (697, 325) with delta (0, 0)
Screenshot: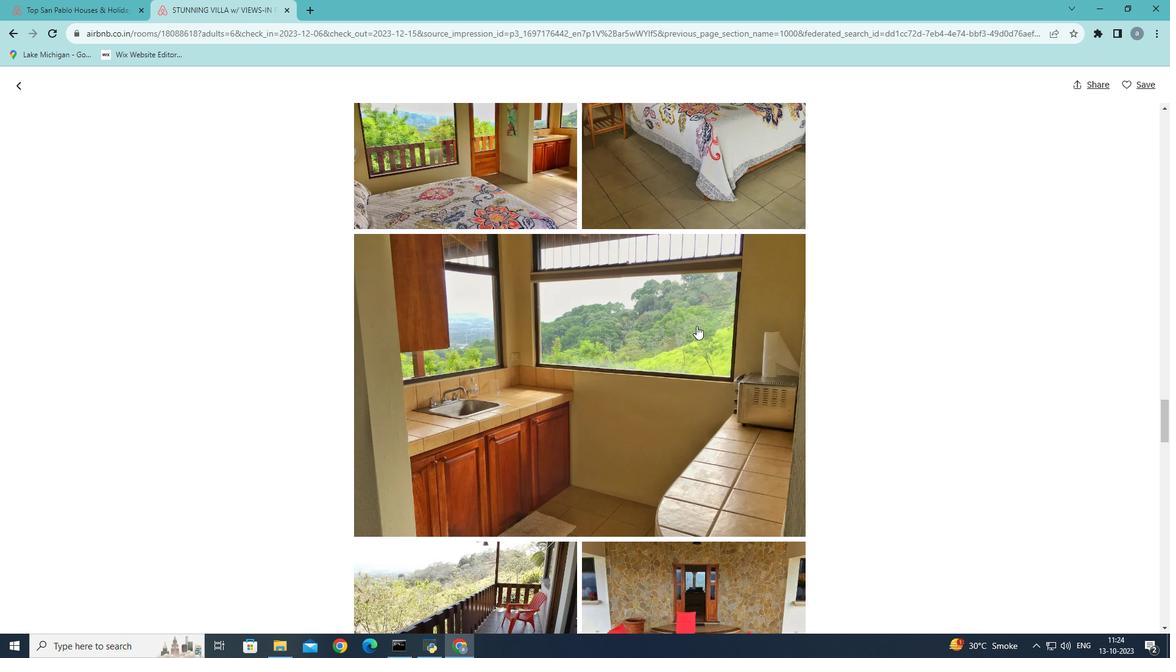 
Action: Mouse scrolled (697, 325) with delta (0, 0)
Screenshot: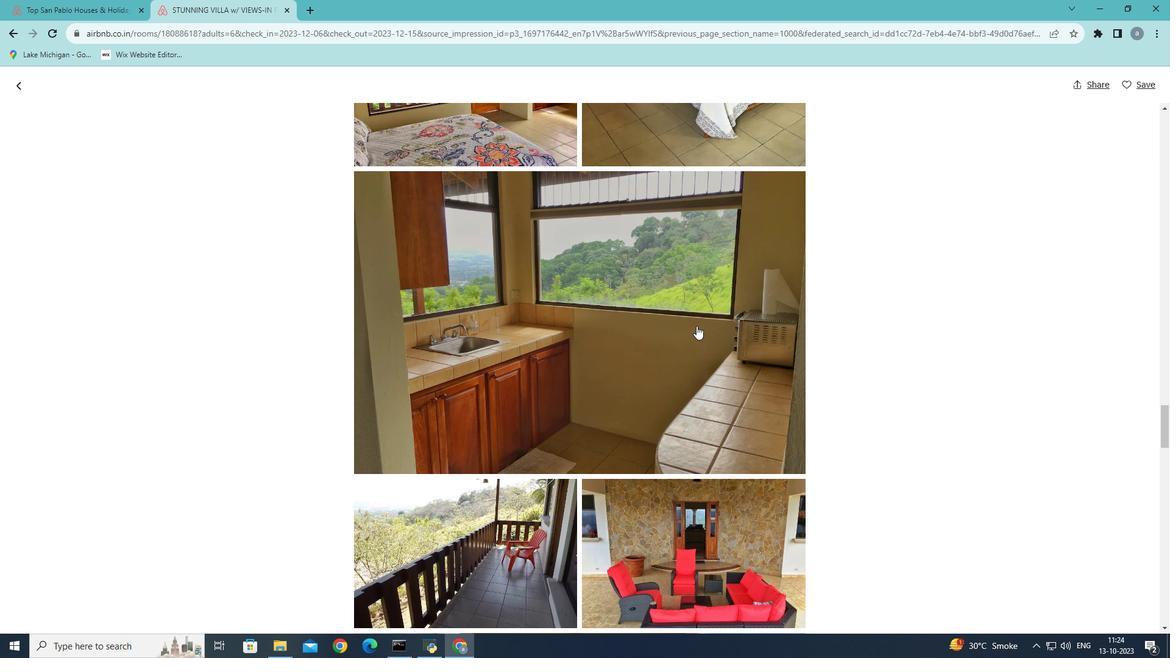 
Action: Mouse scrolled (697, 325) with delta (0, 0)
Screenshot: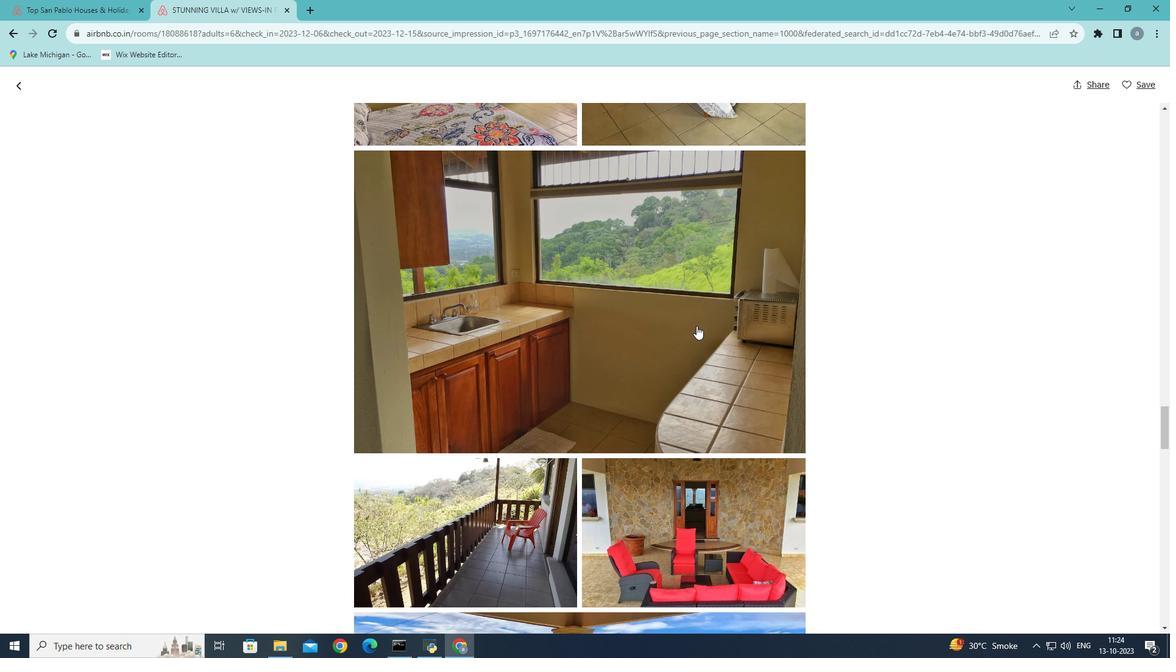 
Action: Mouse scrolled (697, 325) with delta (0, 0)
Screenshot: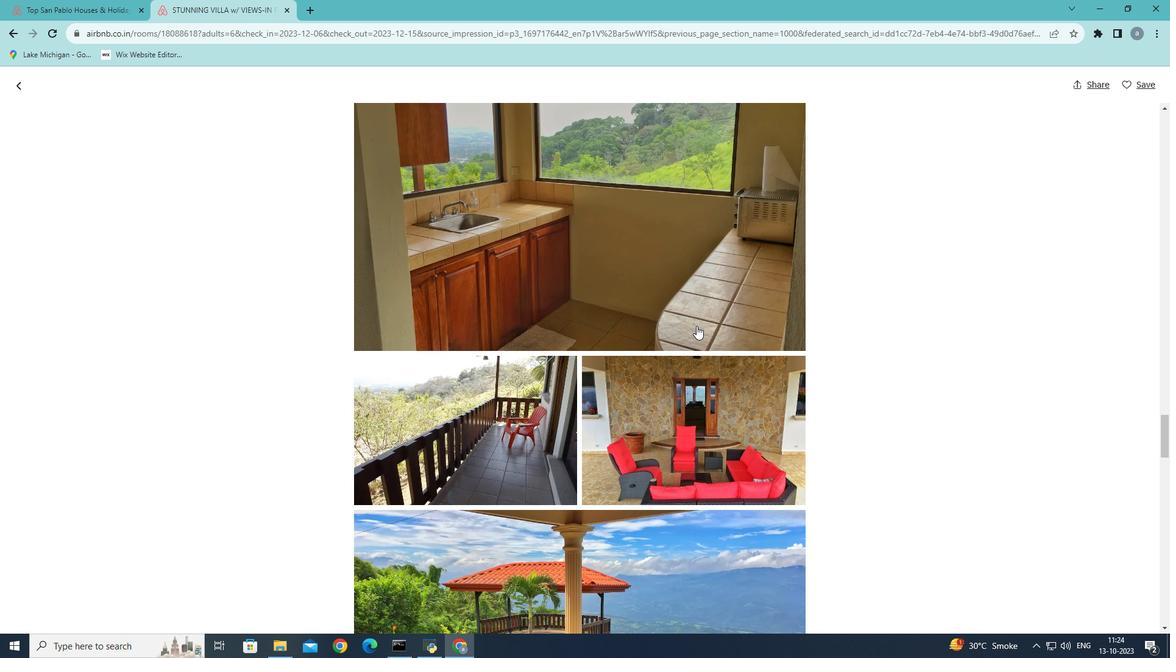 
Action: Mouse scrolled (697, 325) with delta (0, 0)
Screenshot: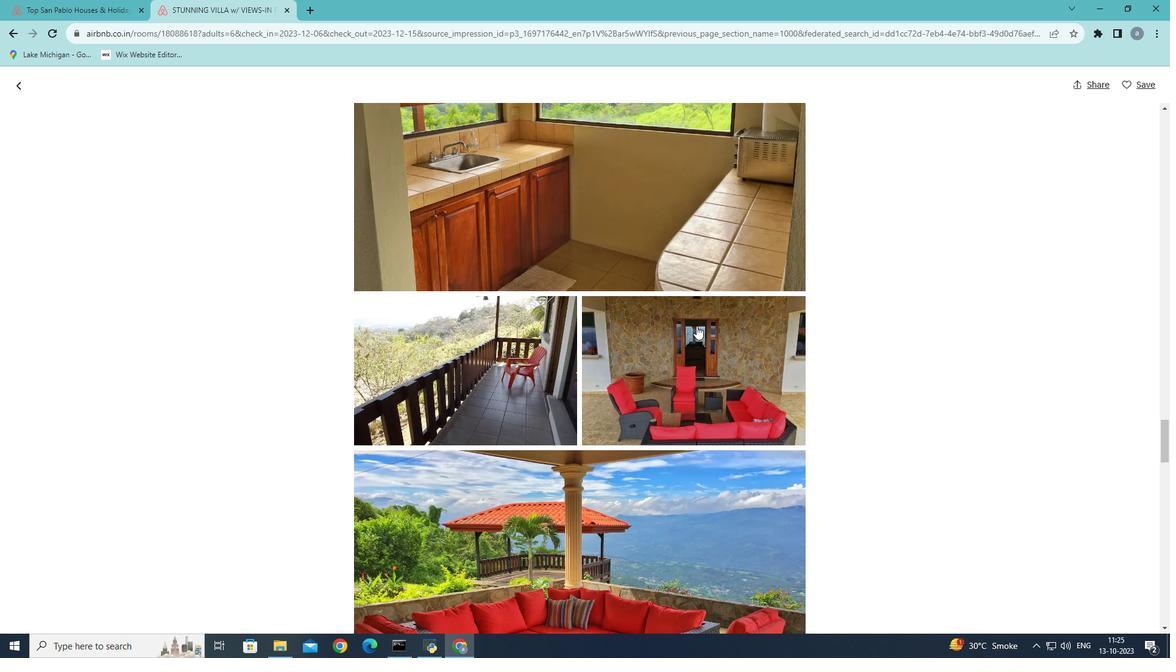 
Action: Mouse scrolled (697, 325) with delta (0, 0)
Screenshot: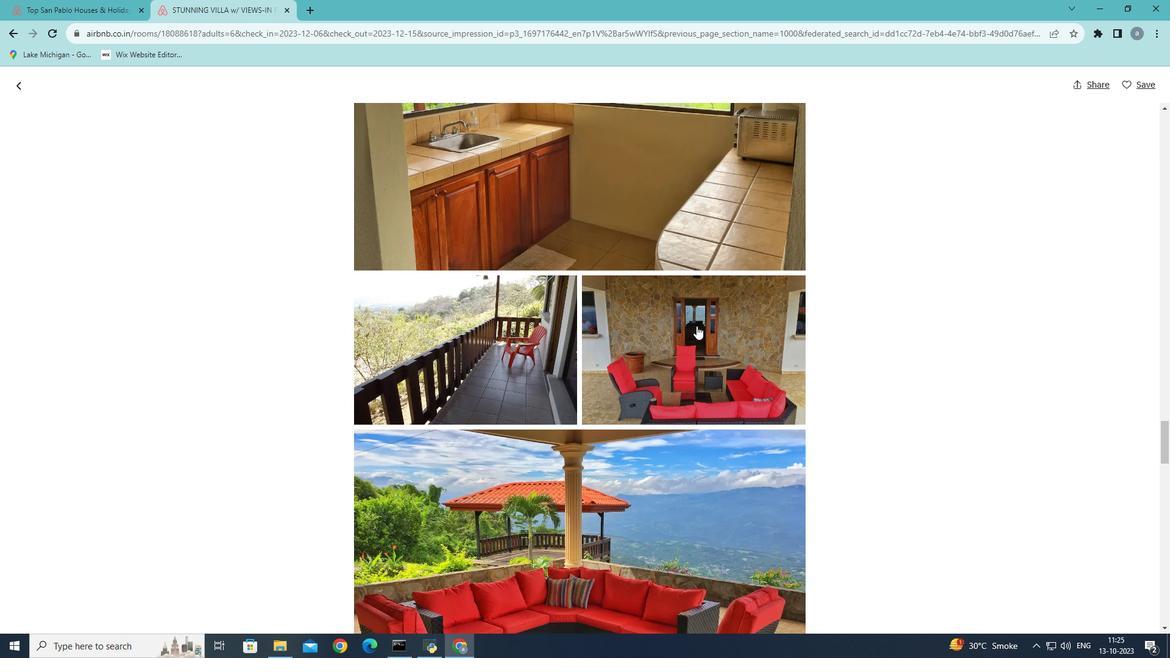 
Action: Mouse scrolled (697, 325) with delta (0, 0)
Screenshot: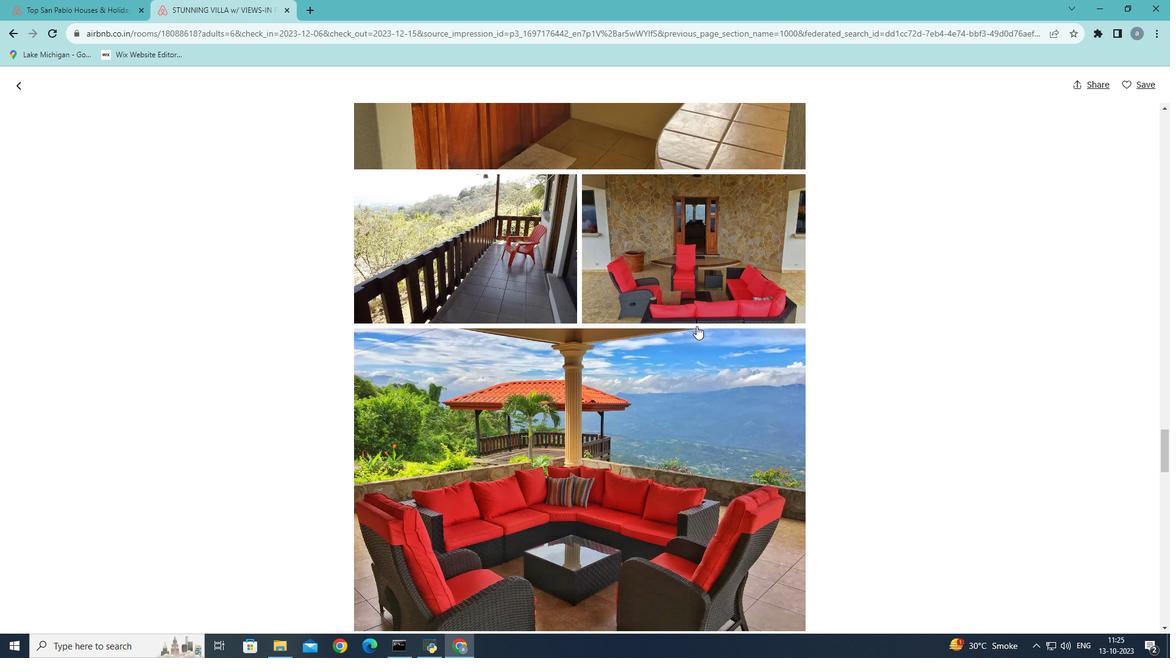 
Action: Mouse scrolled (697, 325) with delta (0, 0)
Screenshot: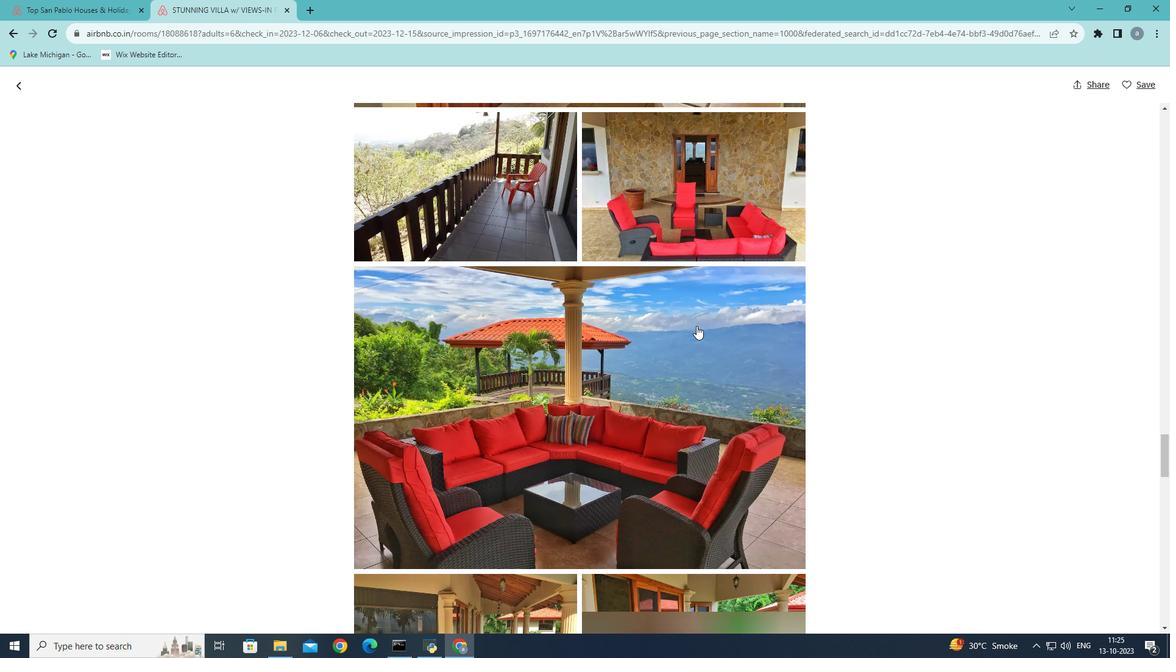 
Action: Mouse scrolled (697, 325) with delta (0, 0)
Screenshot: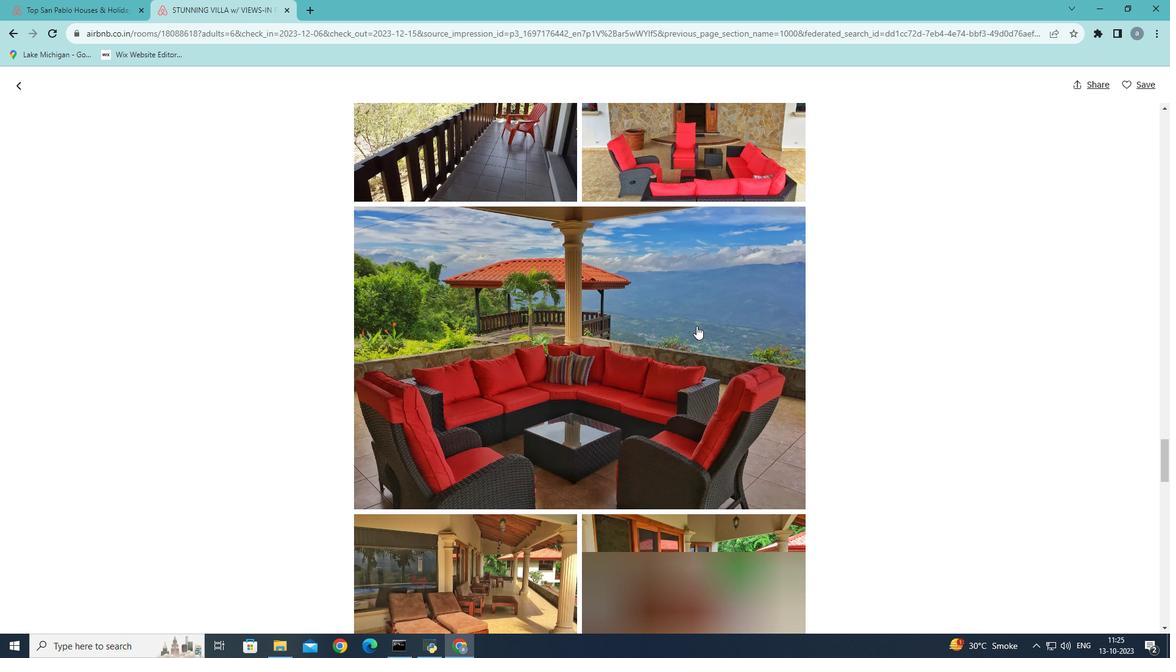 
Action: Mouse scrolled (697, 325) with delta (0, 0)
Screenshot: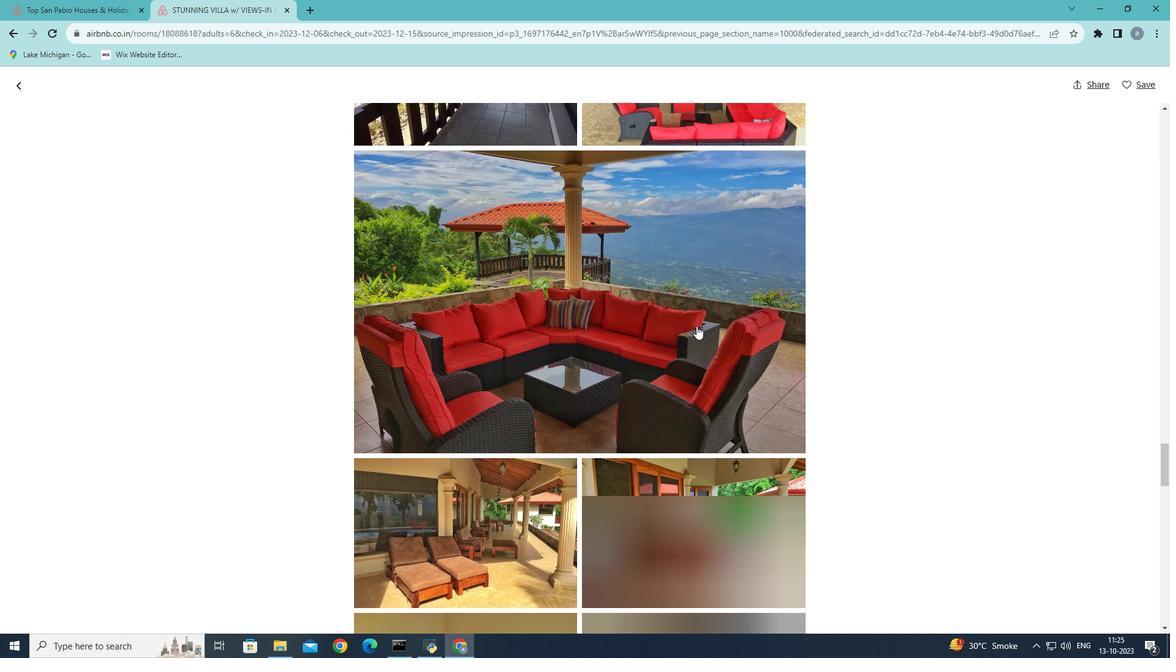 
Action: Mouse scrolled (697, 325) with delta (0, 0)
Screenshot: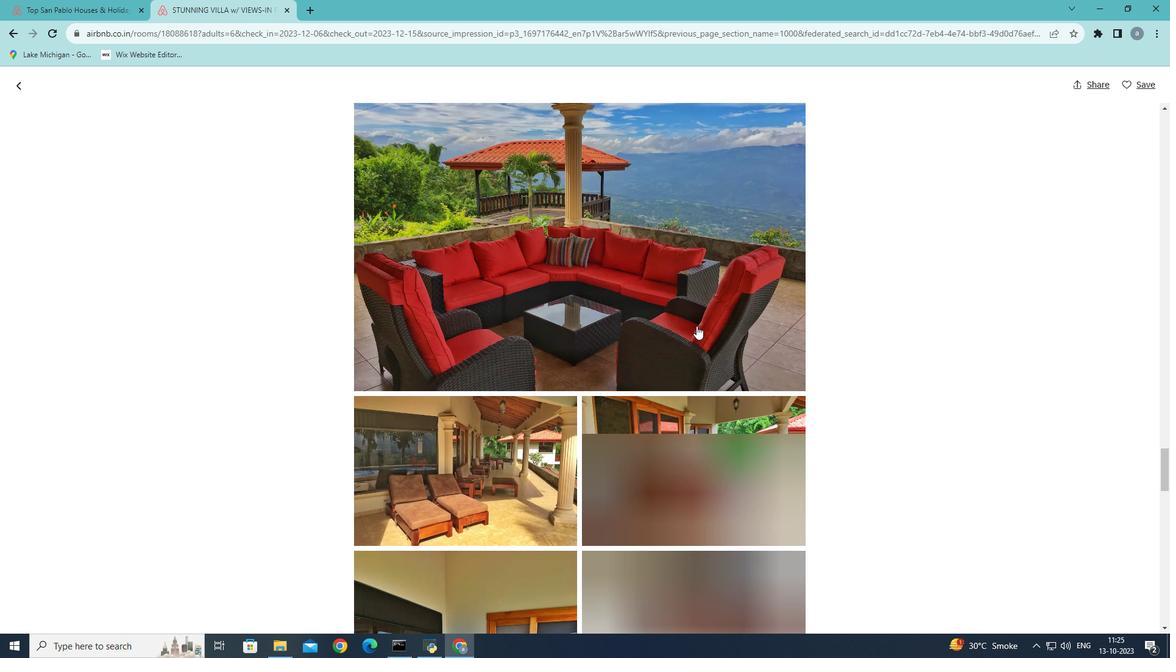 
Action: Mouse scrolled (697, 325) with delta (0, 0)
Screenshot: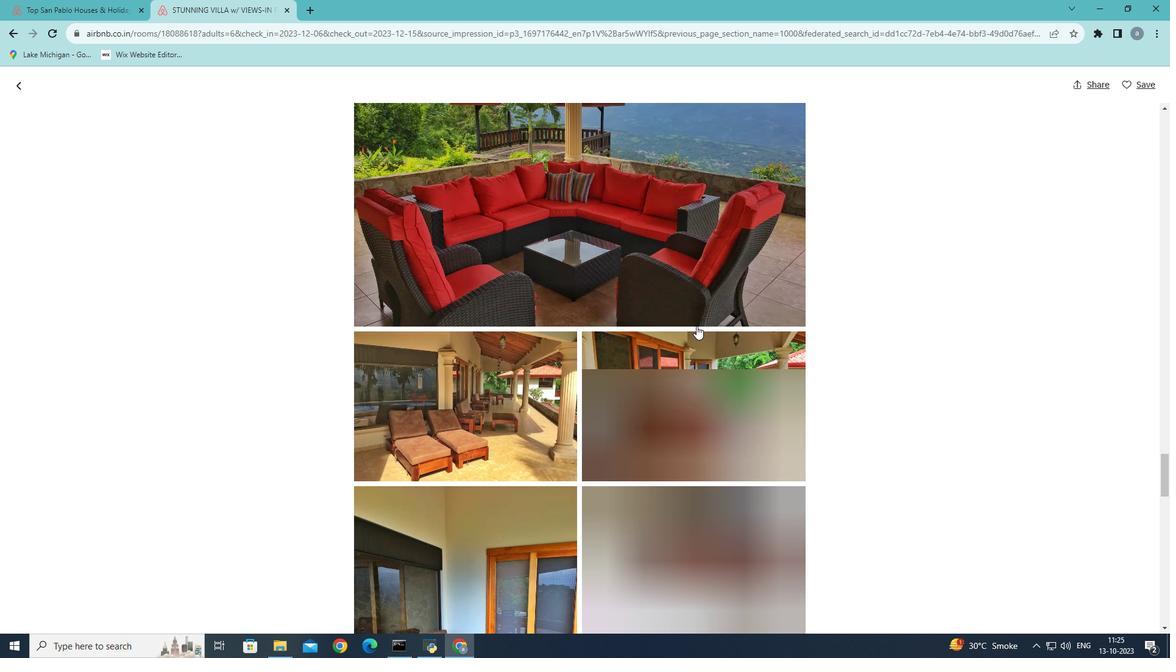 
Action: Mouse scrolled (697, 325) with delta (0, 0)
Screenshot: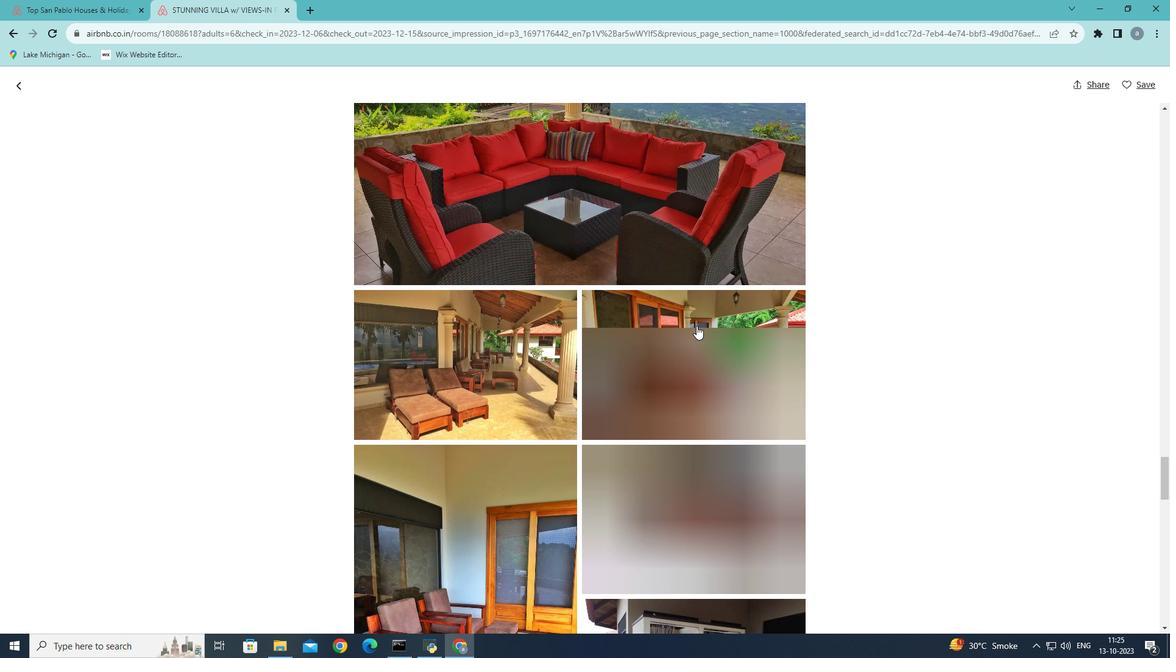 
Action: Mouse scrolled (697, 325) with delta (0, 0)
Screenshot: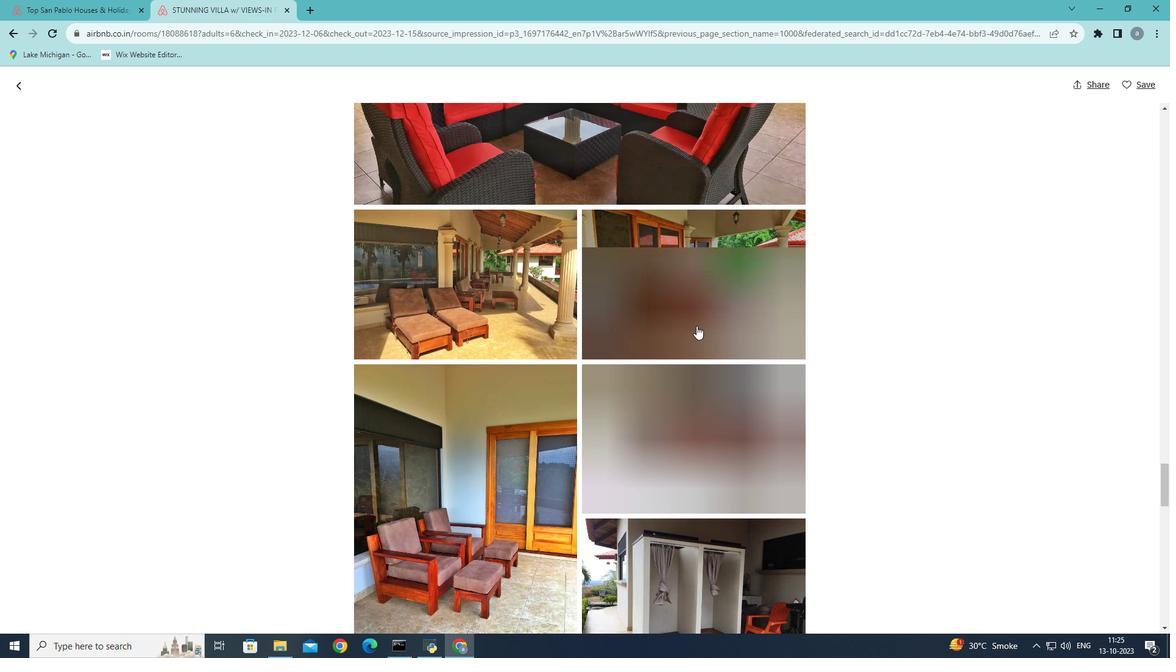
Action: Mouse scrolled (697, 325) with delta (0, 0)
Screenshot: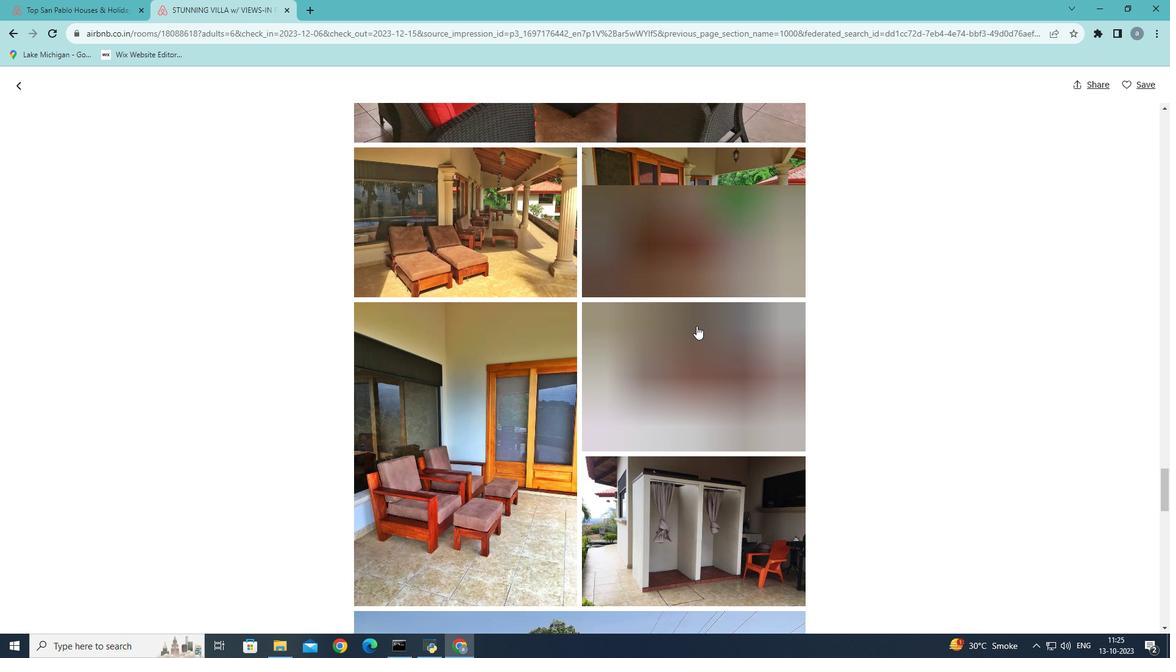 
Action: Mouse scrolled (697, 325) with delta (0, 0)
Screenshot: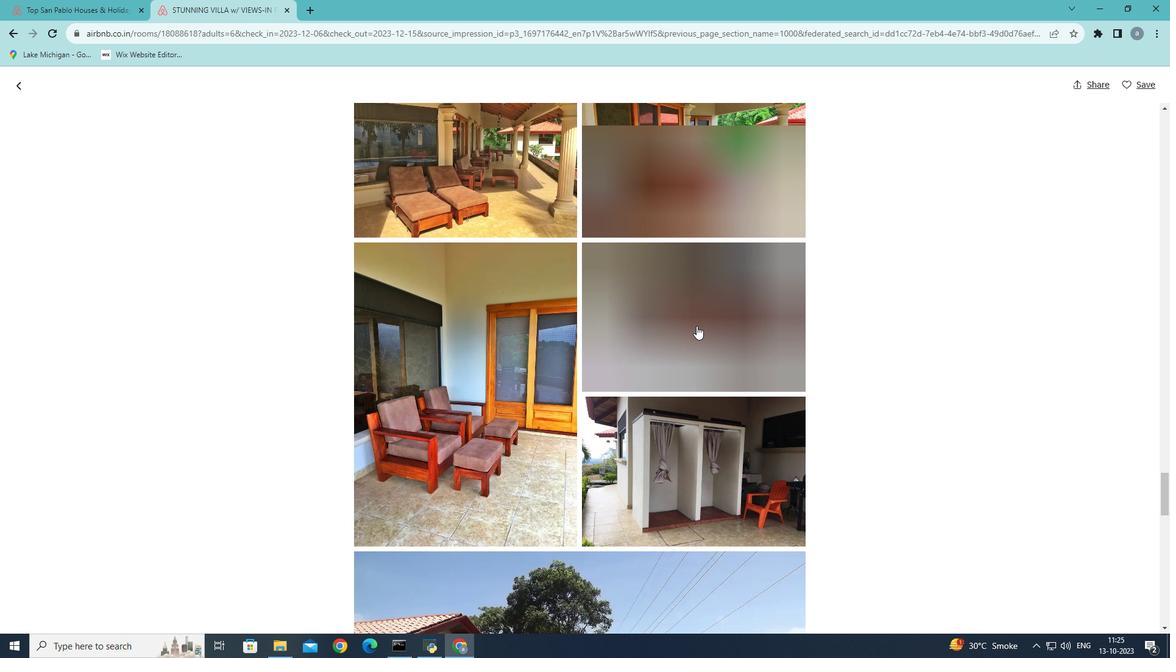 
Action: Mouse scrolled (697, 325) with delta (0, 0)
Screenshot: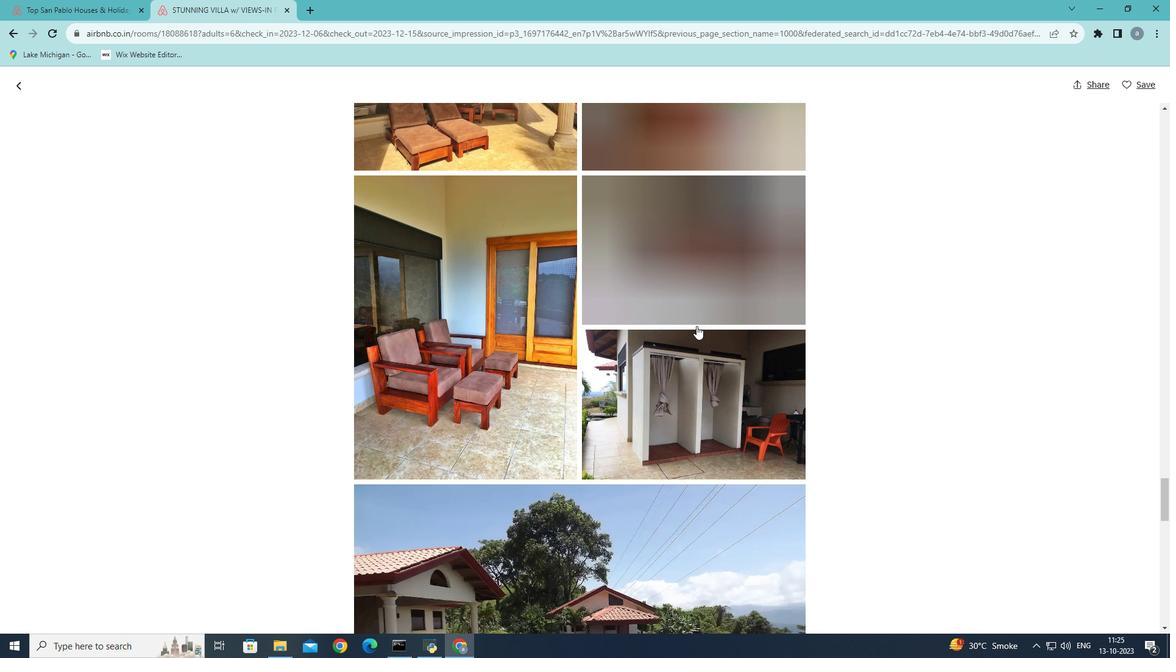 
Action: Mouse scrolled (697, 325) with delta (0, 0)
Screenshot: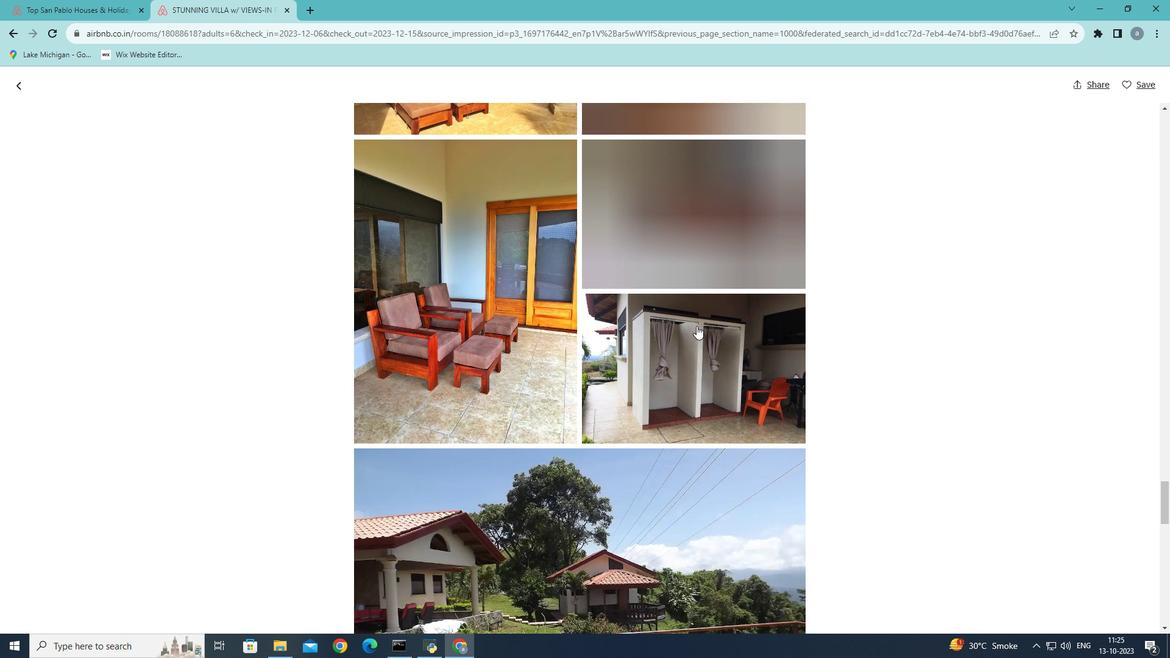 
Action: Mouse scrolled (697, 325) with delta (0, 0)
Screenshot: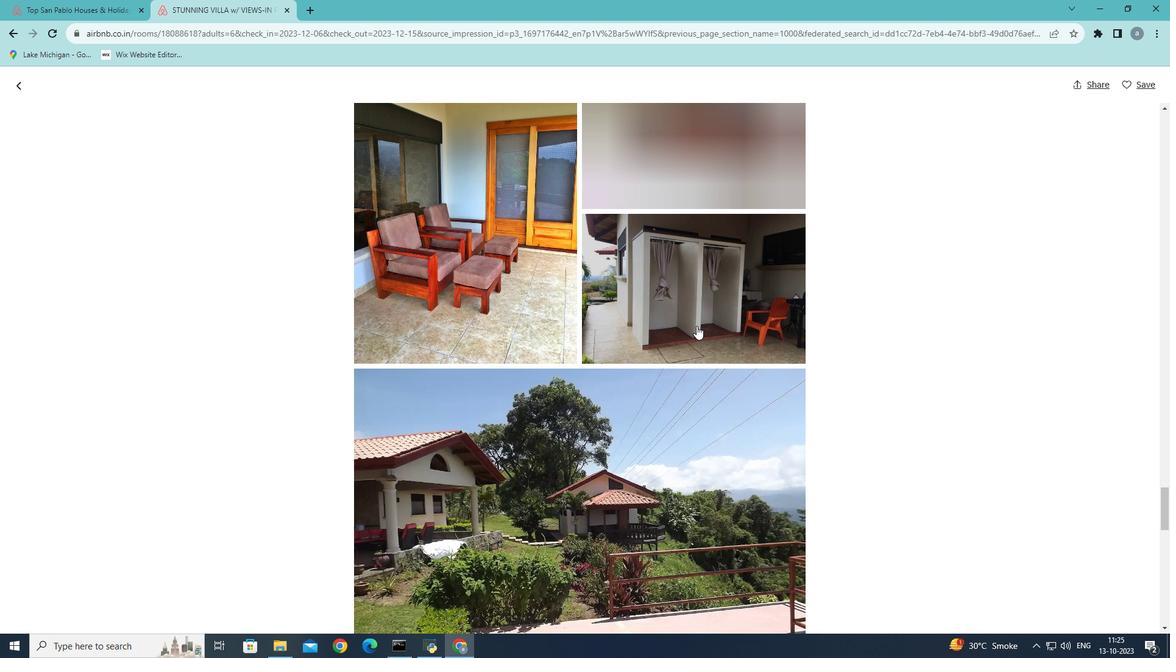 
Action: Mouse scrolled (697, 325) with delta (0, 0)
Screenshot: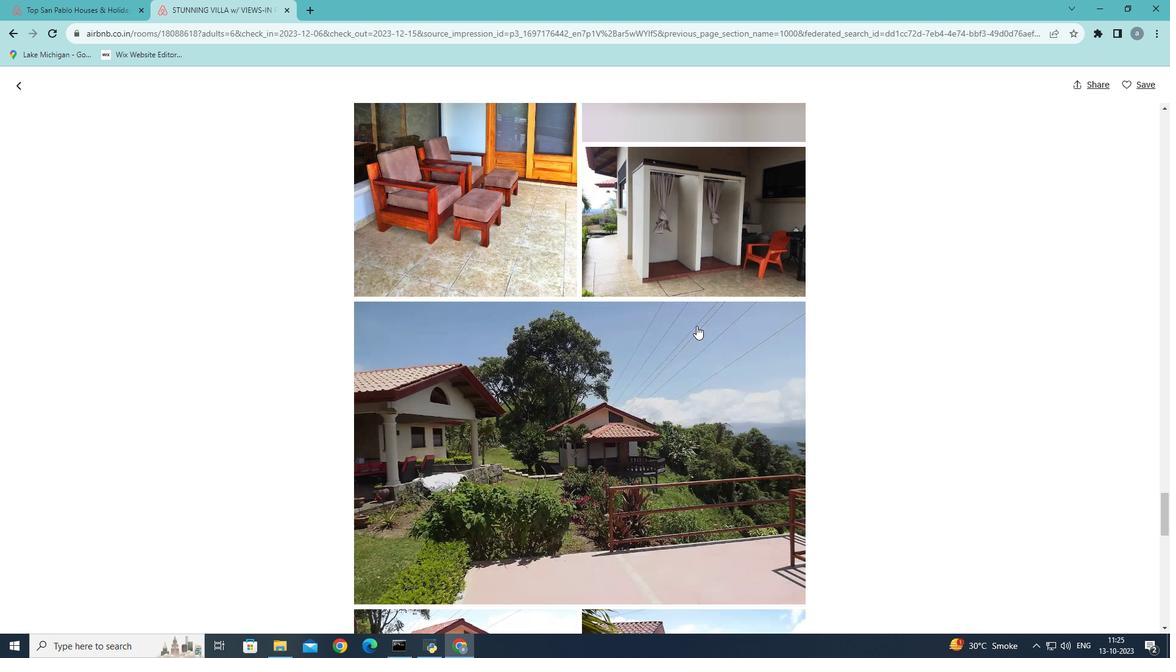 
Action: Mouse scrolled (697, 325) with delta (0, 0)
Screenshot: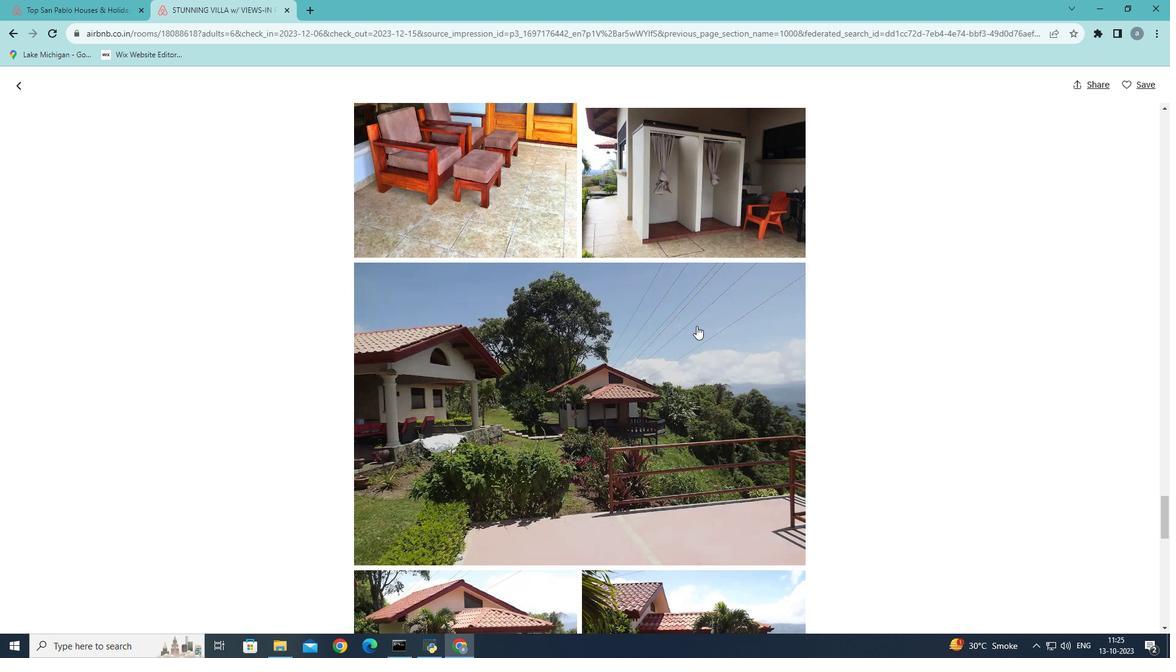 
Action: Mouse scrolled (697, 325) with delta (0, 0)
Screenshot: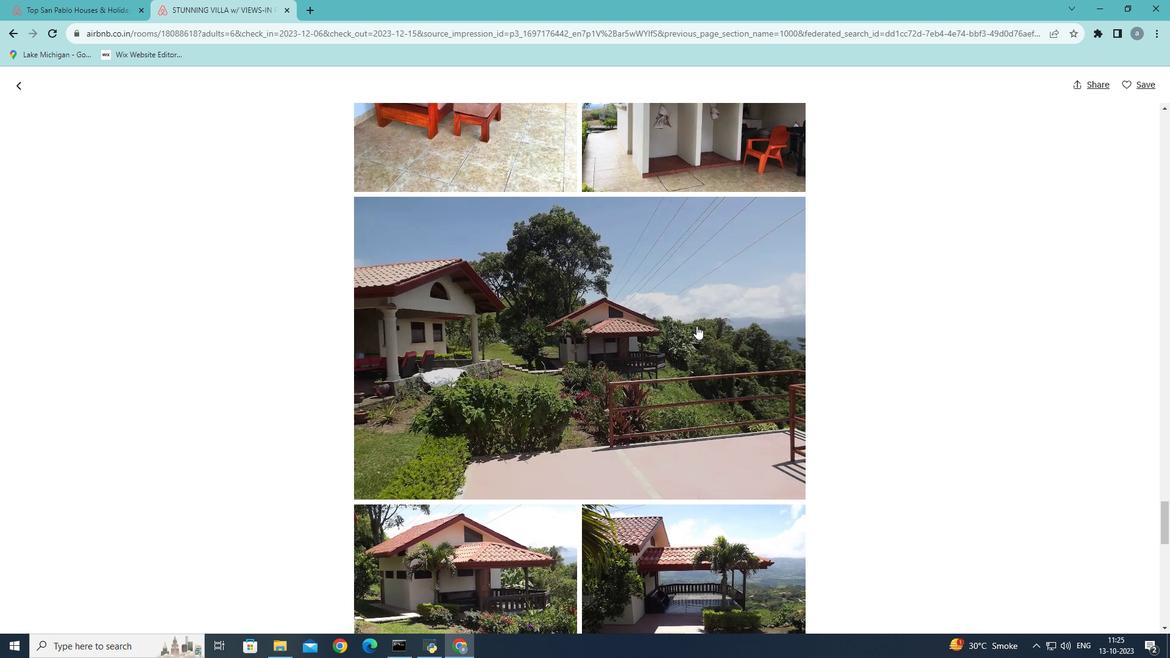 
Action: Mouse scrolled (697, 325) with delta (0, 0)
Screenshot: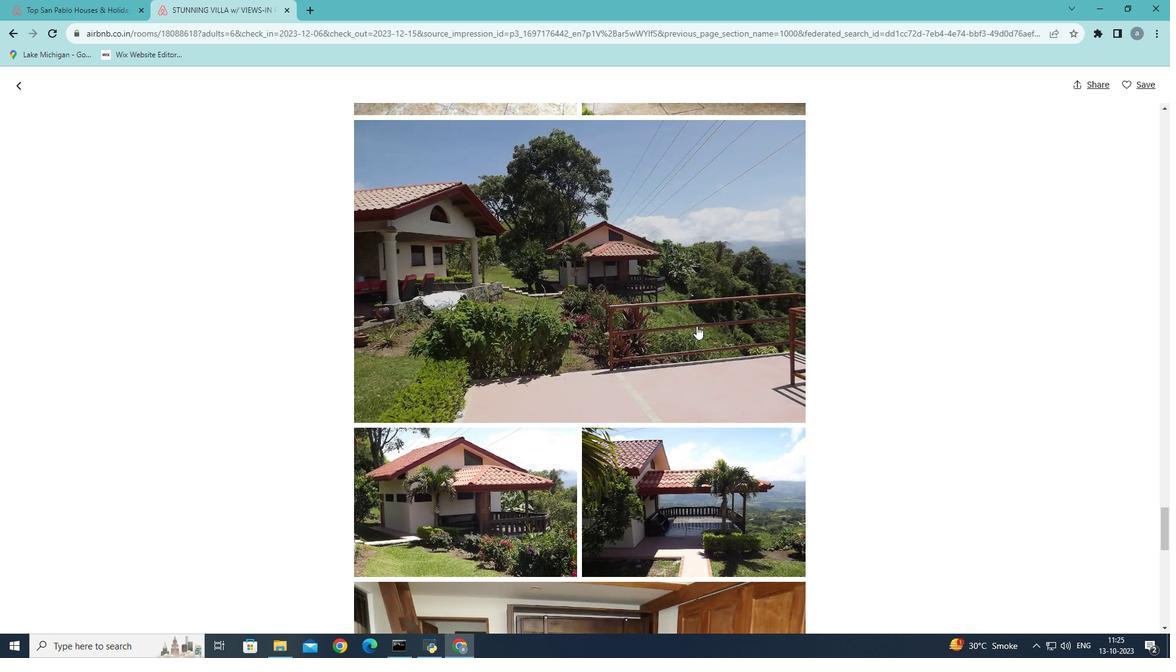 
Action: Mouse scrolled (697, 325) with delta (0, 0)
Screenshot: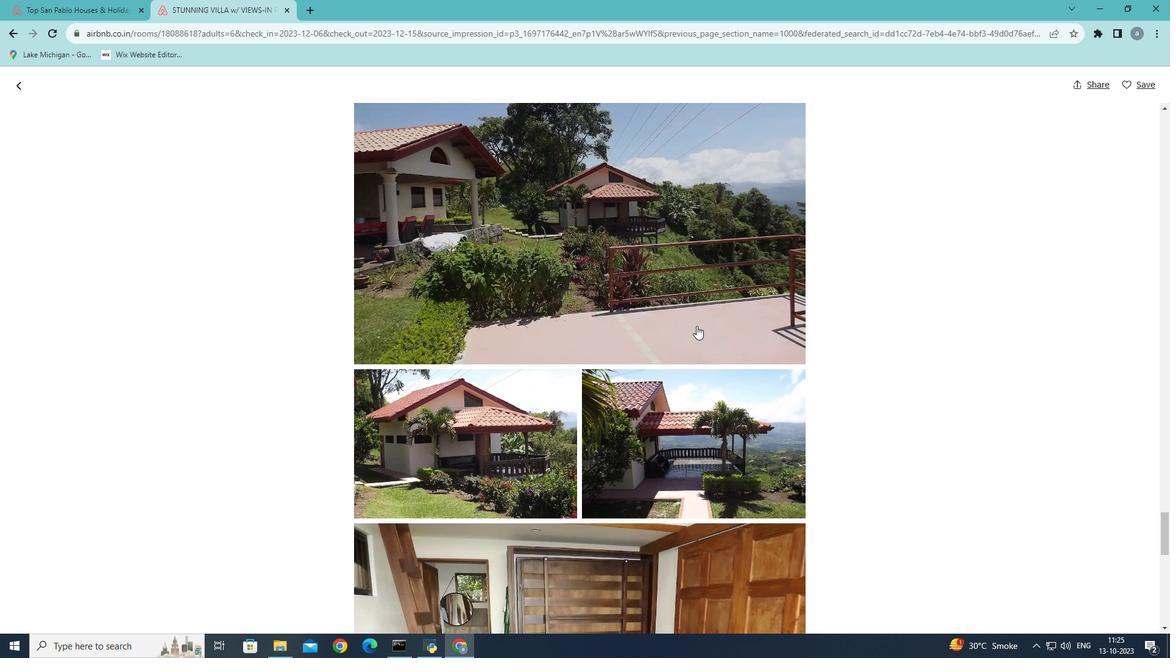 
Action: Mouse scrolled (697, 325) with delta (0, 0)
Screenshot: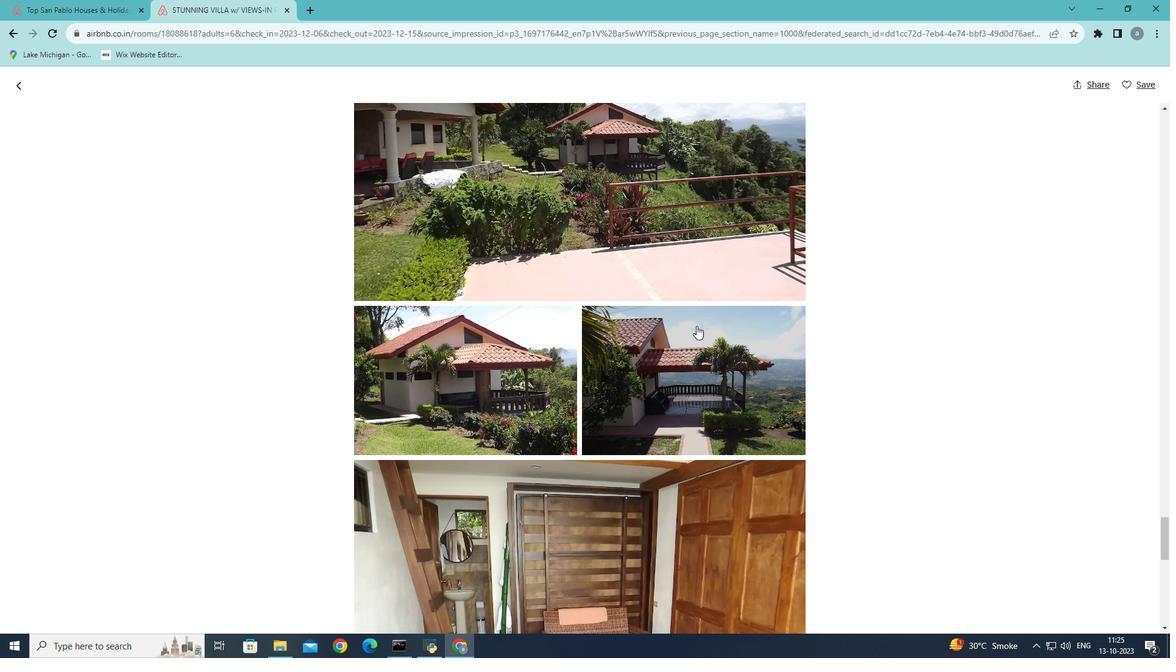
Action: Mouse scrolled (697, 325) with delta (0, 0)
Screenshot: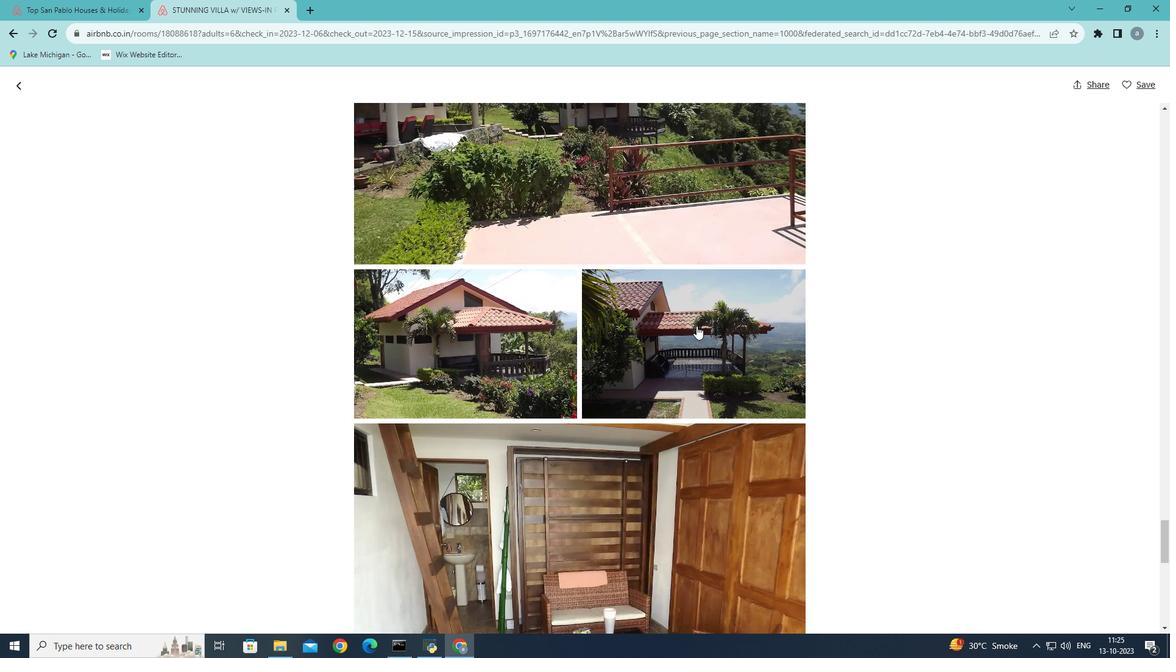 
Action: Mouse scrolled (697, 325) with delta (0, 0)
Screenshot: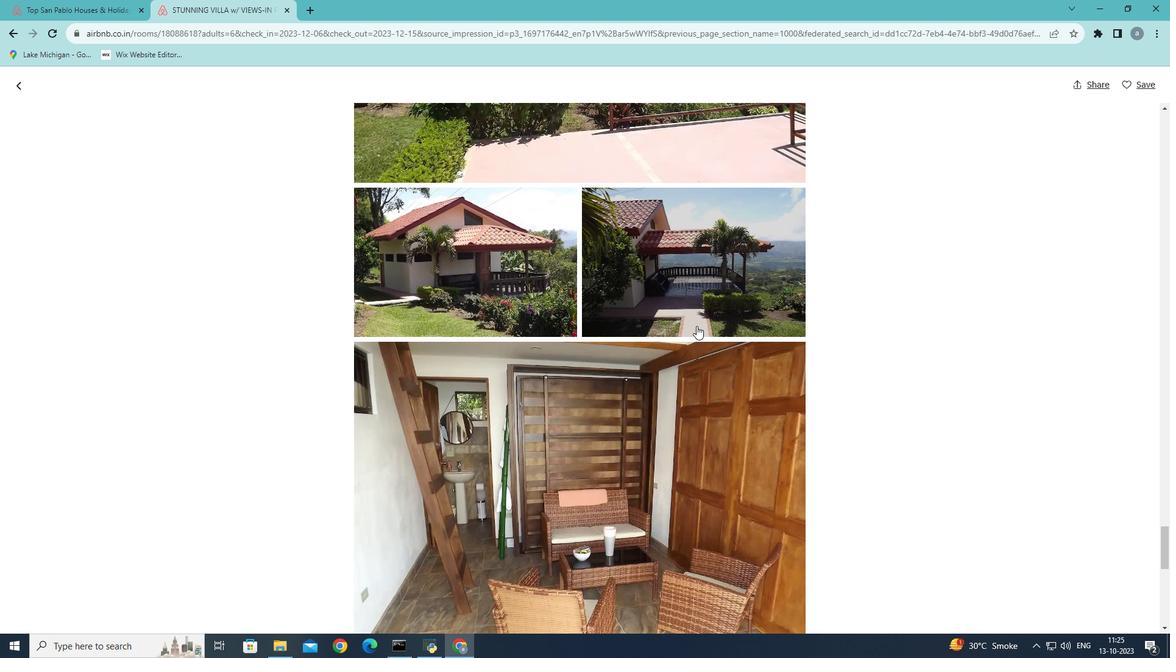 
Action: Mouse scrolled (697, 325) with delta (0, 0)
Screenshot: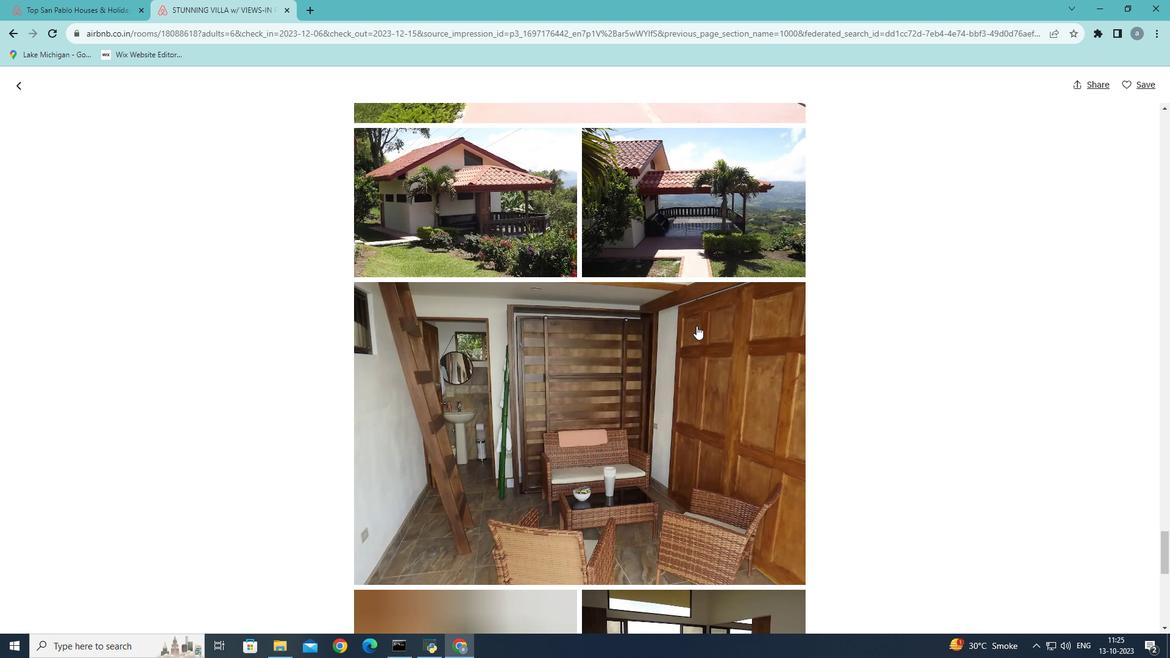 
Action: Mouse scrolled (697, 325) with delta (0, 0)
Screenshot: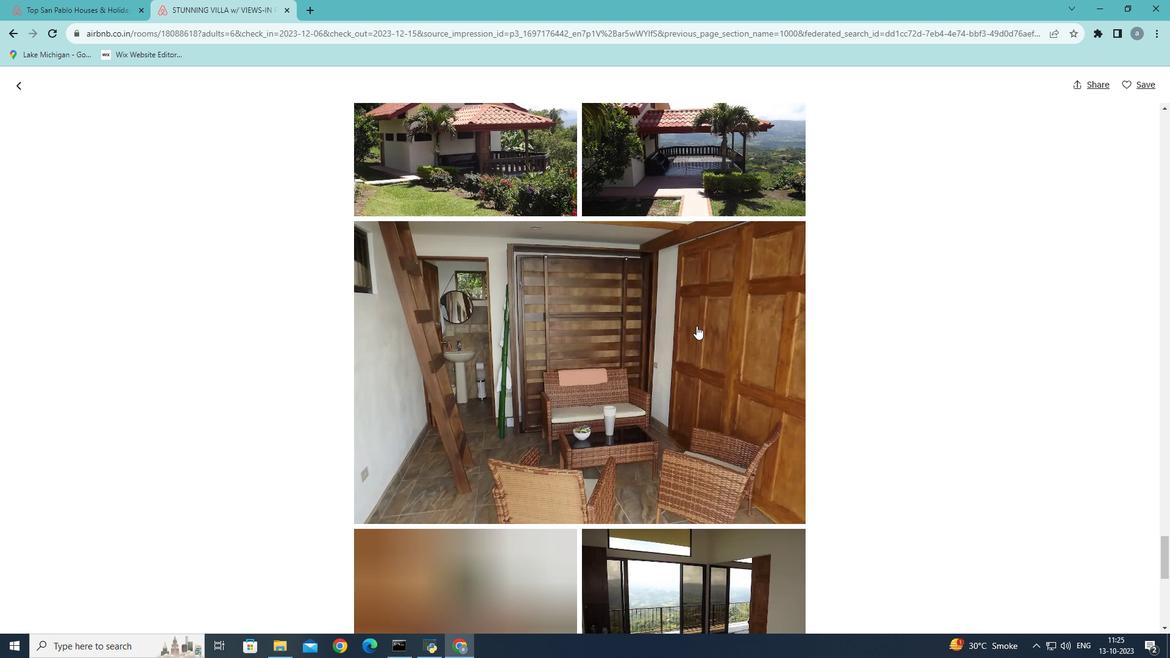 
Action: Mouse scrolled (697, 325) with delta (0, 0)
Screenshot: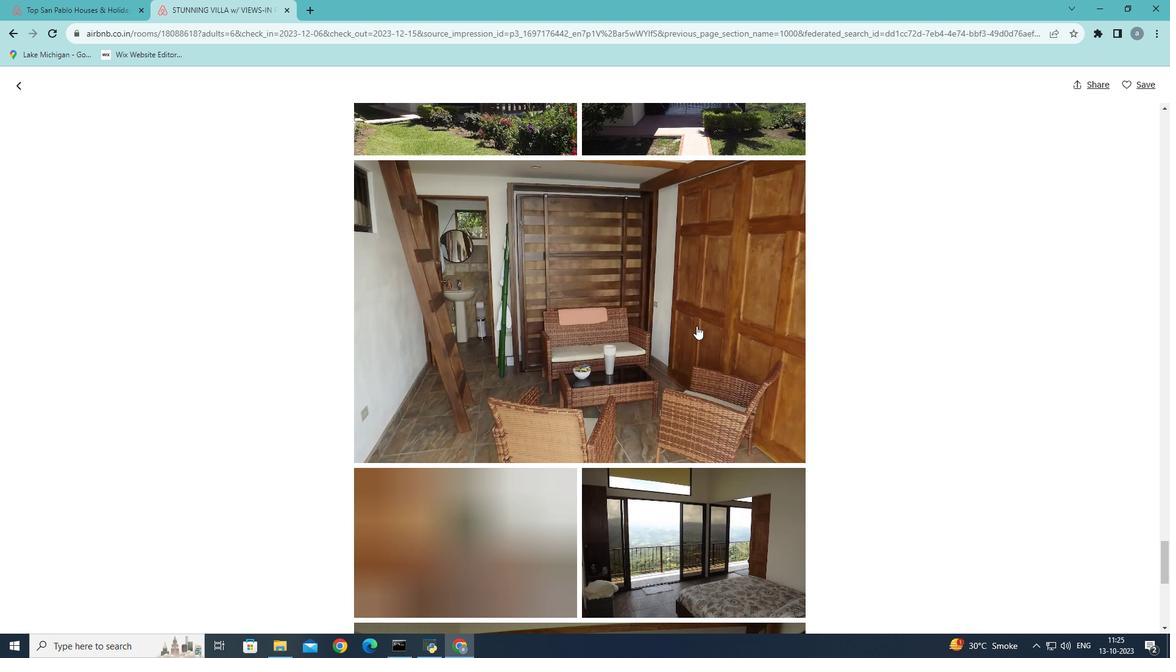 
Action: Mouse scrolled (697, 325) with delta (0, 0)
Screenshot: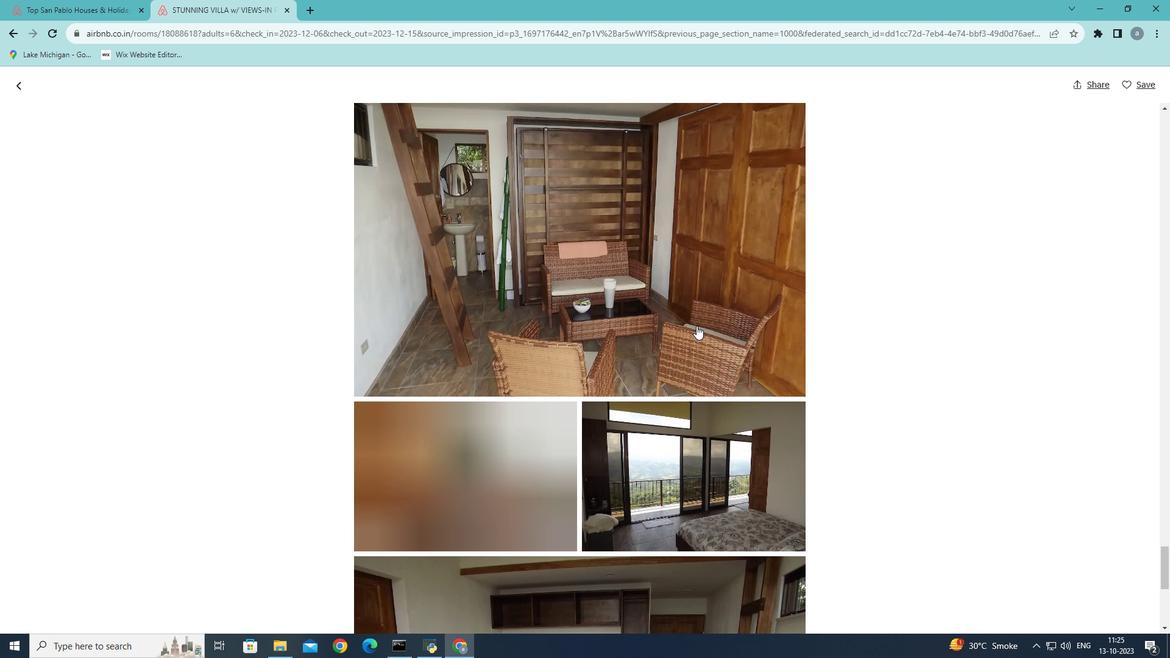 
Action: Mouse scrolled (697, 325) with delta (0, 0)
Screenshot: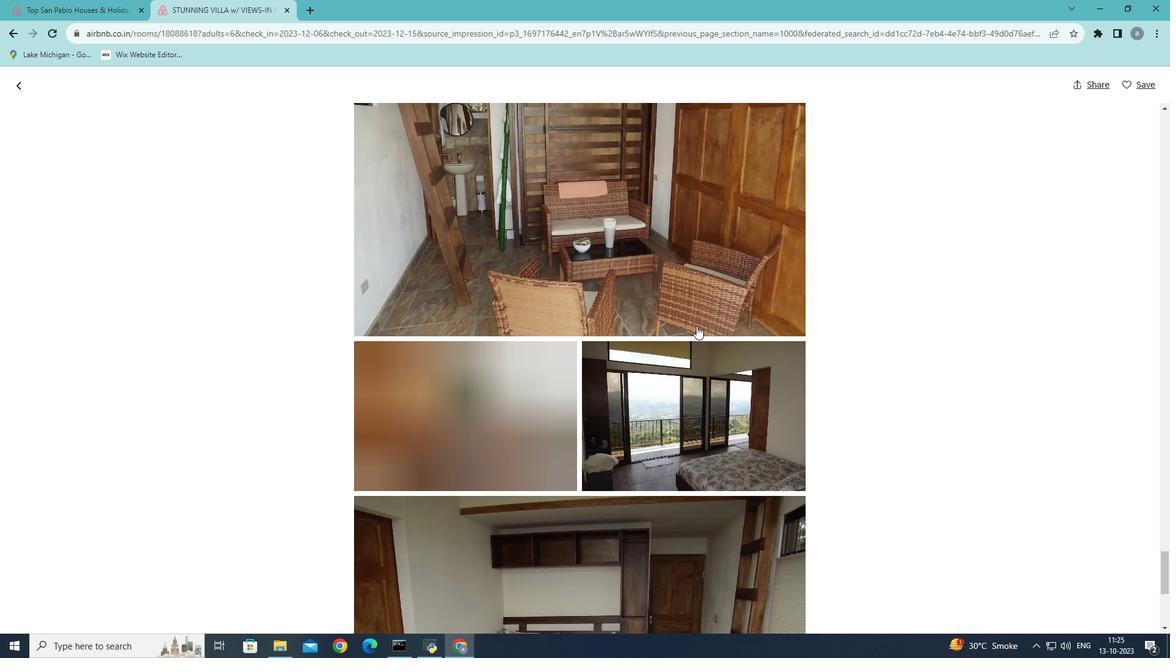 
Action: Mouse scrolled (697, 325) with delta (0, 0)
Screenshot: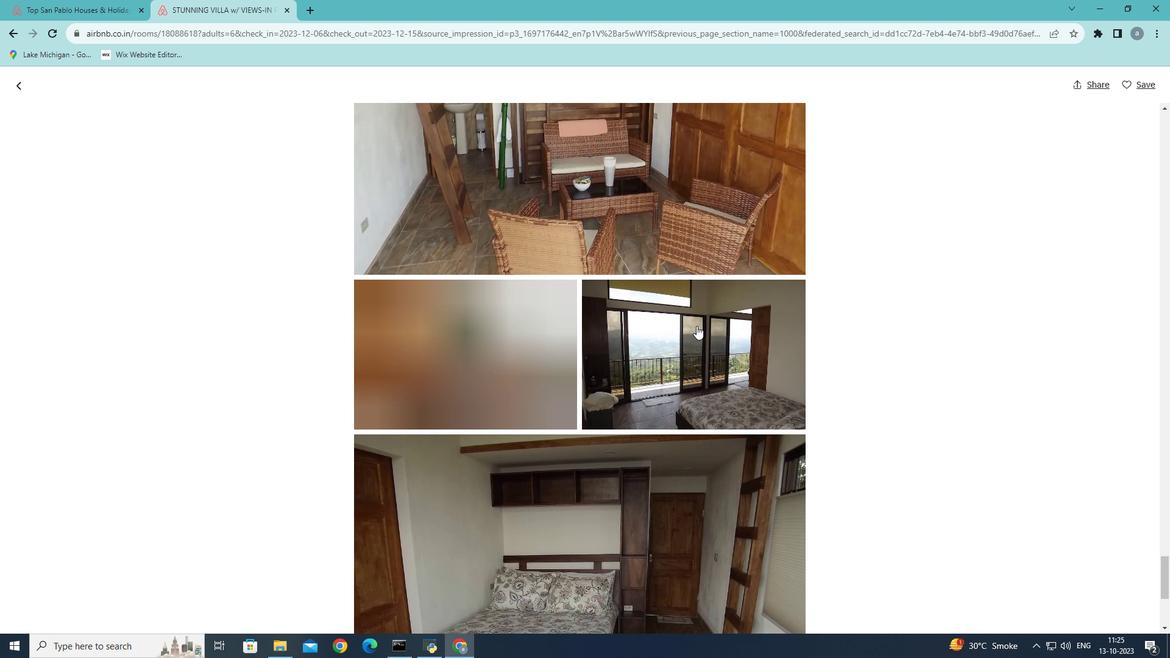 
Action: Mouse scrolled (697, 325) with delta (0, 0)
Screenshot: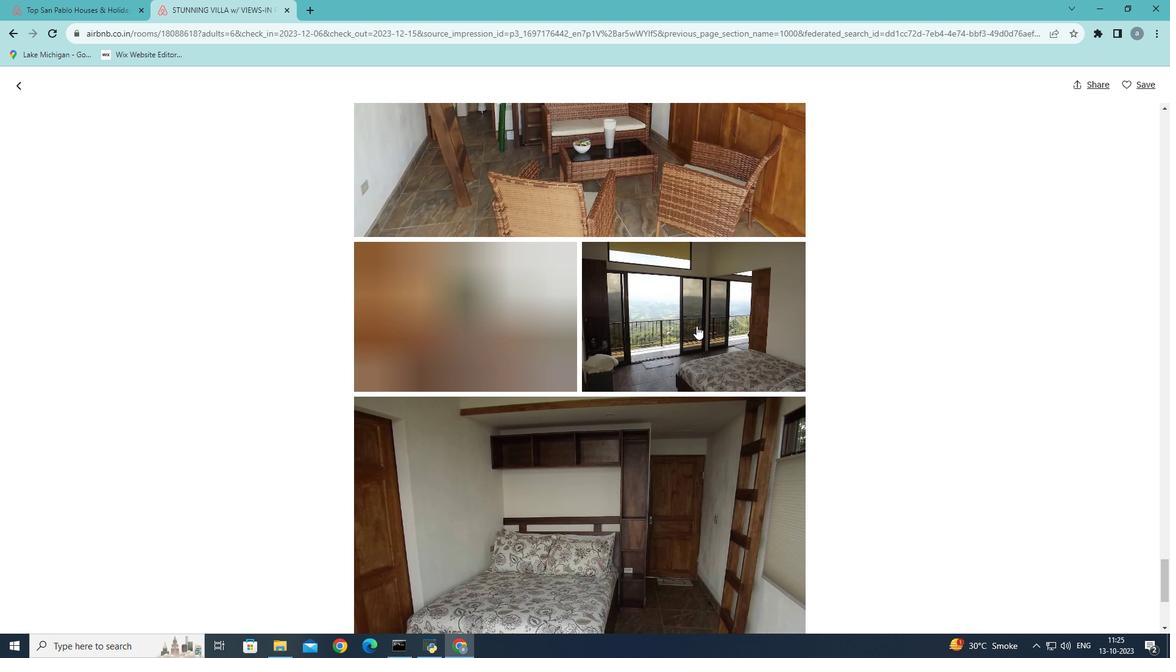 
Action: Mouse scrolled (697, 325) with delta (0, 0)
Screenshot: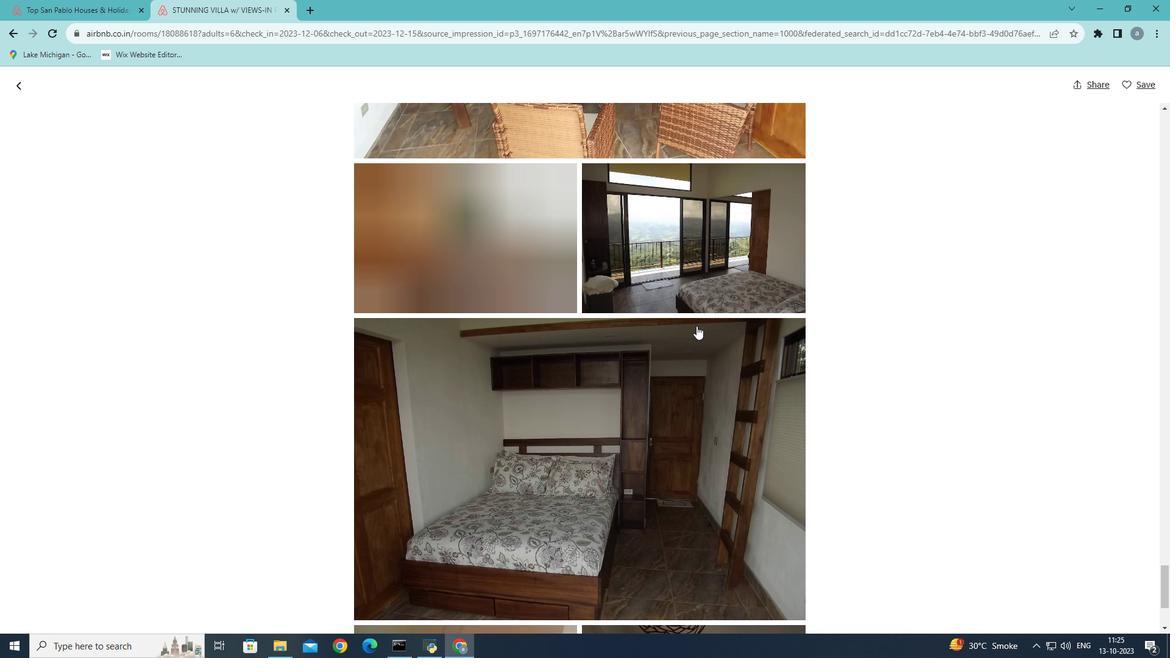 
Action: Mouse scrolled (697, 325) with delta (0, 0)
Screenshot: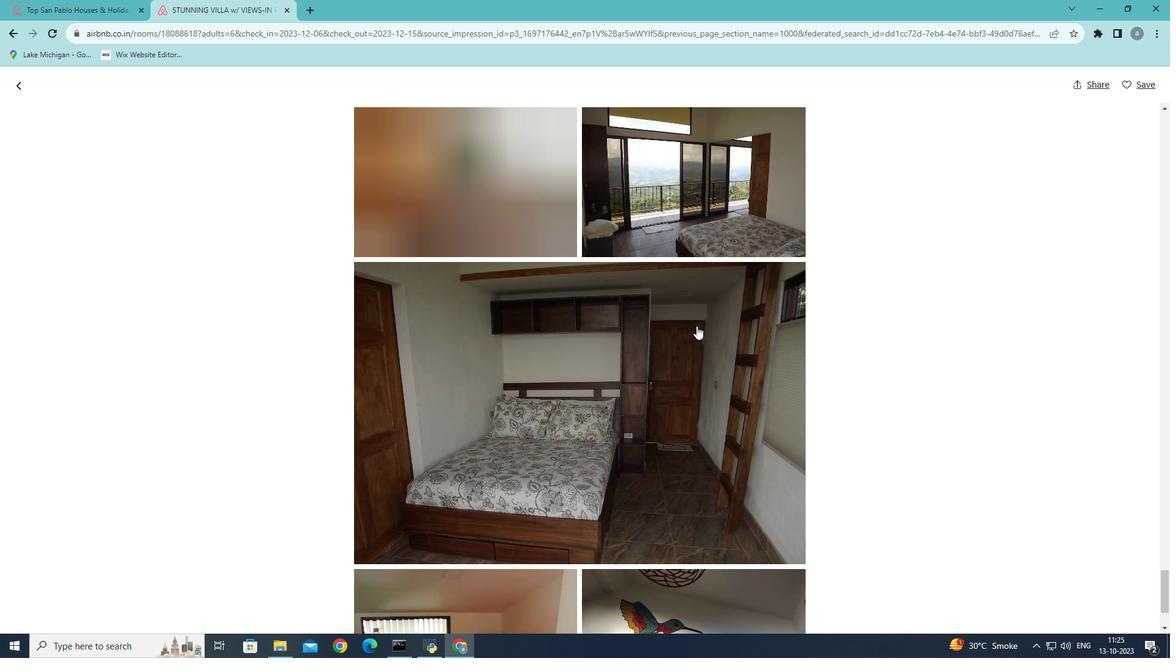 
Action: Mouse scrolled (697, 325) with delta (0, 0)
Screenshot: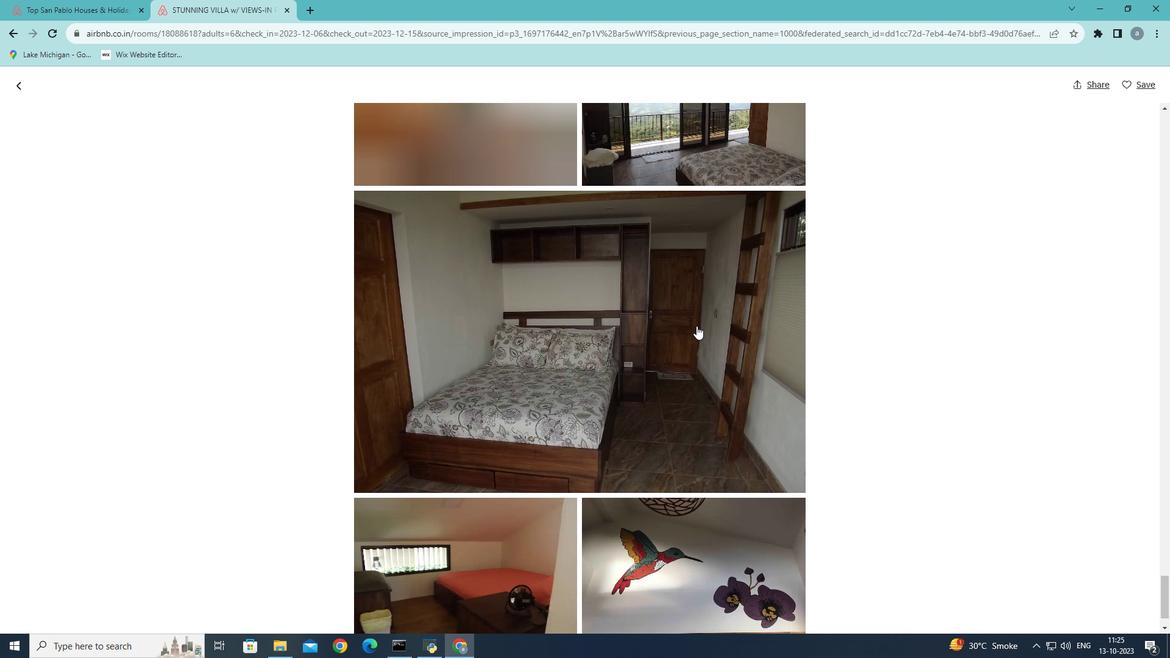 
Action: Mouse scrolled (697, 325) with delta (0, 0)
Screenshot: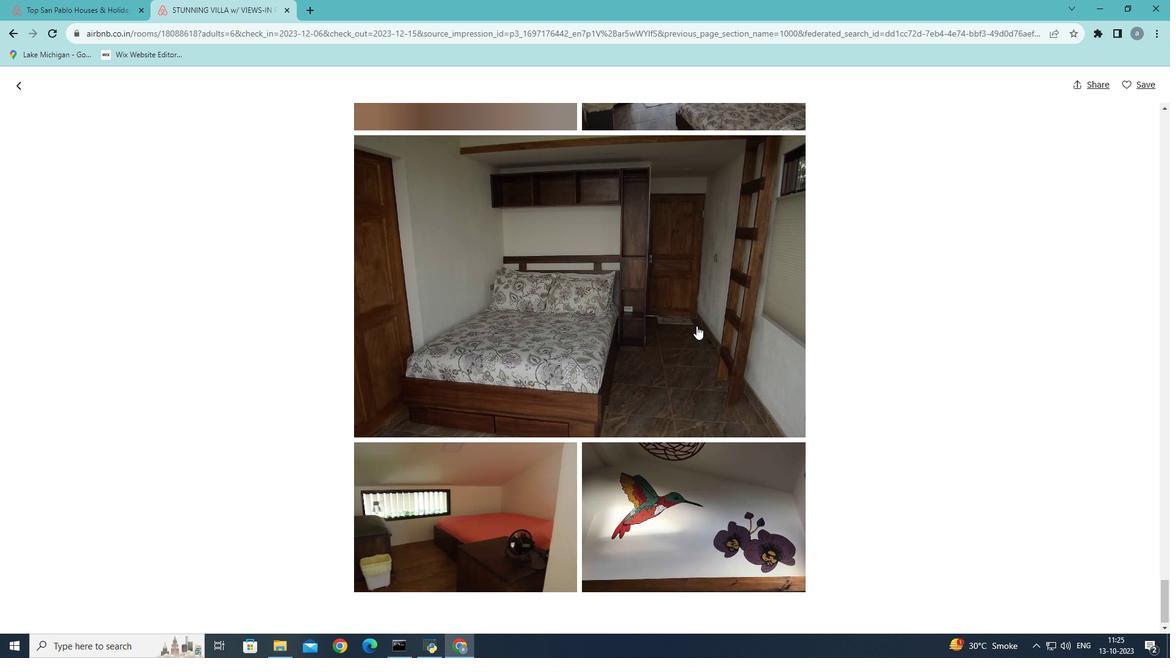 
Action: Mouse scrolled (697, 325) with delta (0, 0)
Screenshot: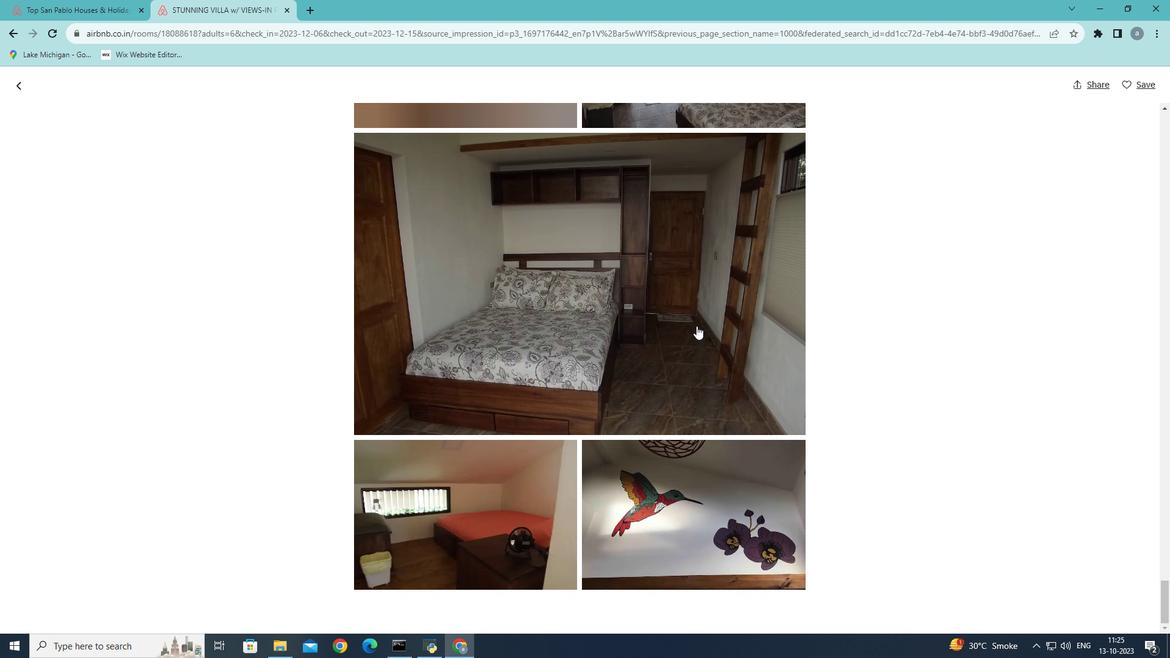 
Action: Mouse scrolled (697, 325) with delta (0, 0)
Screenshot: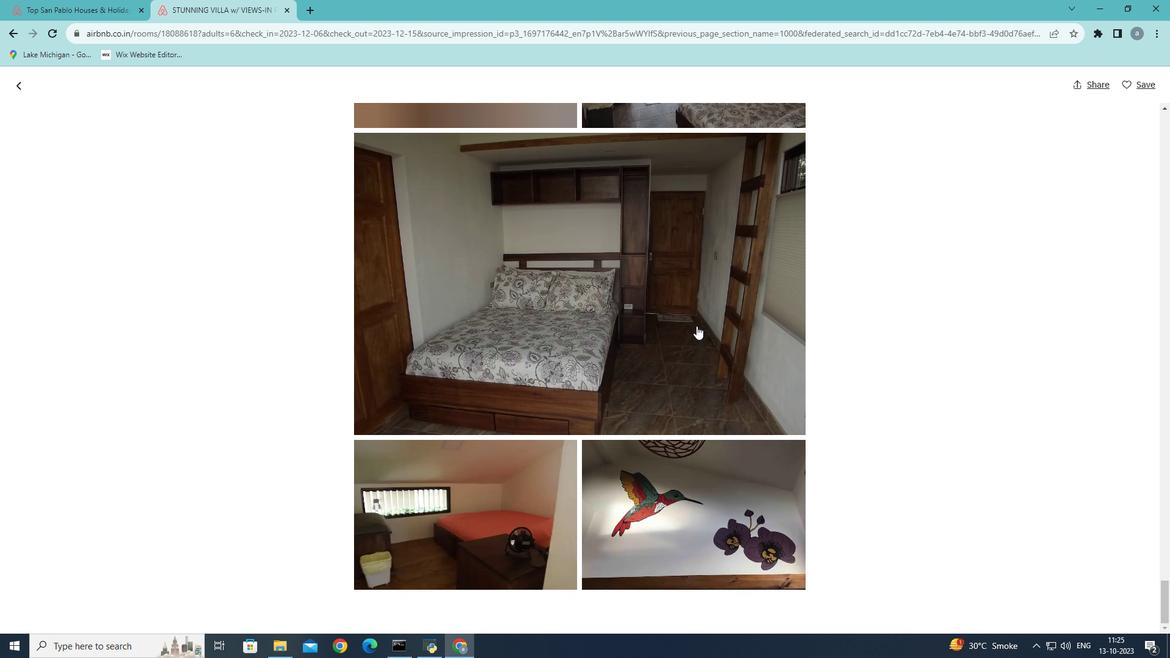
Action: Mouse scrolled (697, 325) with delta (0, 0)
Screenshot: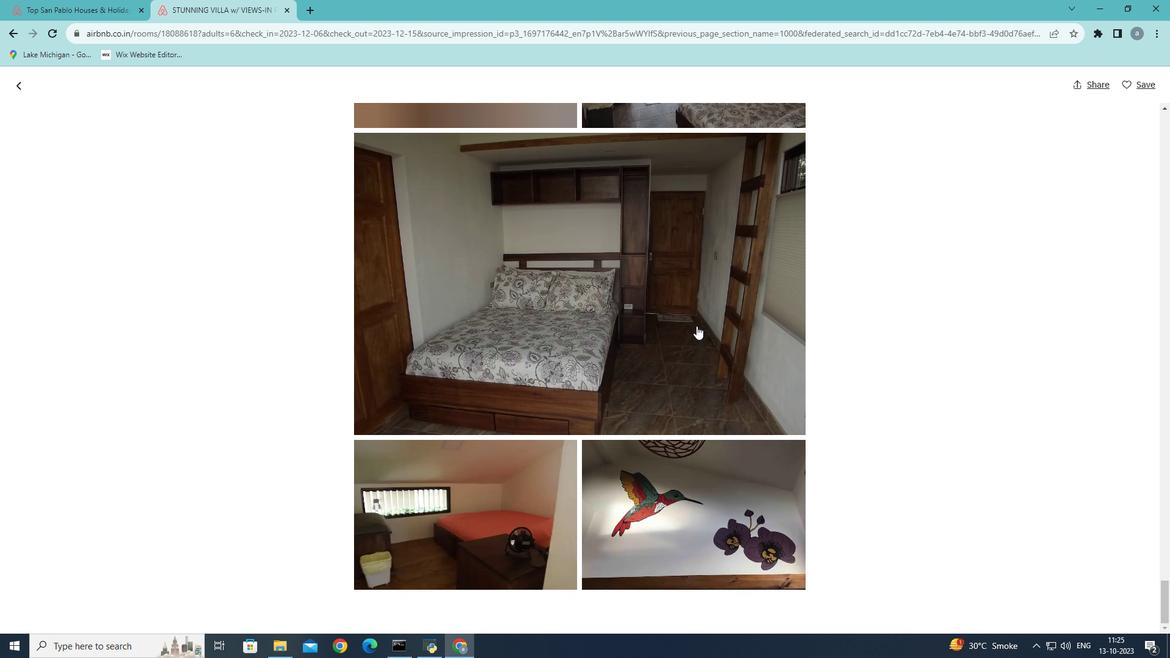 
Action: Mouse scrolled (697, 325) with delta (0, 0)
Screenshot: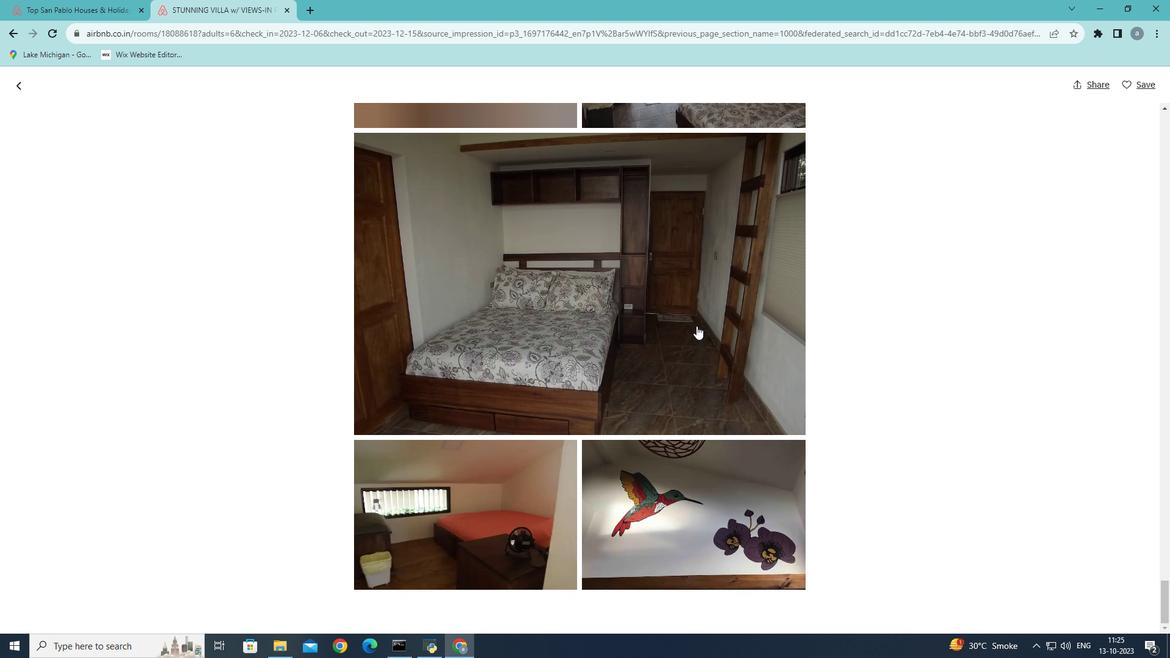
Action: Mouse scrolled (697, 325) with delta (0, 0)
Screenshot: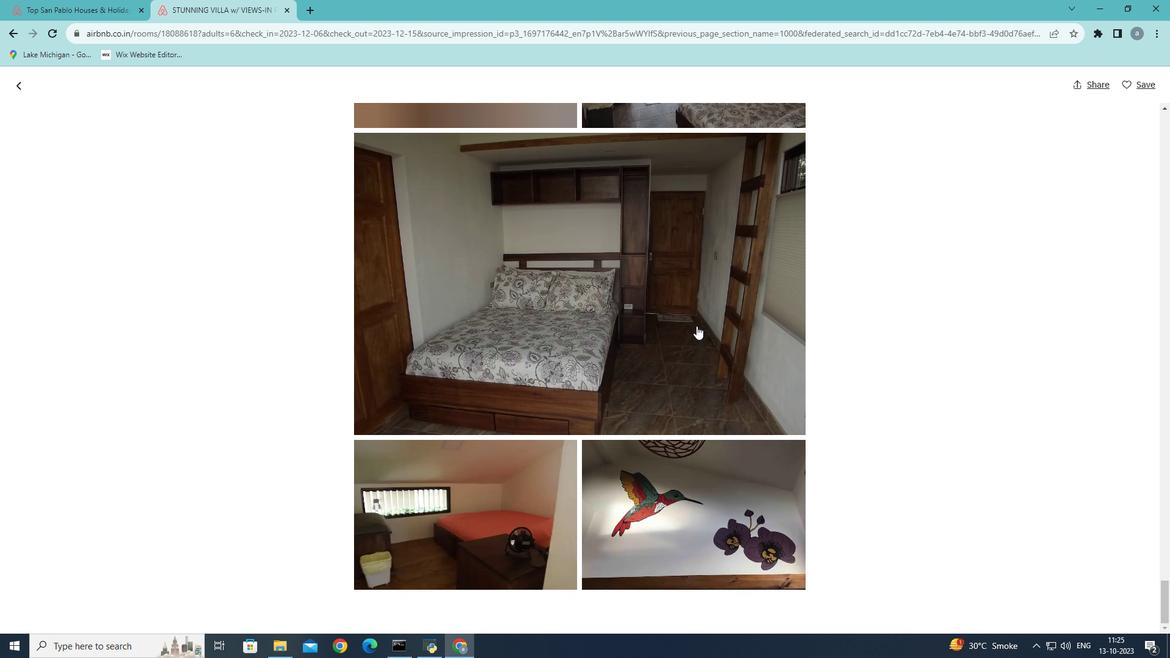 
Action: Mouse scrolled (697, 325) with delta (0, 0)
Screenshot: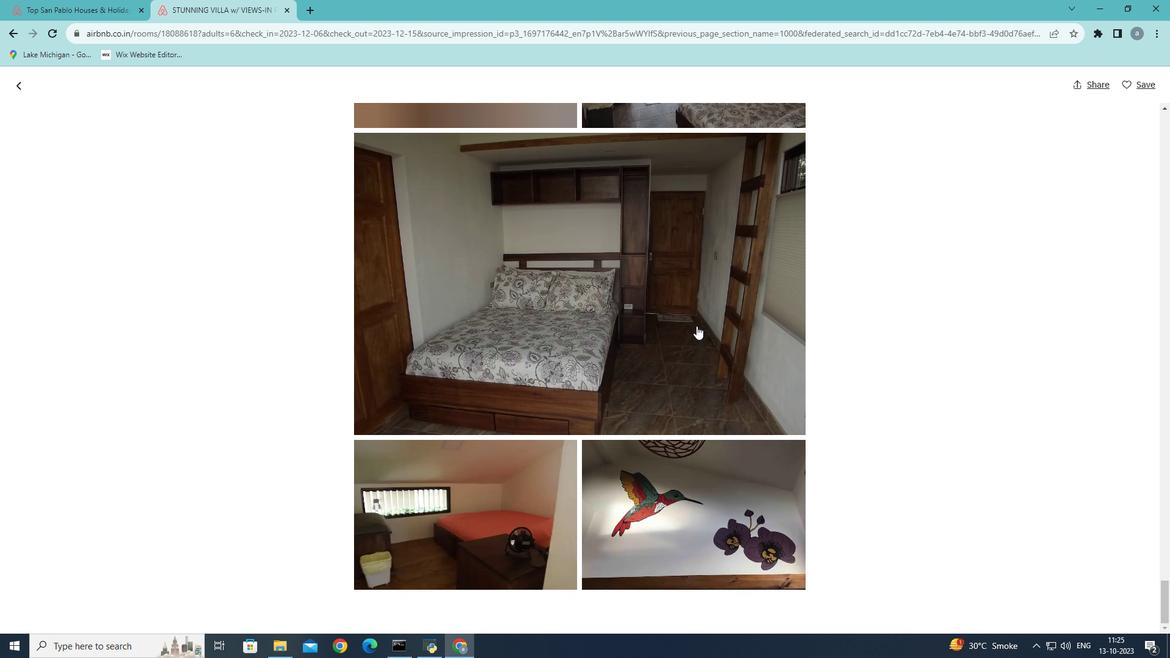 
Action: Mouse scrolled (697, 325) with delta (0, 0)
Screenshot: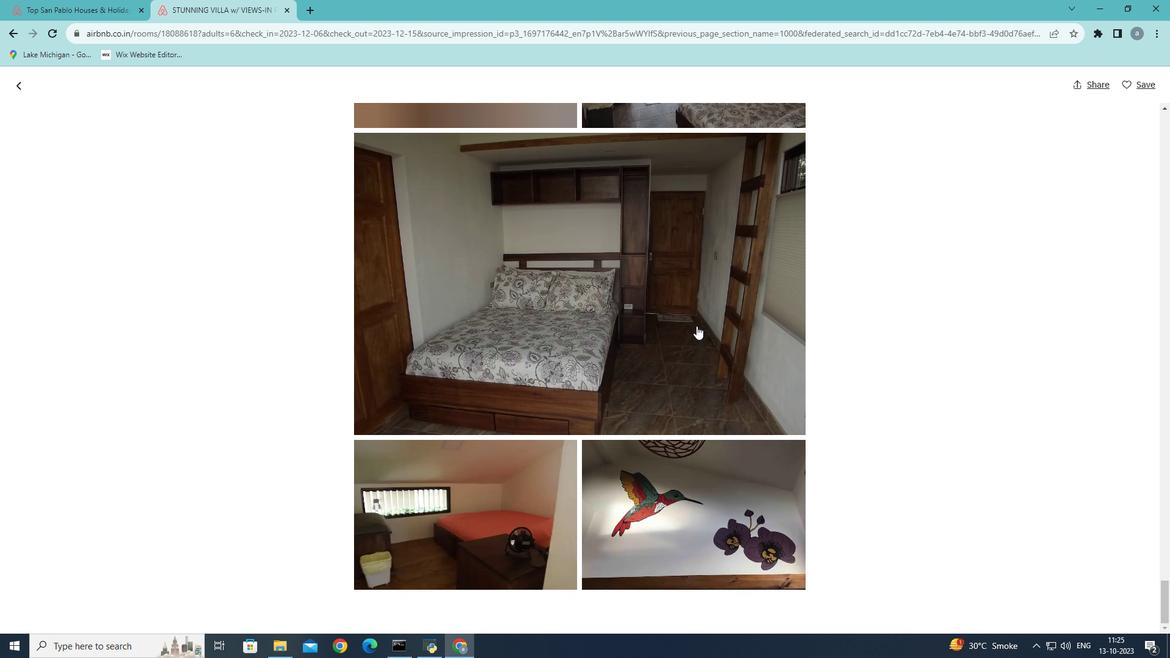 
Action: Mouse scrolled (697, 325) with delta (0, 0)
Screenshot: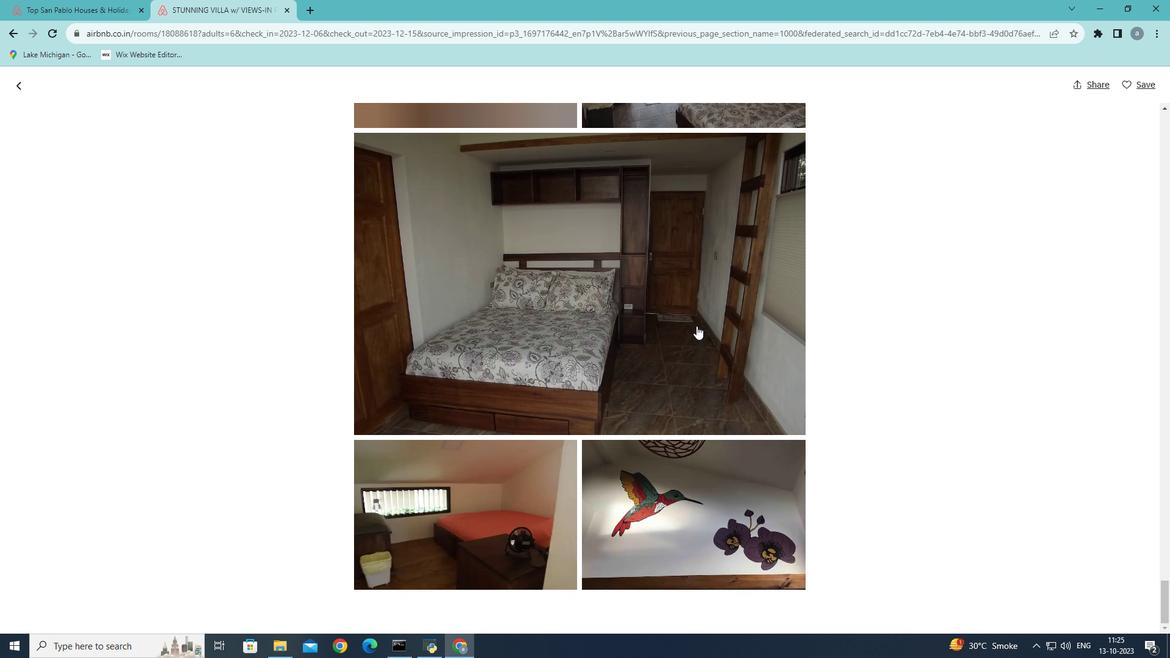 
Action: Mouse moved to (15, 84)
Screenshot: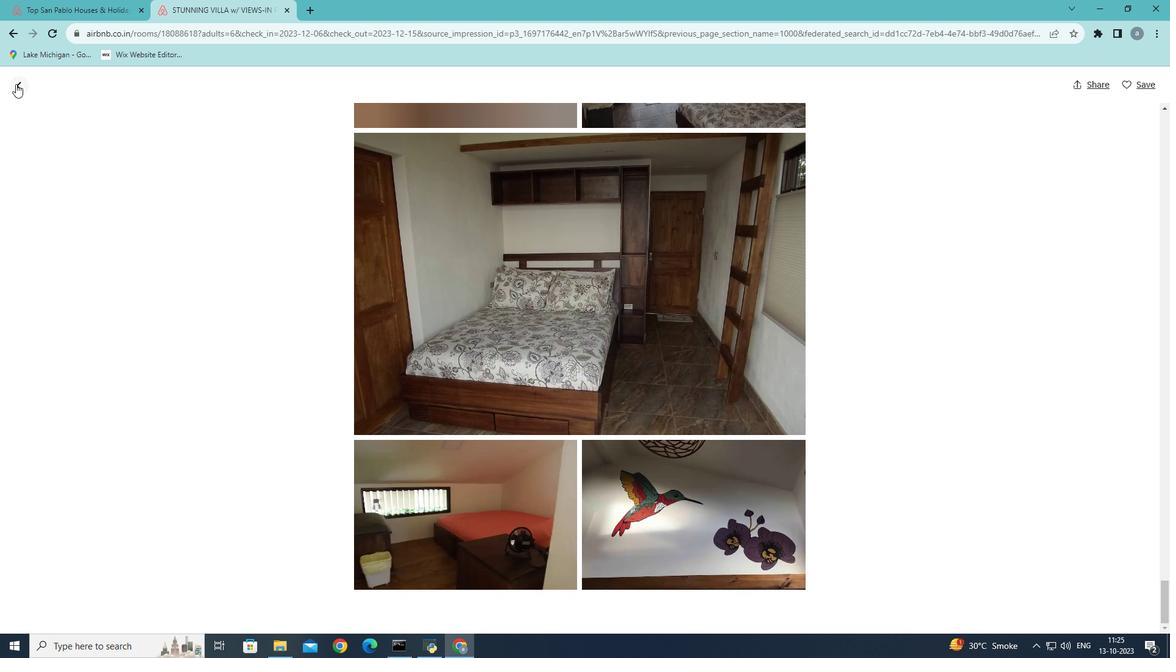 
Action: Mouse pressed left at (15, 84)
Screenshot: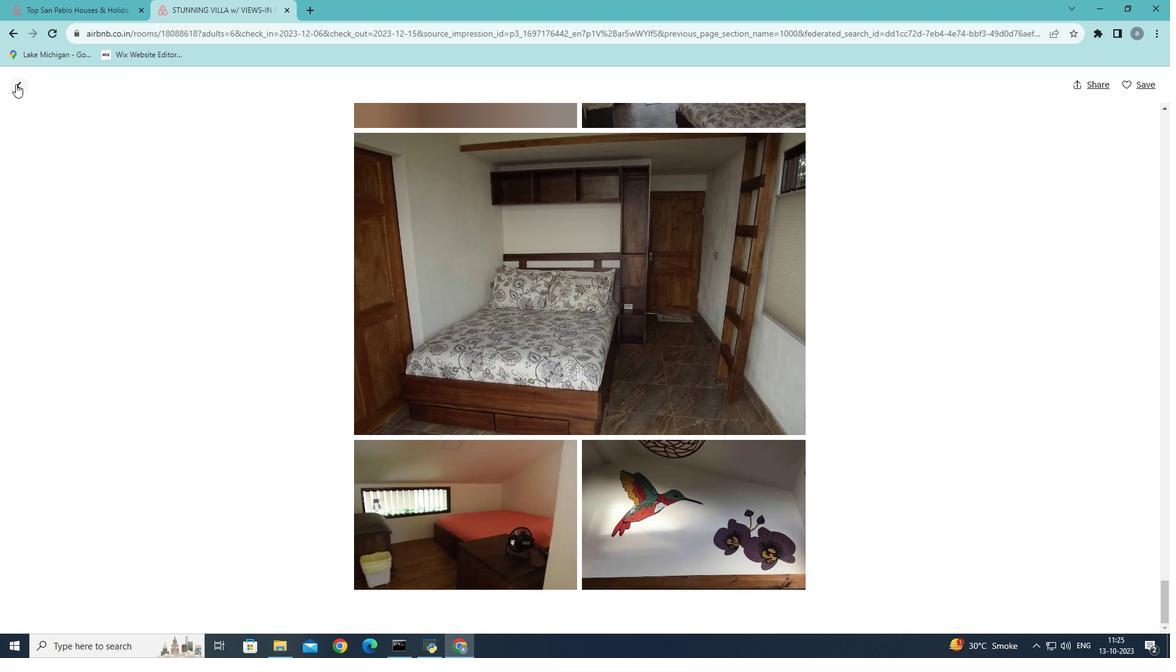 
Action: Mouse moved to (432, 203)
Screenshot: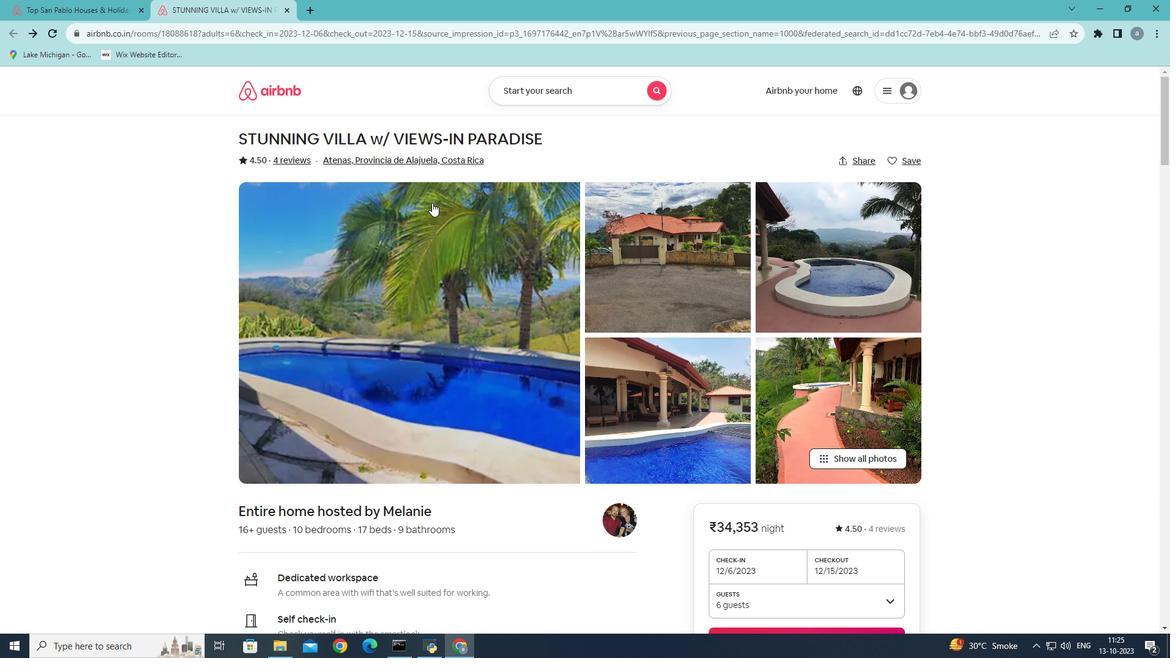 
Action: Mouse scrolled (432, 202) with delta (0, 0)
Screenshot: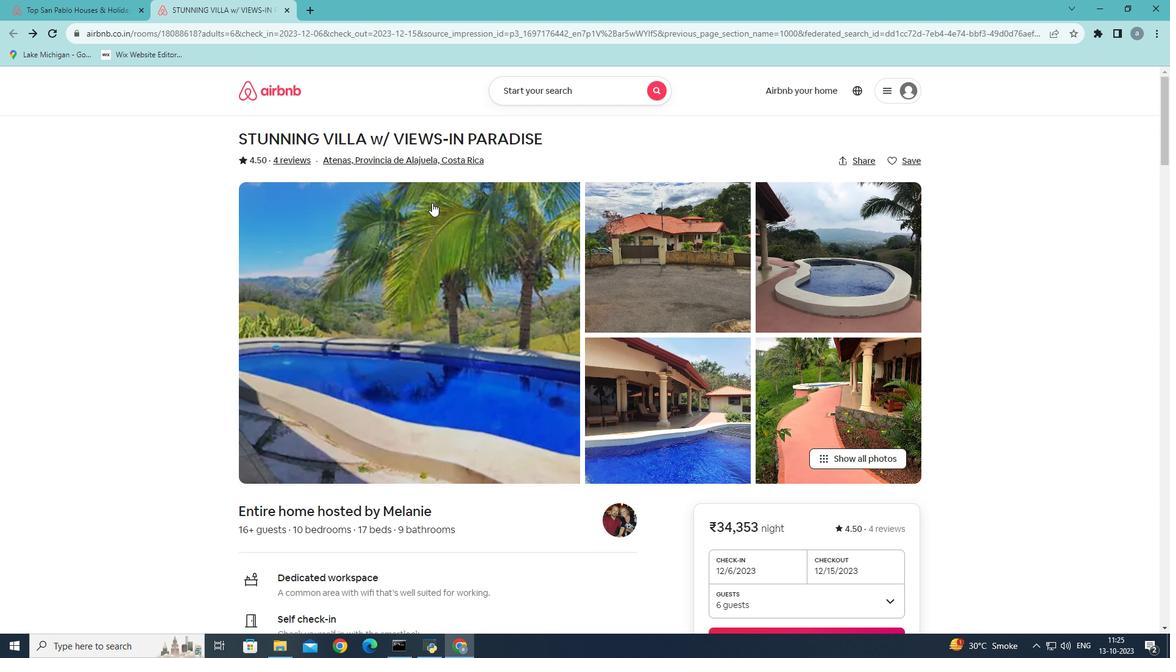 
Action: Mouse scrolled (432, 202) with delta (0, 0)
Screenshot: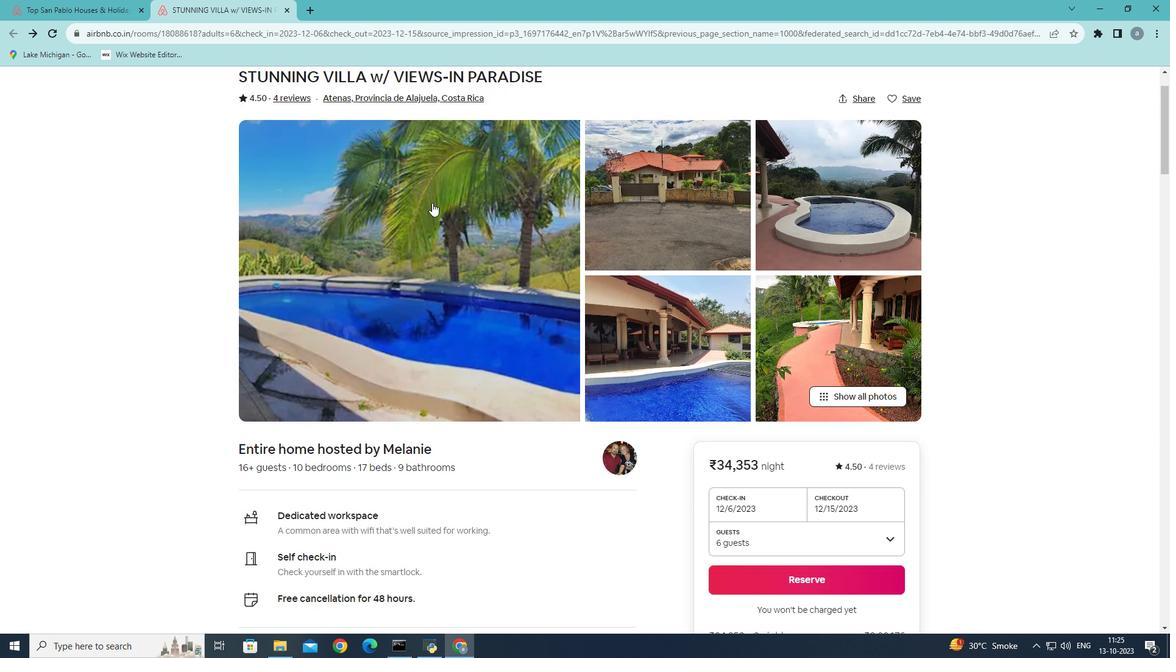 
Action: Mouse scrolled (432, 202) with delta (0, 0)
Screenshot: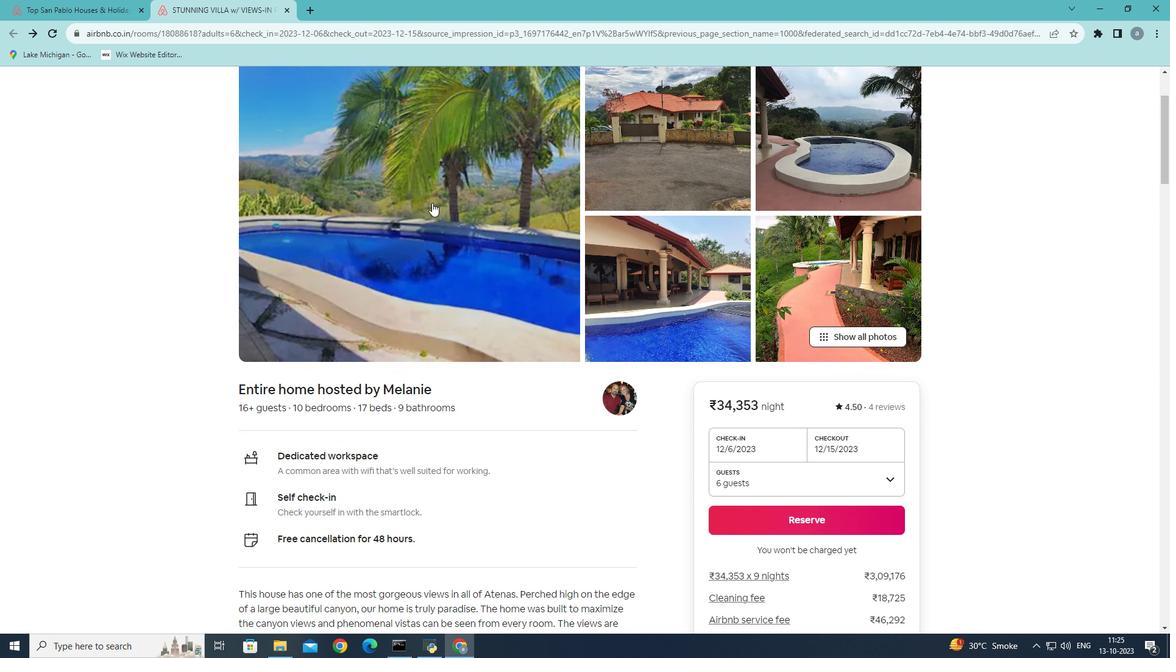 
Action: Mouse moved to (431, 203)
Screenshot: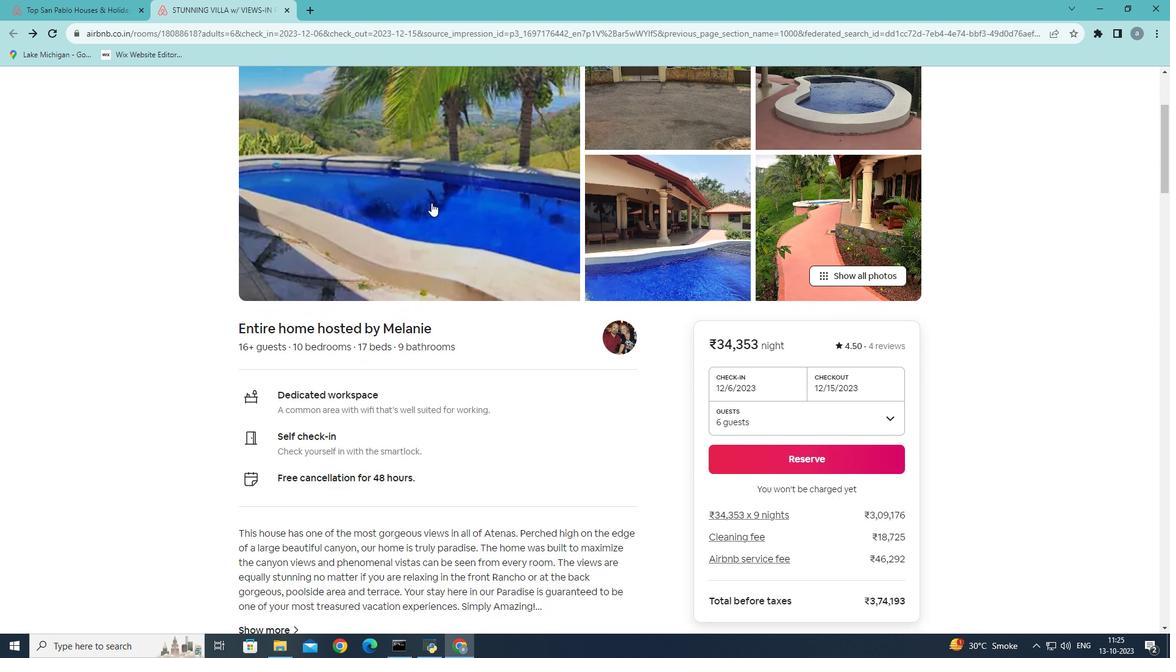 
Action: Mouse scrolled (431, 202) with delta (0, 0)
Screenshot: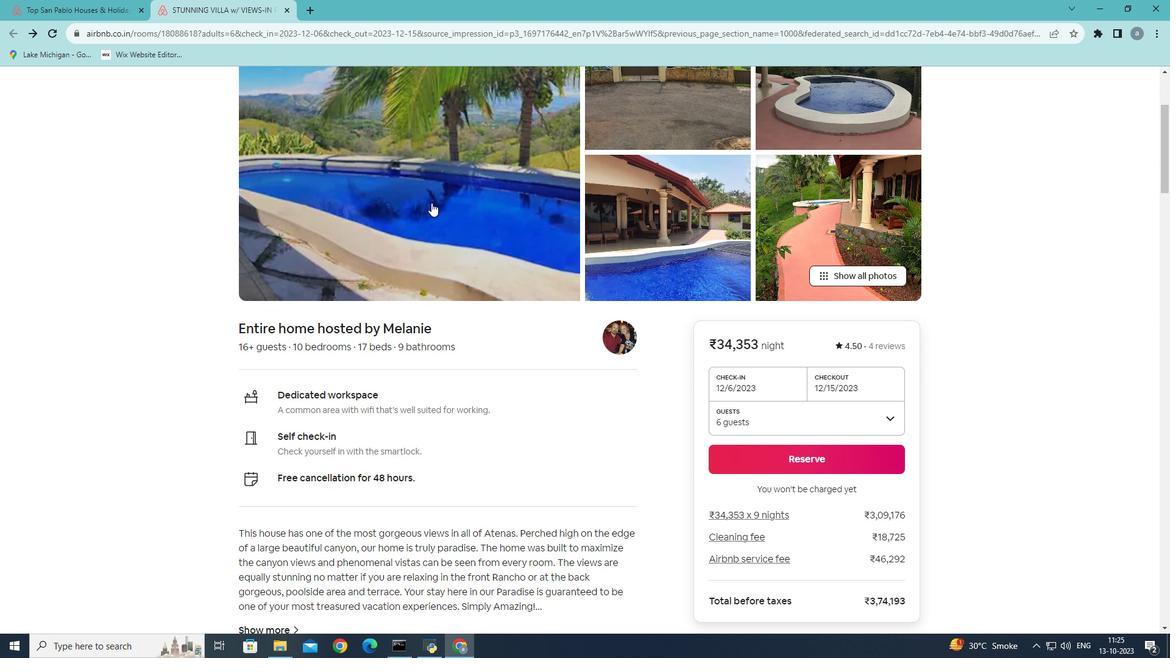 
Action: Mouse scrolled (431, 202) with delta (0, 0)
Screenshot: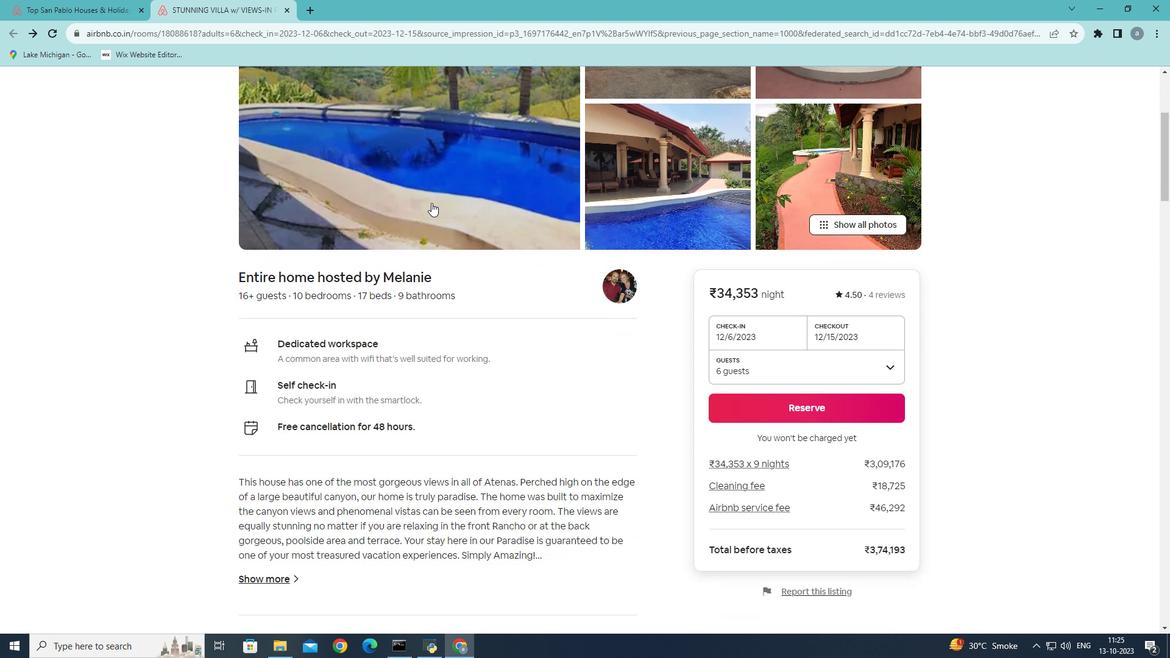 
Action: Mouse scrolled (431, 202) with delta (0, 0)
Screenshot: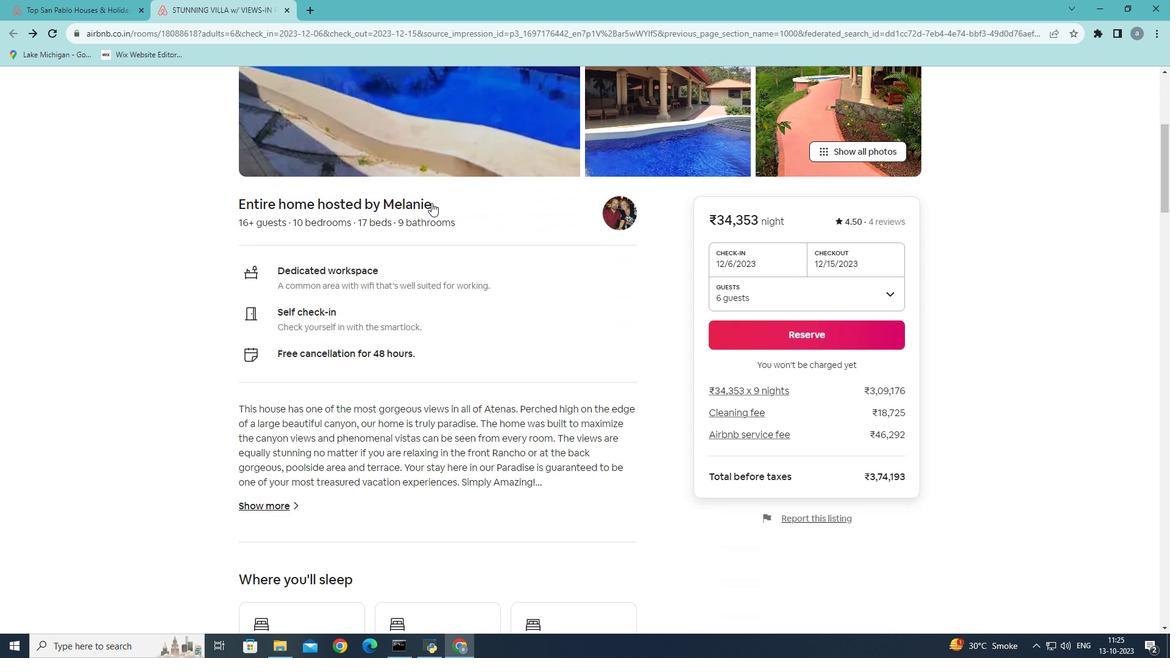 
Action: Mouse moved to (430, 203)
Screenshot: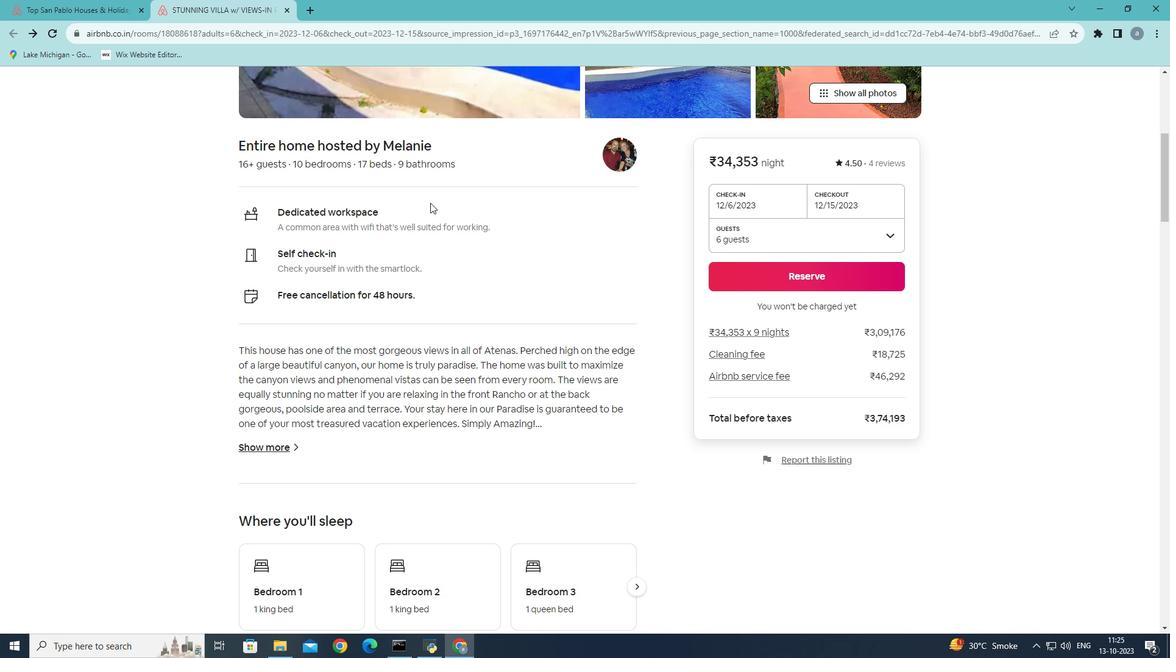 
Action: Mouse scrolled (430, 202) with delta (0, 0)
Screenshot: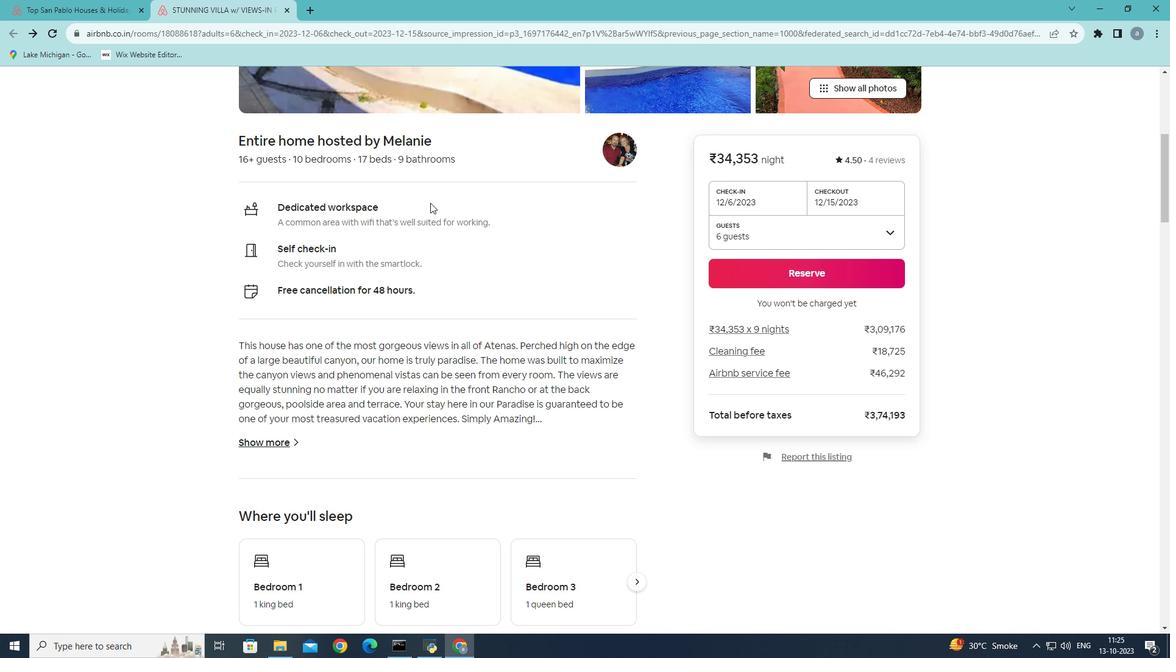 
Action: Mouse scrolled (430, 202) with delta (0, 0)
Screenshot: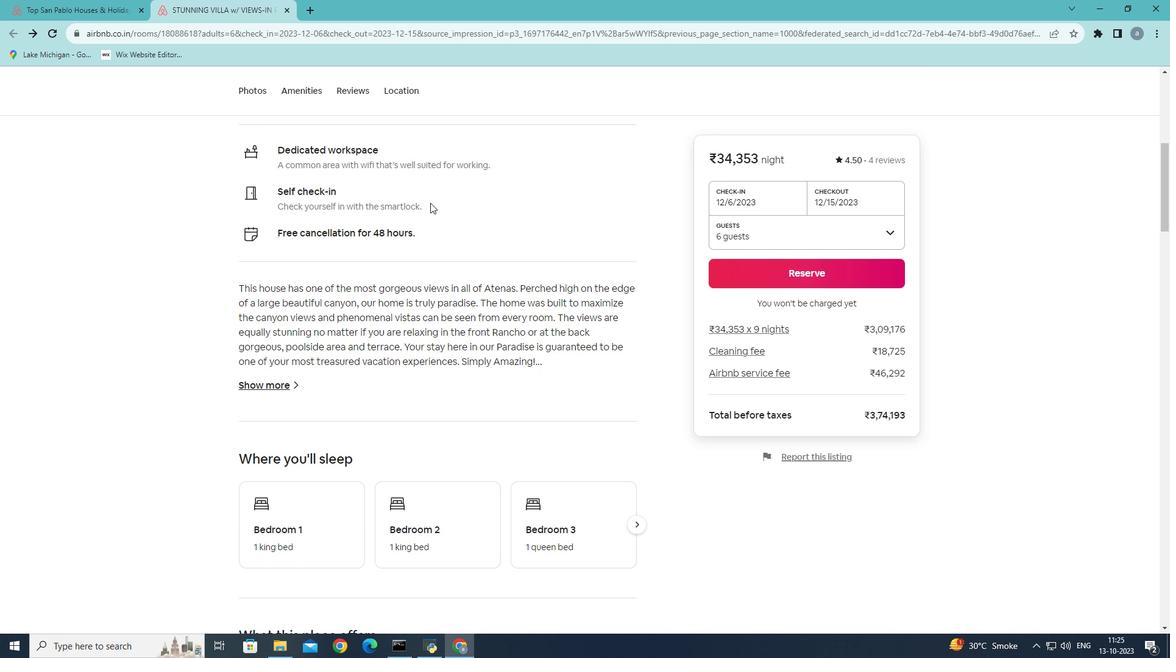
Action: Mouse scrolled (430, 202) with delta (0, 0)
Screenshot: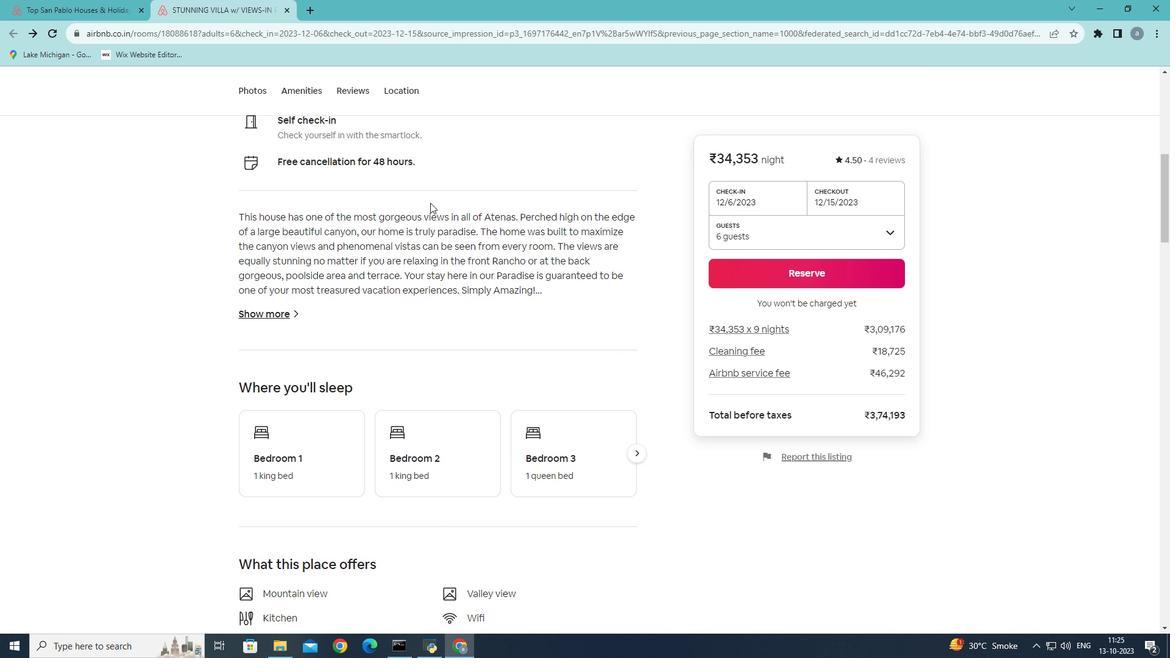 
Action: Mouse scrolled (430, 202) with delta (0, 0)
Screenshot: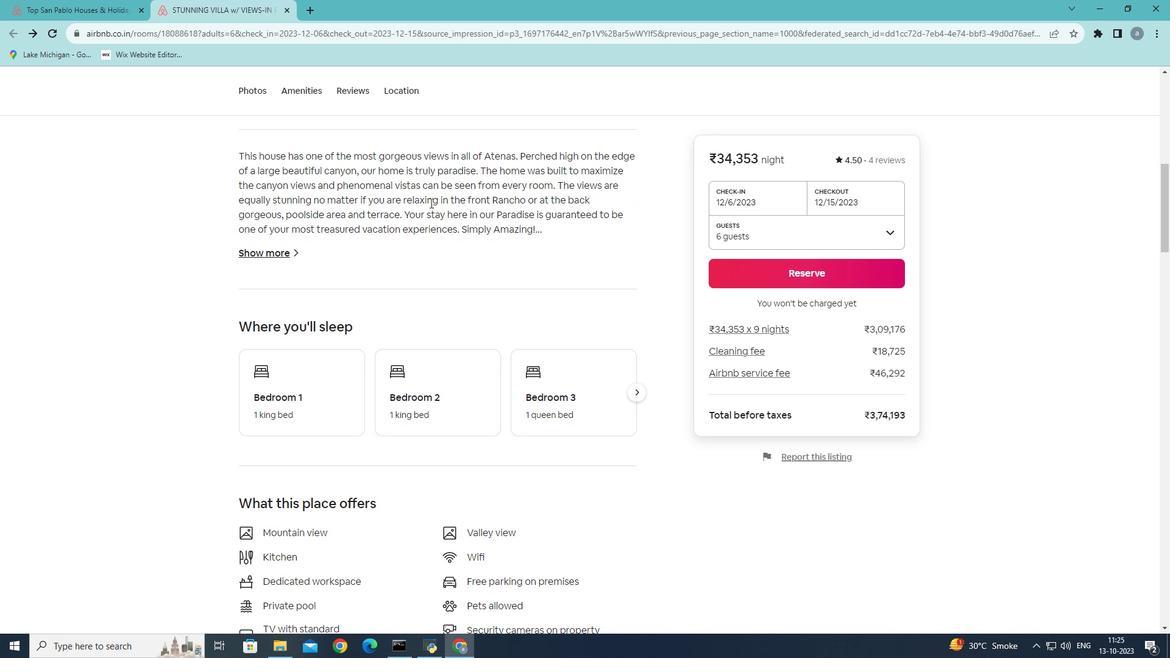 
Action: Mouse scrolled (430, 202) with delta (0, 0)
Screenshot: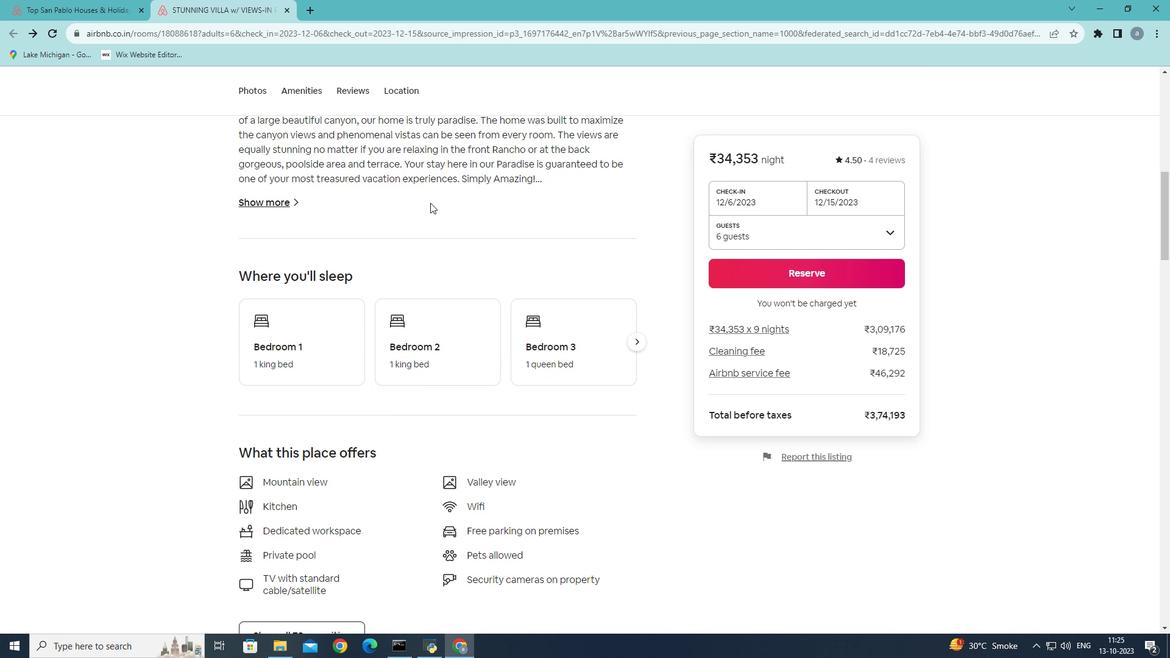 
Action: Mouse scrolled (430, 202) with delta (0, 0)
Screenshot: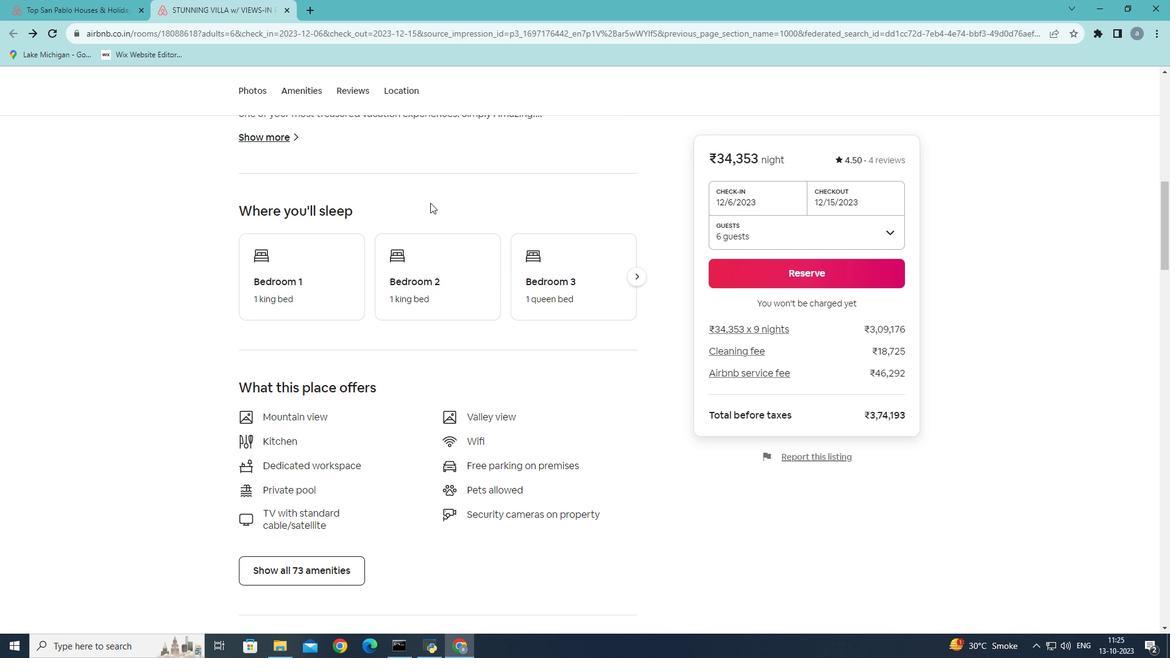 
Action: Mouse moved to (289, 520)
Screenshot: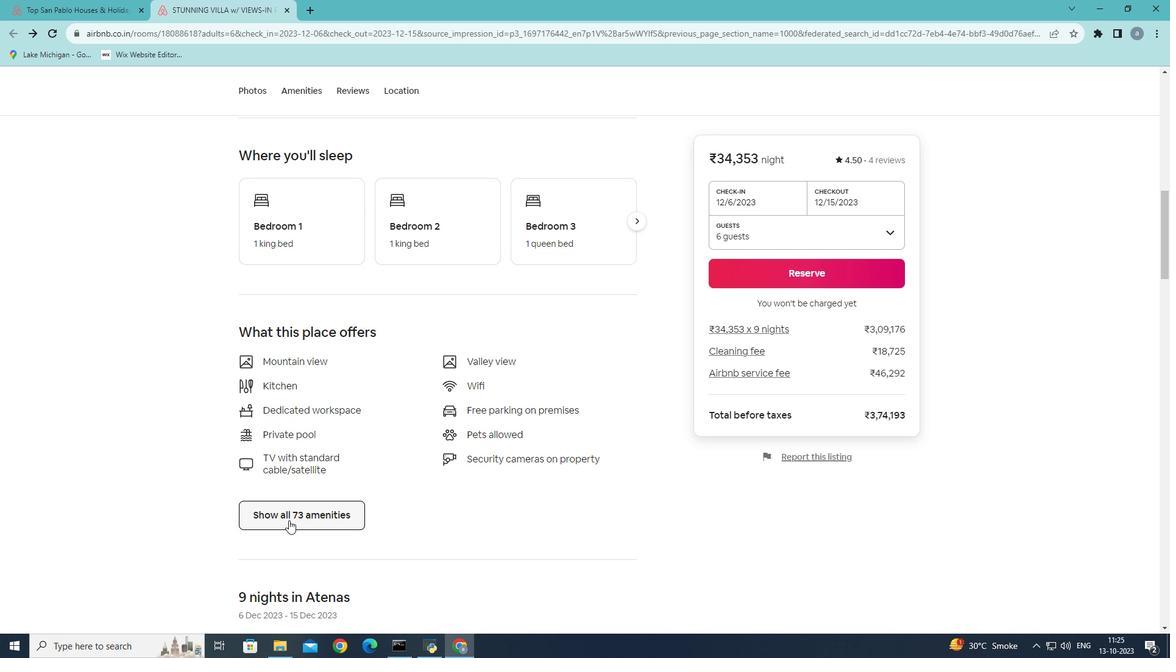 
Action: Mouse pressed left at (289, 520)
Screenshot: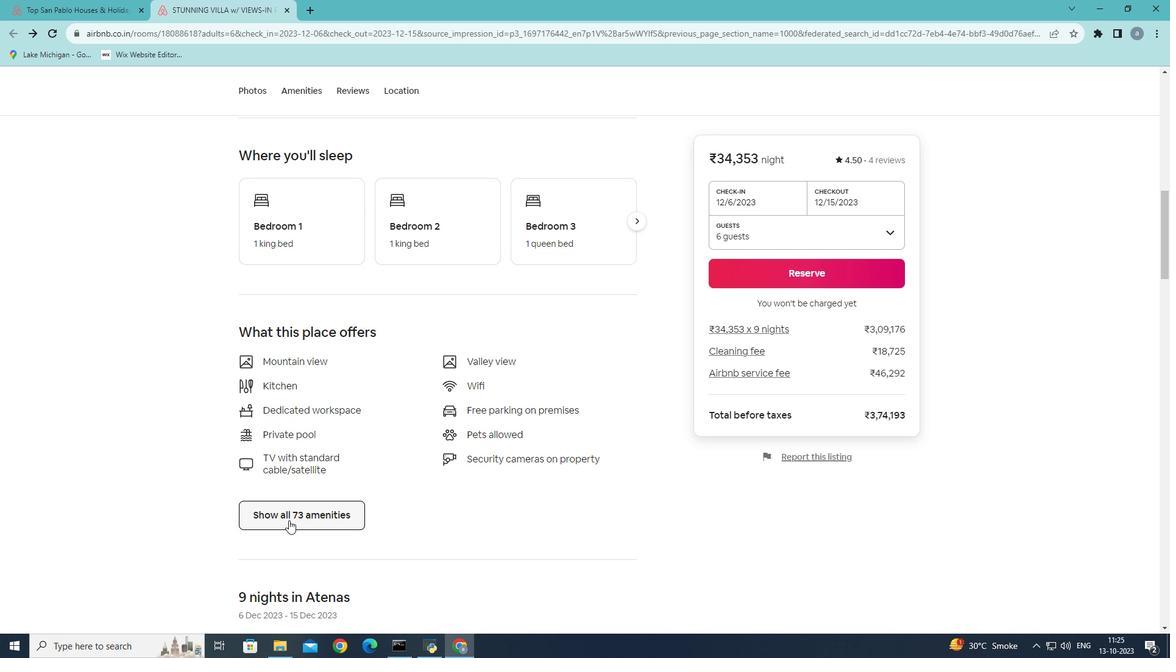 
Action: Mouse moved to (537, 299)
Screenshot: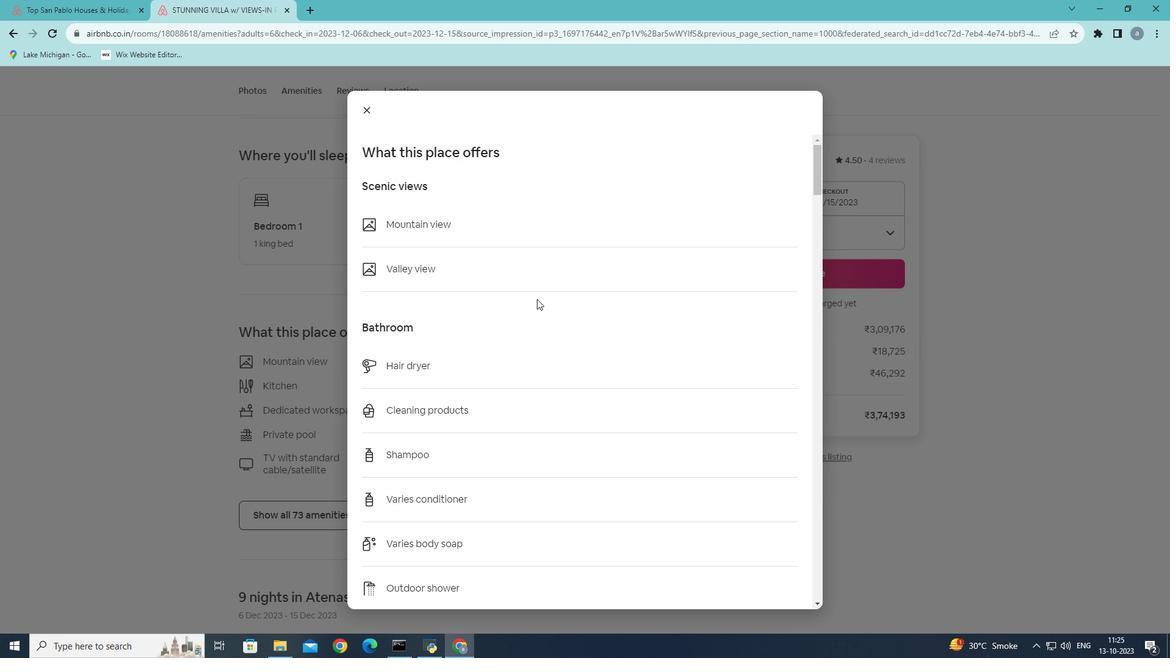 
Action: Mouse scrolled (537, 298) with delta (0, 0)
